 Task: Play online Dominion games in medium mode.
Action: Mouse moved to (420, 490)
Screenshot: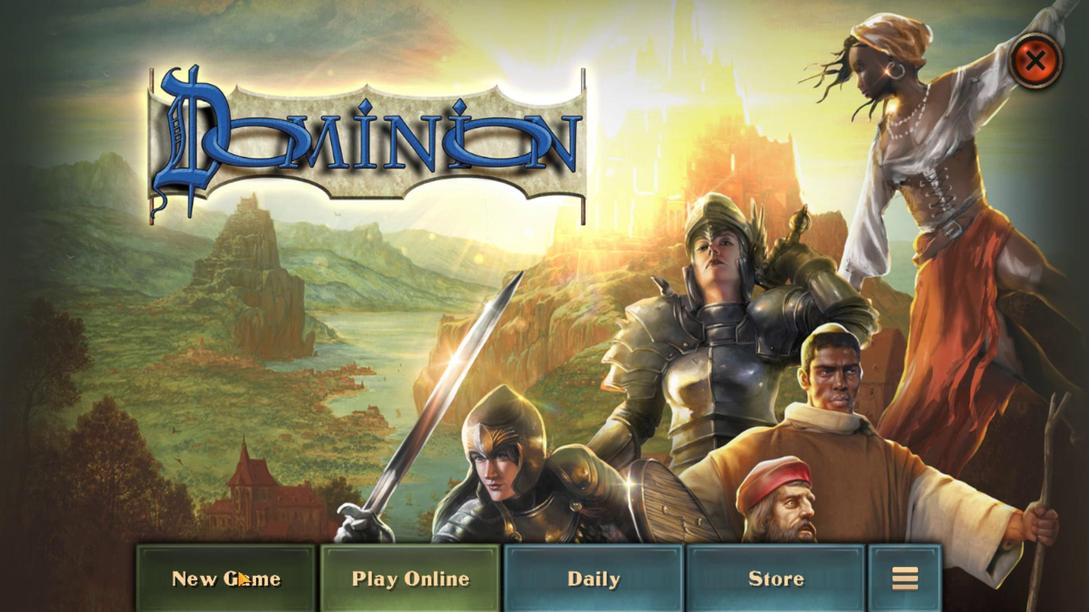 
Action: Mouse pressed left at (420, 490)
Screenshot: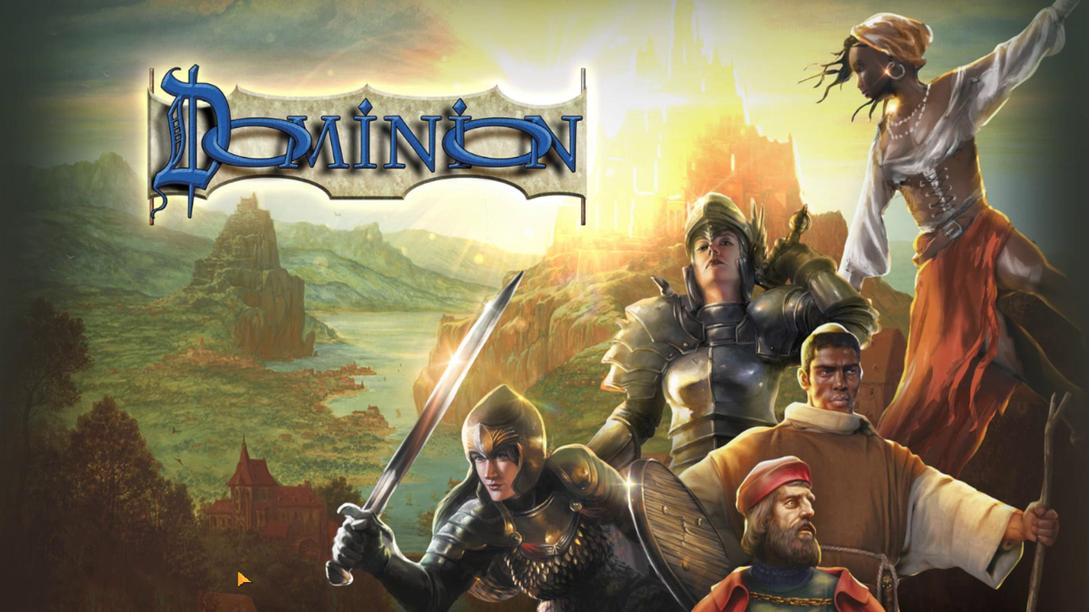 
Action: Mouse moved to (563, 521)
Screenshot: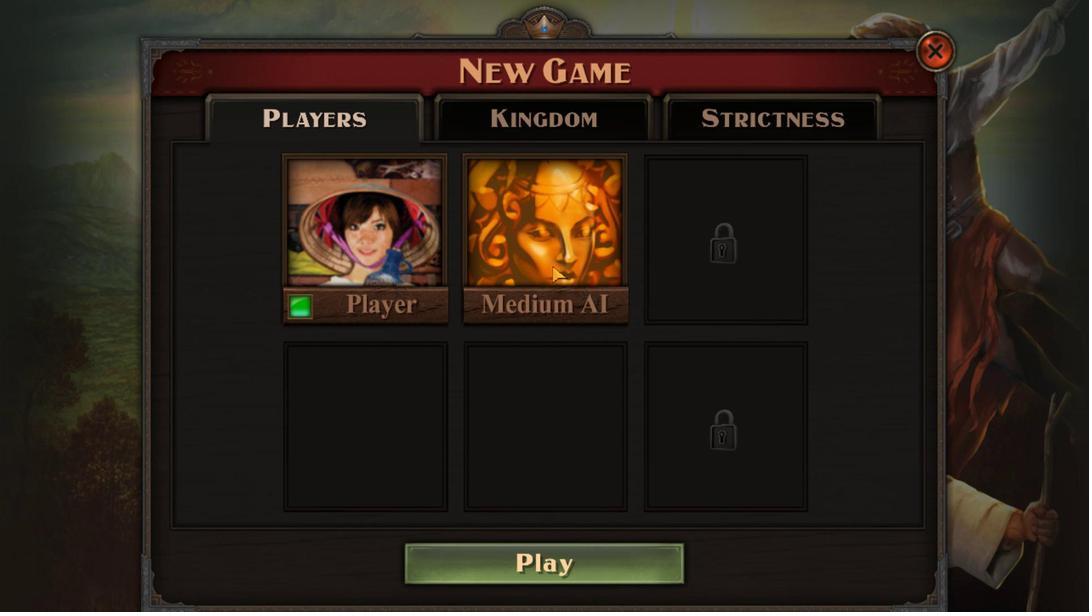 
Action: Mouse pressed left at (563, 521)
Screenshot: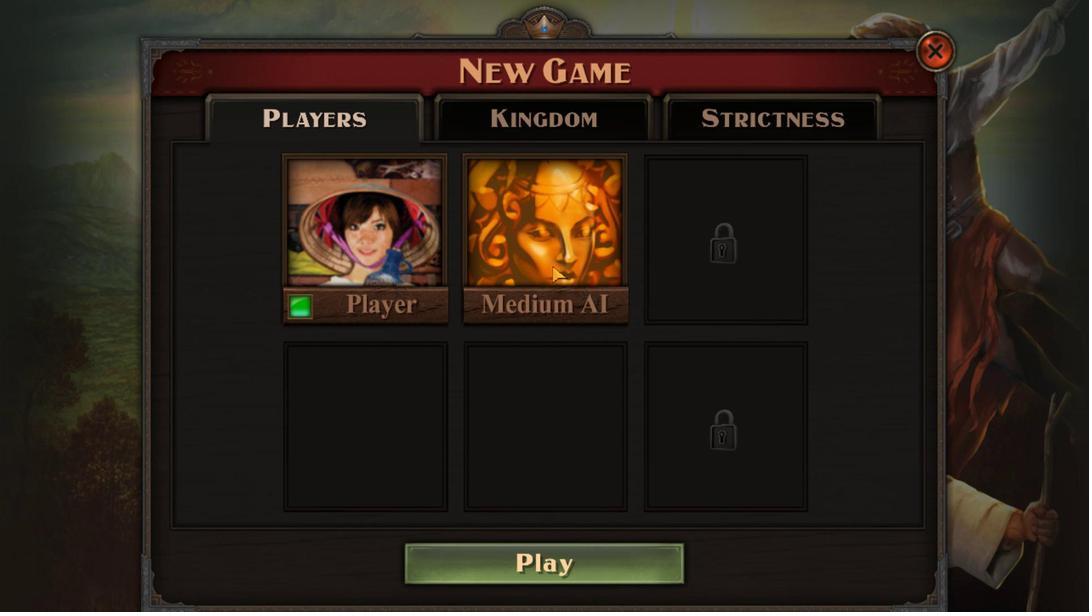 
Action: Mouse moved to (483, 504)
Screenshot: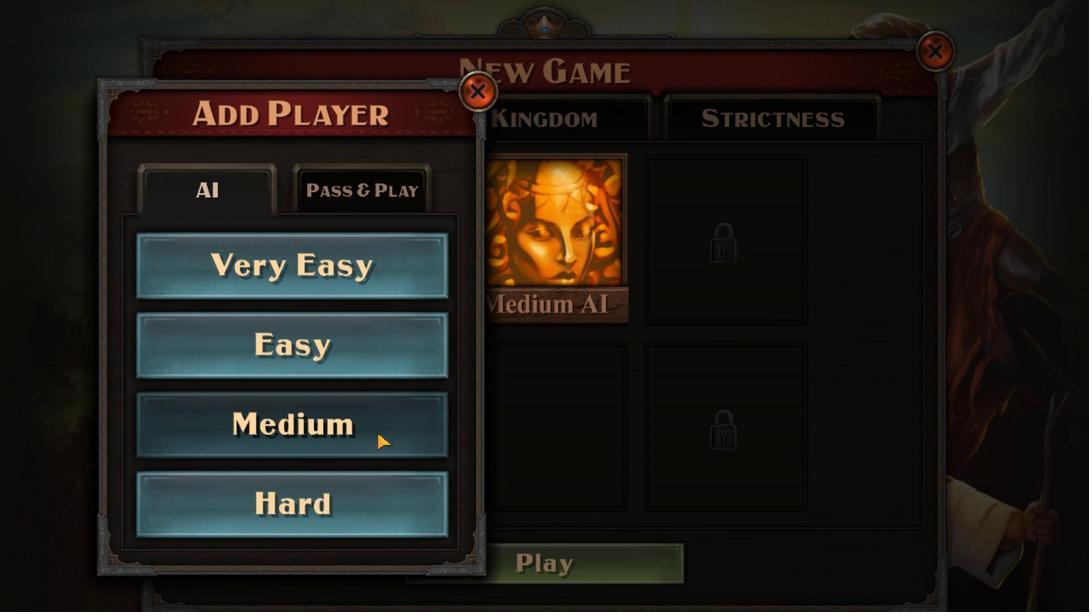 
Action: Mouse pressed left at (483, 504)
Screenshot: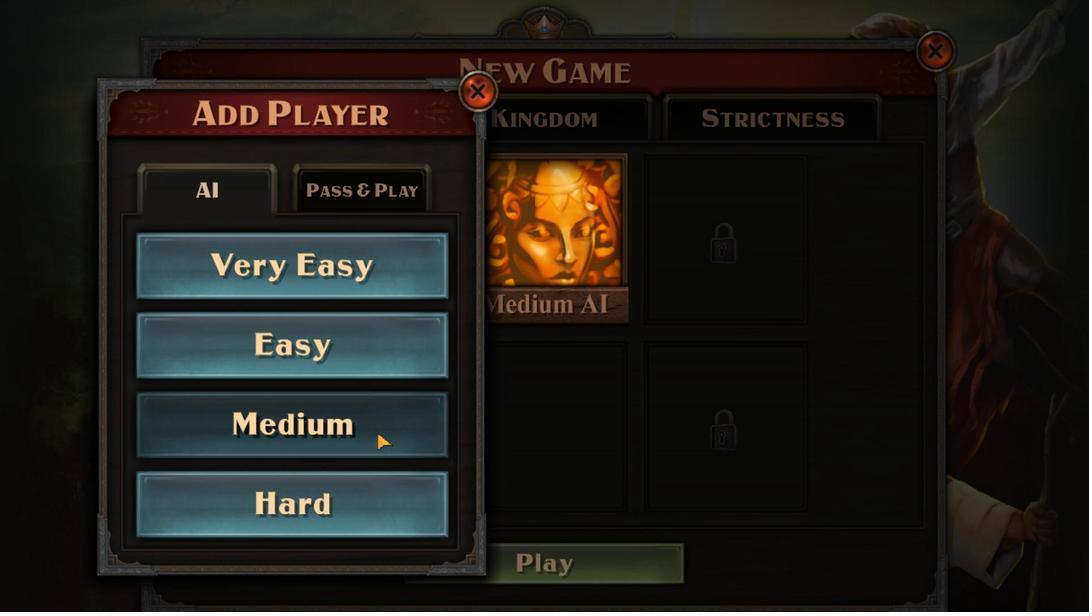 
Action: Mouse moved to (581, 491)
Screenshot: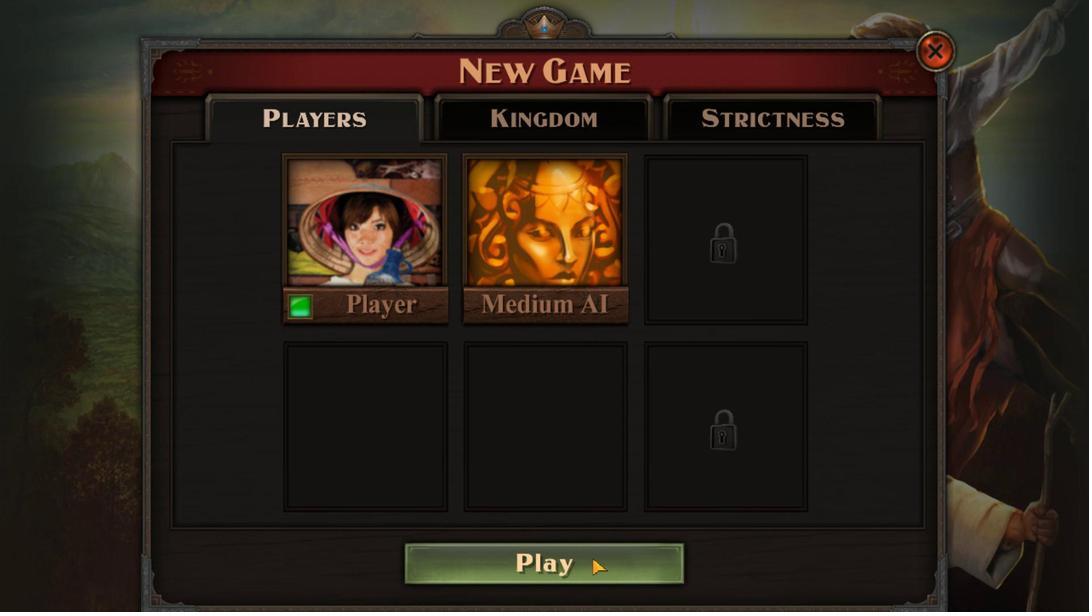 
Action: Mouse pressed left at (581, 491)
Screenshot: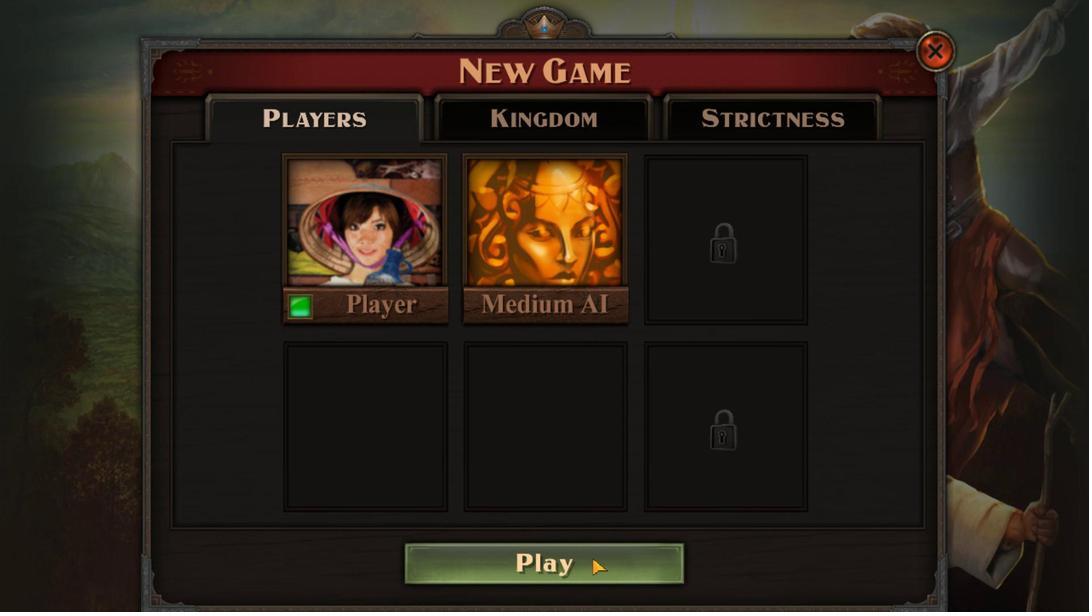 
Action: Mouse moved to (551, 499)
Screenshot: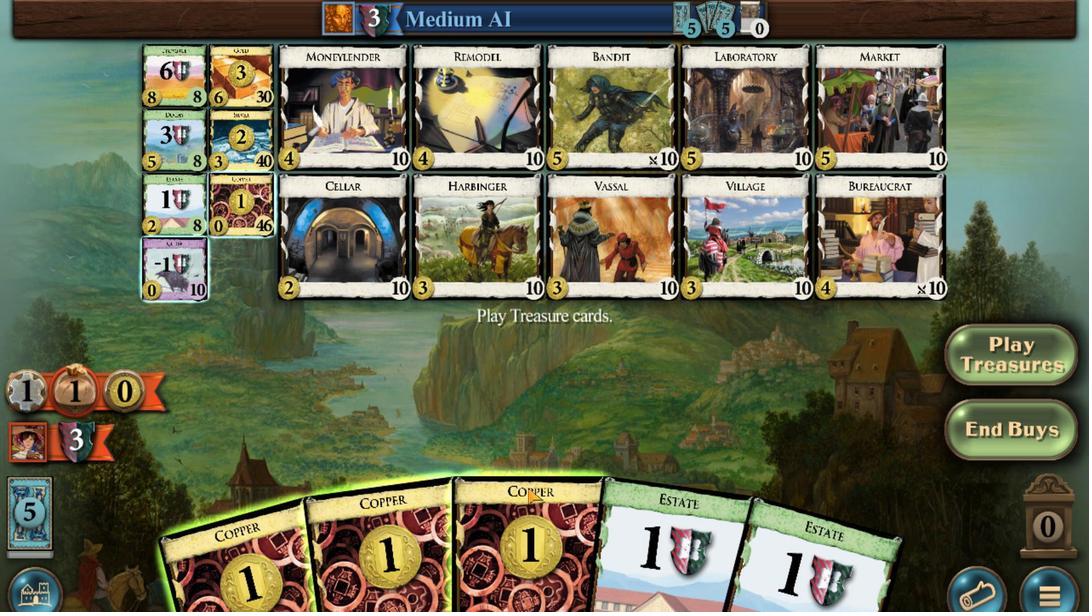 
Action: Mouse scrolled (551, 499) with delta (0, 0)
Screenshot: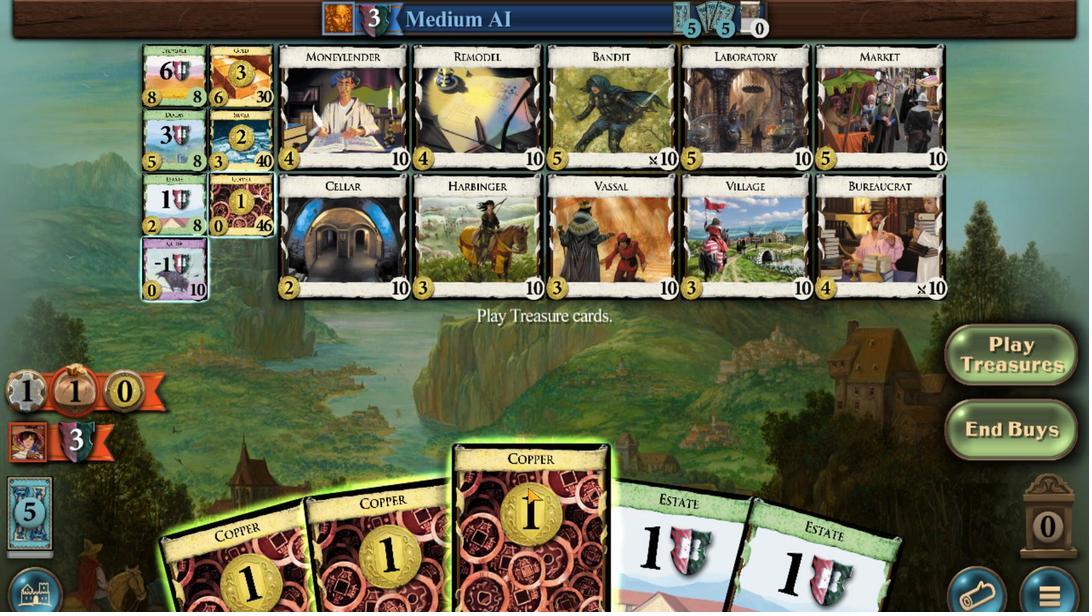 
Action: Mouse moved to (506, 497)
Screenshot: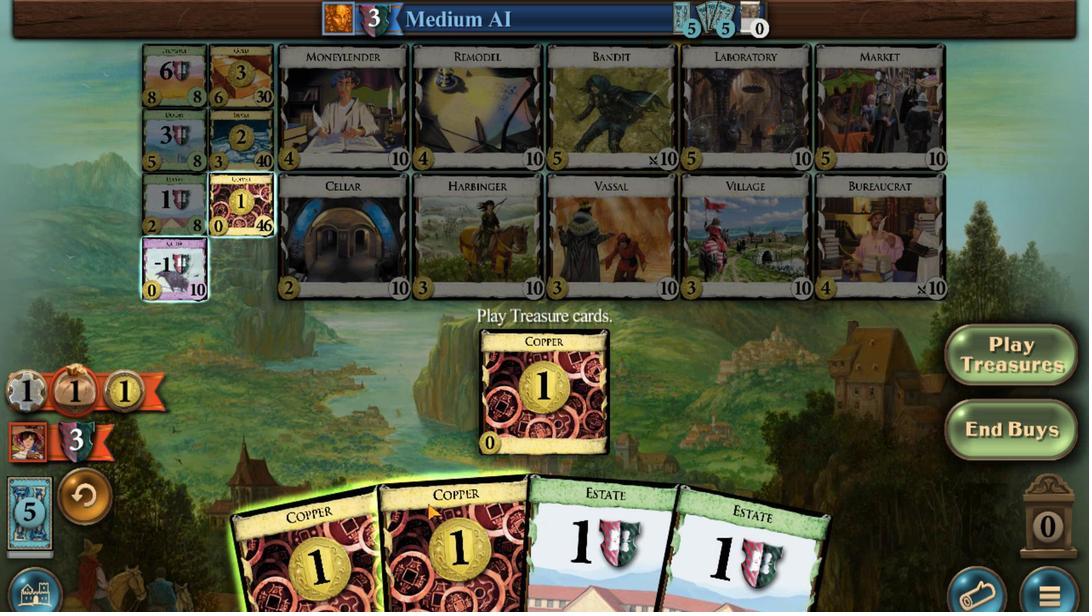 
Action: Mouse scrolled (506, 497) with delta (0, 0)
Screenshot: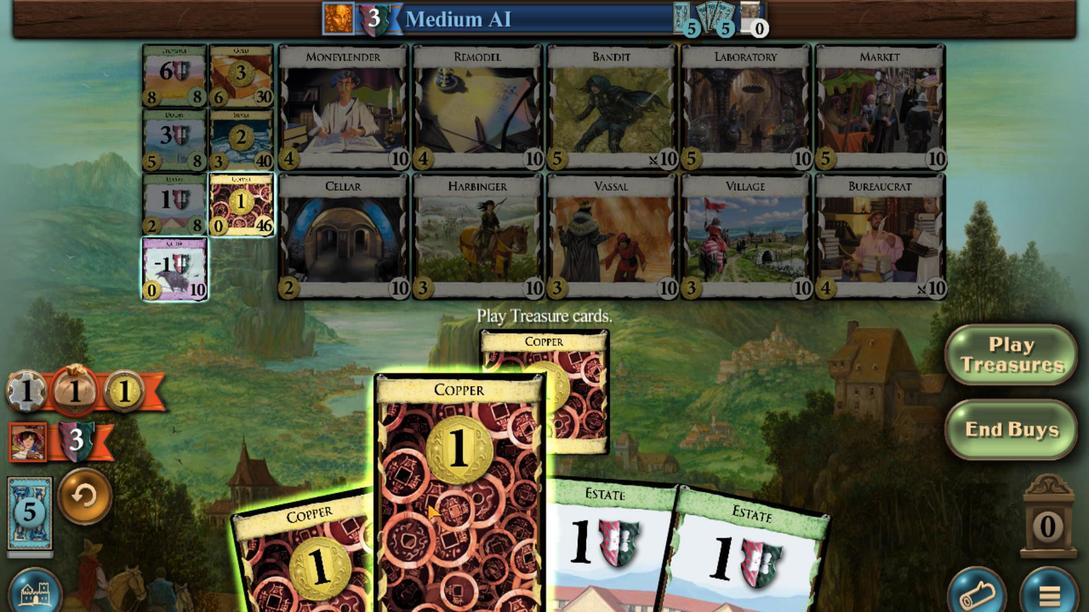 
Action: Mouse moved to (469, 495)
Screenshot: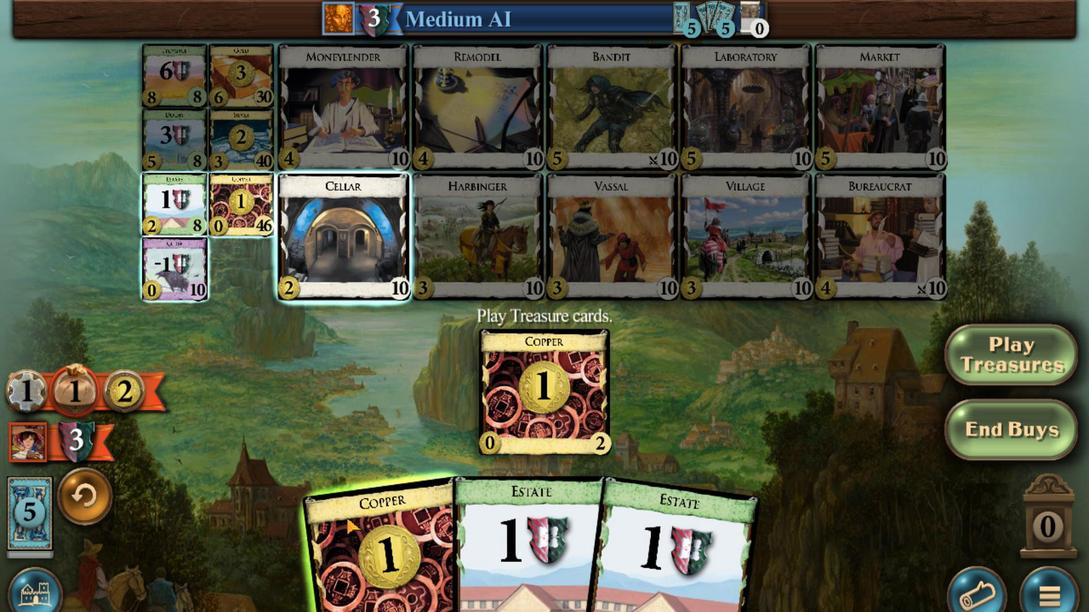 
Action: Mouse scrolled (469, 495) with delta (0, 0)
Screenshot: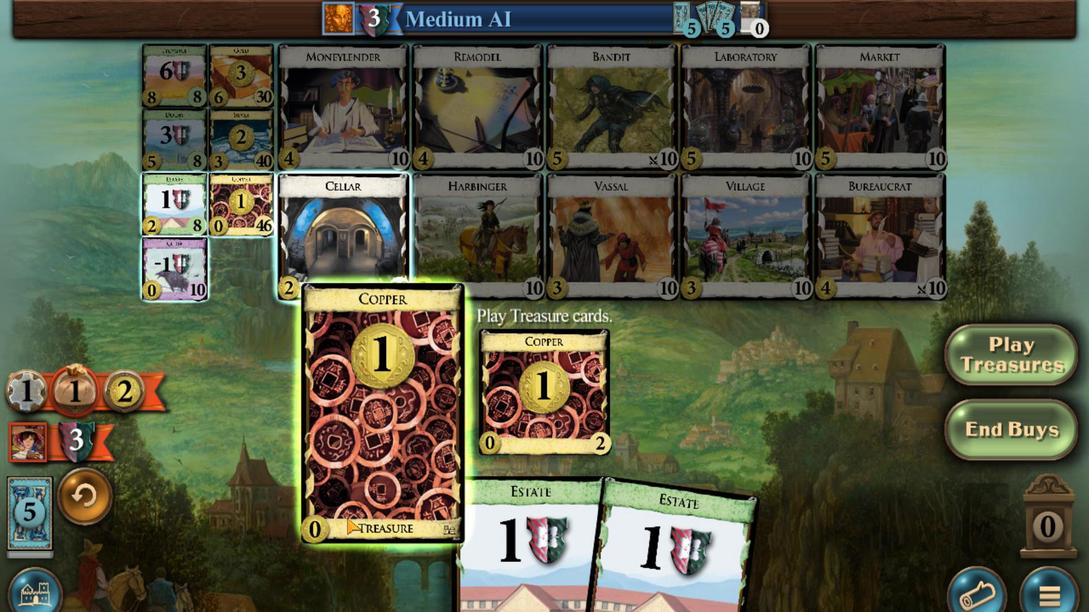 
Action: Mouse moved to (421, 534)
Screenshot: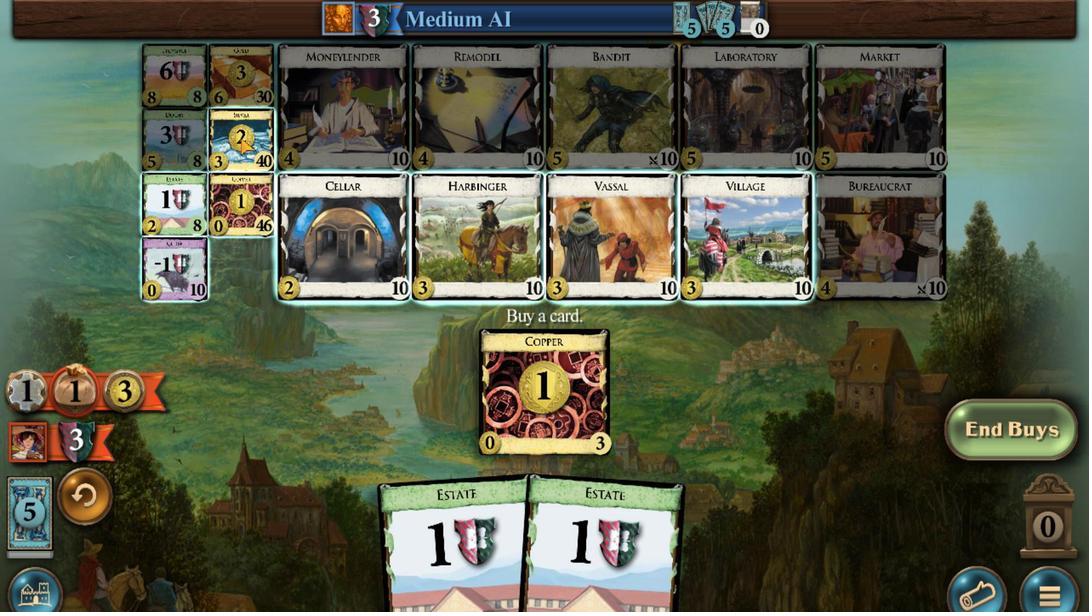 
Action: Mouse scrolled (421, 534) with delta (0, 0)
Screenshot: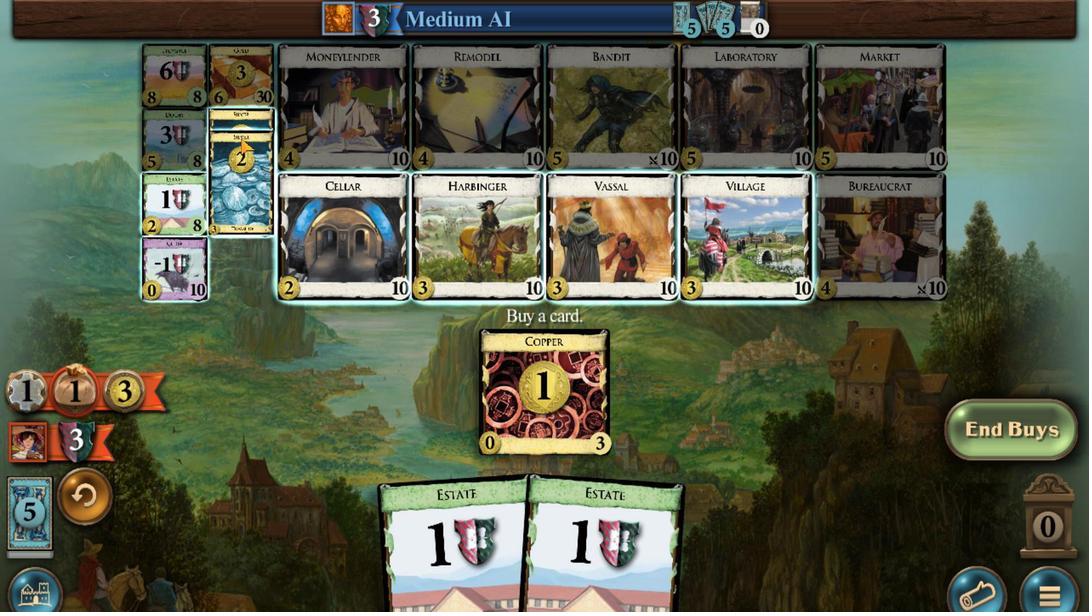 
Action: Mouse scrolled (421, 534) with delta (0, 0)
Screenshot: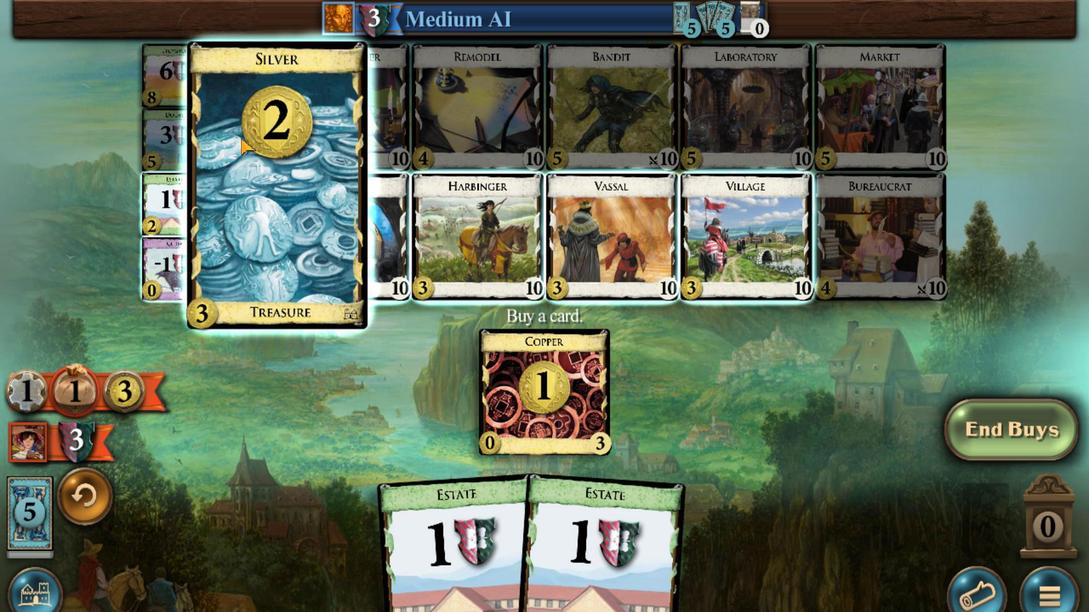 
Action: Mouse scrolled (421, 534) with delta (0, 0)
Screenshot: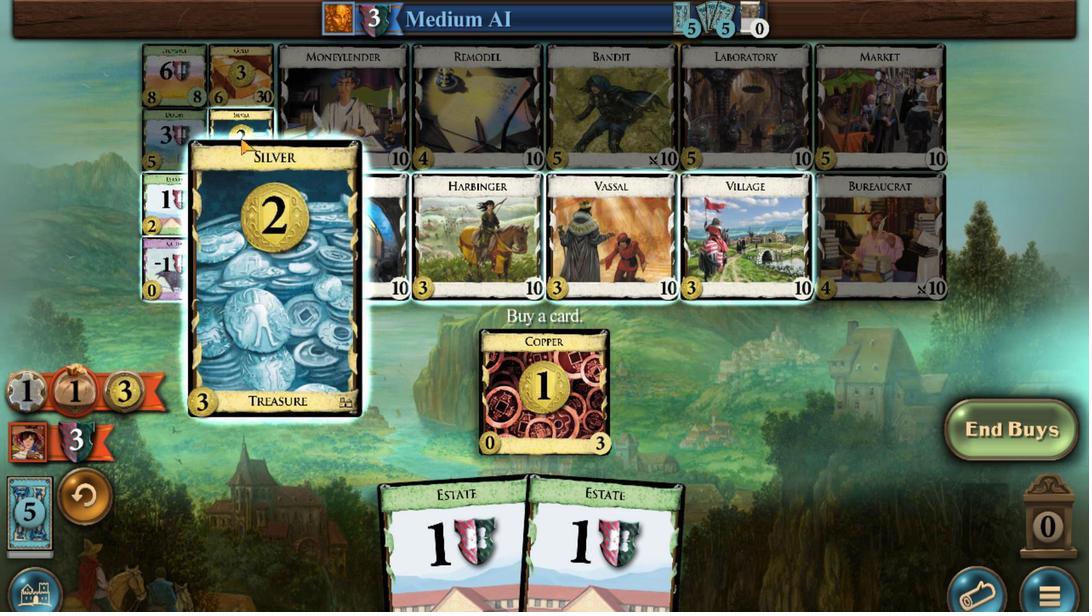 
Action: Mouse scrolled (421, 534) with delta (0, 0)
Screenshot: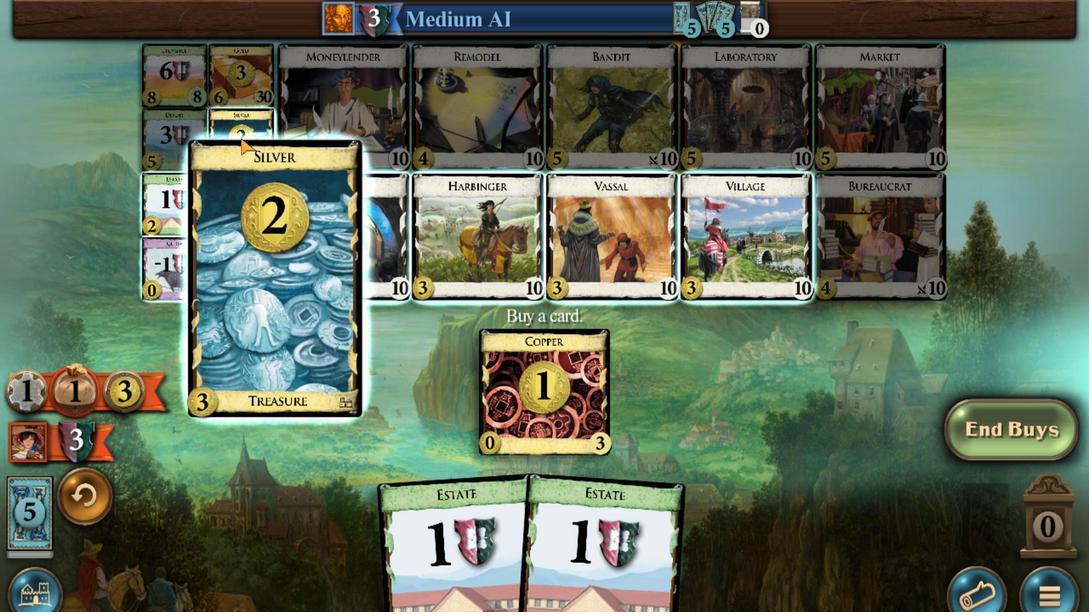 
Action: Mouse moved to (598, 497)
Screenshot: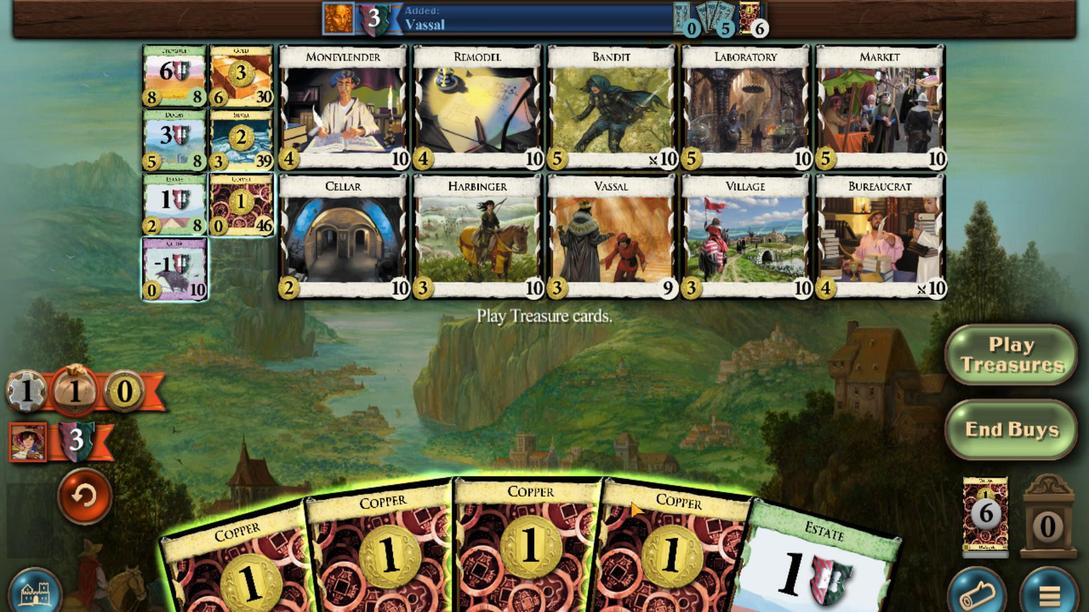 
Action: Mouse scrolled (598, 497) with delta (0, 0)
Screenshot: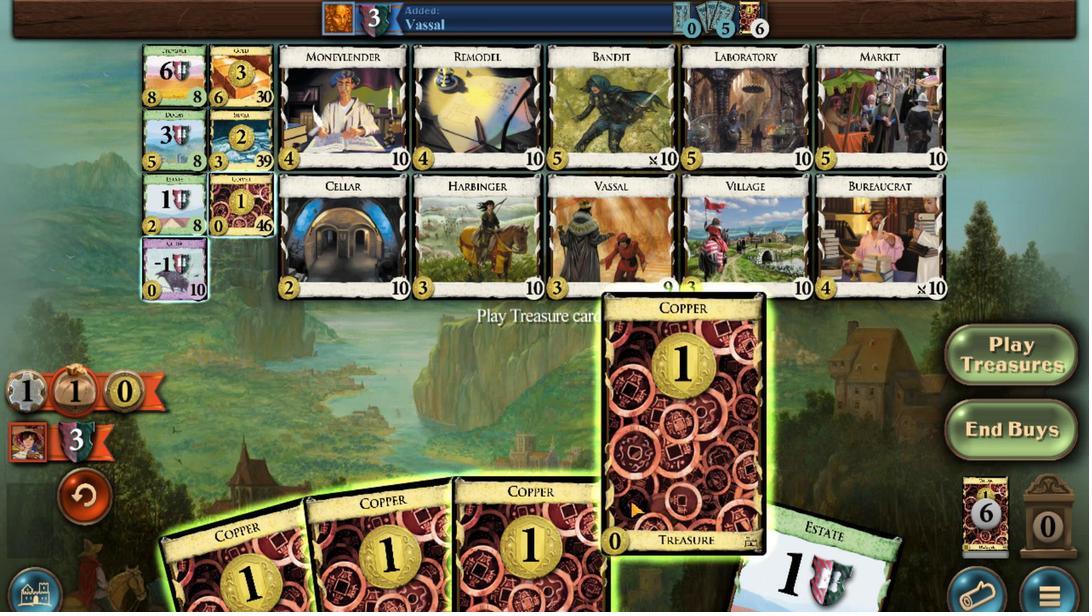 
Action: Mouse moved to (575, 496)
Screenshot: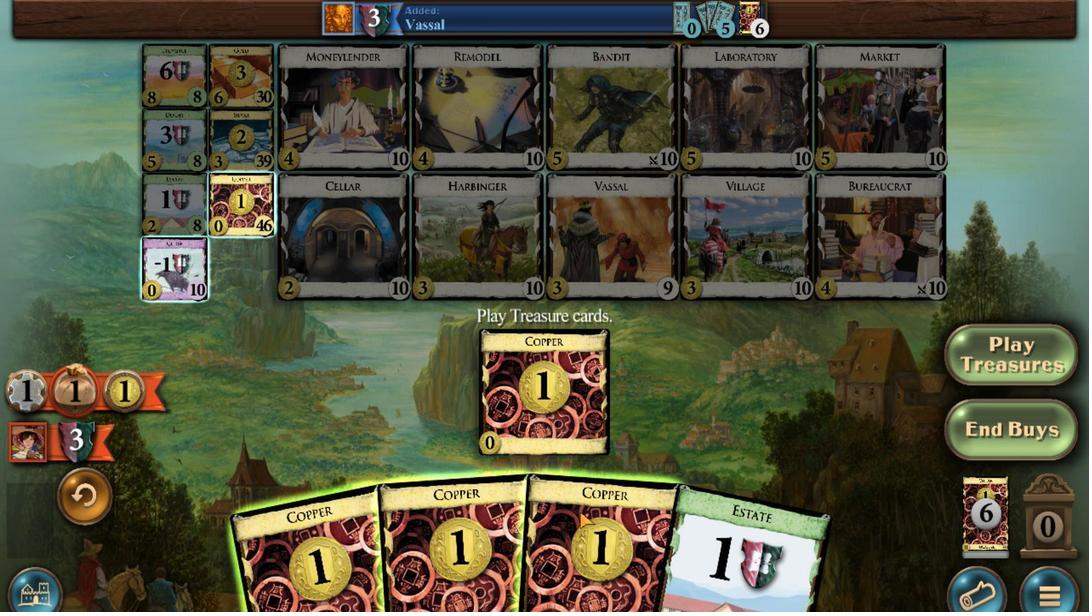 
Action: Mouse scrolled (575, 496) with delta (0, 0)
Screenshot: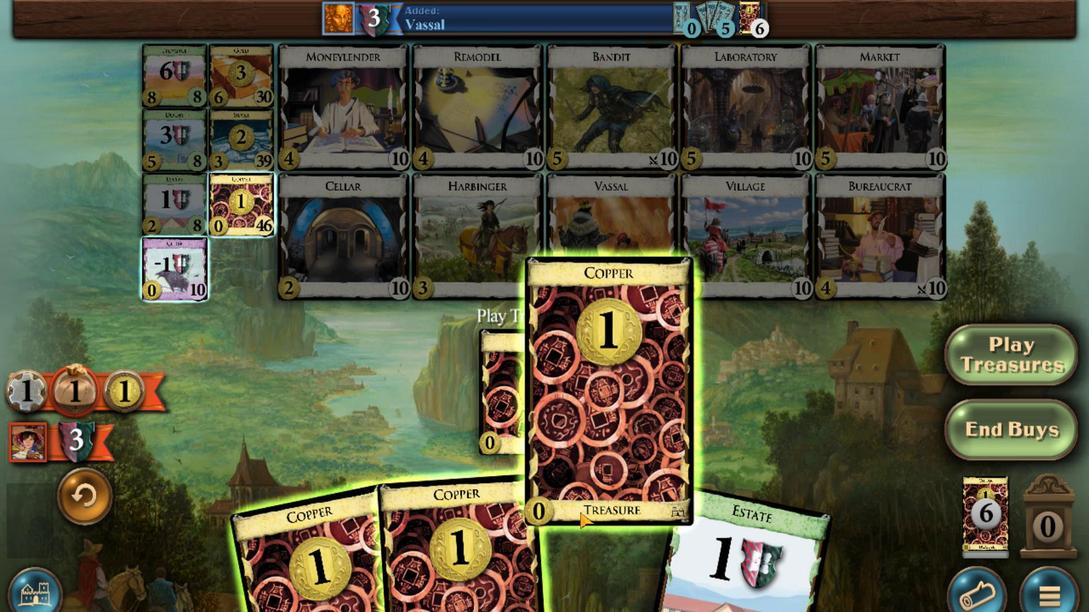 
Action: Mouse moved to (562, 496)
Screenshot: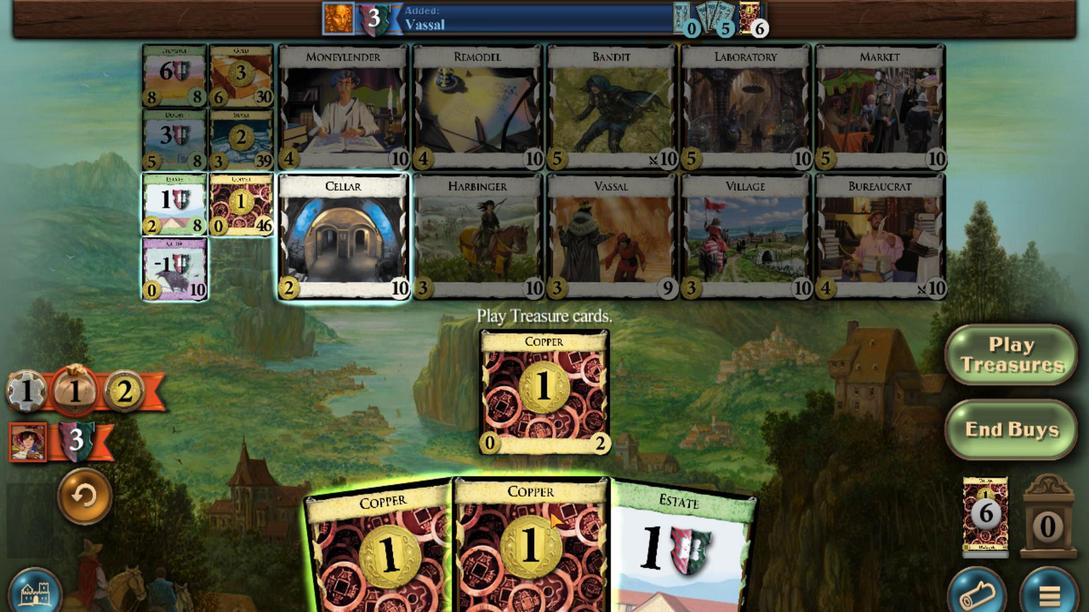
Action: Mouse scrolled (562, 496) with delta (0, 0)
Screenshot: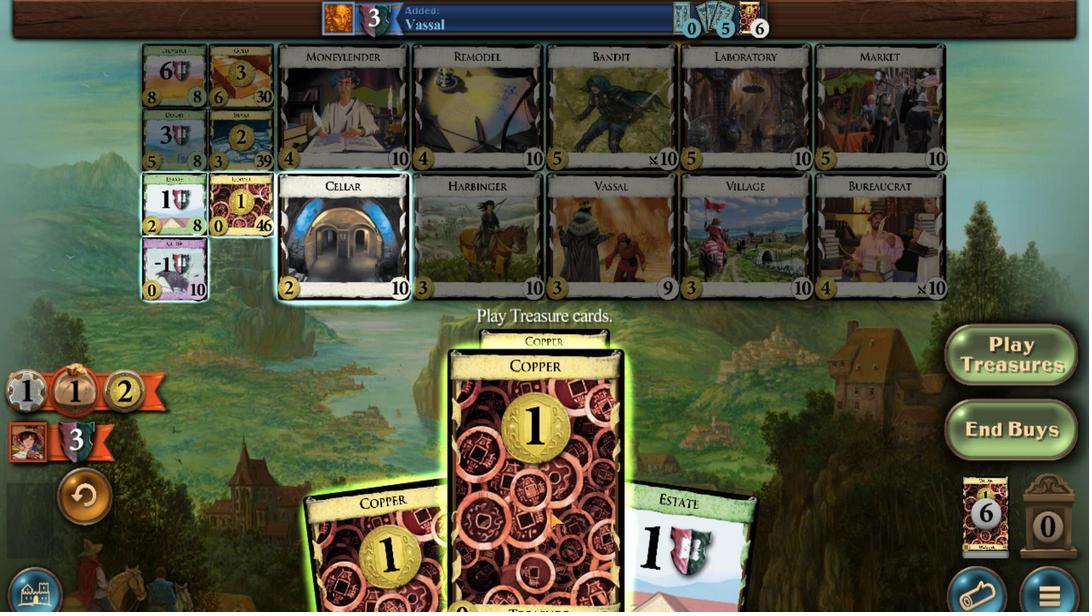 
Action: Mouse moved to (530, 495)
Screenshot: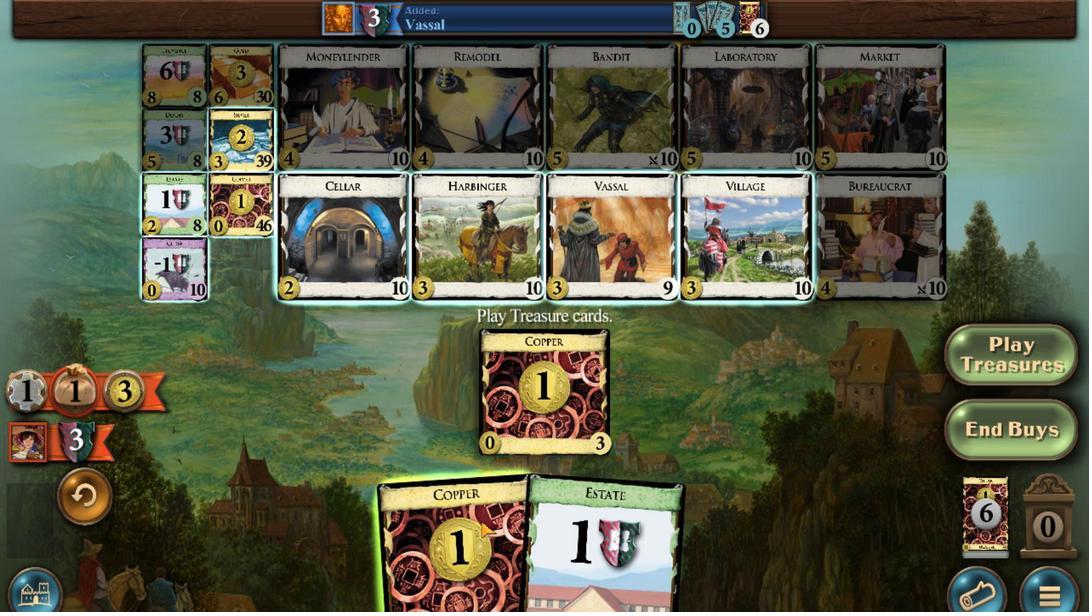 
Action: Mouse scrolled (530, 495) with delta (0, 0)
Screenshot: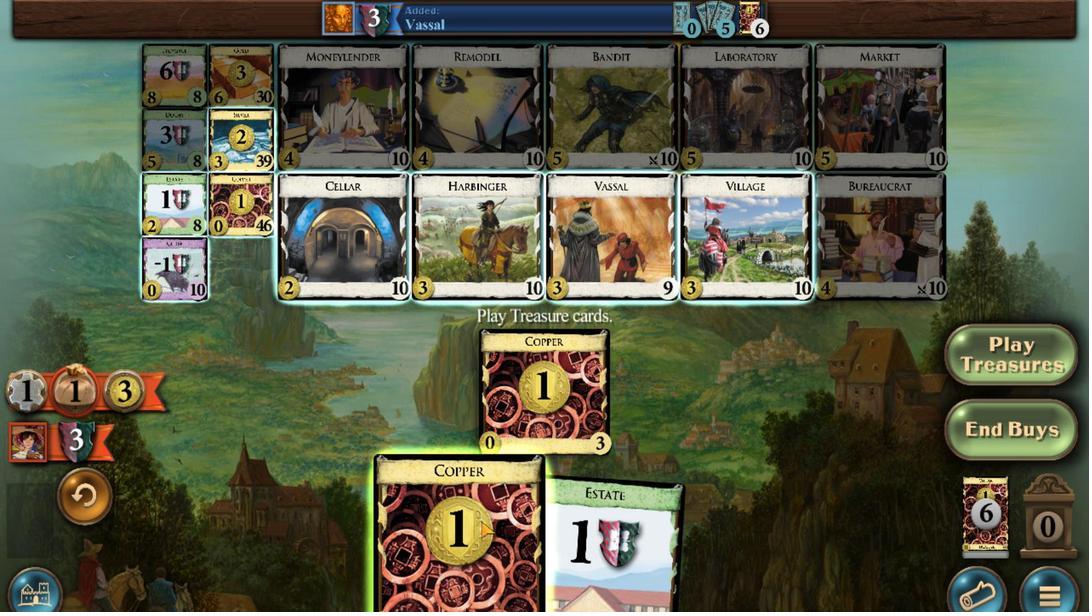 
Action: Mouse moved to (423, 534)
Screenshot: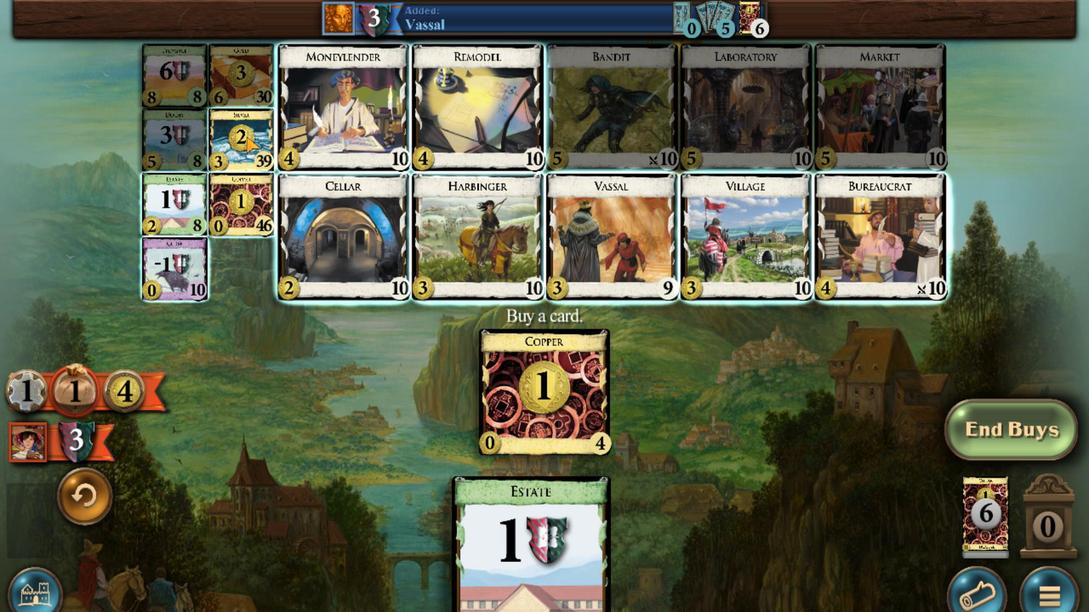 
Action: Mouse scrolled (423, 534) with delta (0, 0)
Screenshot: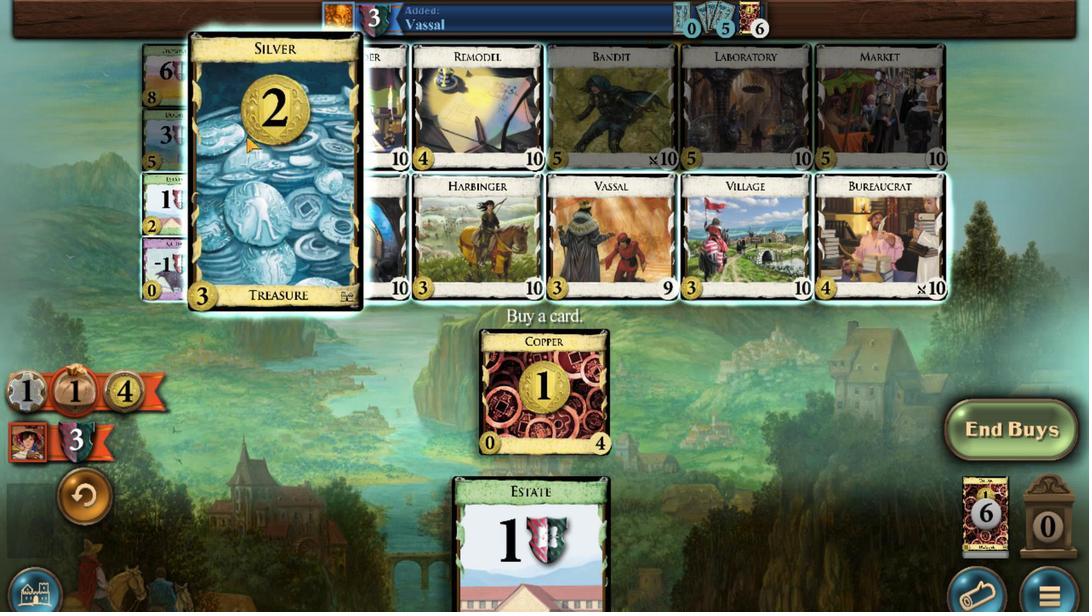 
Action: Mouse scrolled (423, 534) with delta (0, 0)
Screenshot: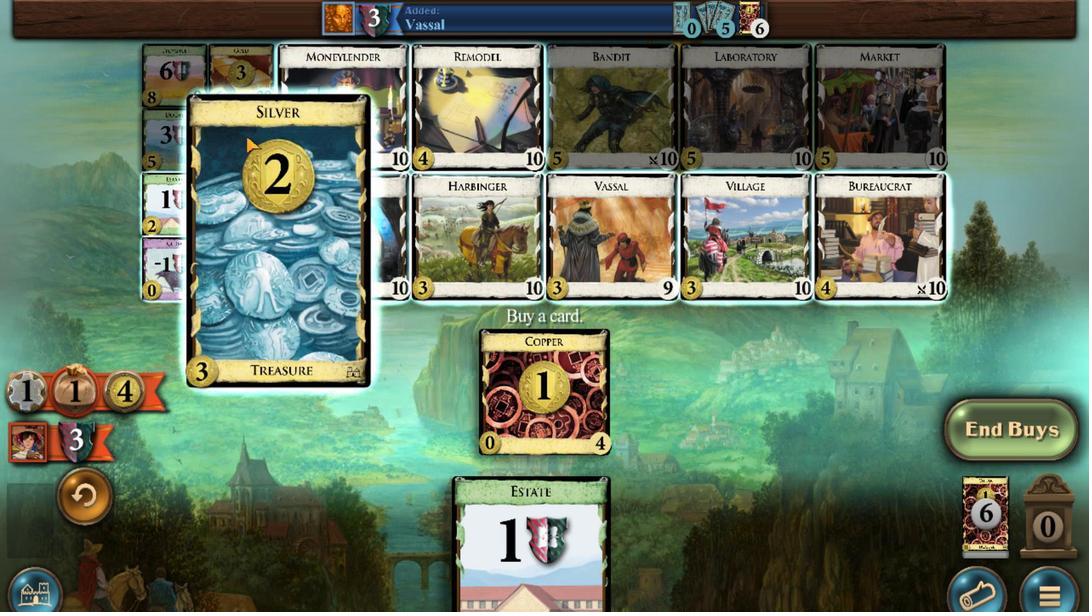 
Action: Mouse scrolled (423, 534) with delta (0, 0)
Screenshot: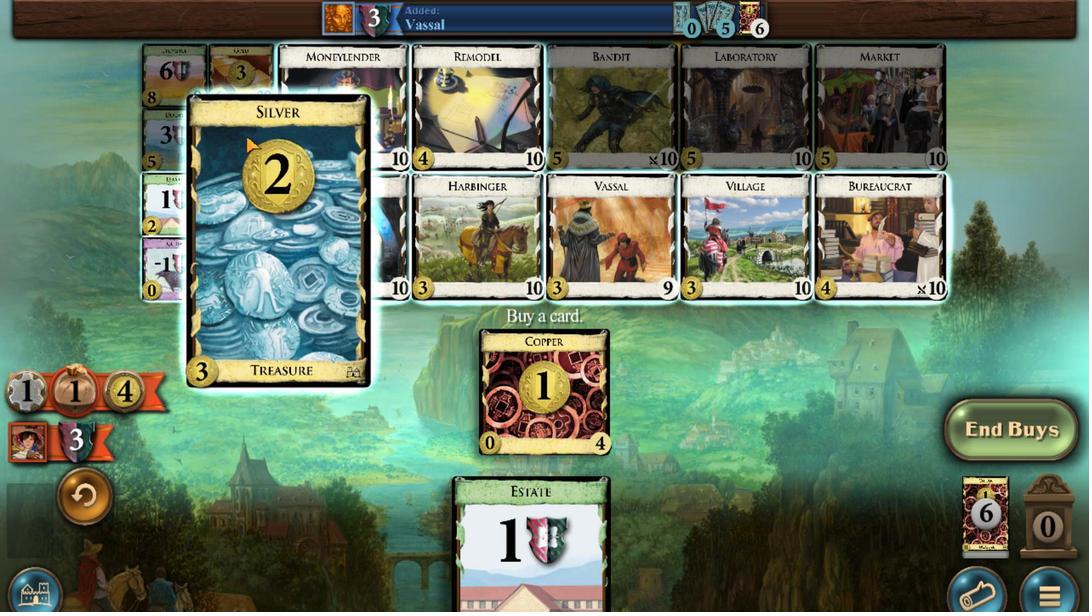 
Action: Mouse scrolled (423, 534) with delta (0, 0)
Screenshot: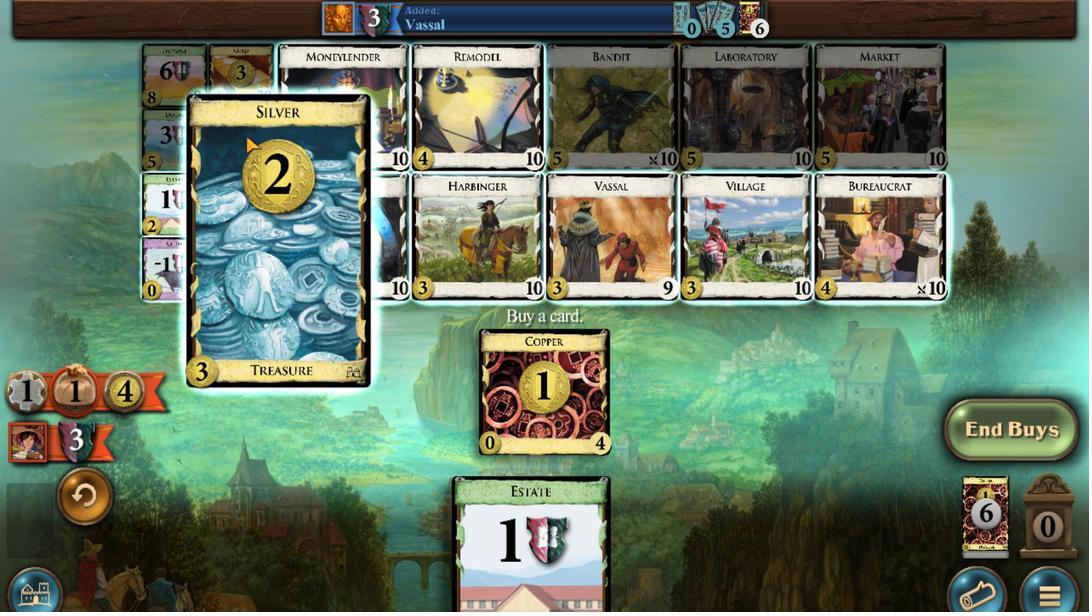 
Action: Mouse scrolled (423, 534) with delta (0, 0)
Screenshot: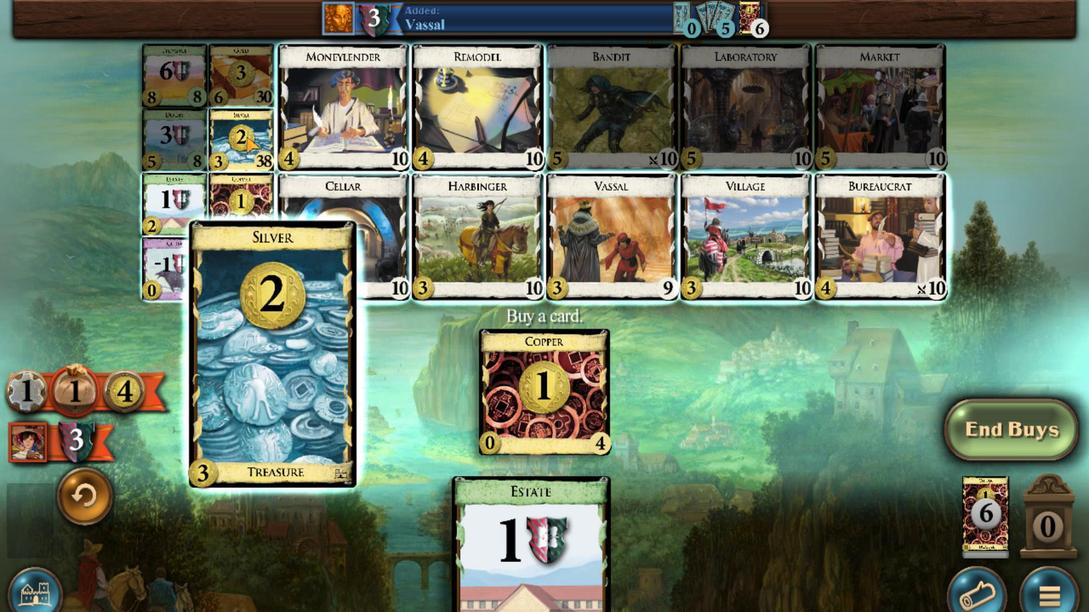 
Action: Mouse moved to (559, 488)
Screenshot: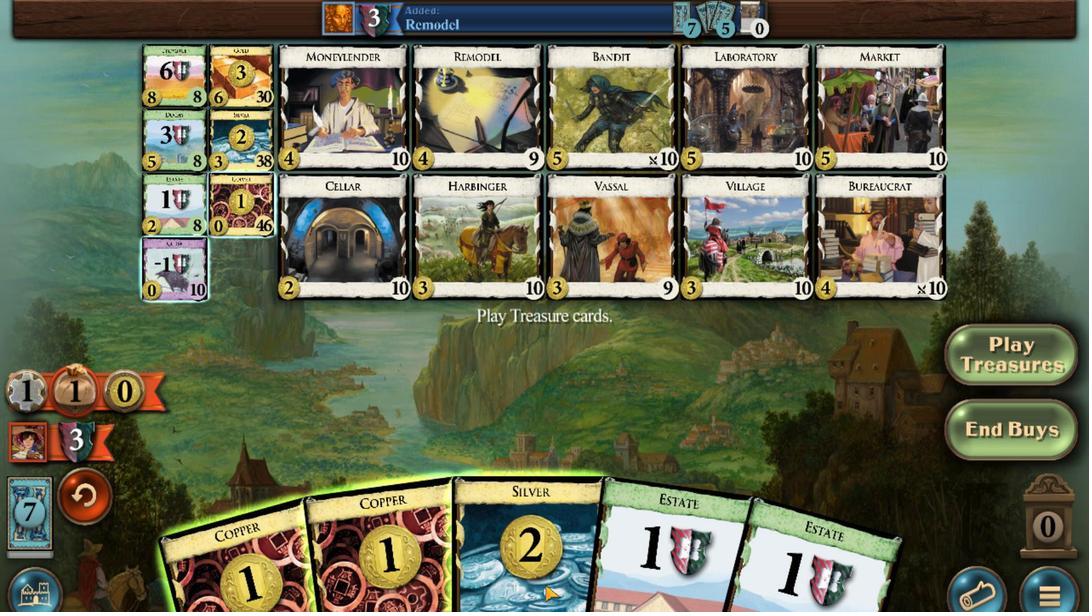 
Action: Mouse scrolled (559, 488) with delta (0, 0)
Screenshot: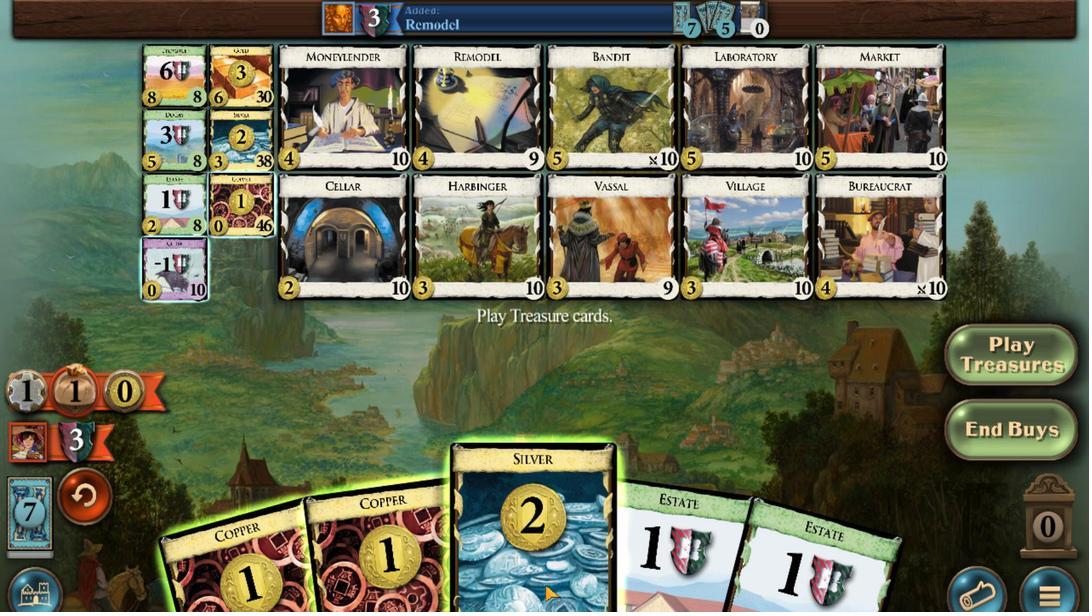 
Action: Mouse moved to (525, 491)
Screenshot: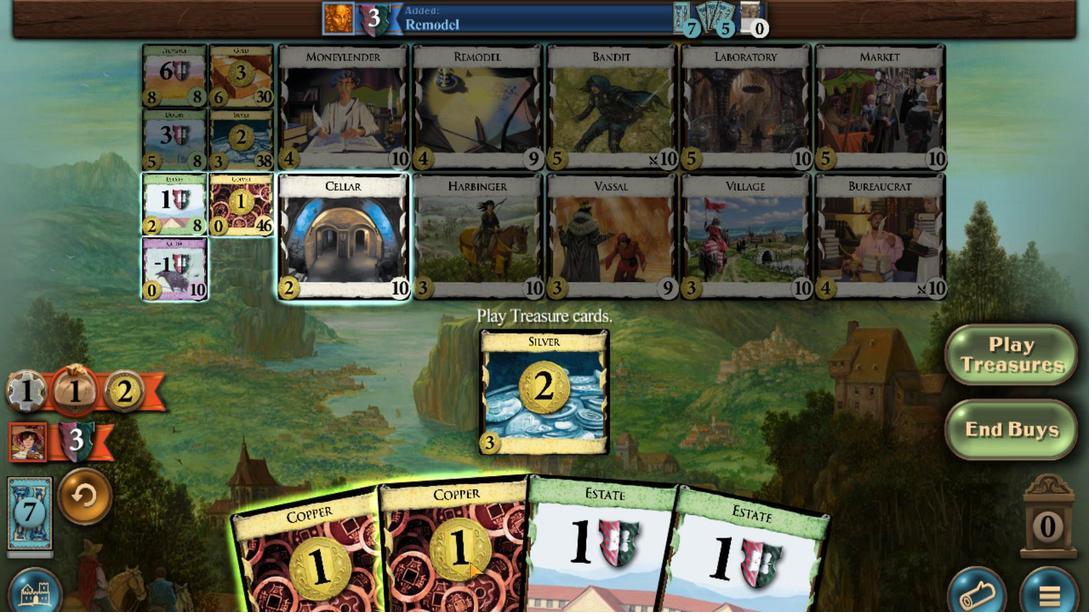 
Action: Mouse scrolled (525, 491) with delta (0, 0)
Screenshot: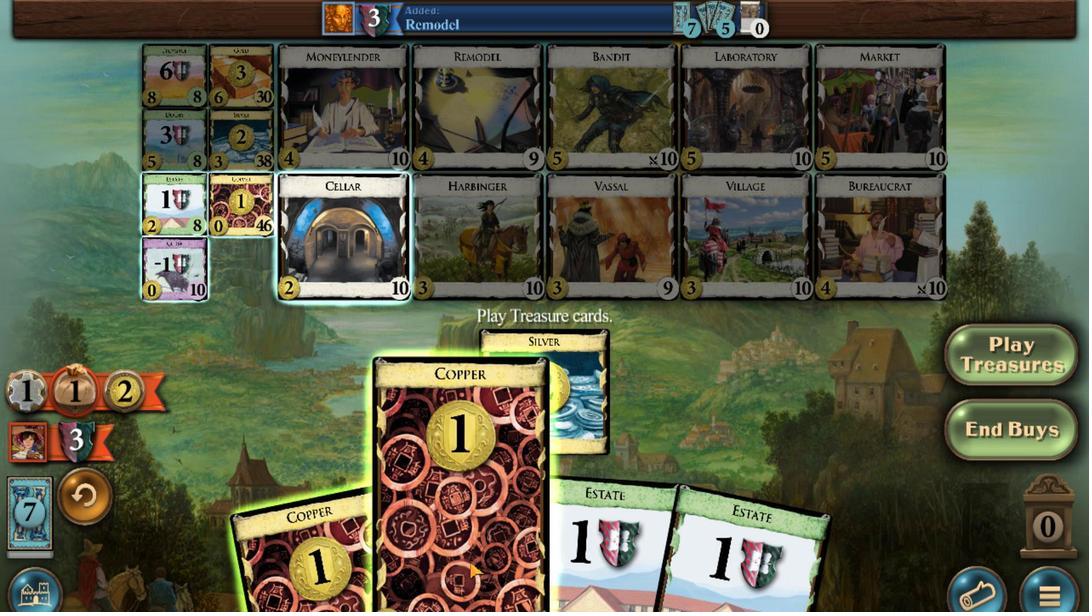 
Action: Mouse moved to (508, 492)
Screenshot: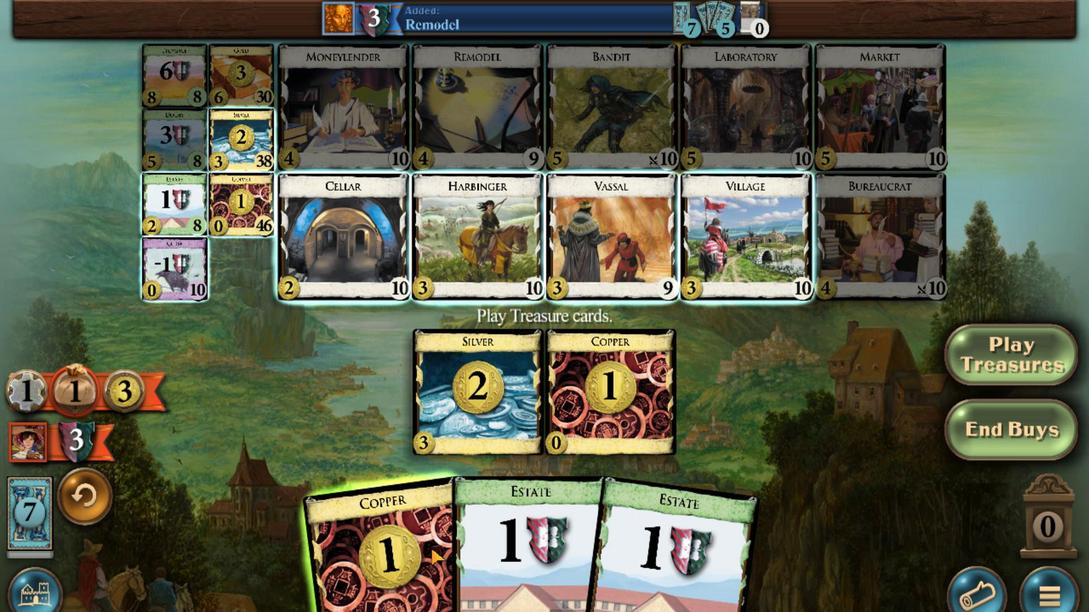 
Action: Mouse scrolled (508, 492) with delta (0, 0)
Screenshot: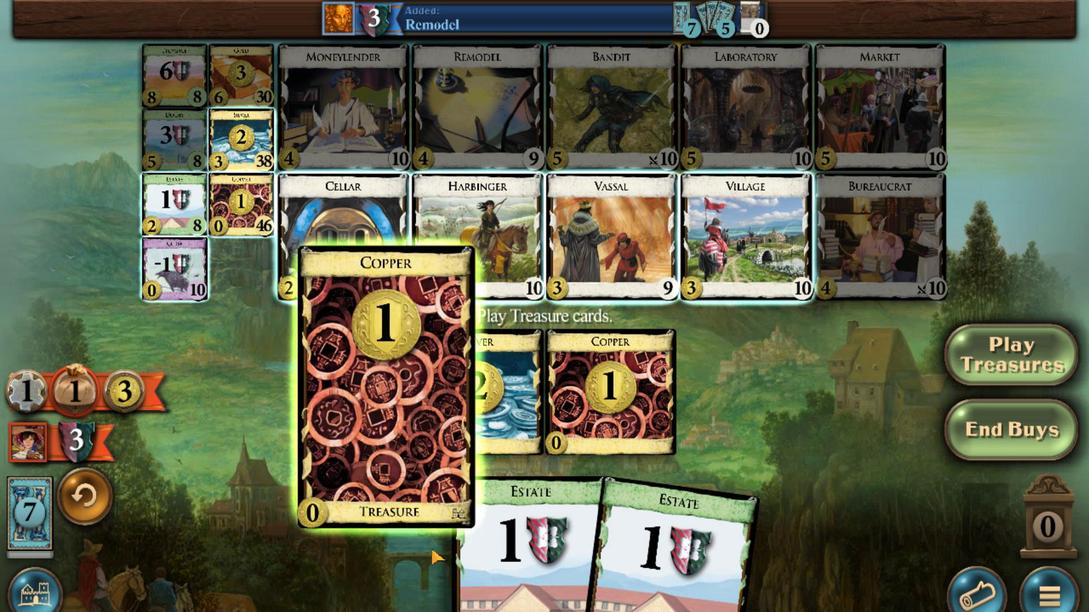 
Action: Mouse moved to (481, 534)
Screenshot: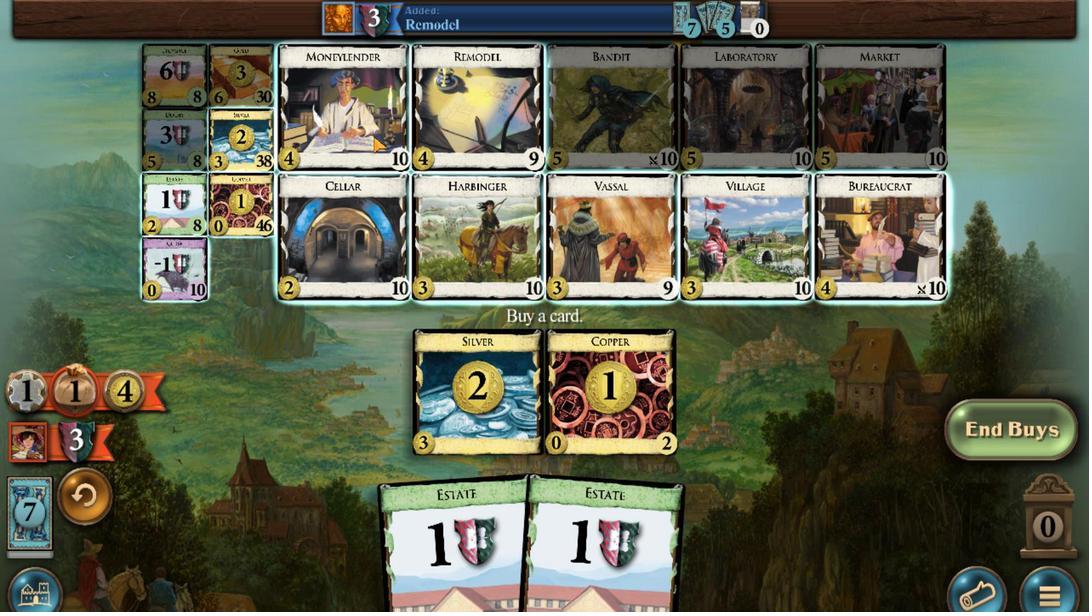 
Action: Mouse scrolled (481, 534) with delta (0, 0)
Screenshot: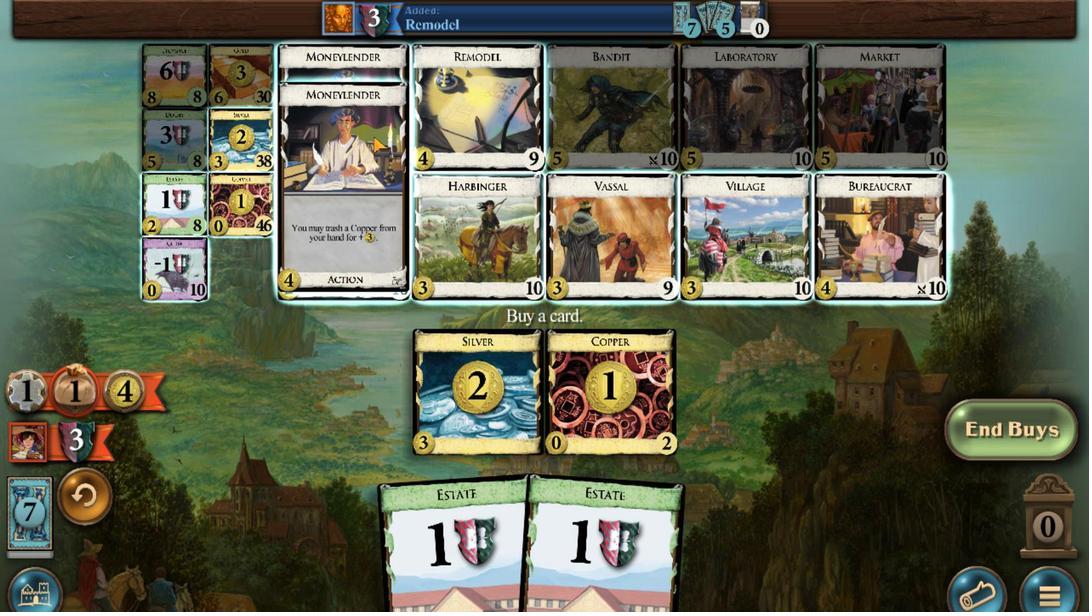 
Action: Mouse scrolled (481, 534) with delta (0, 0)
Screenshot: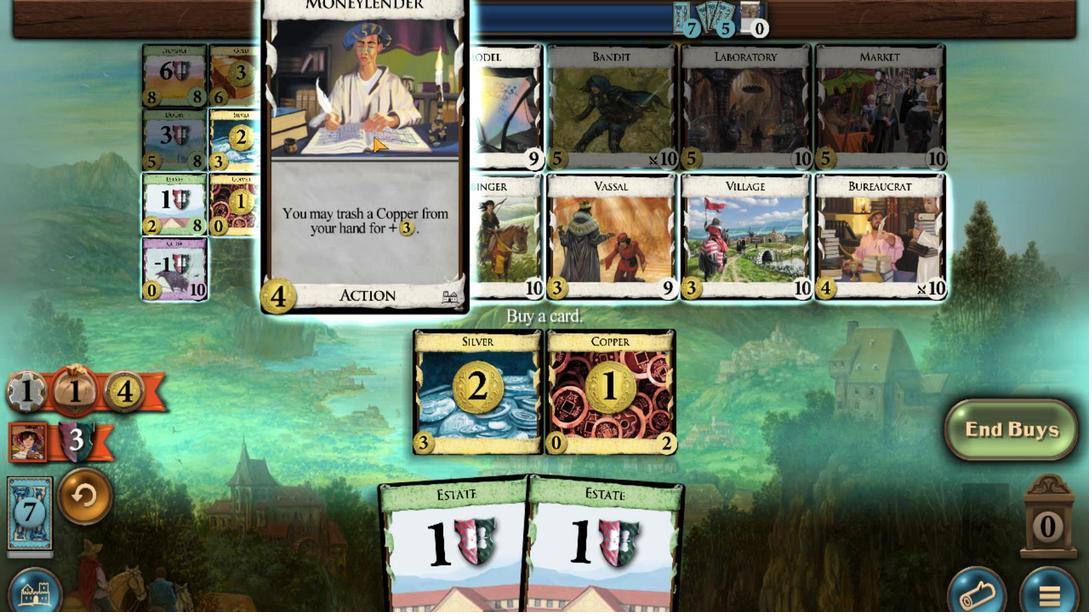 
Action: Mouse scrolled (481, 534) with delta (0, 0)
Screenshot: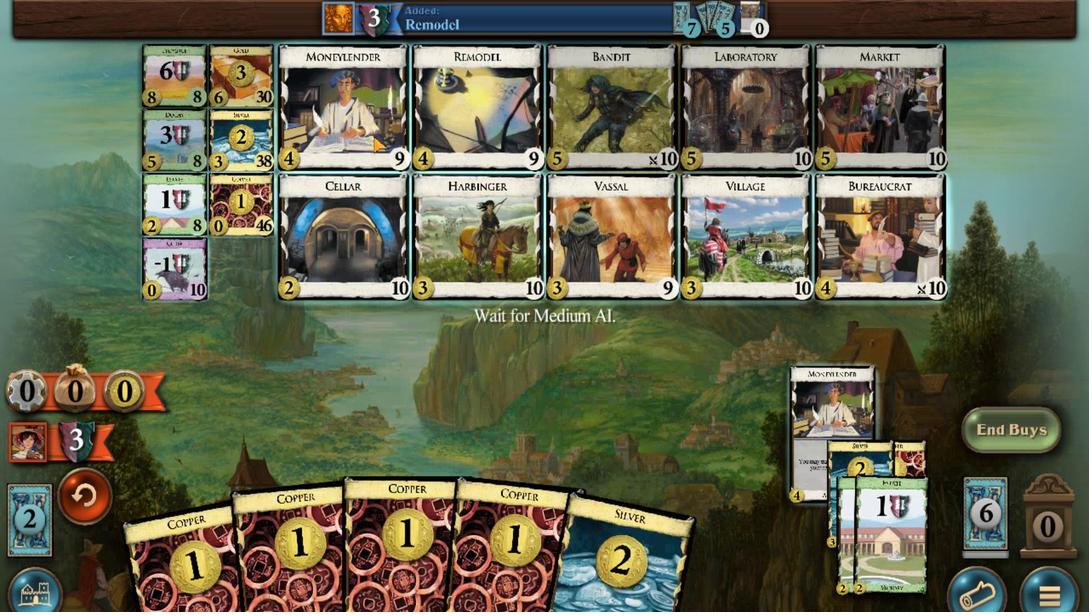 
Action: Mouse moved to (667, 493)
Screenshot: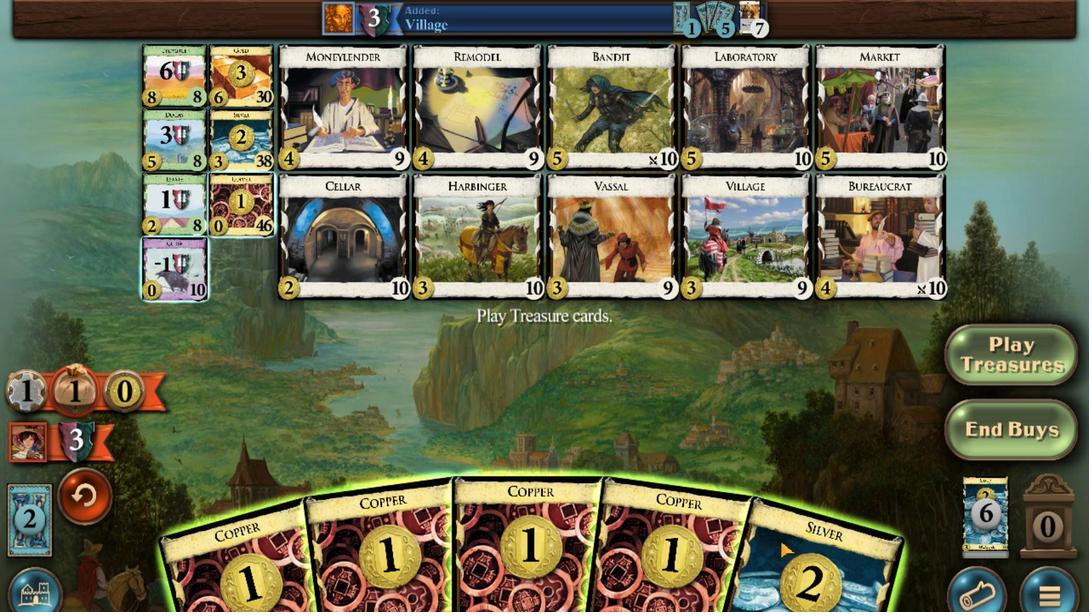 
Action: Mouse scrolled (667, 493) with delta (0, 0)
Screenshot: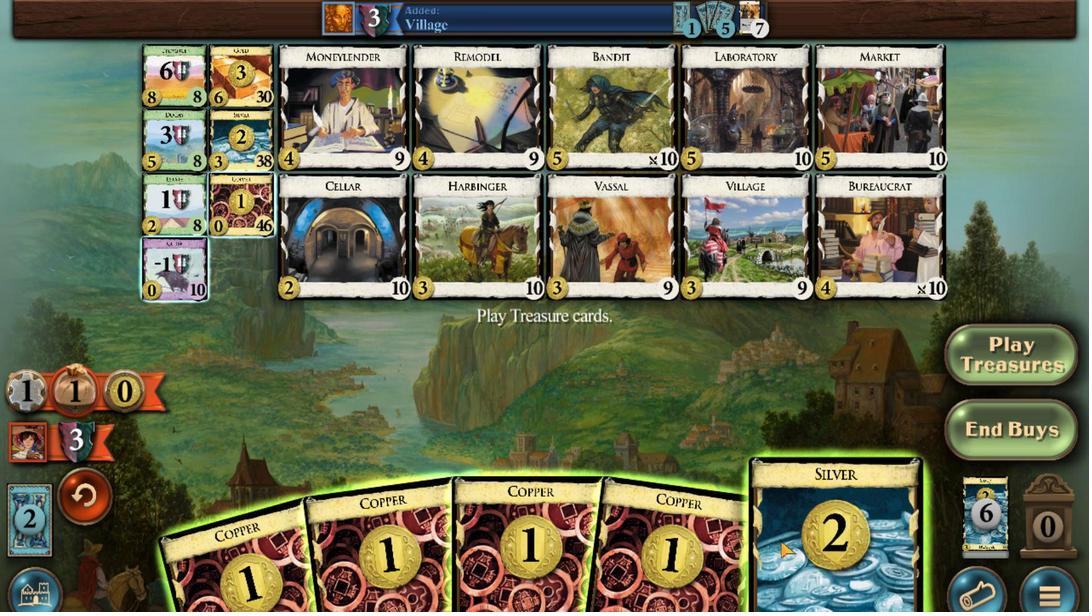 
Action: Mouse moved to (645, 494)
Screenshot: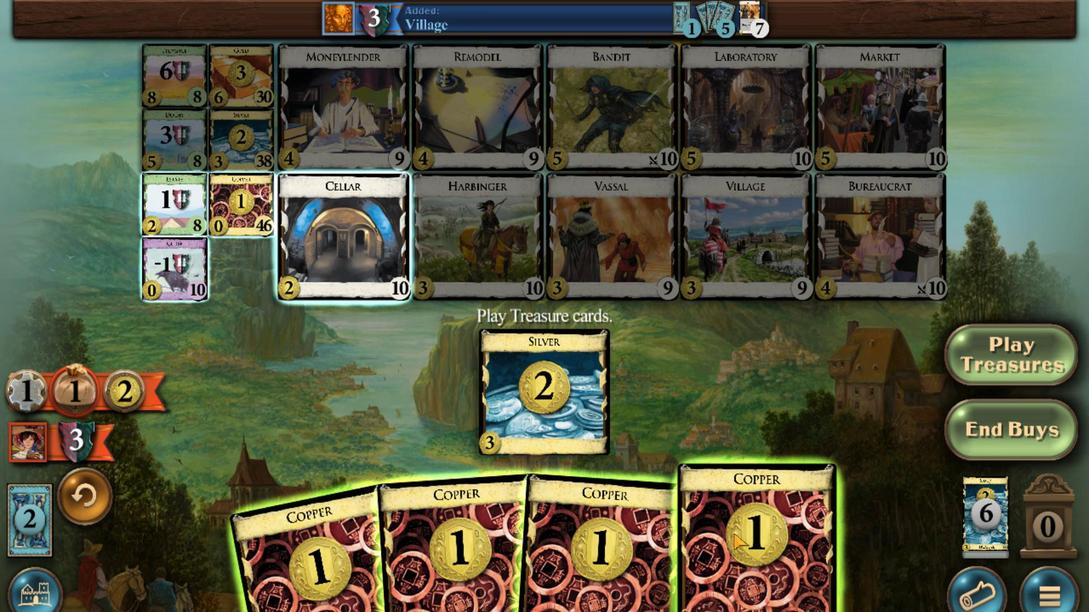 
Action: Mouse scrolled (645, 494) with delta (0, 0)
Screenshot: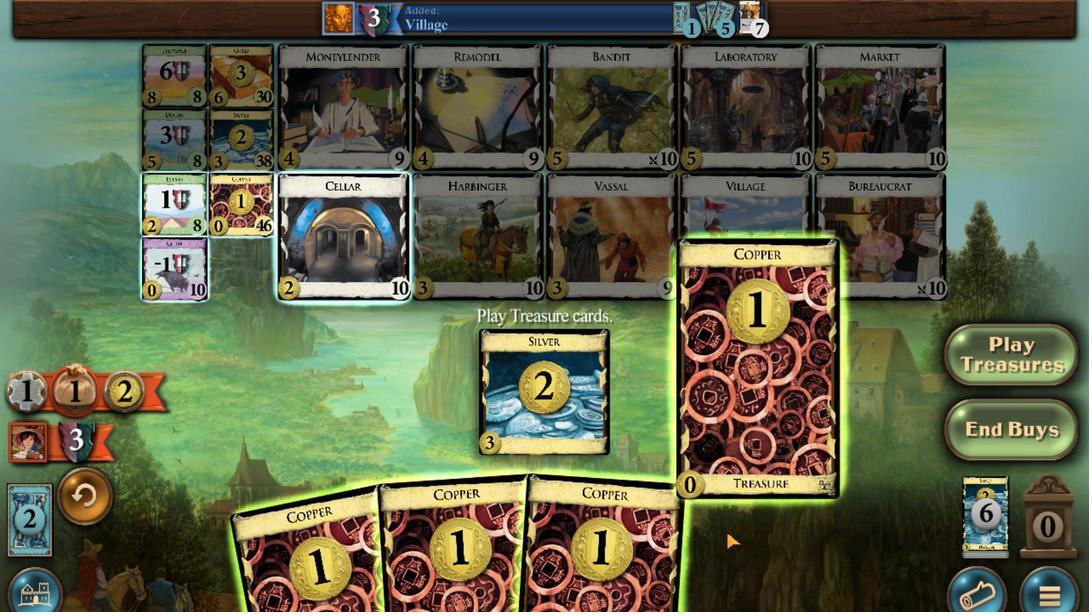 
Action: Mouse moved to (625, 494)
Screenshot: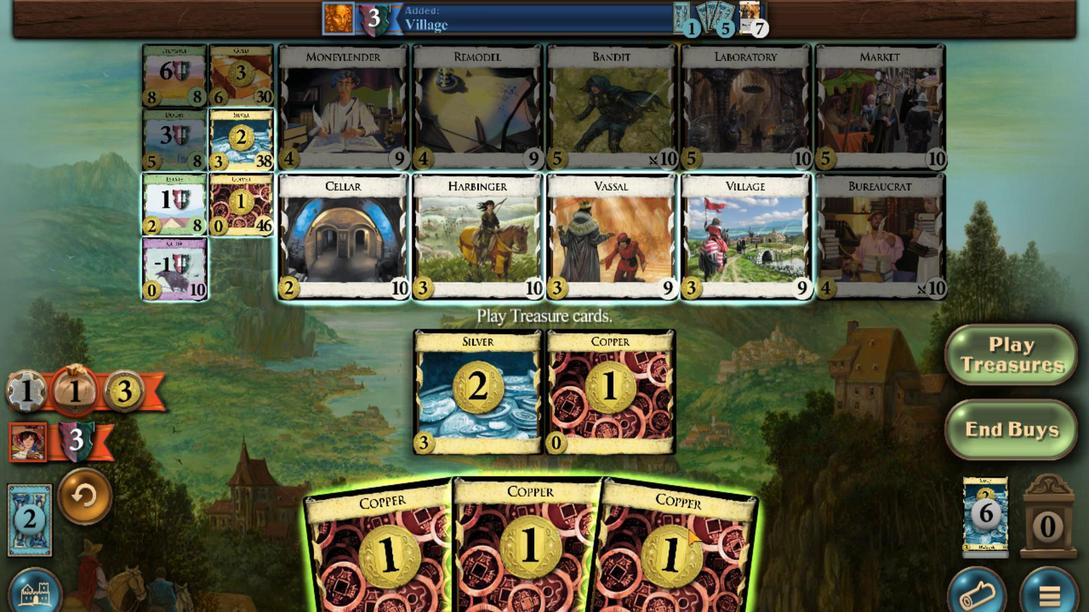 
Action: Mouse scrolled (625, 494) with delta (0, 0)
Screenshot: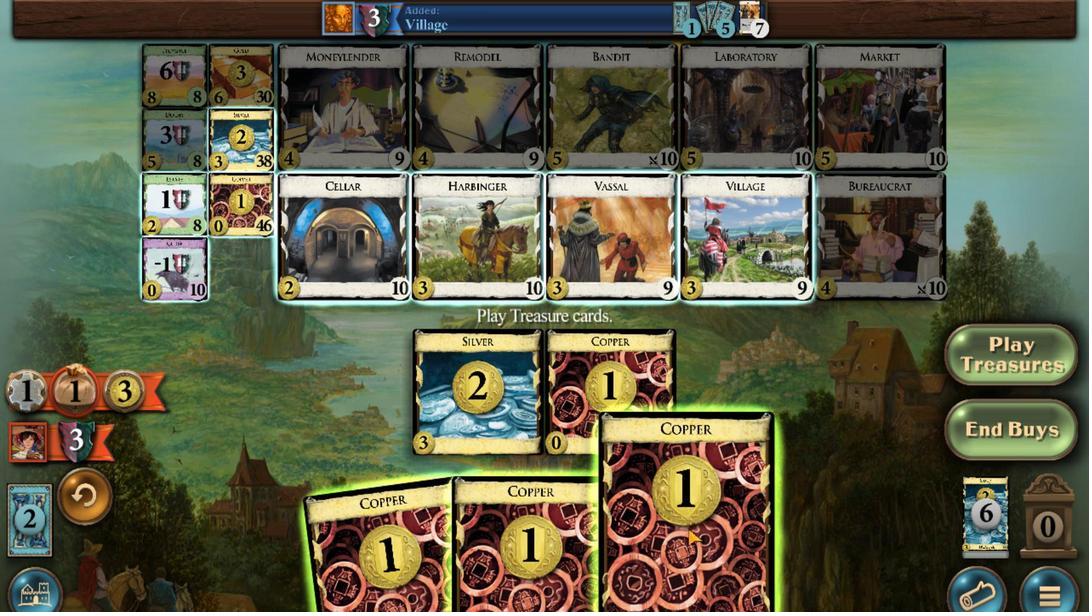 
Action: Mouse moved to (591, 496)
Screenshot: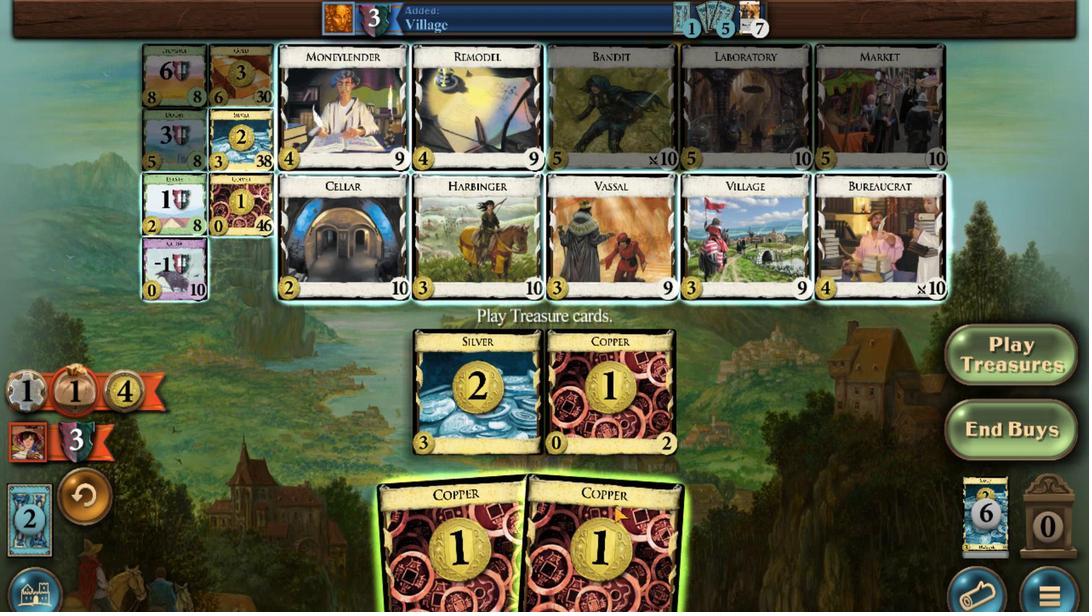 
Action: Mouse scrolled (591, 496) with delta (0, 0)
Screenshot: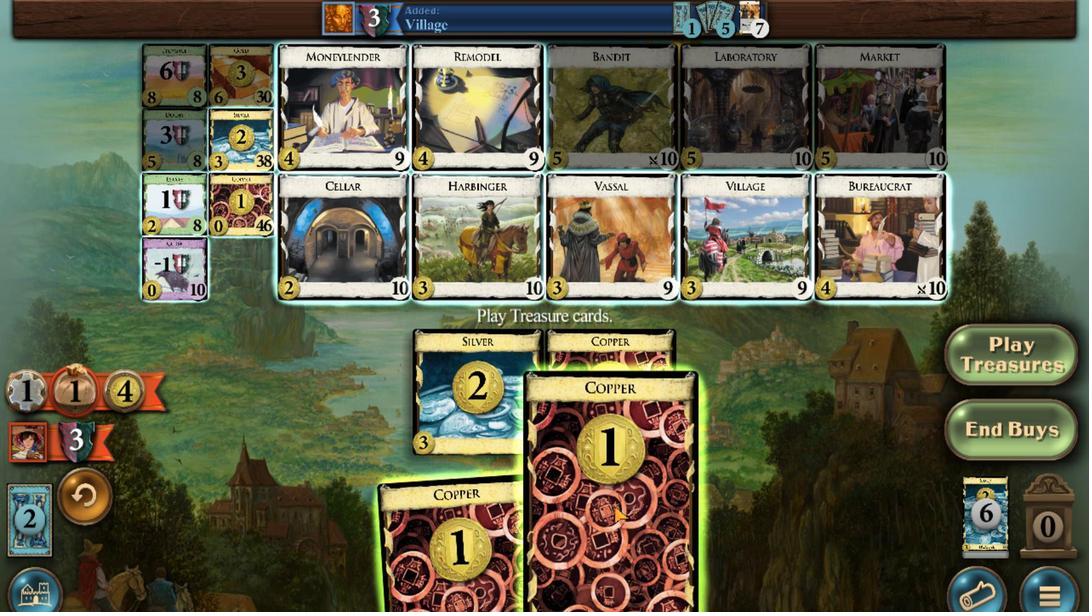 
Action: Mouse moved to (566, 497)
Screenshot: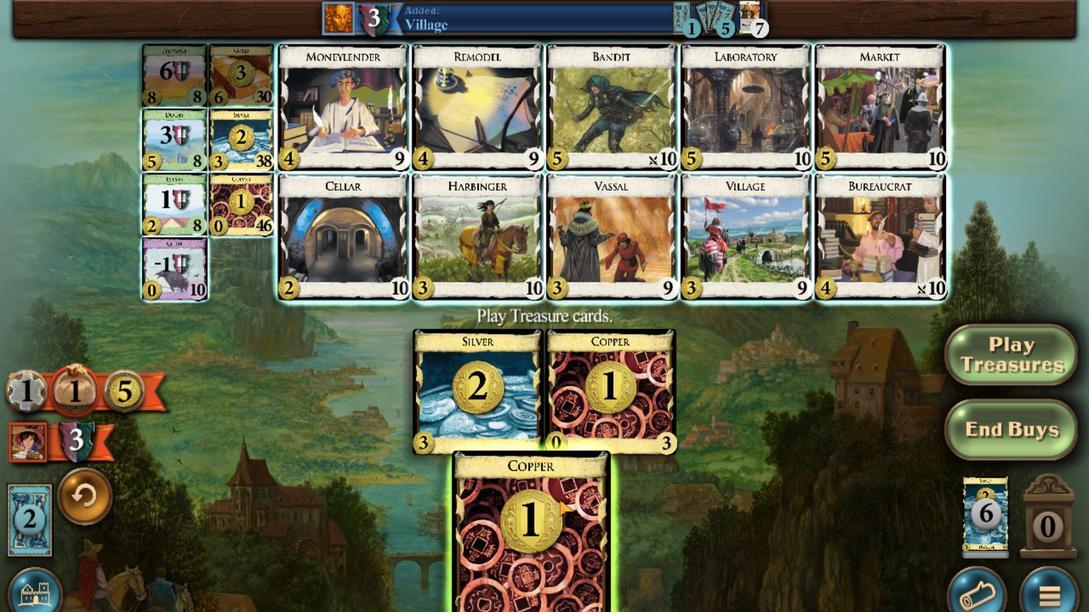 
Action: Mouse scrolled (566, 497) with delta (0, 0)
Screenshot: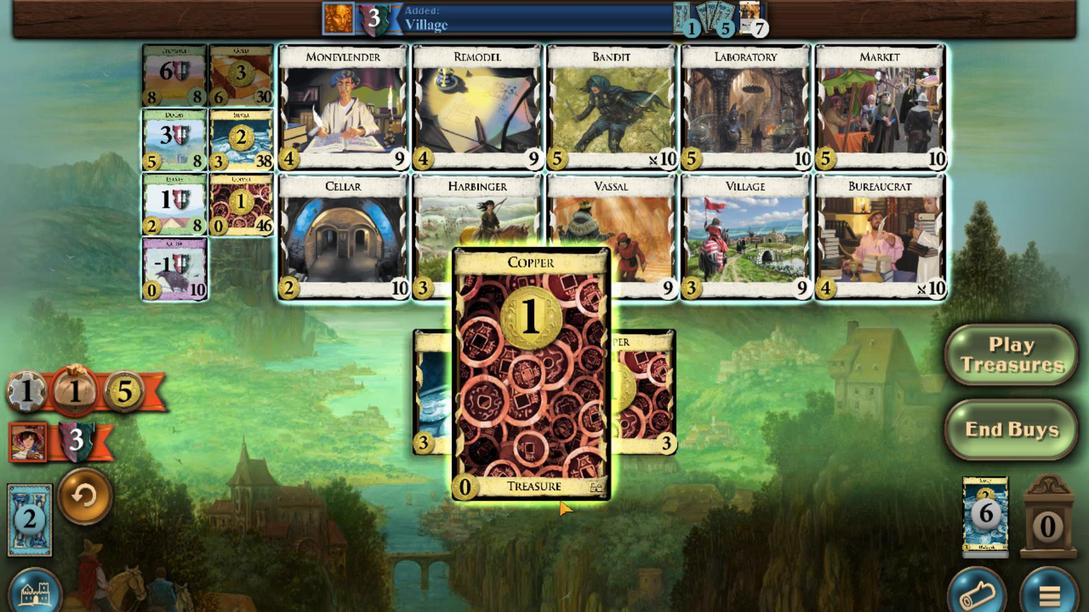 
Action: Mouse moved to (430, 541)
Screenshot: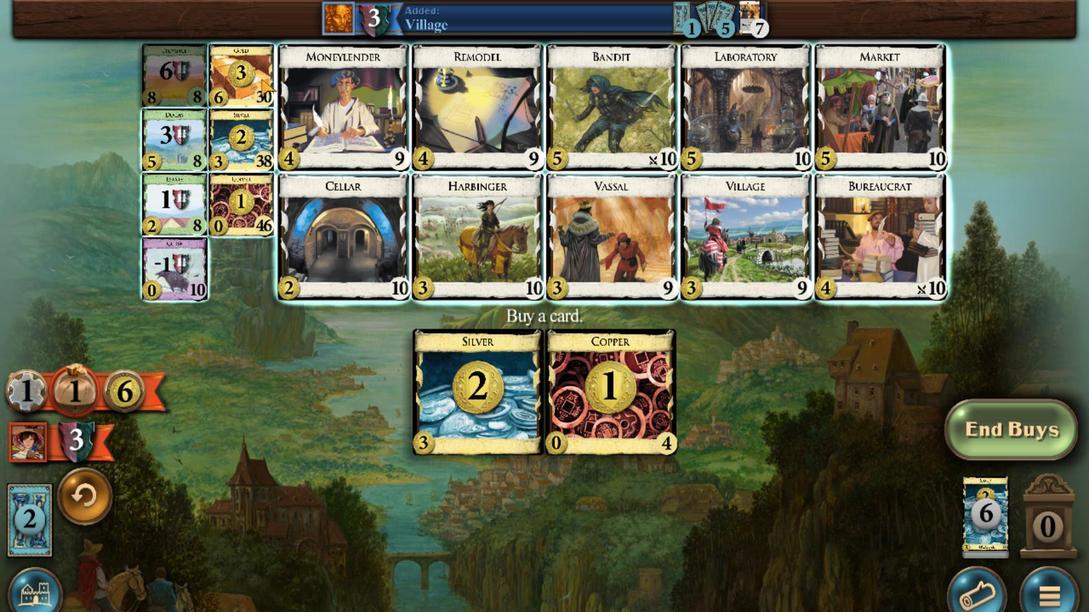 
Action: Mouse scrolled (430, 541) with delta (0, 0)
Screenshot: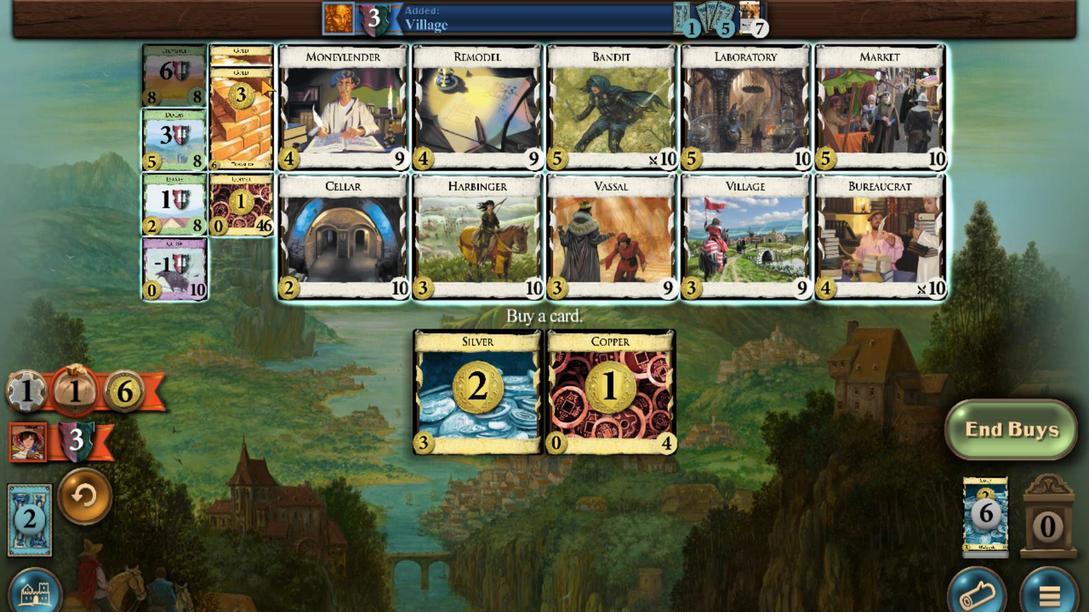
Action: Mouse scrolled (430, 541) with delta (0, 0)
Screenshot: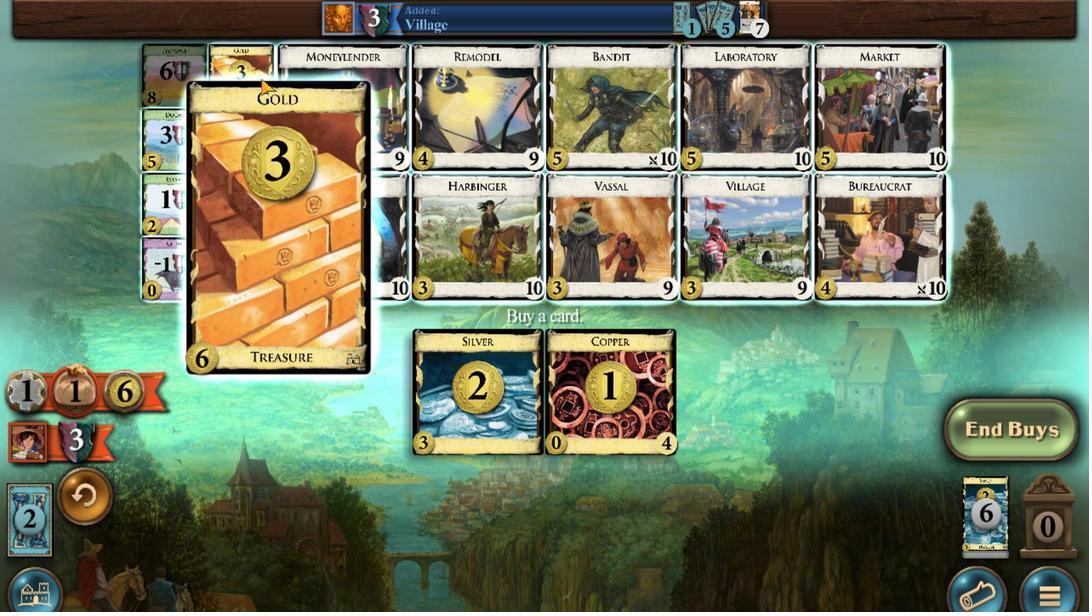 
Action: Mouse scrolled (430, 541) with delta (0, 0)
Screenshot: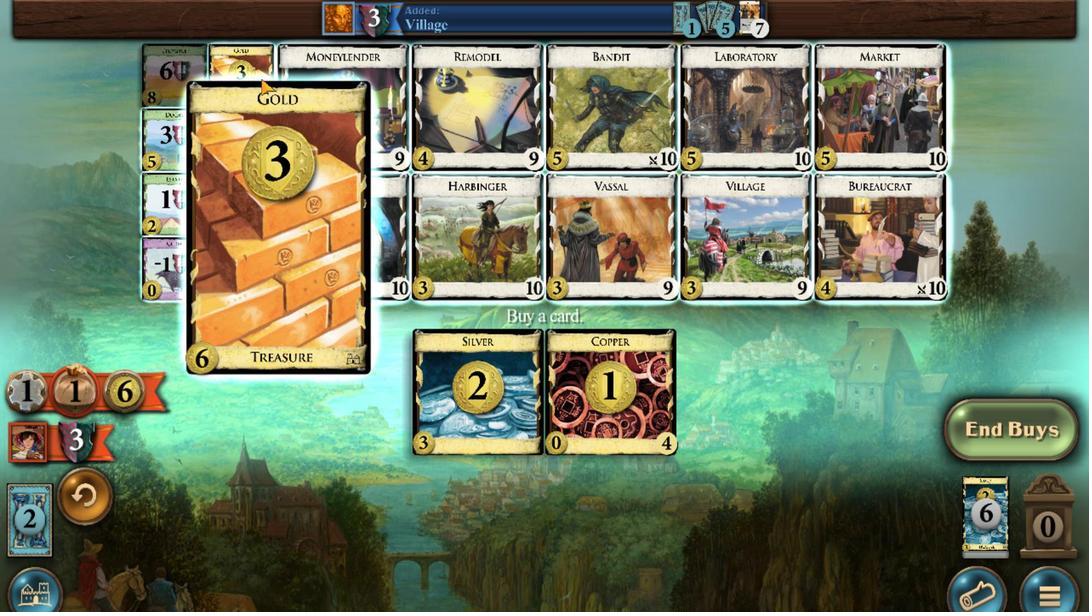 
Action: Mouse scrolled (430, 541) with delta (0, 0)
Screenshot: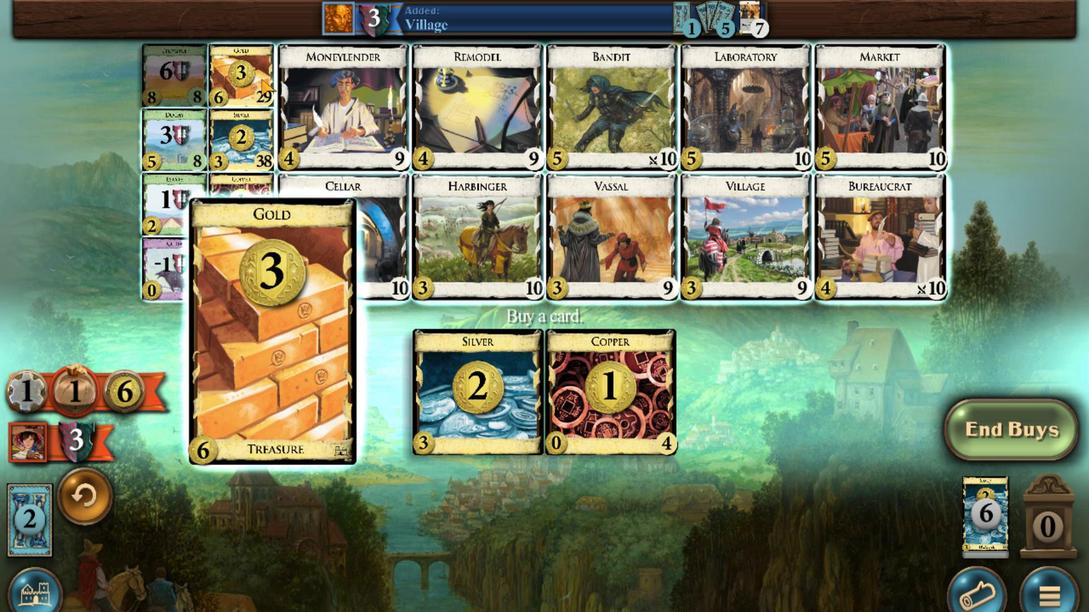 
Action: Mouse moved to (607, 495)
Screenshot: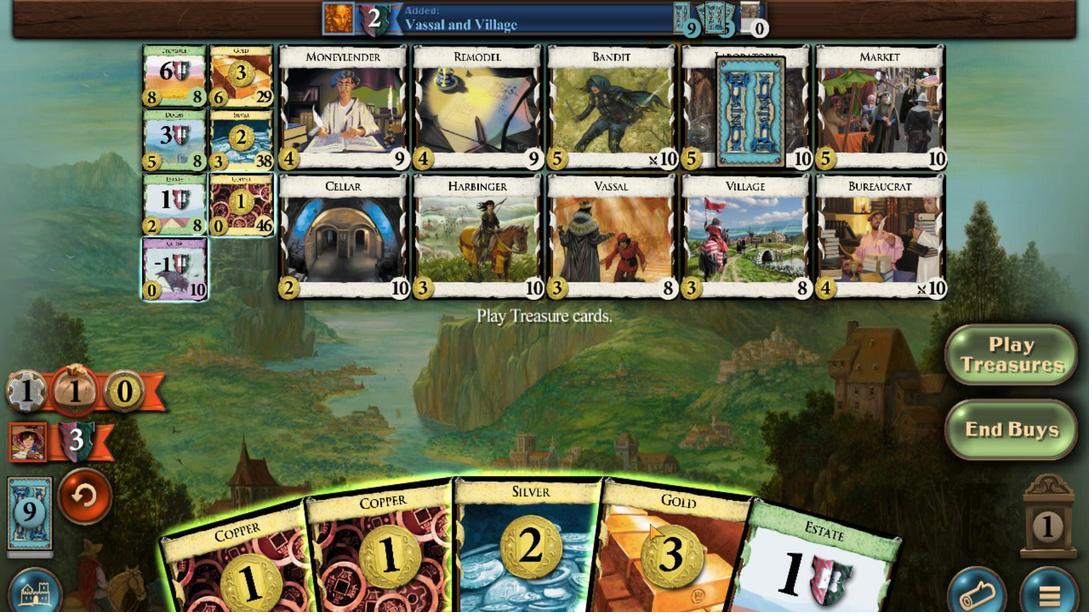 
Action: Mouse scrolled (607, 495) with delta (0, 0)
Screenshot: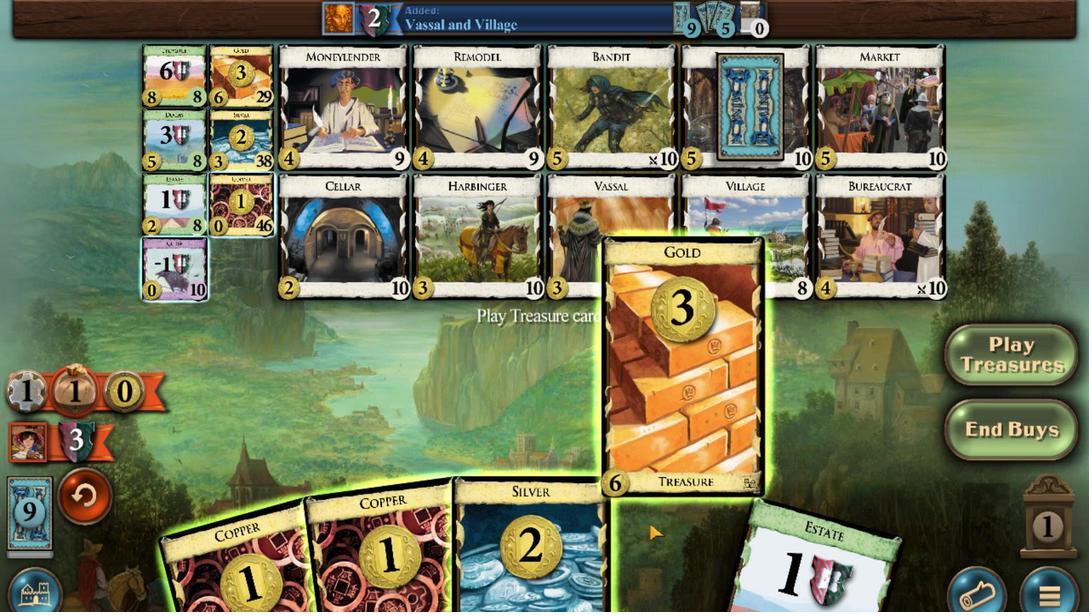 
Action: Mouse moved to (589, 495)
Screenshot: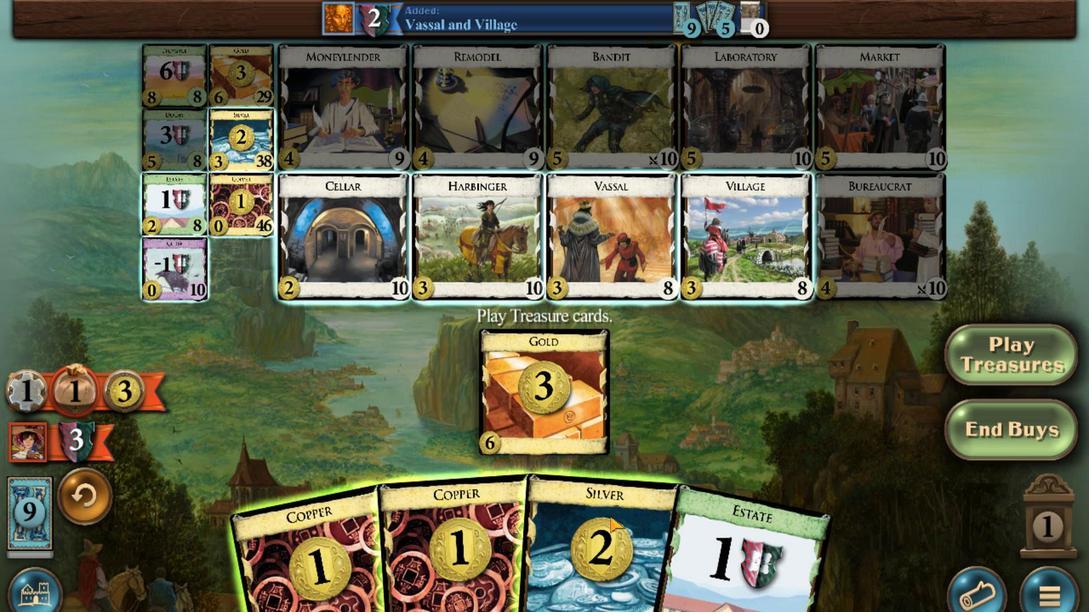 
Action: Mouse scrolled (589, 495) with delta (0, 0)
Screenshot: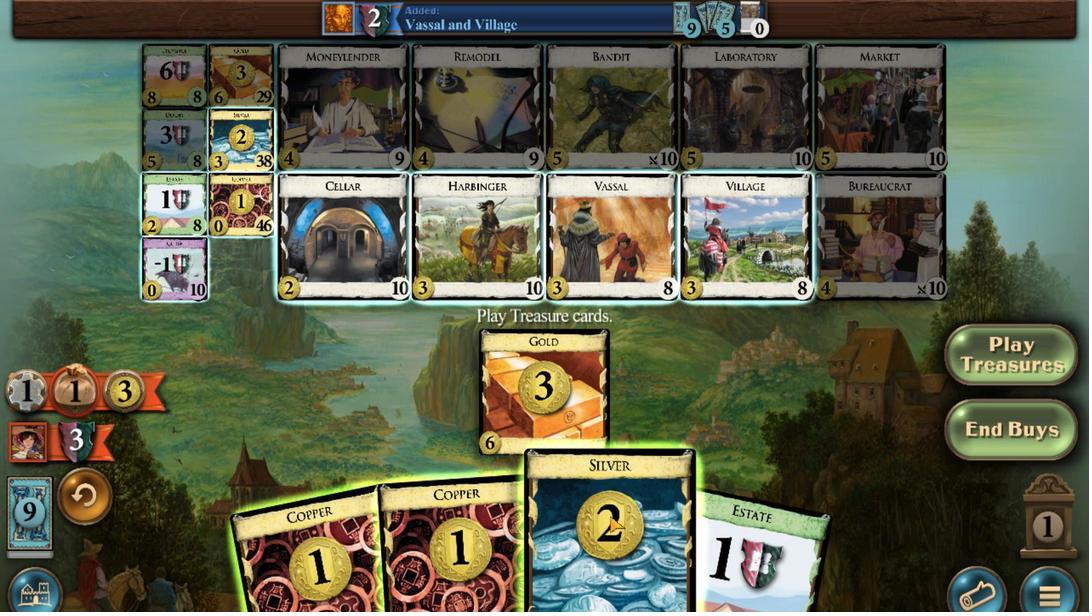 
Action: Mouse moved to (559, 495)
Screenshot: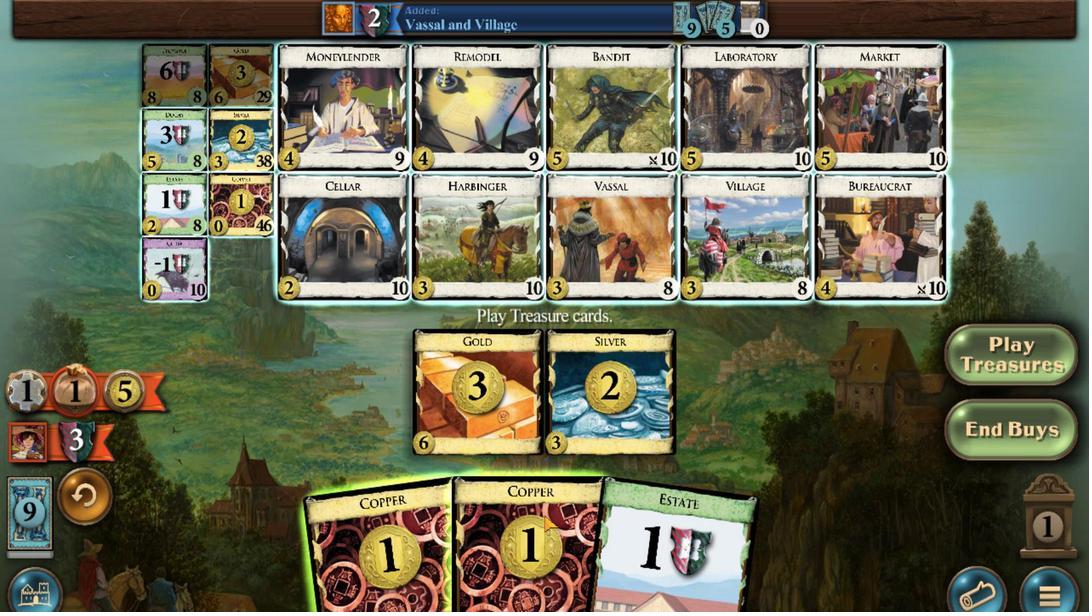 
Action: Mouse scrolled (559, 496) with delta (0, 0)
Screenshot: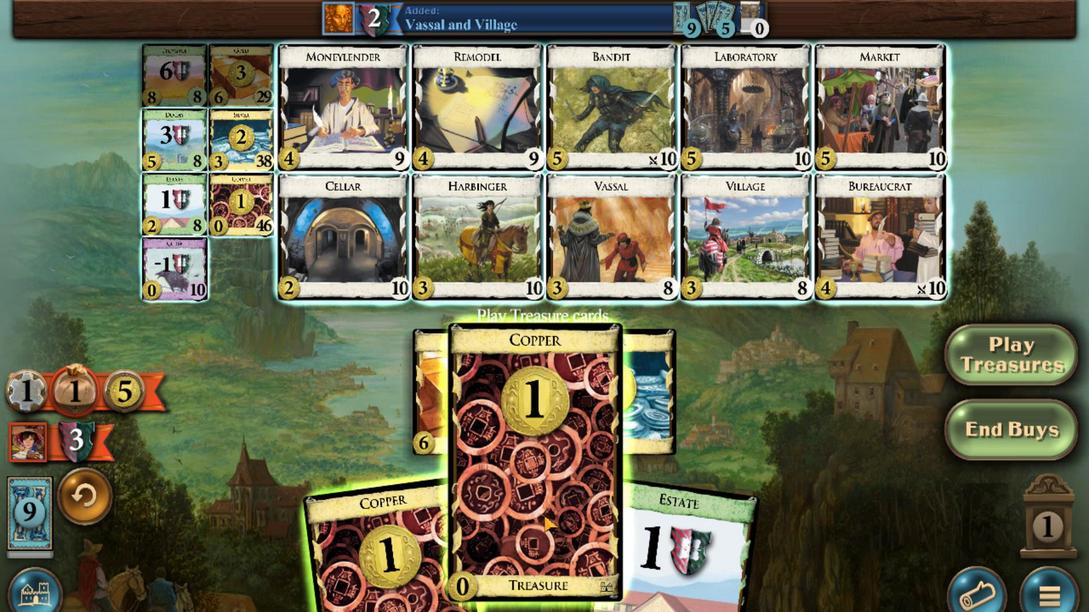 
Action: Mouse moved to (419, 542)
Screenshot: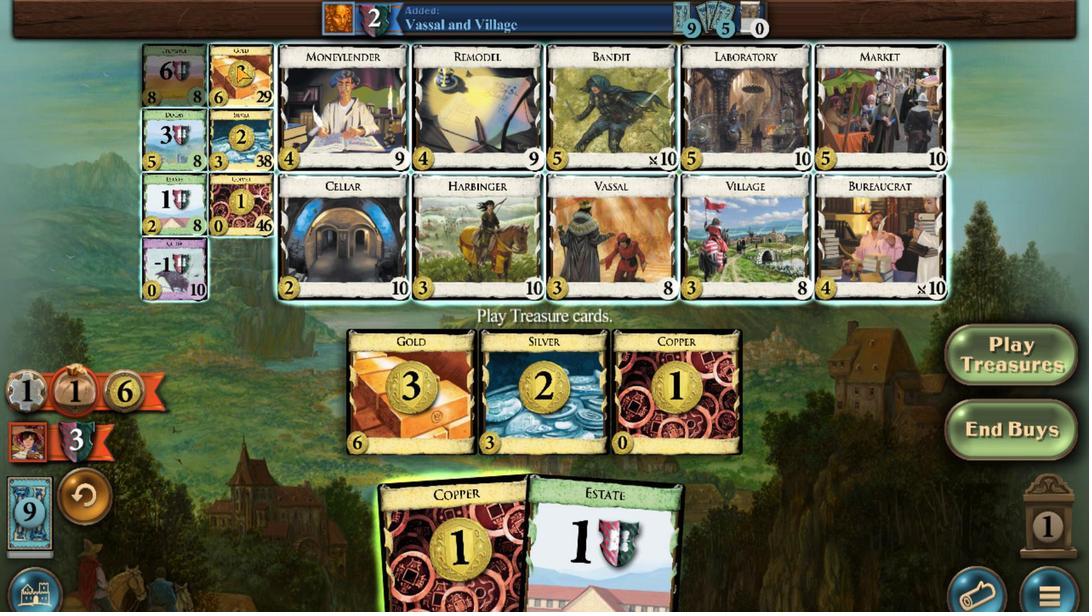 
Action: Mouse scrolled (419, 542) with delta (0, 0)
Screenshot: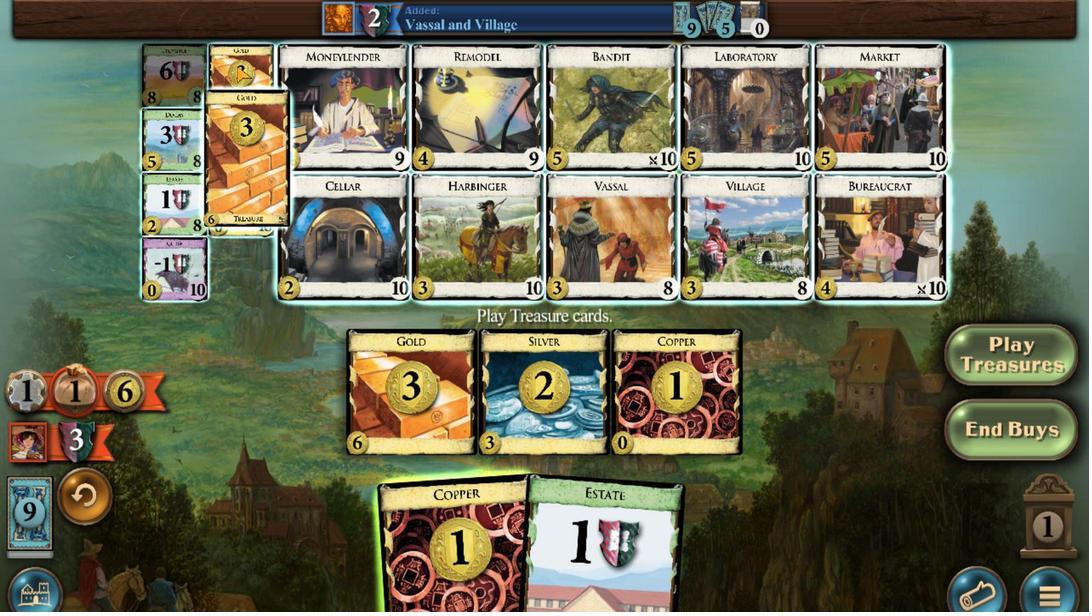 
Action: Mouse scrolled (419, 542) with delta (0, 0)
Screenshot: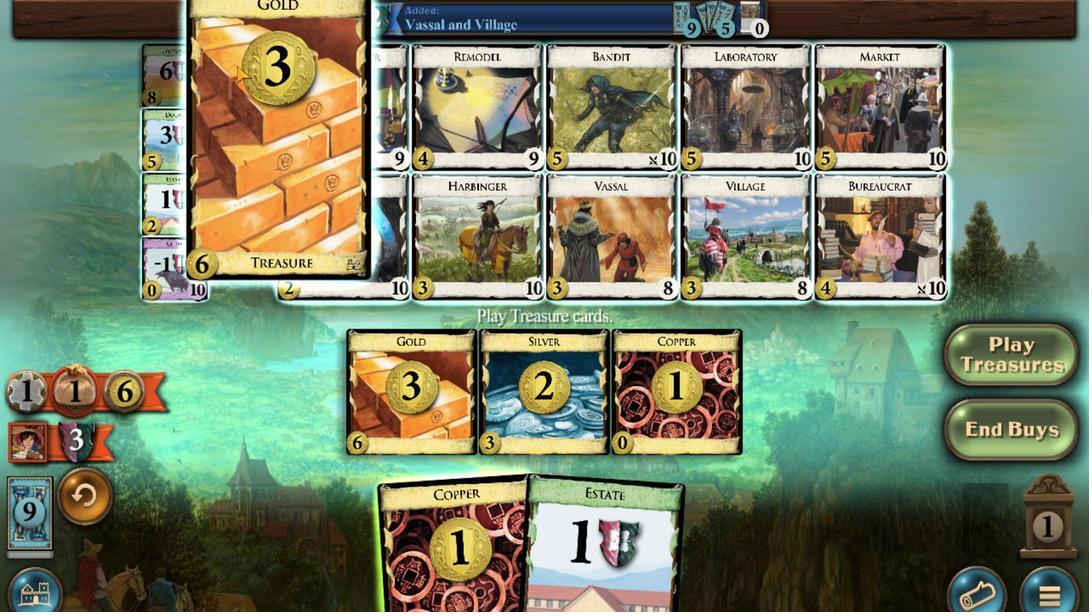 
Action: Mouse scrolled (419, 542) with delta (0, 0)
Screenshot: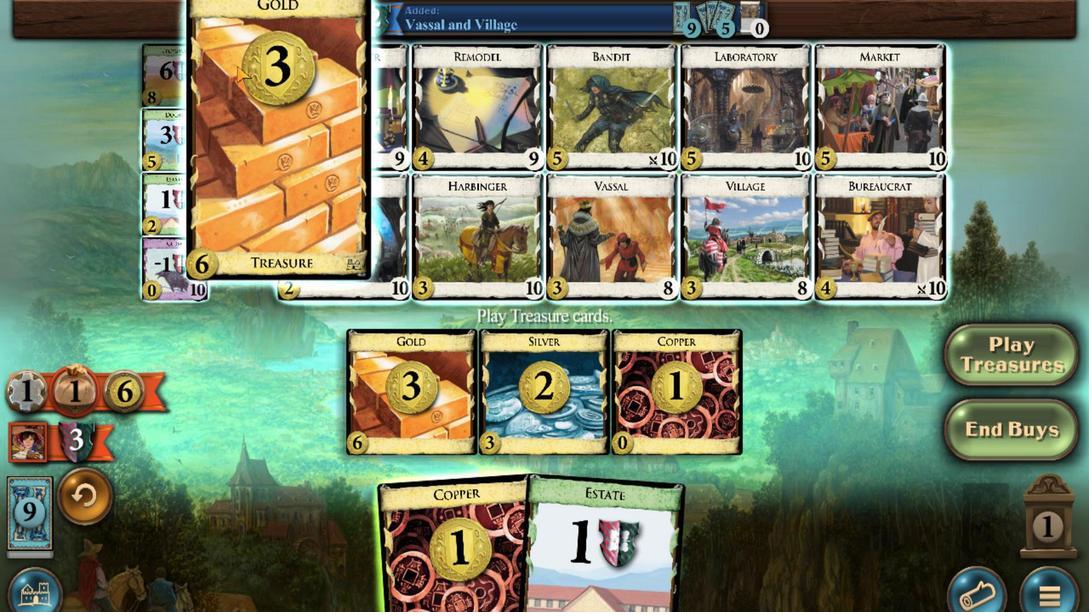 
Action: Mouse scrolled (419, 542) with delta (0, 0)
Screenshot: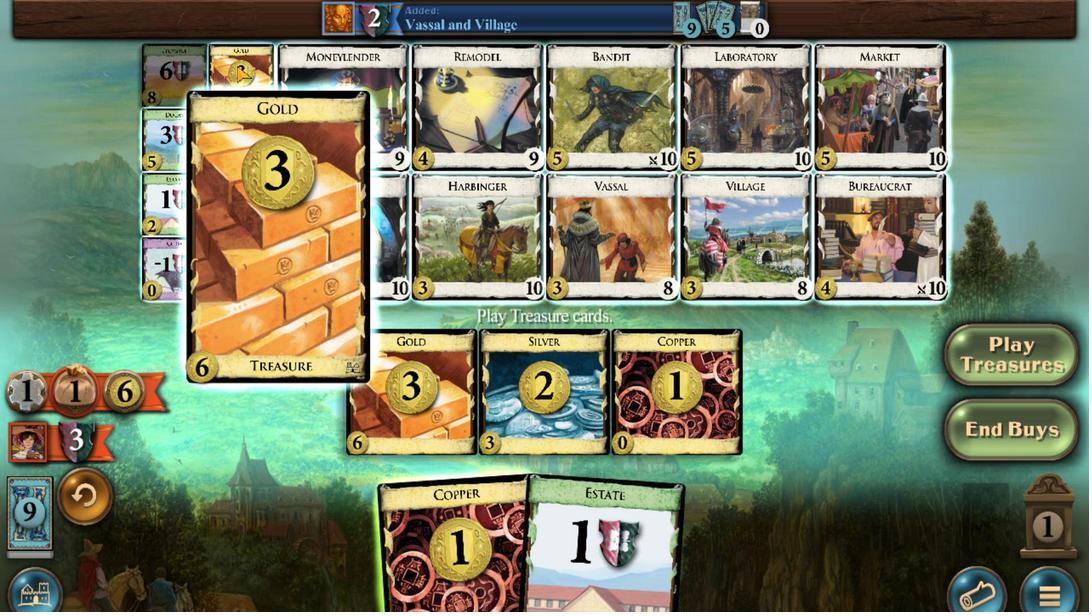 
Action: Mouse scrolled (419, 542) with delta (0, 0)
Screenshot: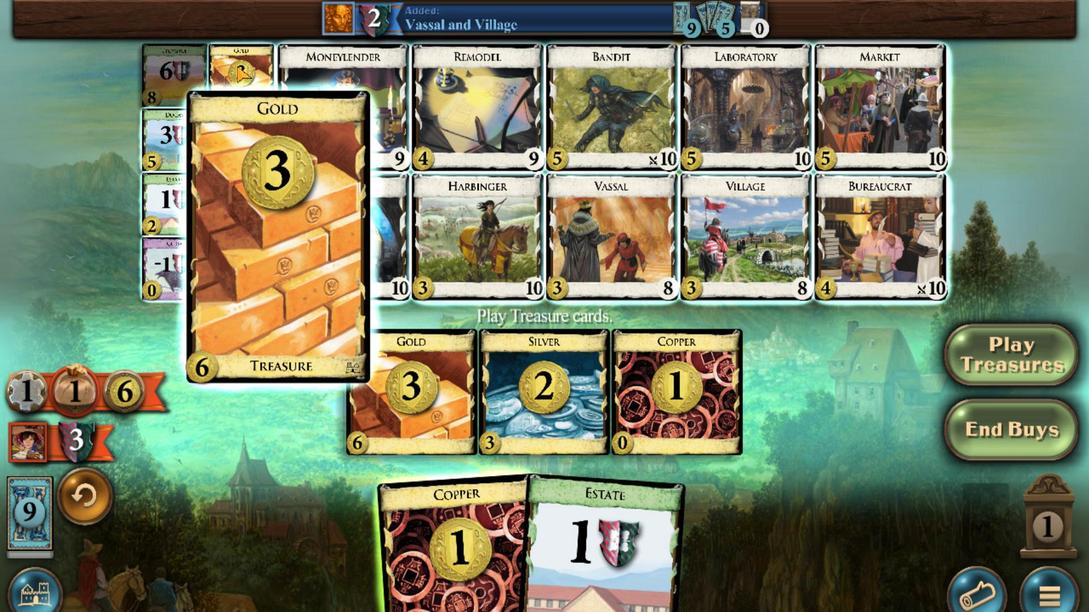 
Action: Mouse moved to (604, 496)
Screenshot: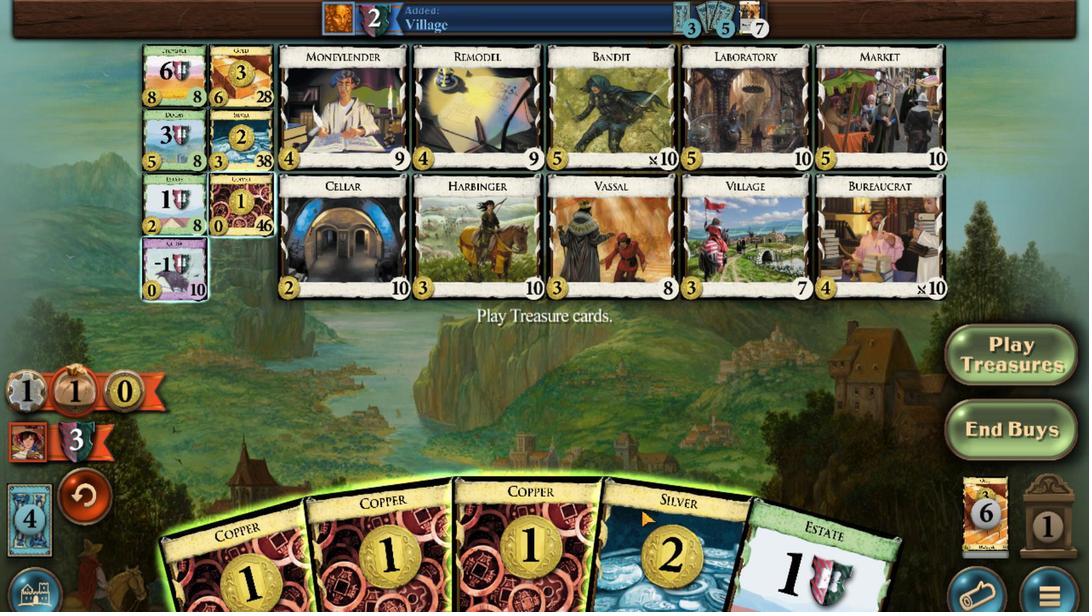
Action: Mouse scrolled (604, 496) with delta (0, 0)
Screenshot: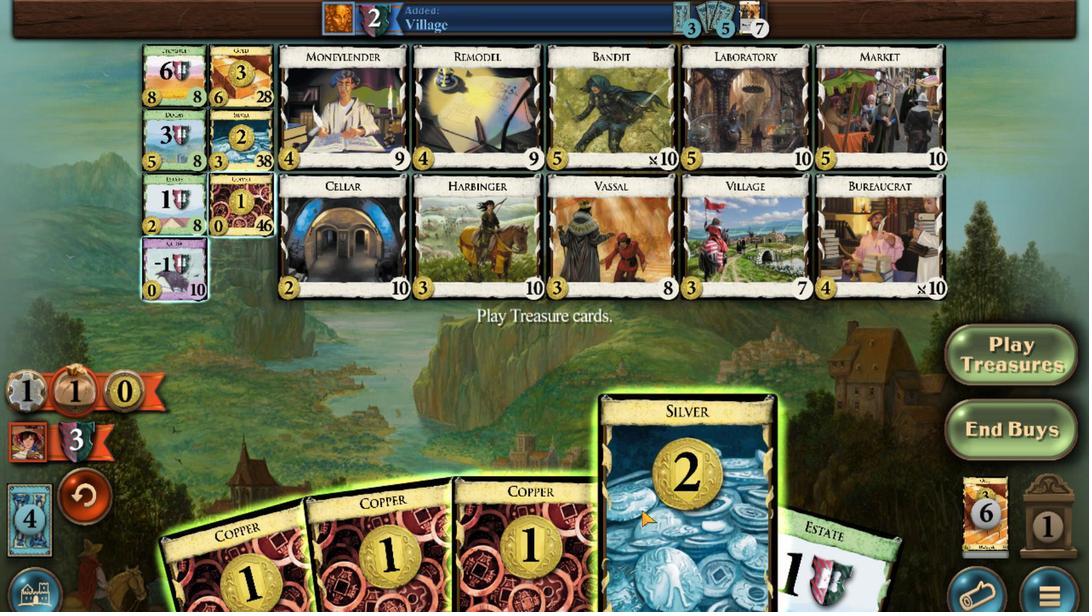 
Action: Mouse moved to (588, 496)
Screenshot: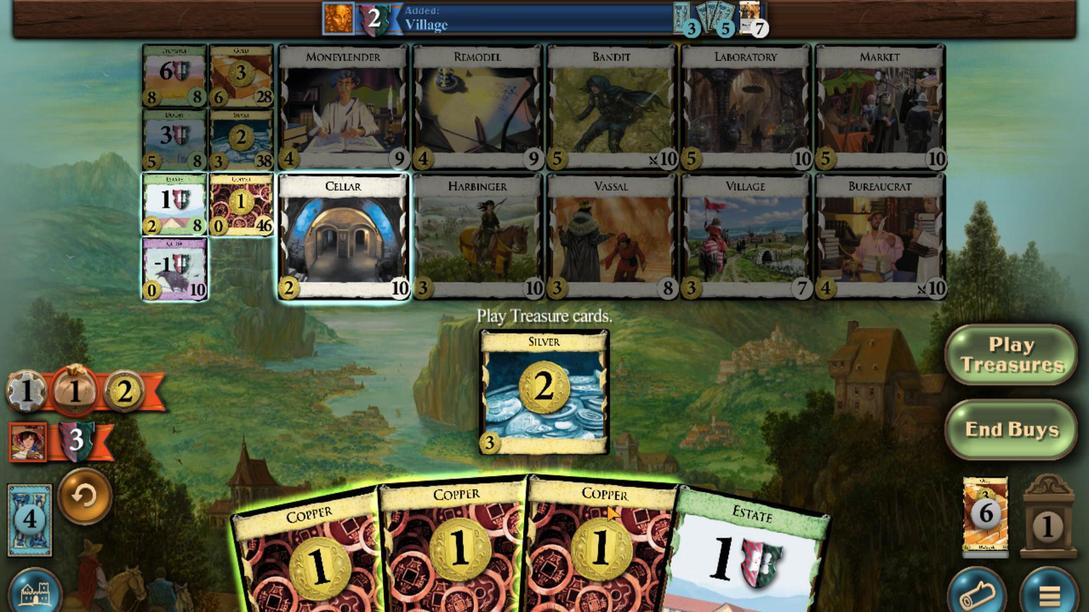 
Action: Mouse scrolled (588, 497) with delta (0, 0)
Screenshot: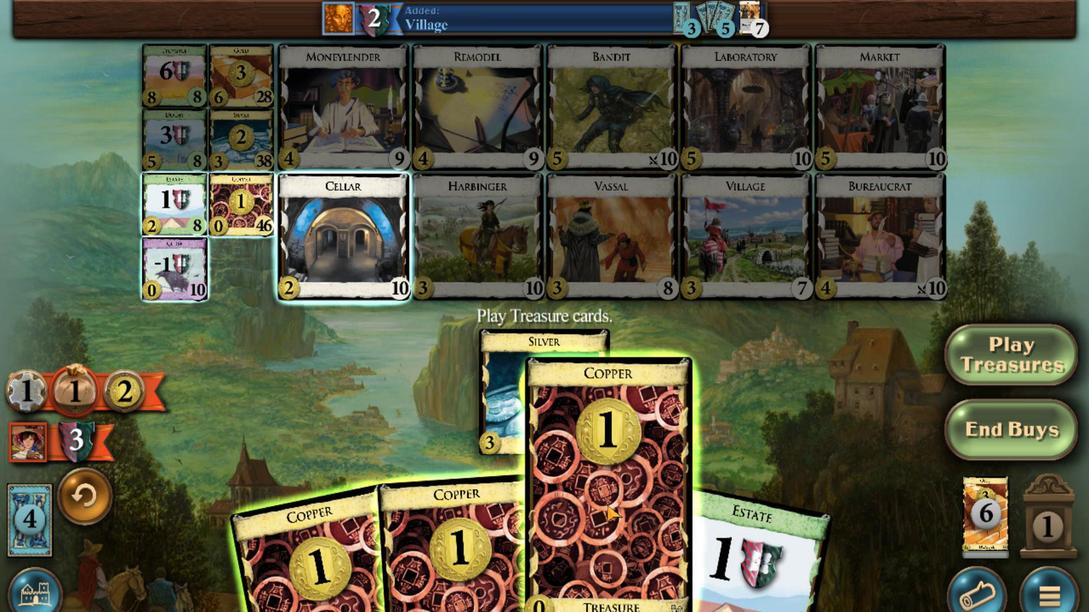 
Action: Mouse moved to (565, 496)
Screenshot: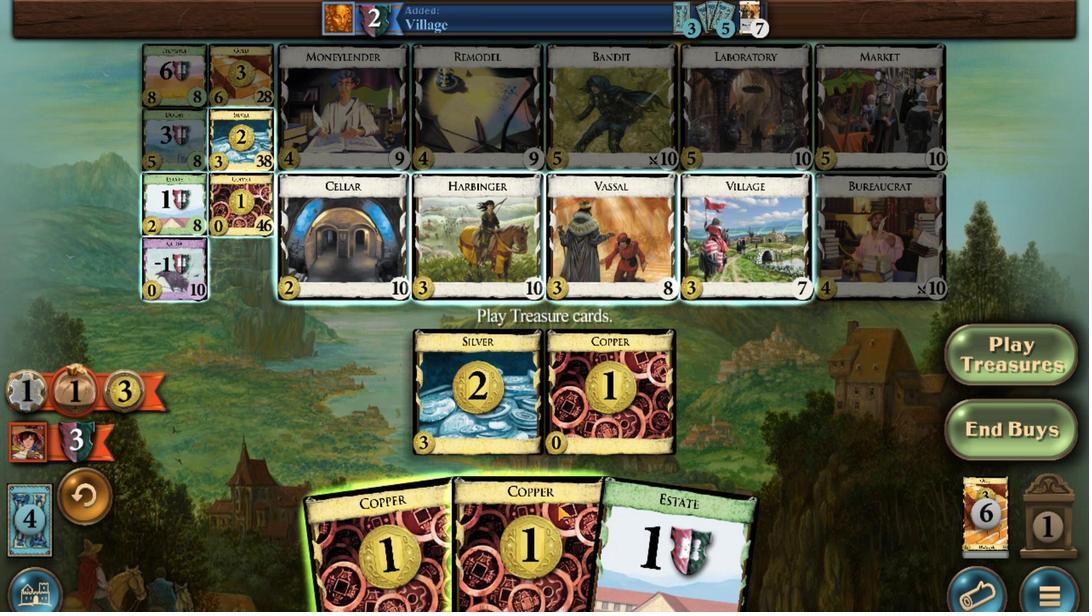 
Action: Mouse scrolled (565, 497) with delta (0, 0)
Screenshot: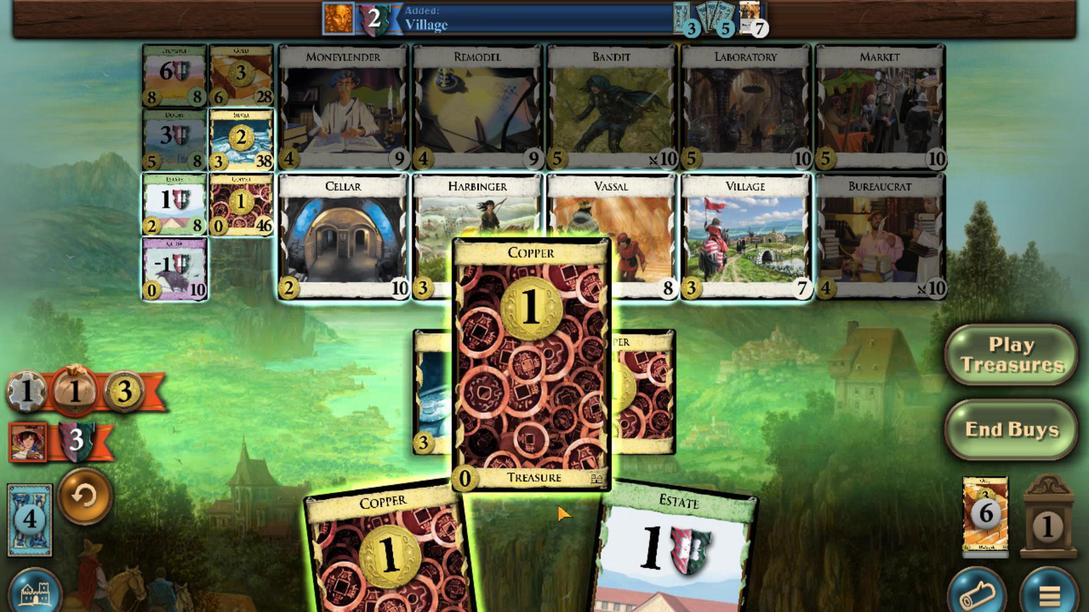 
Action: Mouse moved to (532, 497)
Screenshot: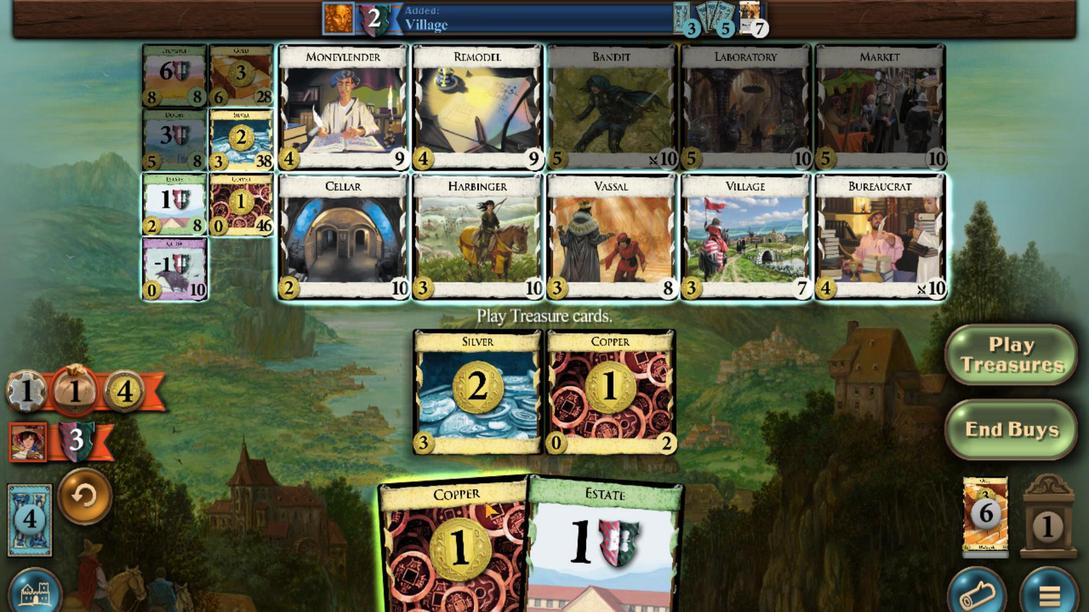 
Action: Mouse scrolled (532, 497) with delta (0, 0)
Screenshot: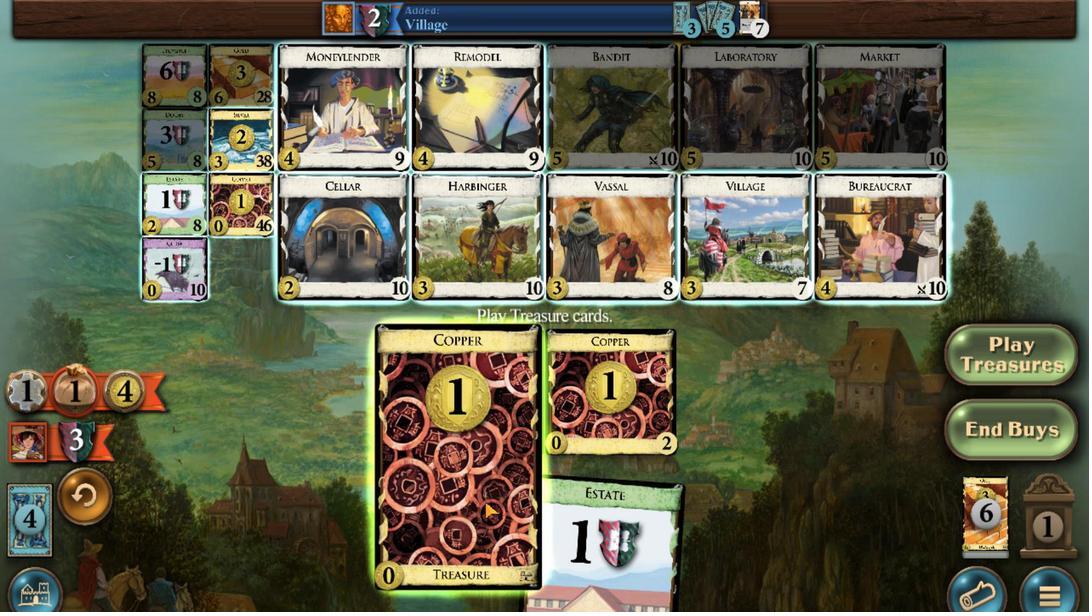 
Action: Mouse moved to (389, 534)
Screenshot: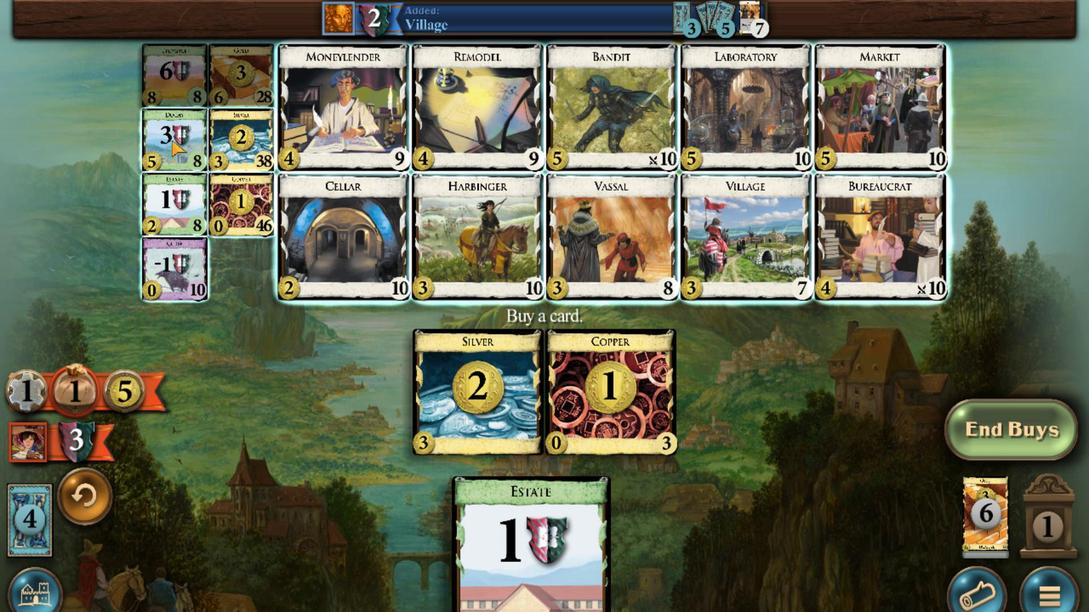 
Action: Mouse scrolled (389, 534) with delta (0, 0)
Screenshot: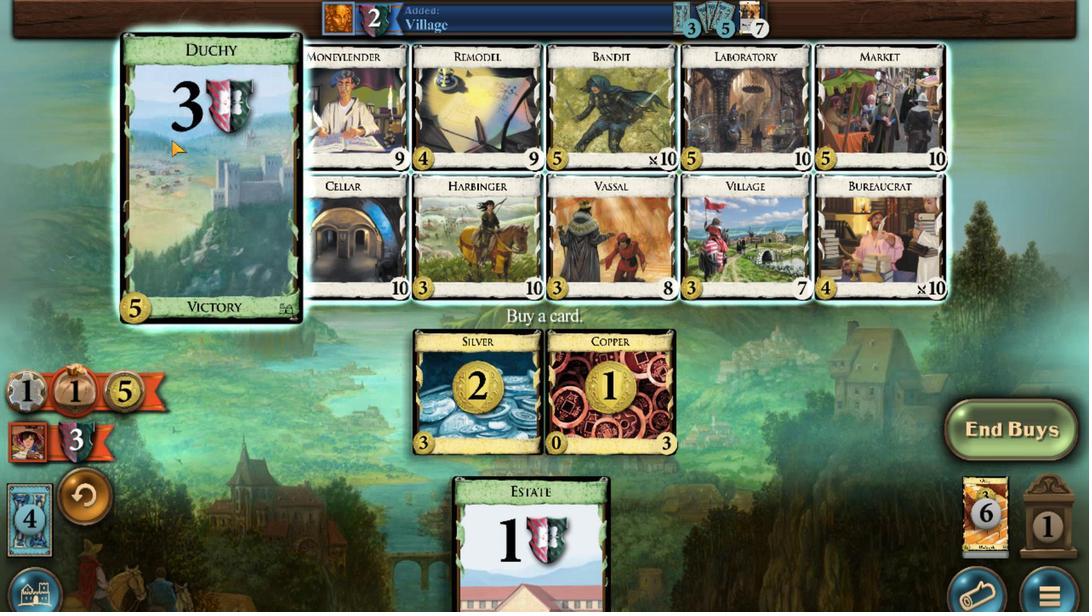 
Action: Mouse scrolled (389, 534) with delta (0, 0)
Screenshot: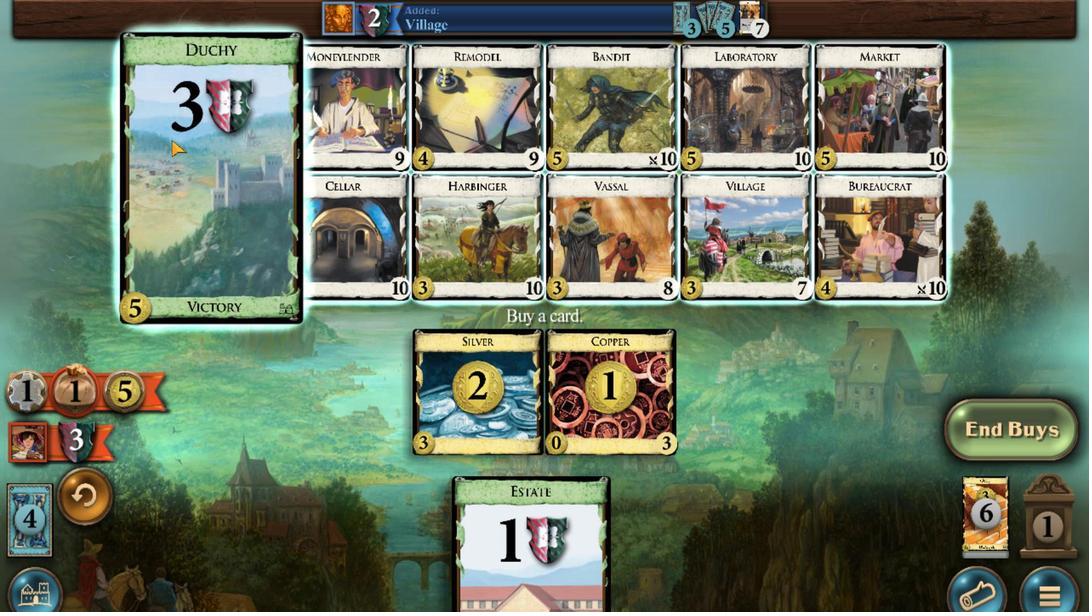 
Action: Mouse scrolled (389, 534) with delta (0, 0)
Screenshot: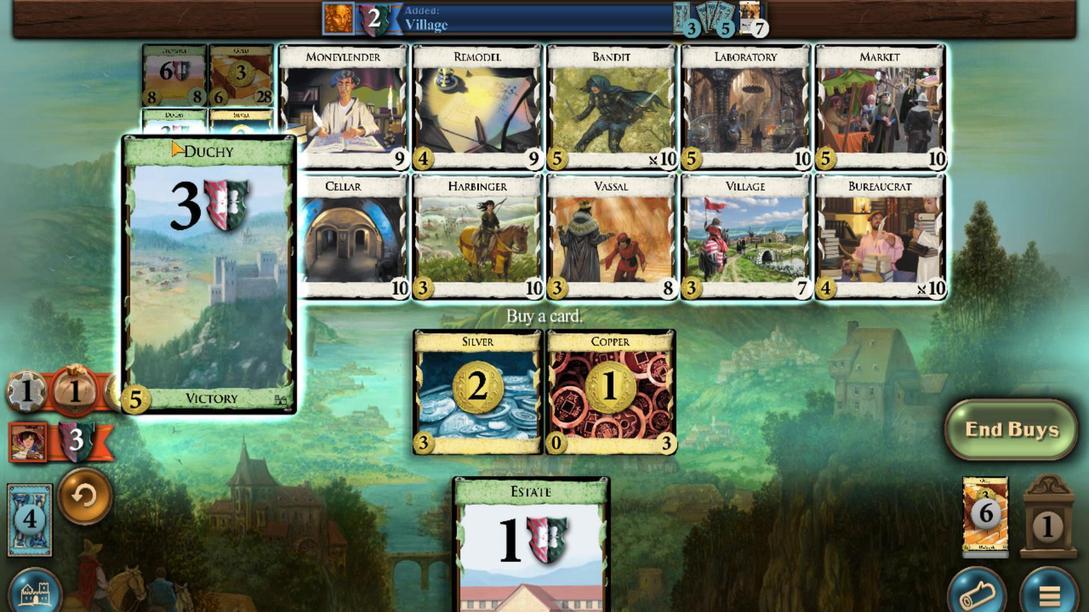 
Action: Mouse scrolled (389, 534) with delta (0, 0)
Screenshot: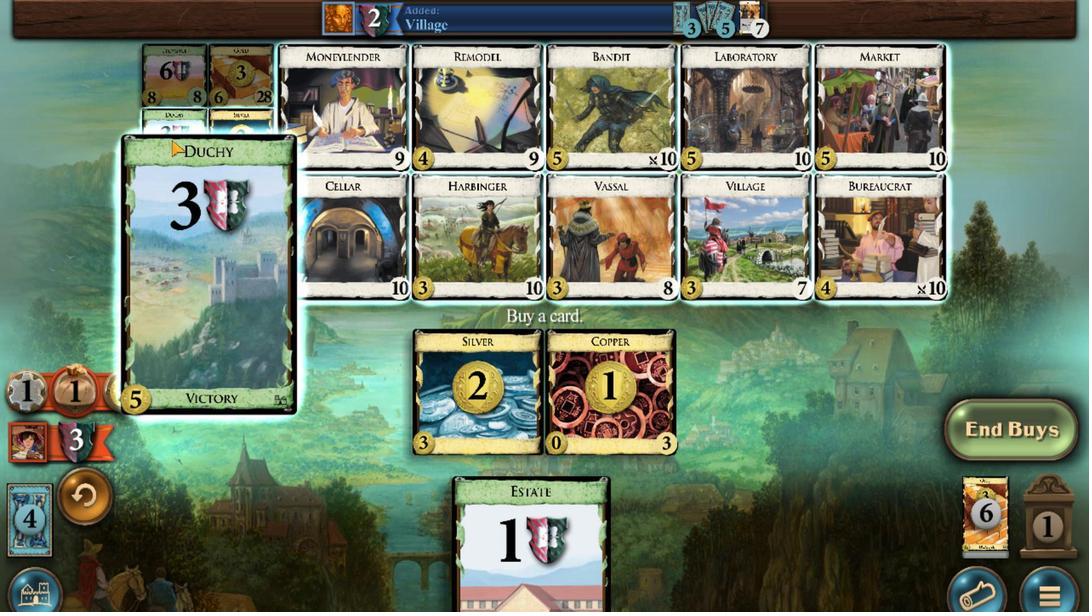 
Action: Mouse moved to (429, 494)
Screenshot: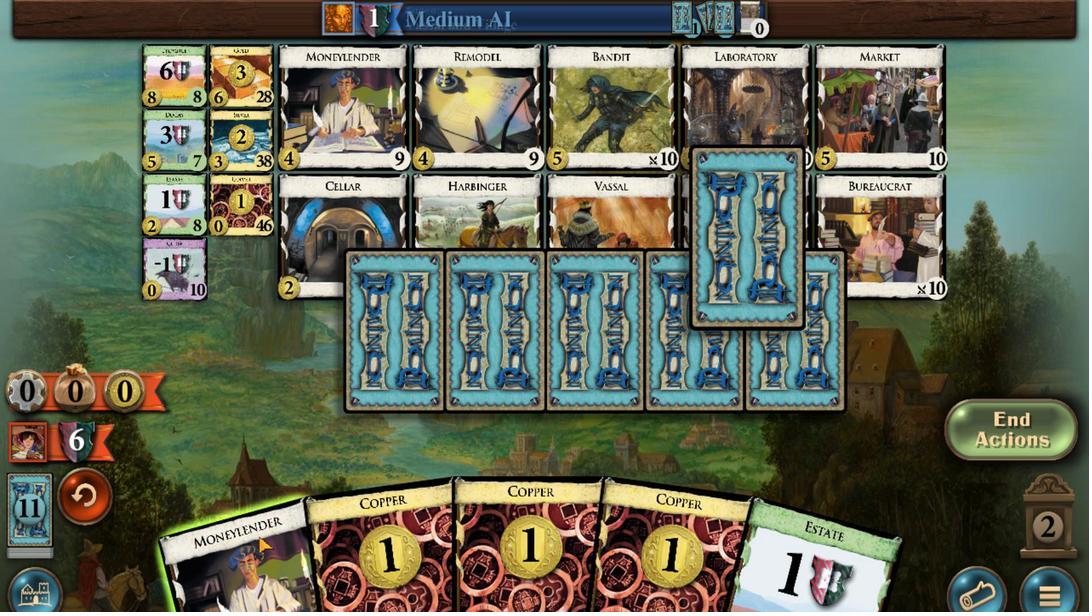 
Action: Mouse scrolled (429, 494) with delta (0, 0)
Screenshot: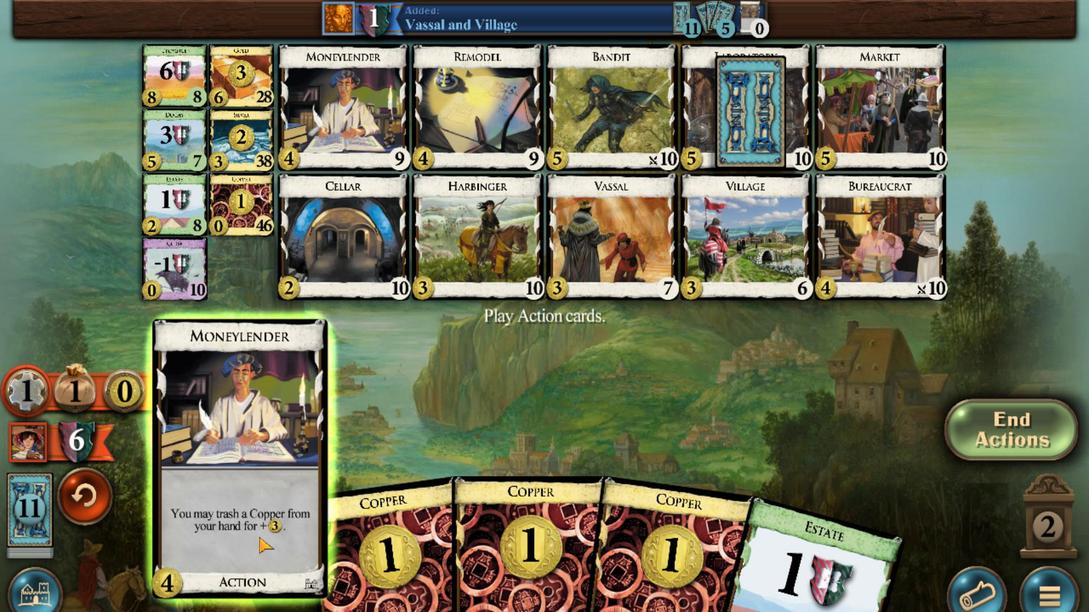 
Action: Mouse moved to (535, 494)
Screenshot: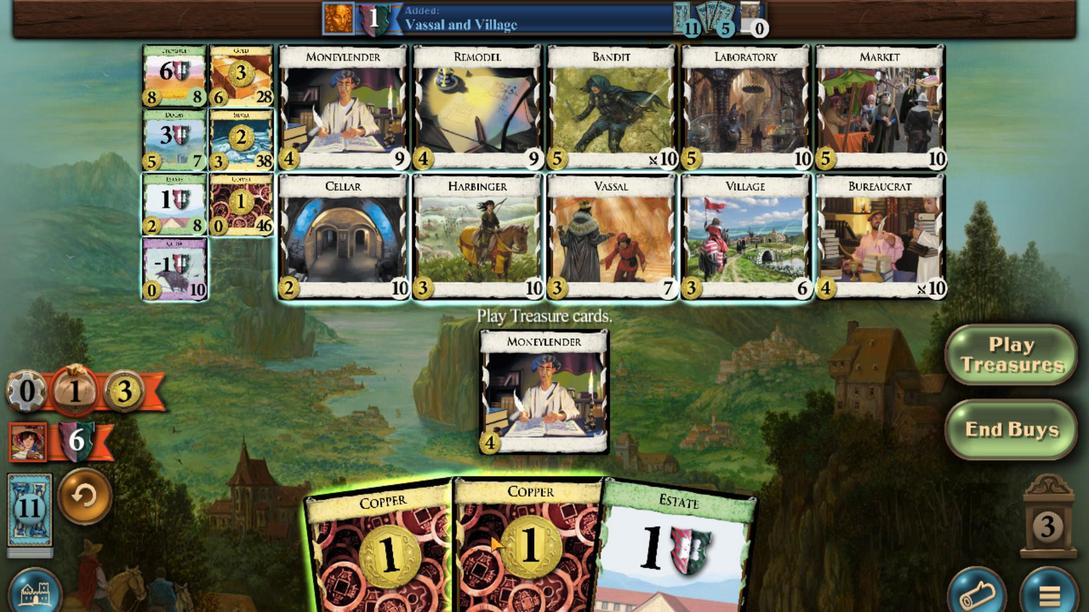
Action: Mouse scrolled (535, 494) with delta (0, 0)
Screenshot: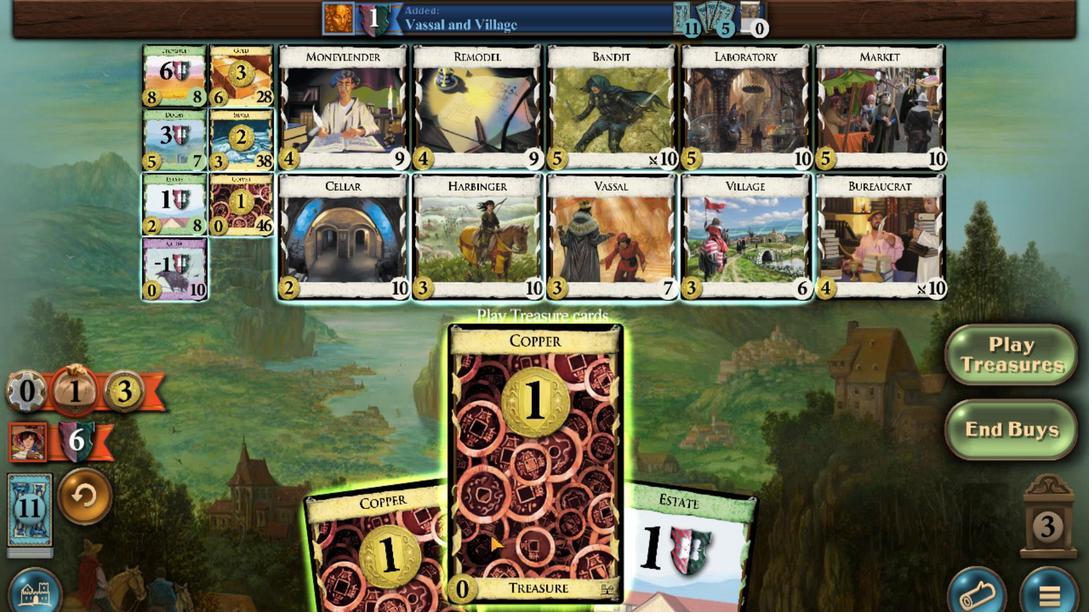 
Action: Mouse moved to (532, 493)
Screenshot: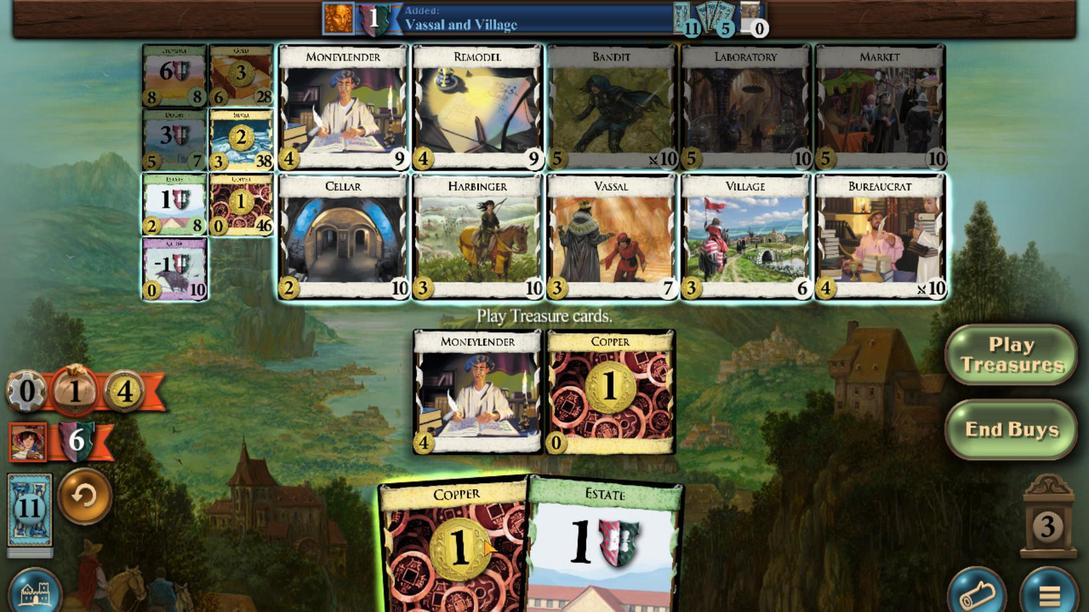 
Action: Mouse scrolled (532, 493) with delta (0, 0)
Screenshot: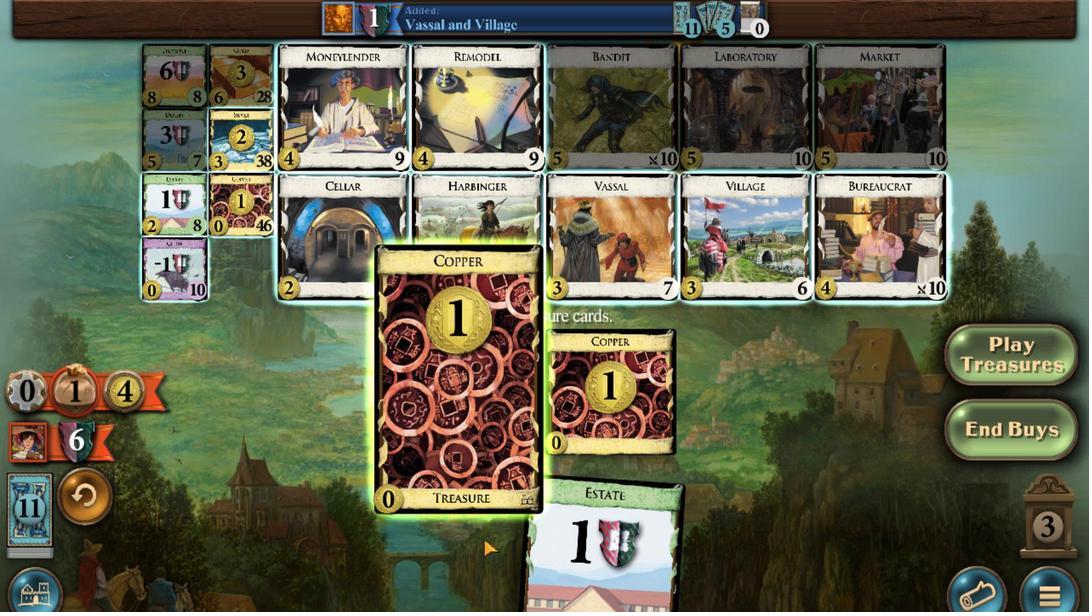 
Action: Mouse moved to (463, 537)
Screenshot: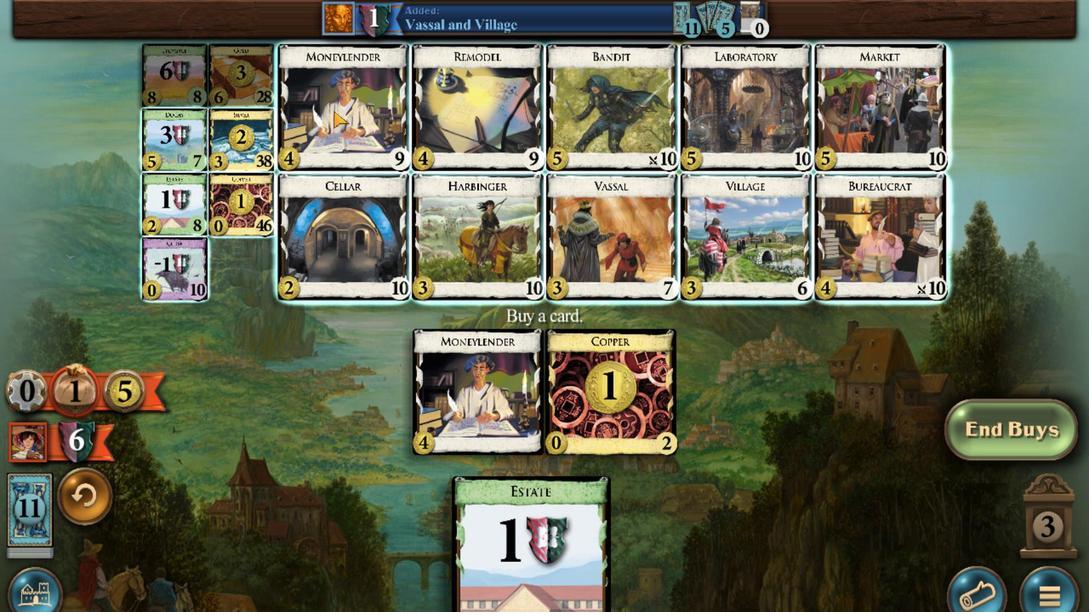 
Action: Mouse scrolled (463, 537) with delta (0, 0)
Screenshot: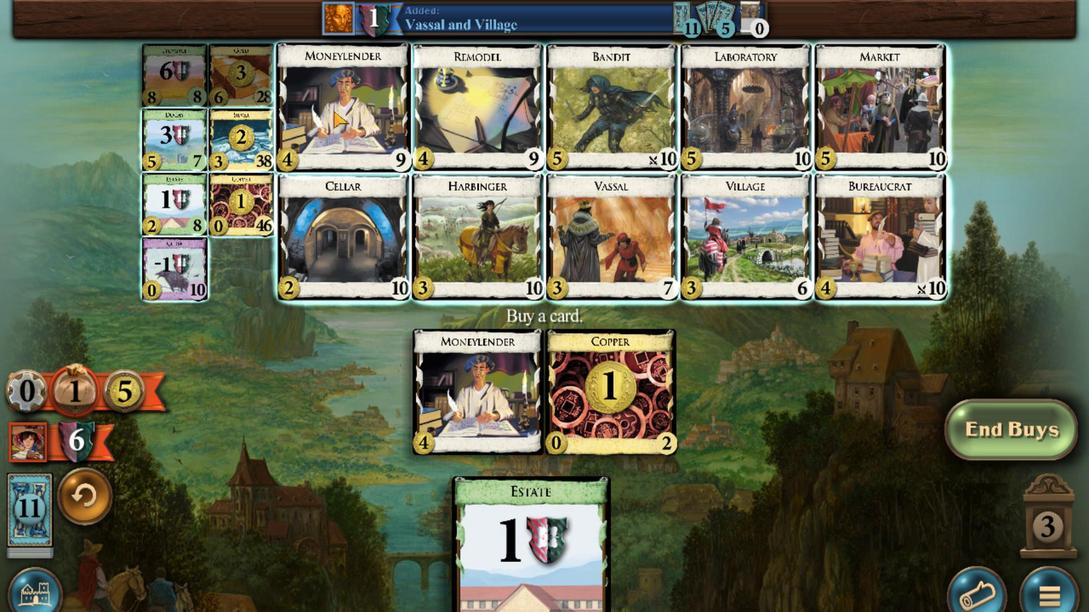 
Action: Mouse scrolled (463, 537) with delta (0, 0)
Screenshot: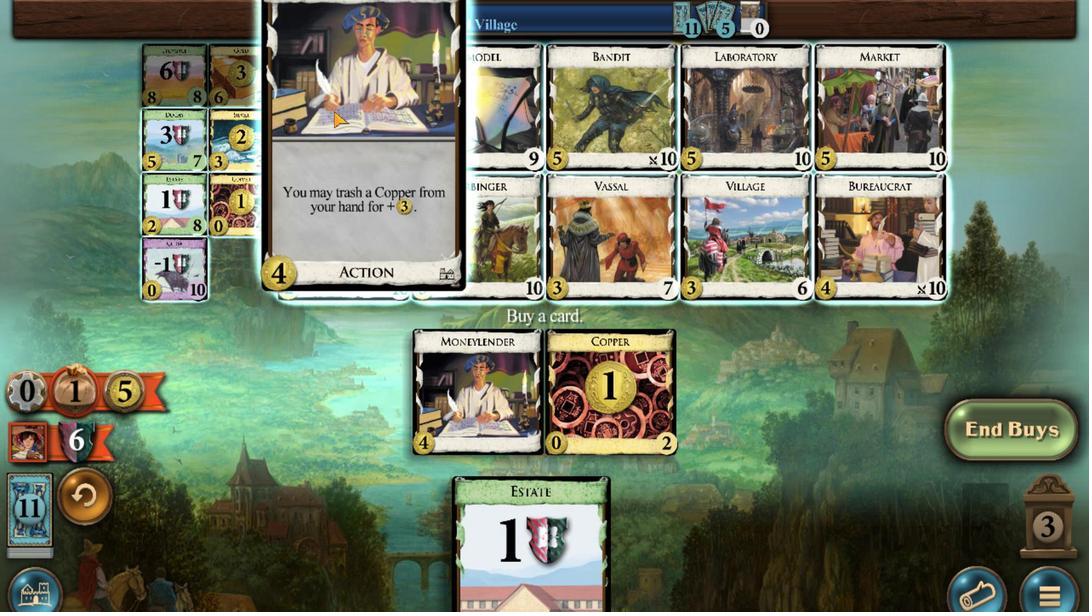 
Action: Mouse scrolled (463, 537) with delta (0, 0)
Screenshot: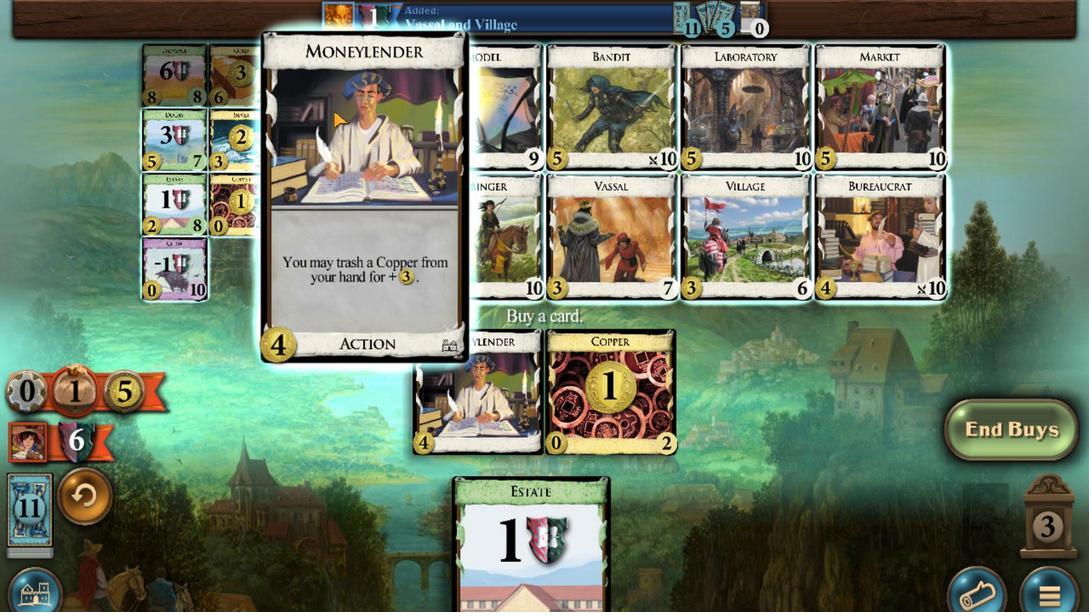 
Action: Mouse scrolled (463, 537) with delta (0, 0)
Screenshot: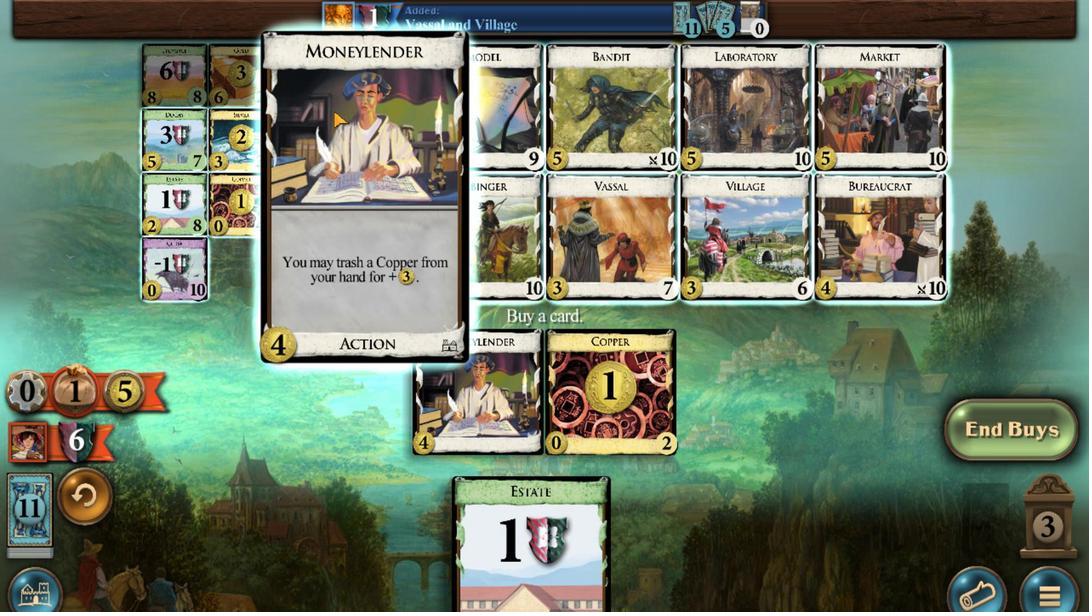 
Action: Mouse scrolled (463, 537) with delta (0, 0)
Screenshot: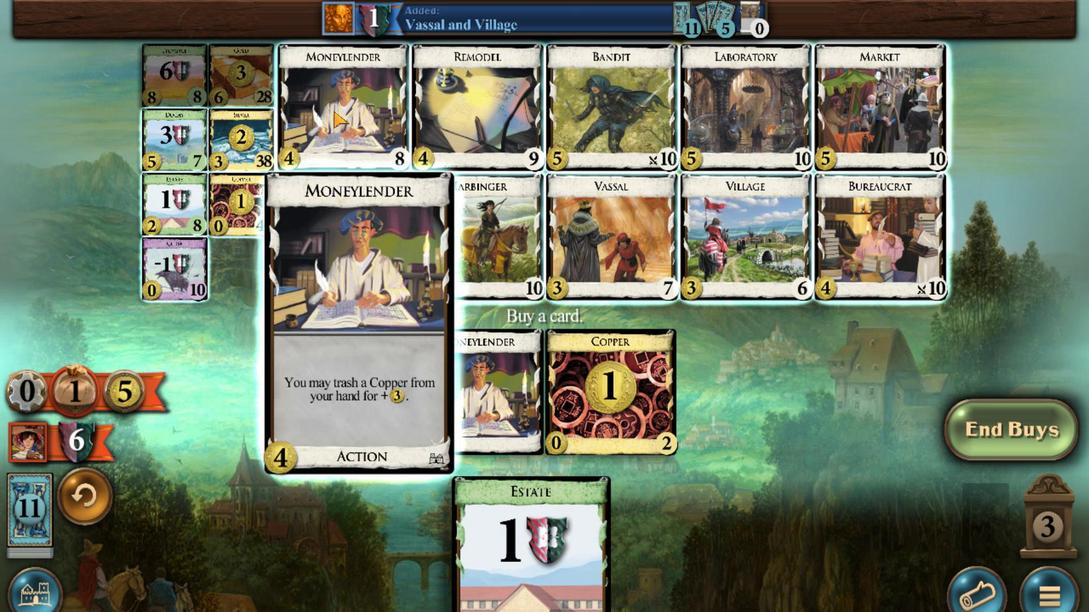 
Action: Mouse scrolled (463, 537) with delta (0, 0)
Screenshot: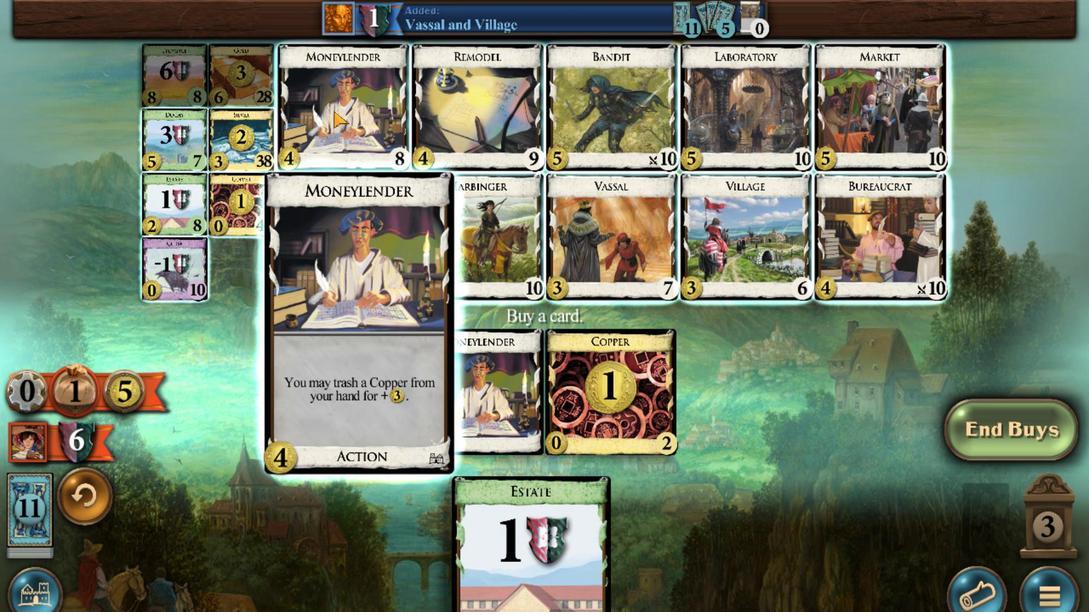 
Action: Mouse moved to (603, 496)
Screenshot: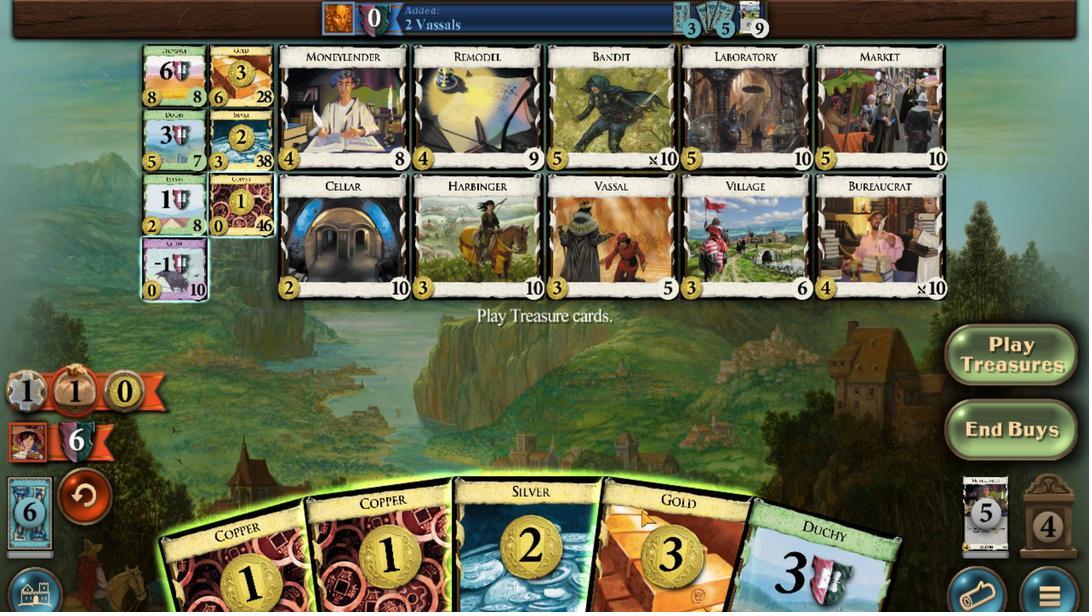 
Action: Mouse scrolled (603, 496) with delta (0, 0)
Screenshot: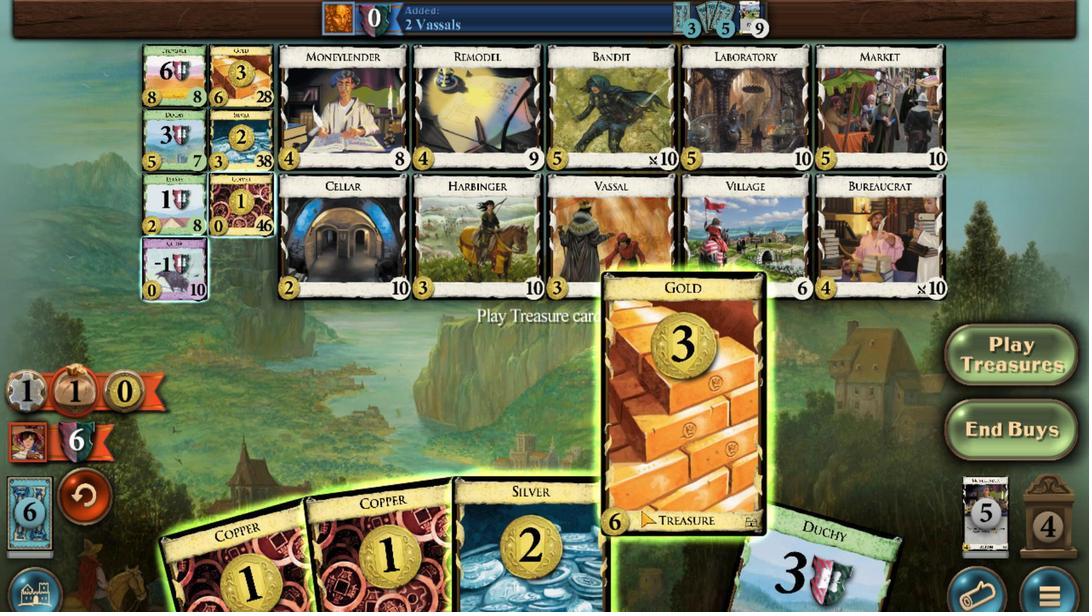 
Action: Mouse moved to (583, 494)
Screenshot: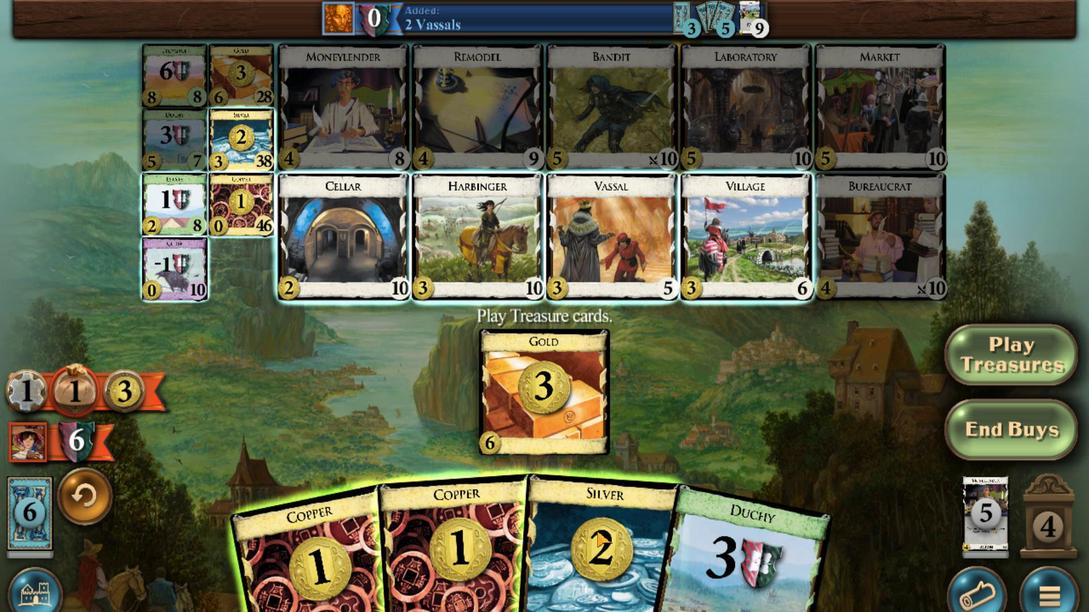 
Action: Mouse scrolled (583, 494) with delta (0, 0)
Screenshot: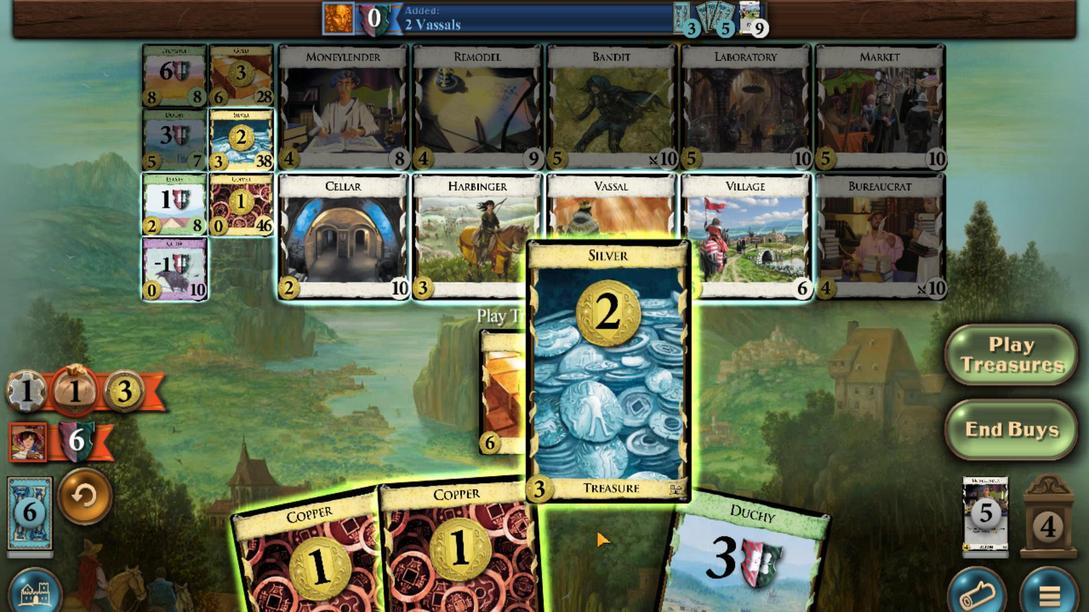
Action: Mouse moved to (566, 494)
Screenshot: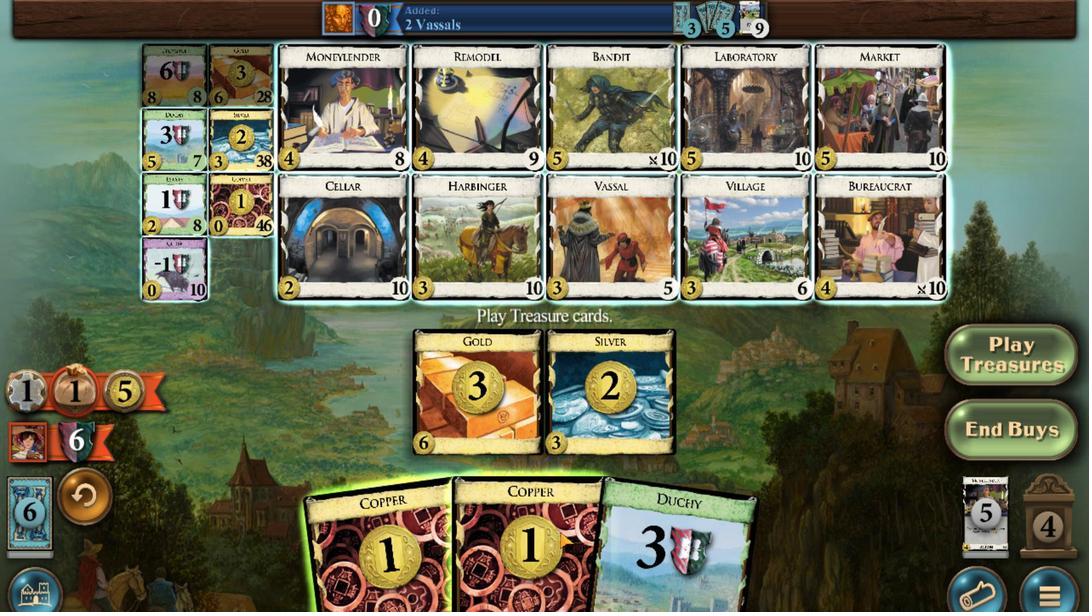 
Action: Mouse scrolled (566, 494) with delta (0, 0)
Screenshot: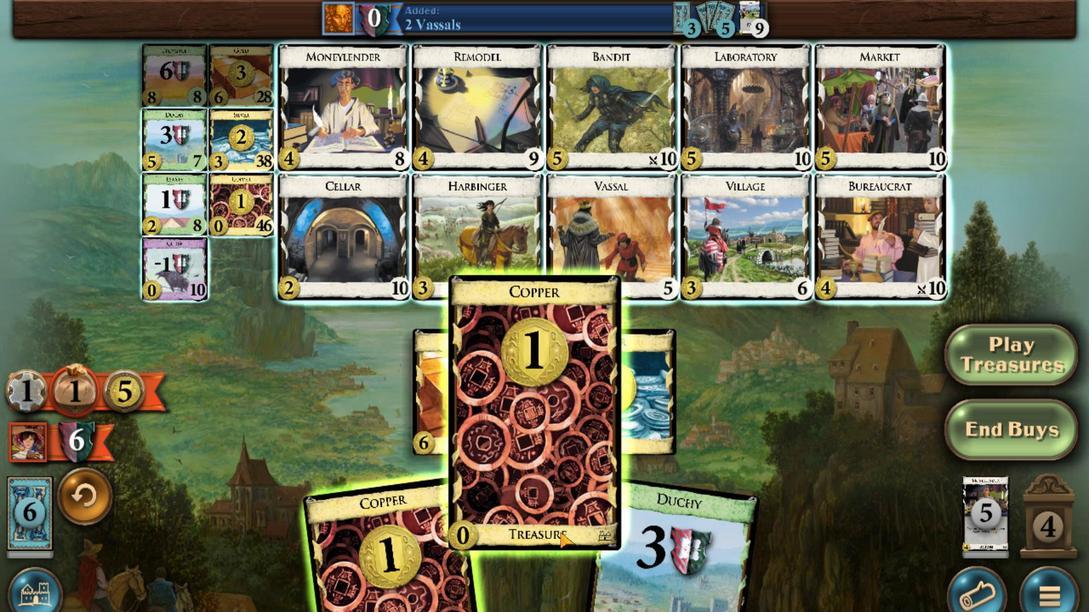 
Action: Mouse moved to (422, 542)
Screenshot: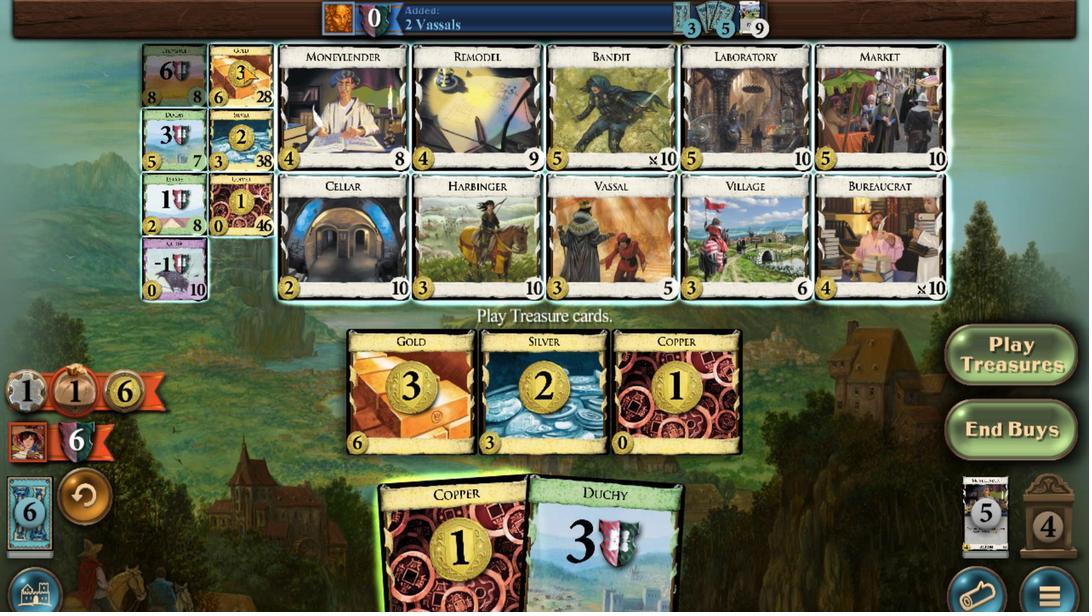 
Action: Mouse scrolled (422, 542) with delta (0, 0)
Screenshot: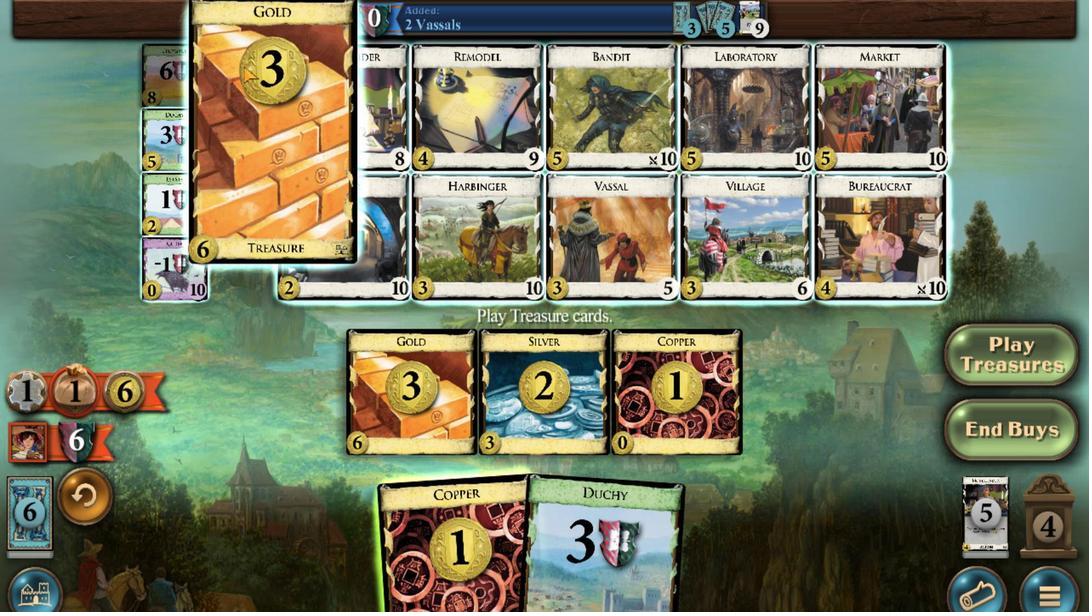 
Action: Mouse scrolled (422, 542) with delta (0, 0)
Screenshot: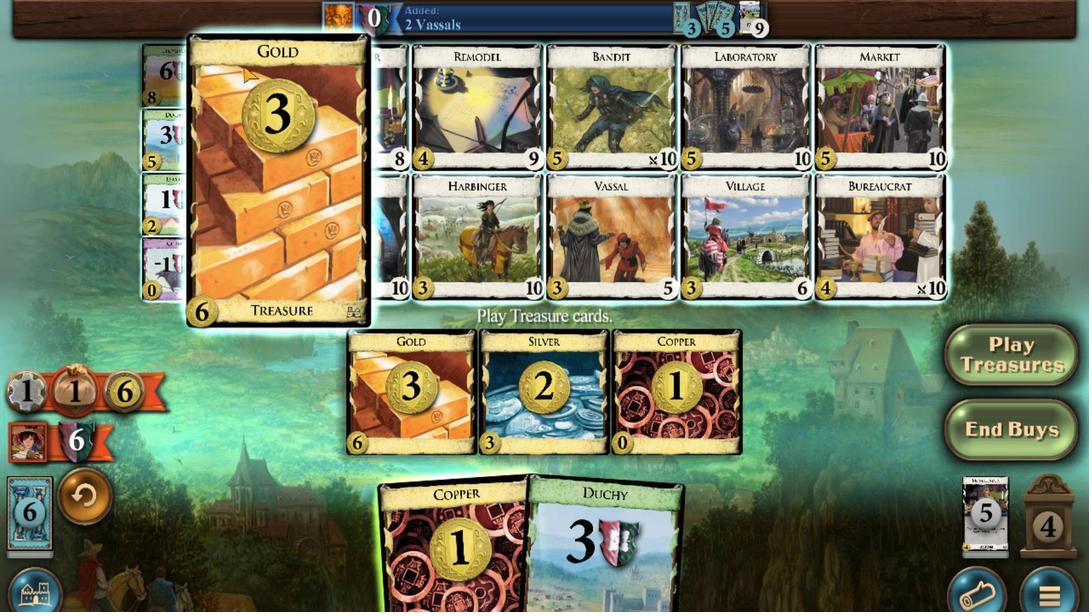 
Action: Mouse scrolled (422, 542) with delta (0, 0)
Screenshot: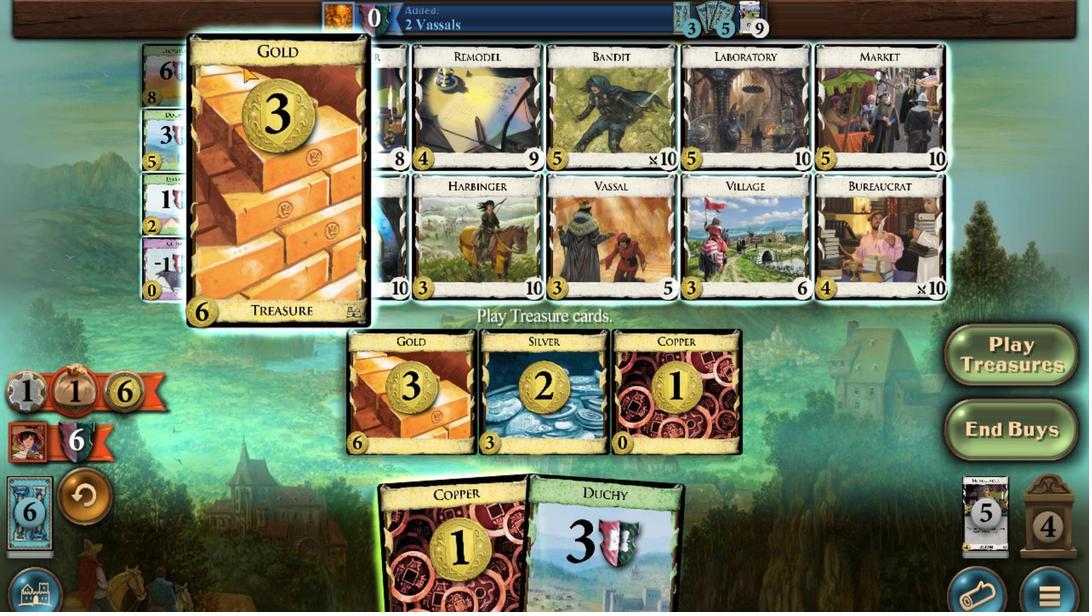 
Action: Mouse scrolled (422, 542) with delta (0, 0)
Screenshot: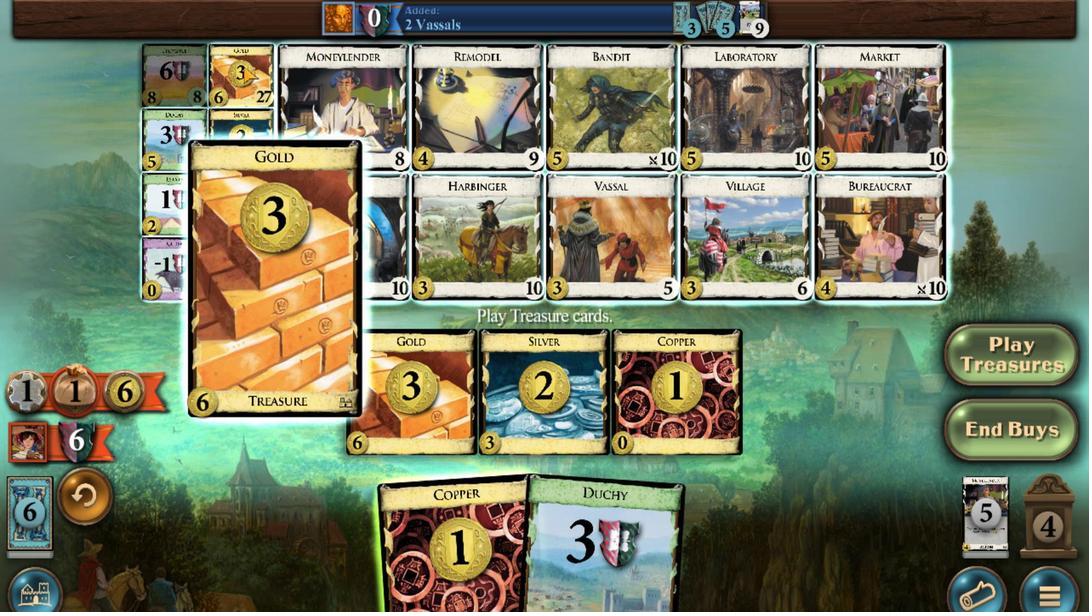 
Action: Mouse scrolled (422, 542) with delta (0, 0)
Screenshot: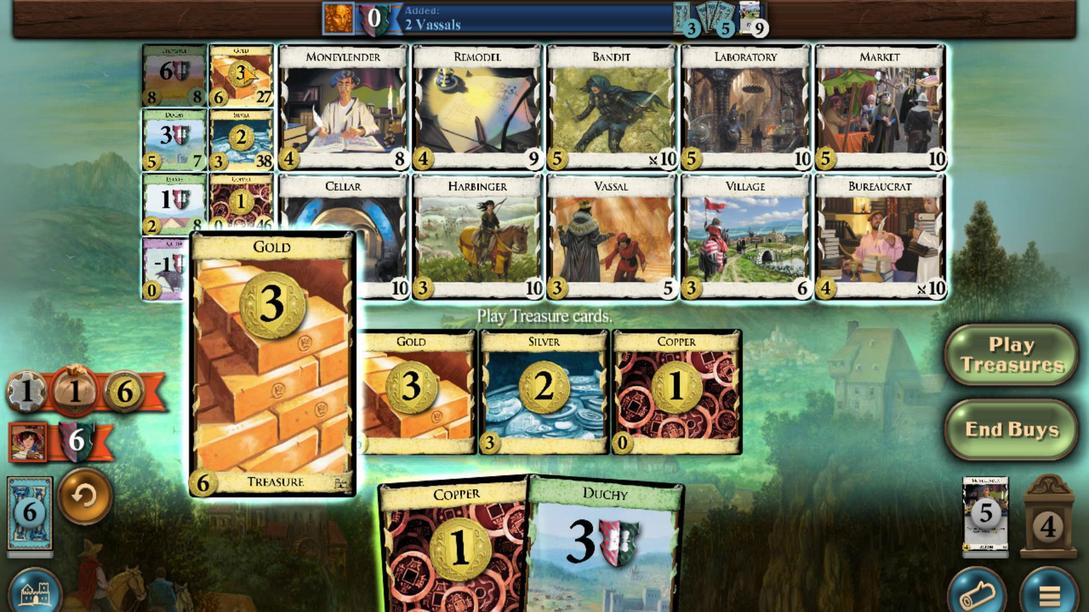 
Action: Mouse moved to (619, 496)
Screenshot: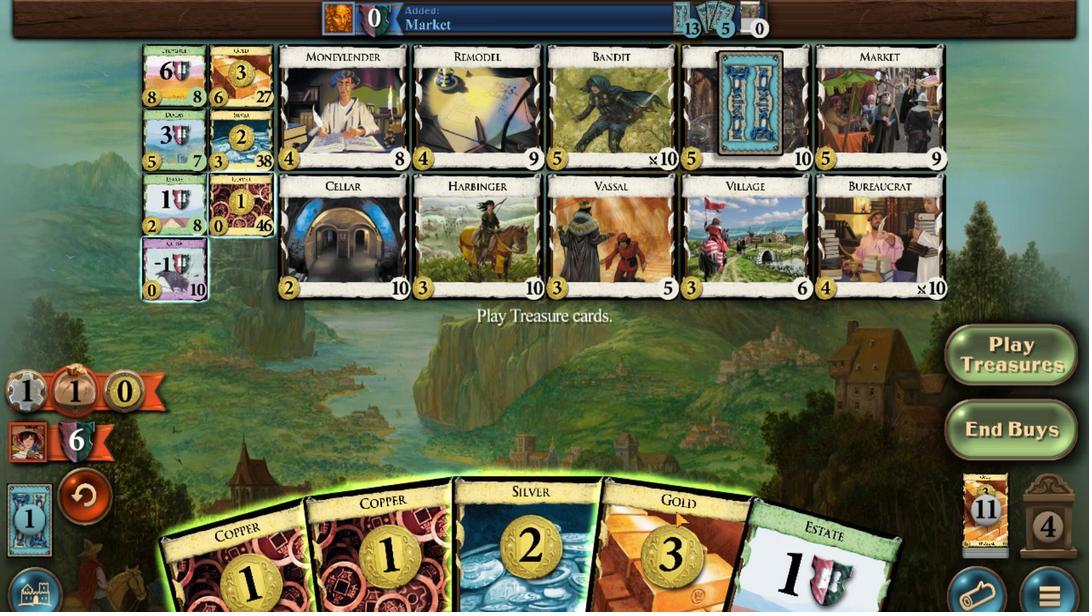 
Action: Mouse scrolled (619, 496) with delta (0, 0)
Screenshot: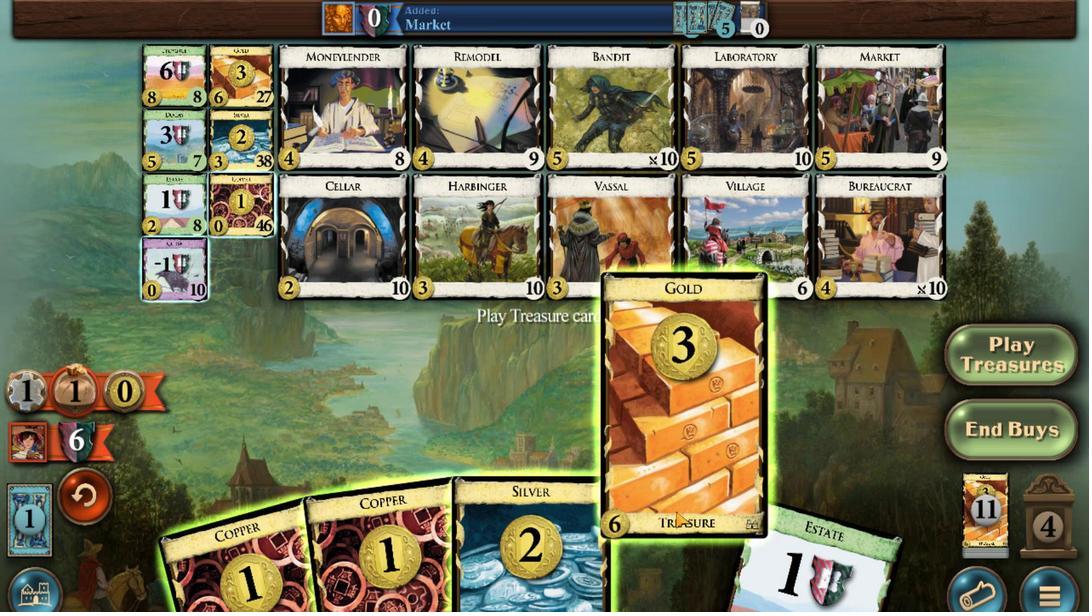 
Action: Mouse moved to (589, 494)
Screenshot: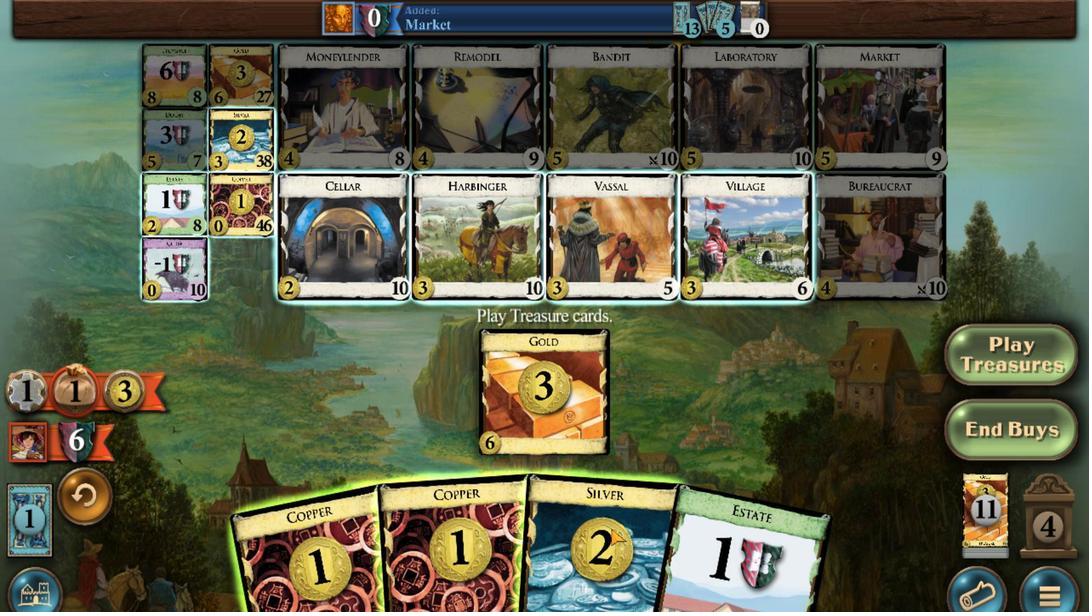 
Action: Mouse scrolled (589, 494) with delta (0, 0)
Screenshot: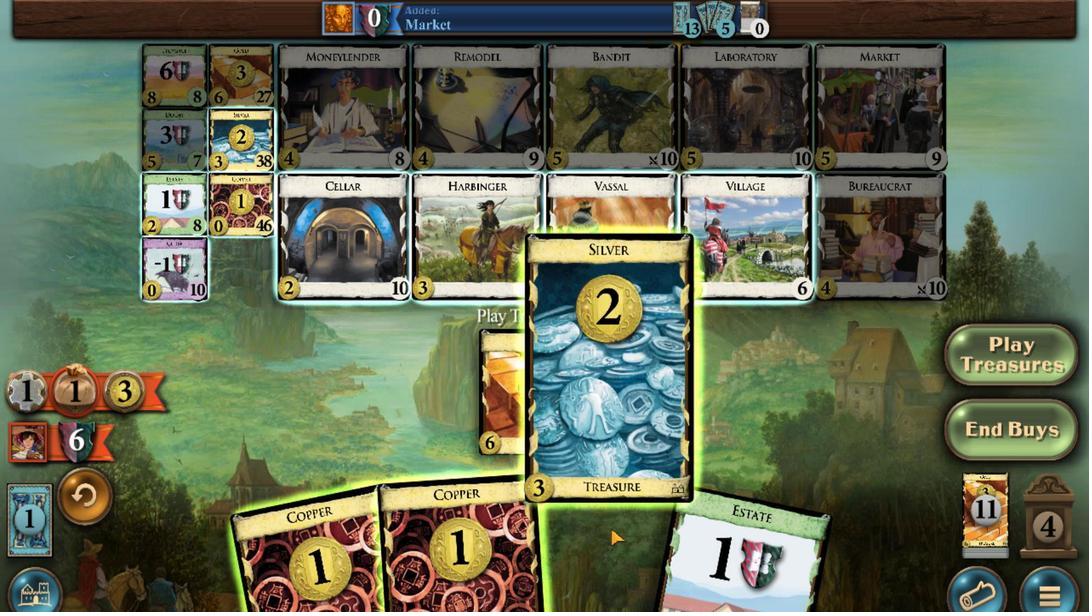 
Action: Mouse moved to (530, 540)
Screenshot: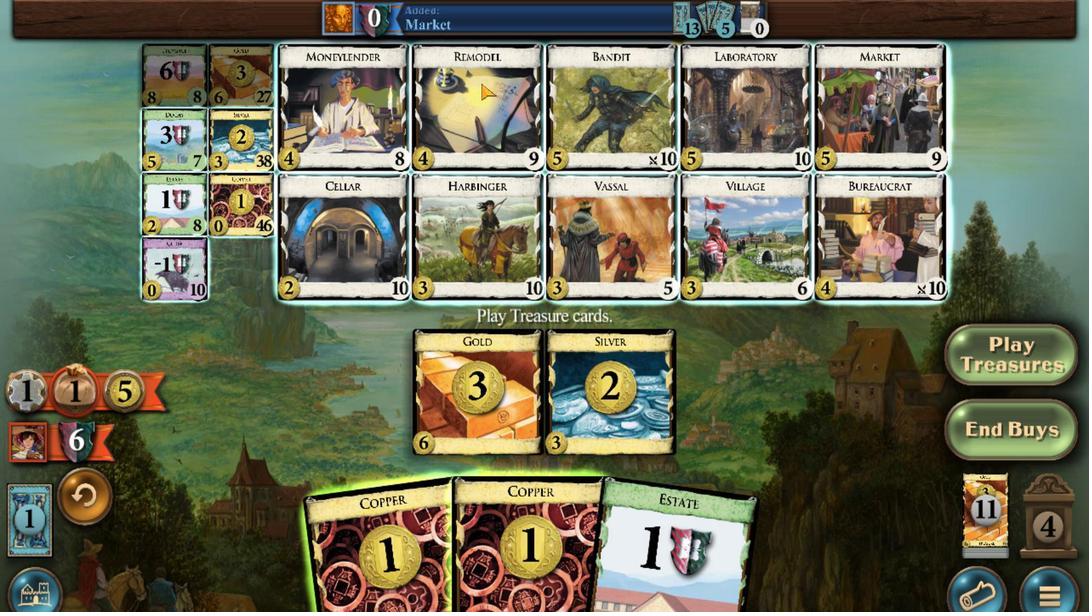 
Action: Mouse pressed left at (530, 540)
Screenshot: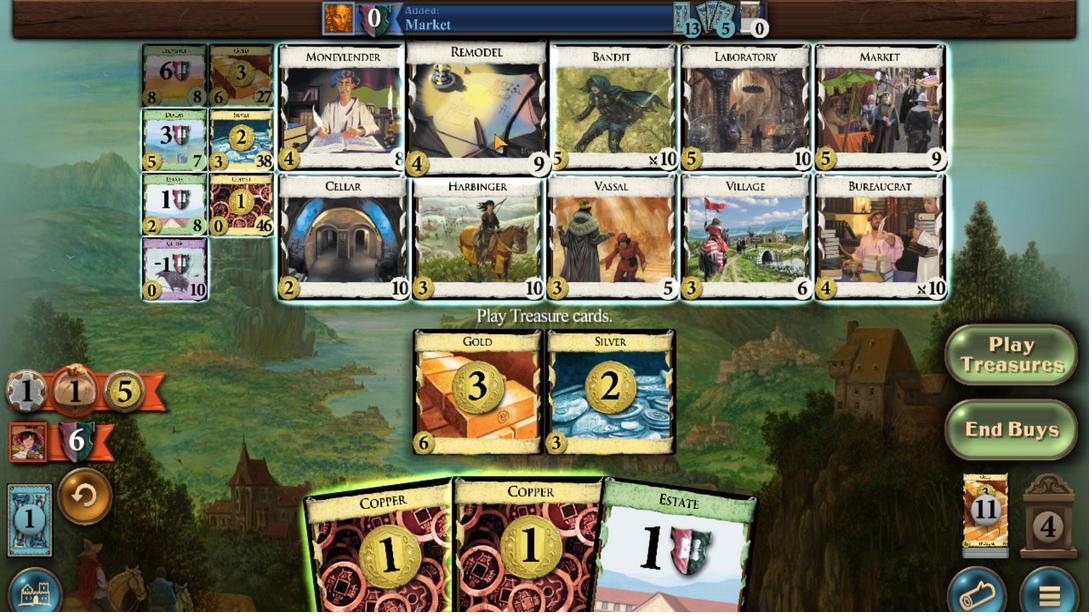 
Action: Mouse moved to (553, 496)
Screenshot: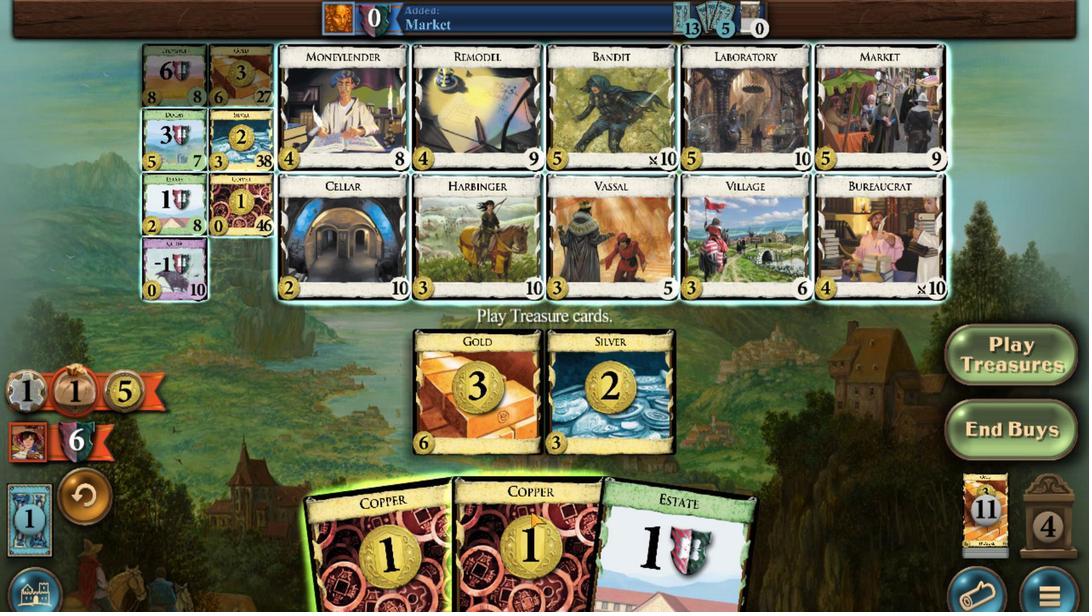 
Action: Mouse scrolled (553, 496) with delta (0, 0)
Screenshot: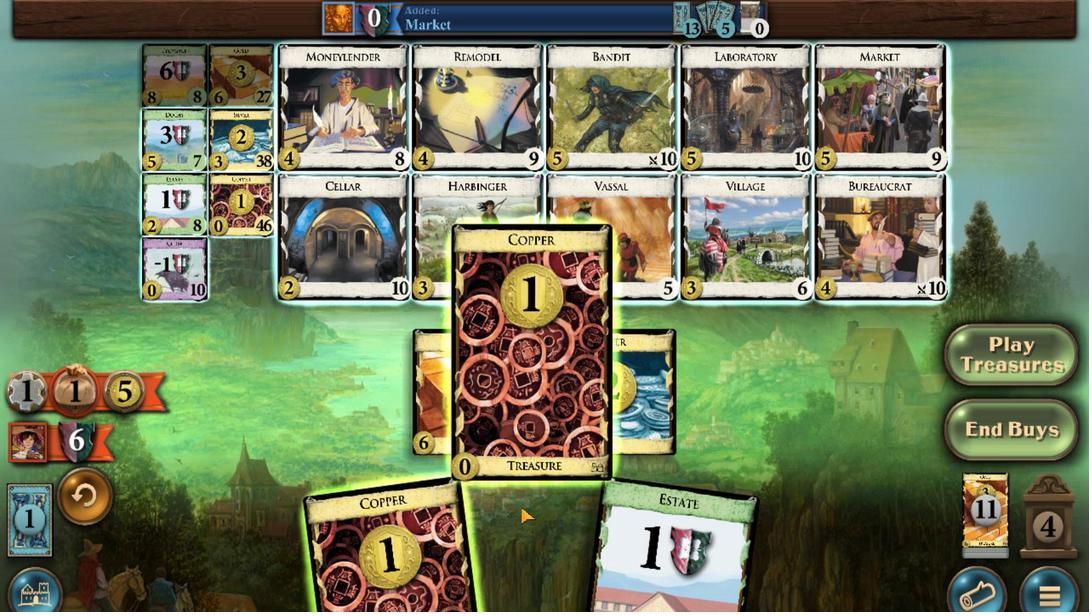 
Action: Mouse moved to (526, 497)
Screenshot: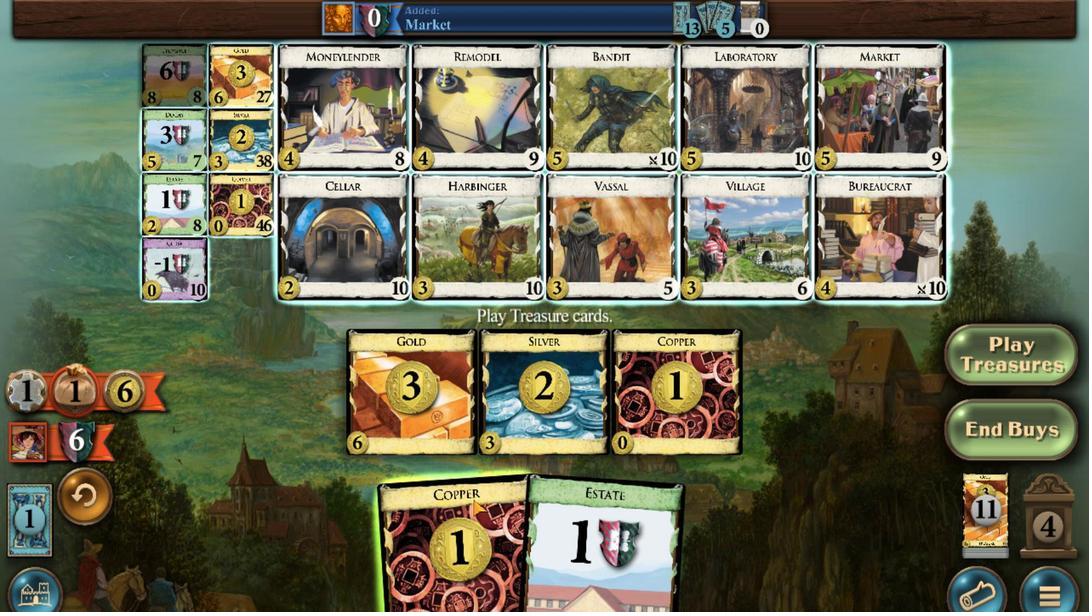 
Action: Mouse scrolled (526, 497) with delta (0, 0)
Screenshot: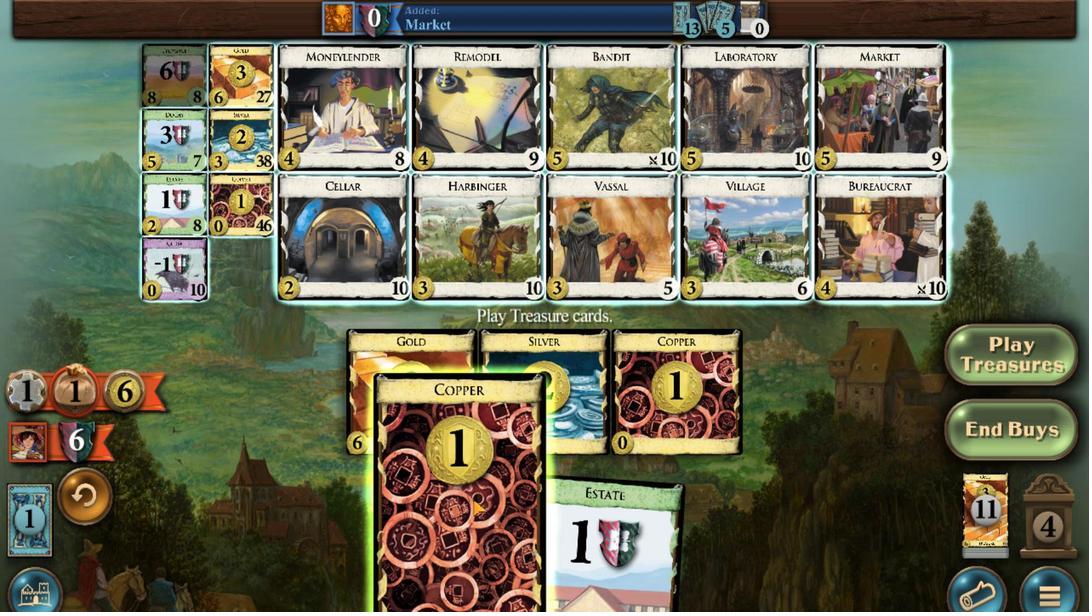 
Action: Mouse moved to (417, 540)
Screenshot: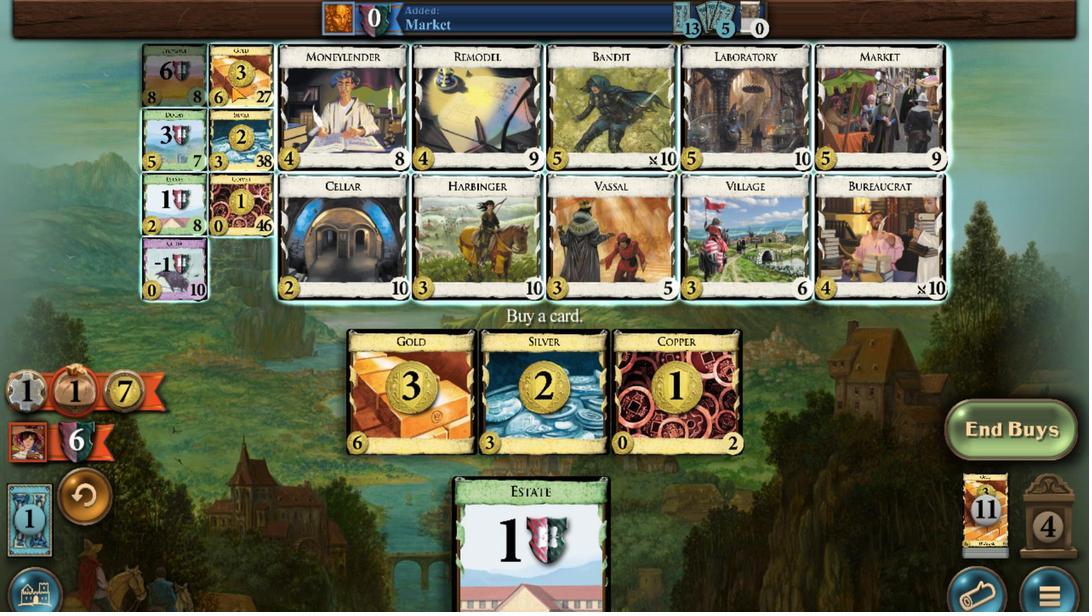 
Action: Mouse scrolled (417, 540) with delta (0, 0)
Screenshot: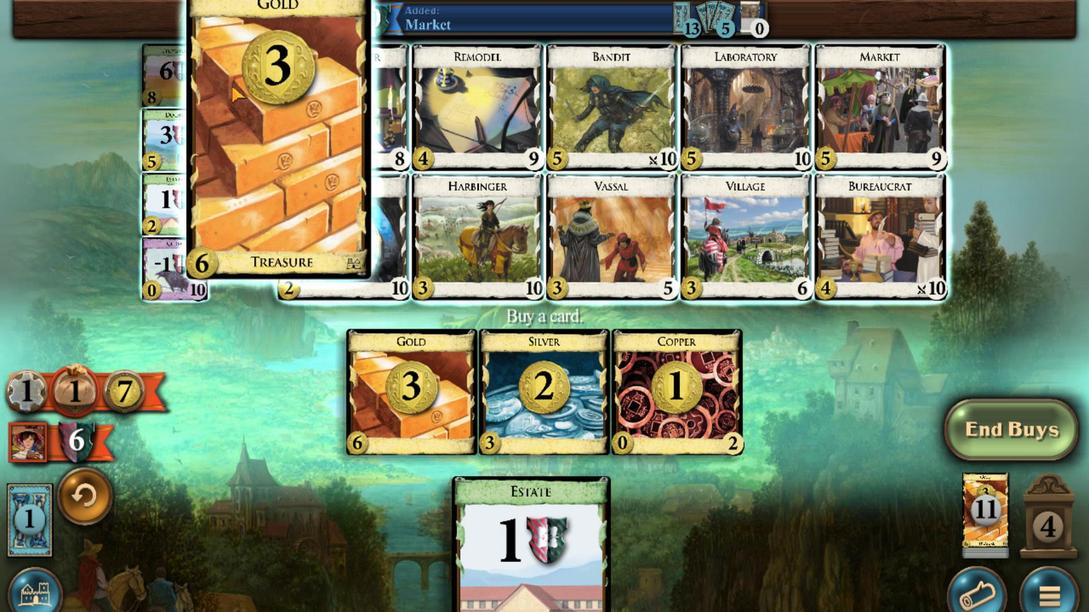 
Action: Mouse scrolled (417, 540) with delta (0, 0)
Screenshot: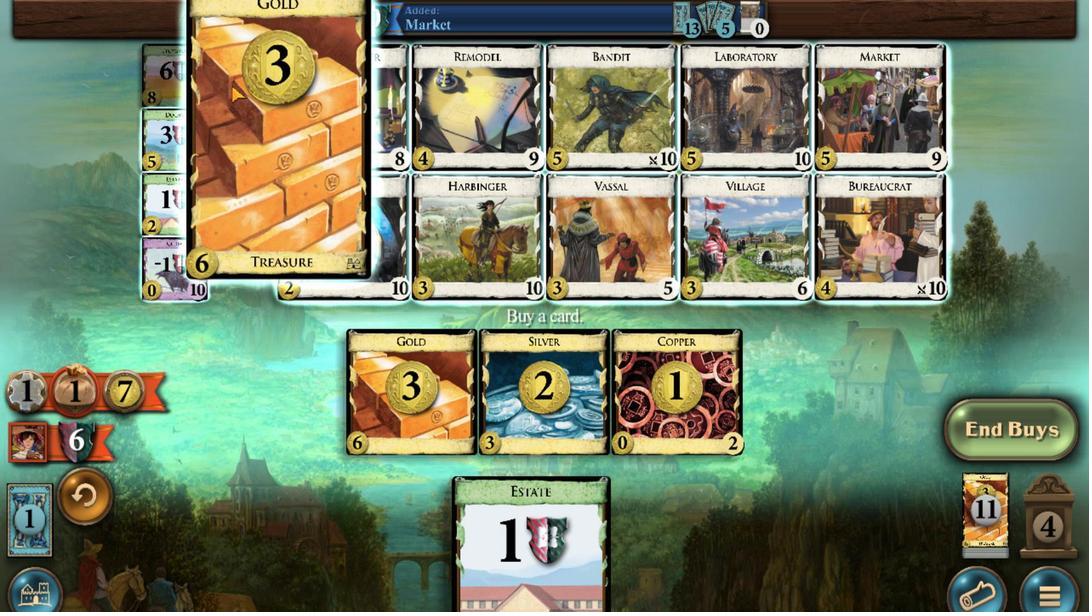 
Action: Mouse scrolled (417, 540) with delta (0, 0)
Screenshot: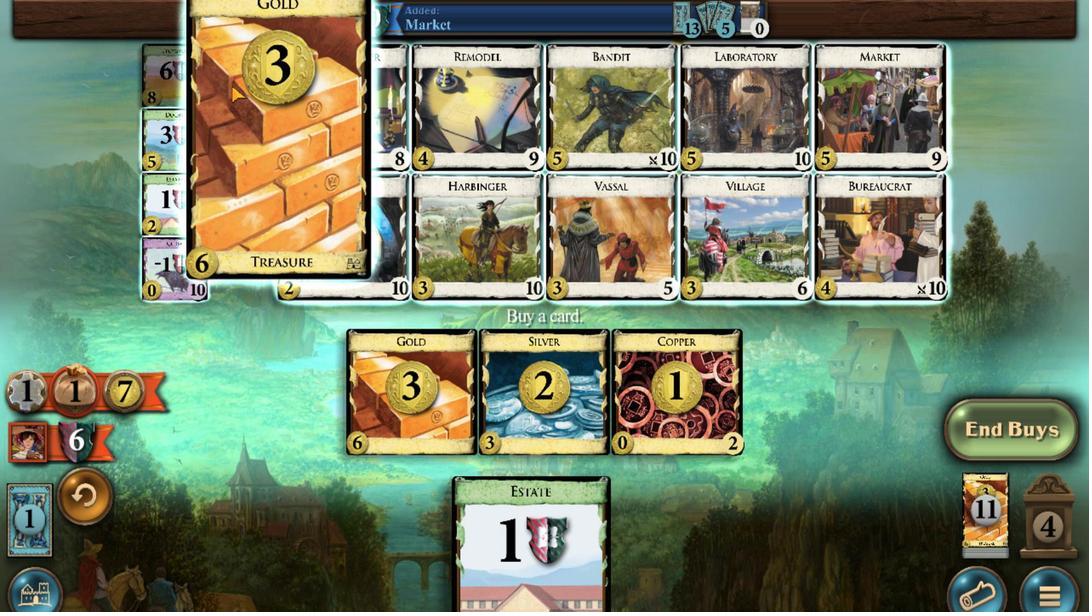 
Action: Mouse scrolled (417, 540) with delta (0, 0)
Screenshot: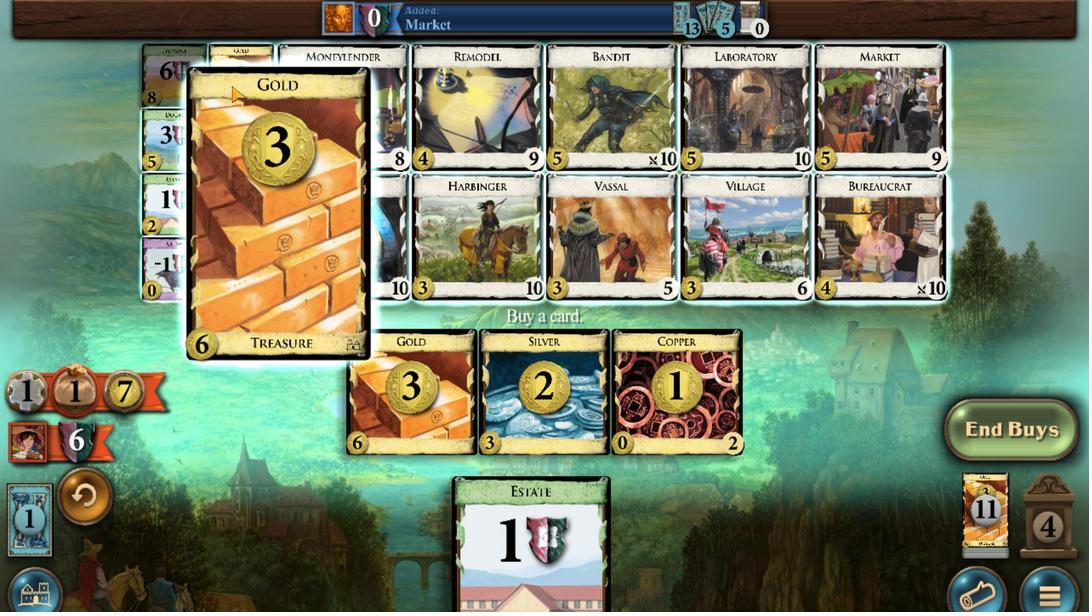 
Action: Mouse scrolled (417, 540) with delta (0, 0)
Screenshot: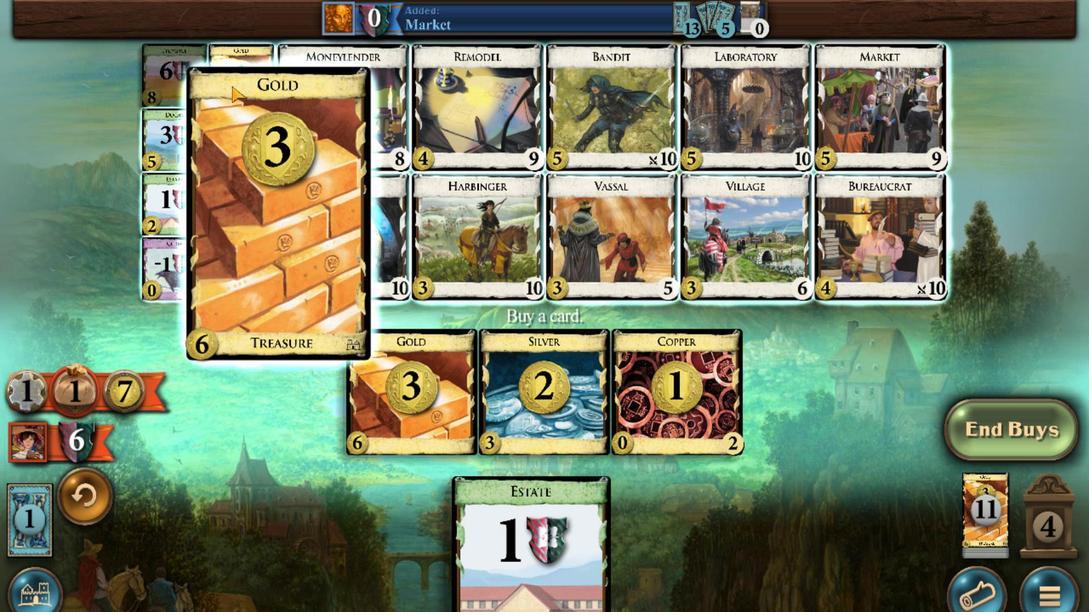 
Action: Mouse scrolled (417, 540) with delta (0, 0)
Screenshot: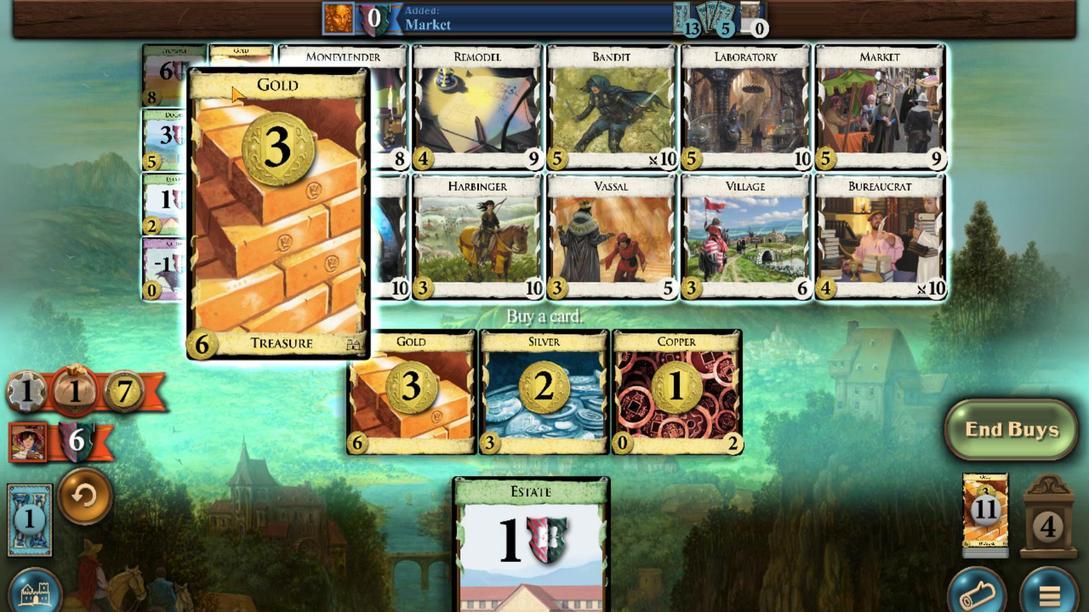 
Action: Mouse scrolled (417, 540) with delta (0, 0)
Screenshot: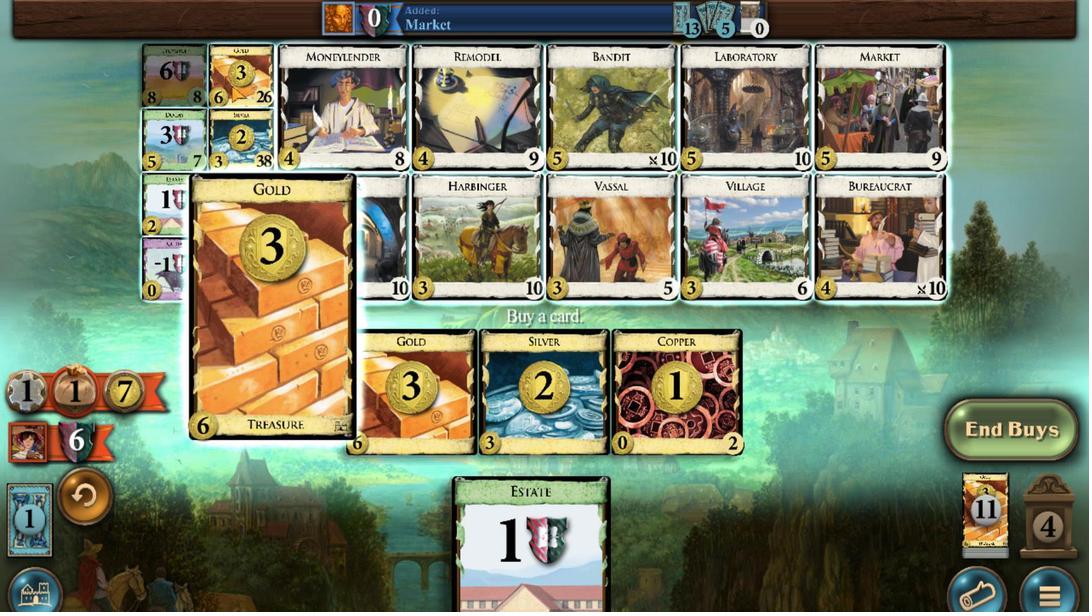 
Action: Mouse scrolled (417, 540) with delta (0, 0)
Screenshot: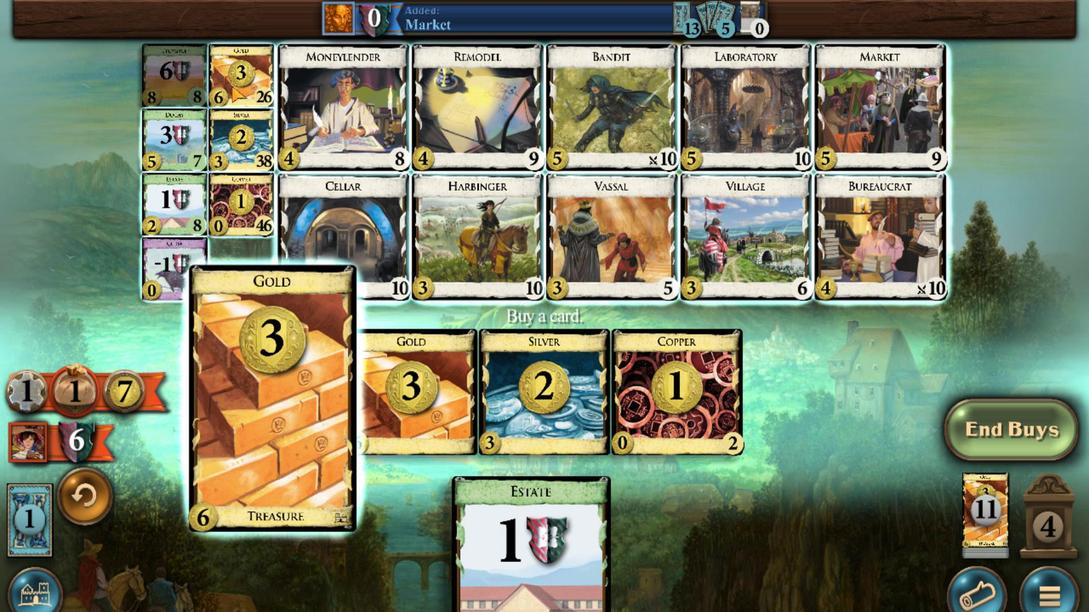 
Action: Mouse moved to (434, 491)
Screenshot: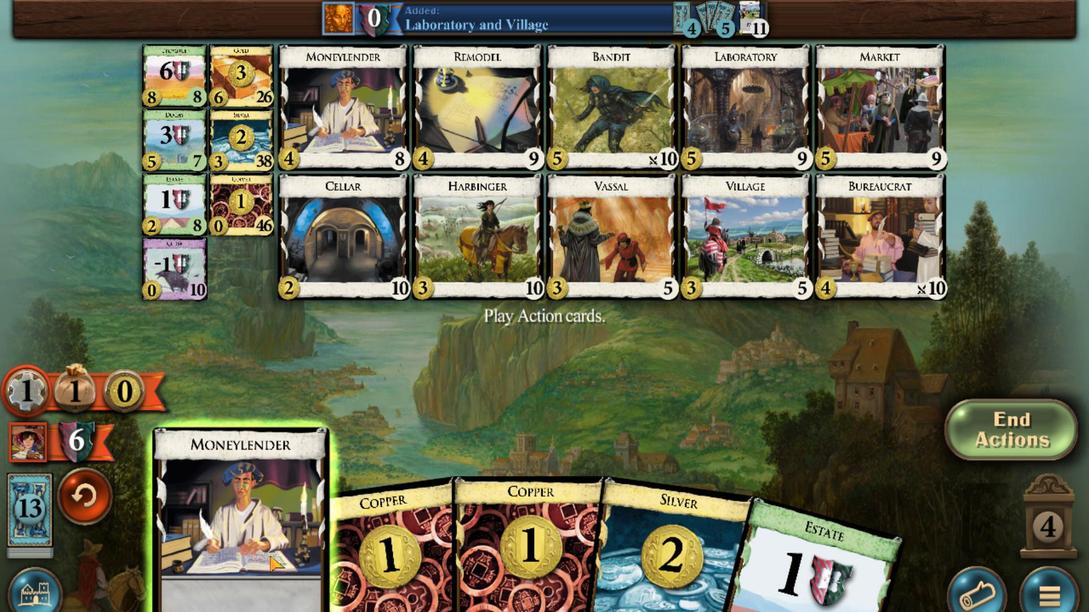 
Action: Mouse scrolled (434, 491) with delta (0, 0)
Screenshot: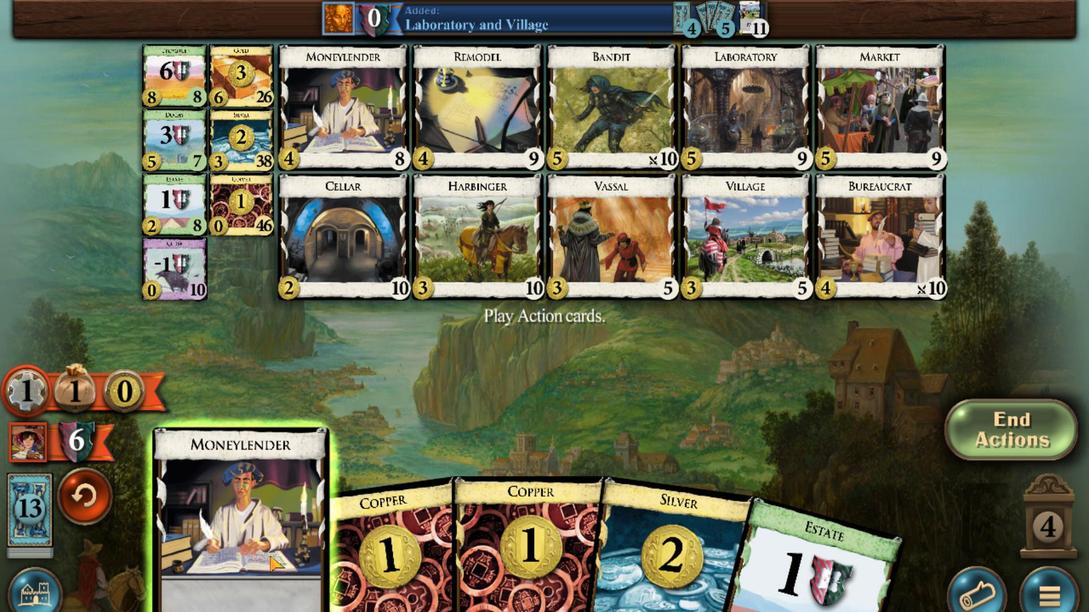 
Action: Mouse moved to (561, 497)
Screenshot: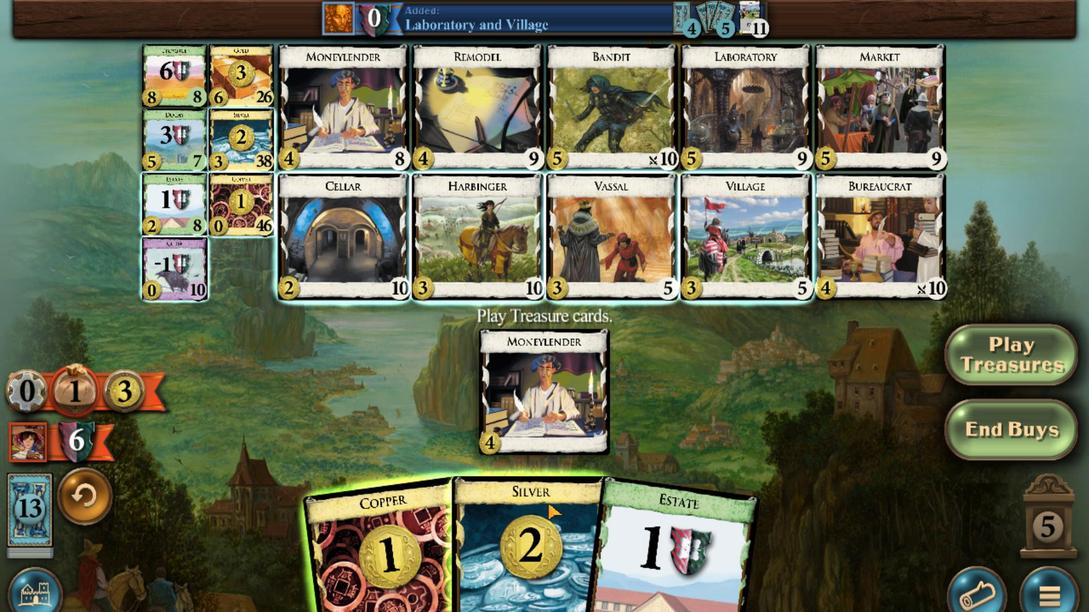 
Action: Mouse scrolled (561, 497) with delta (0, 0)
Screenshot: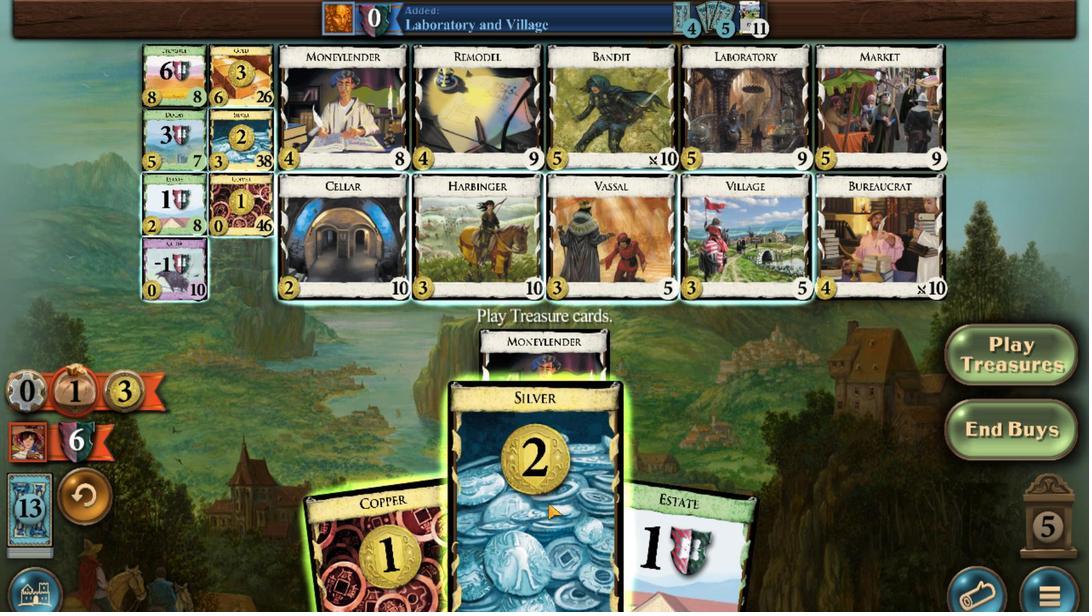 
Action: Mouse moved to (537, 495)
Screenshot: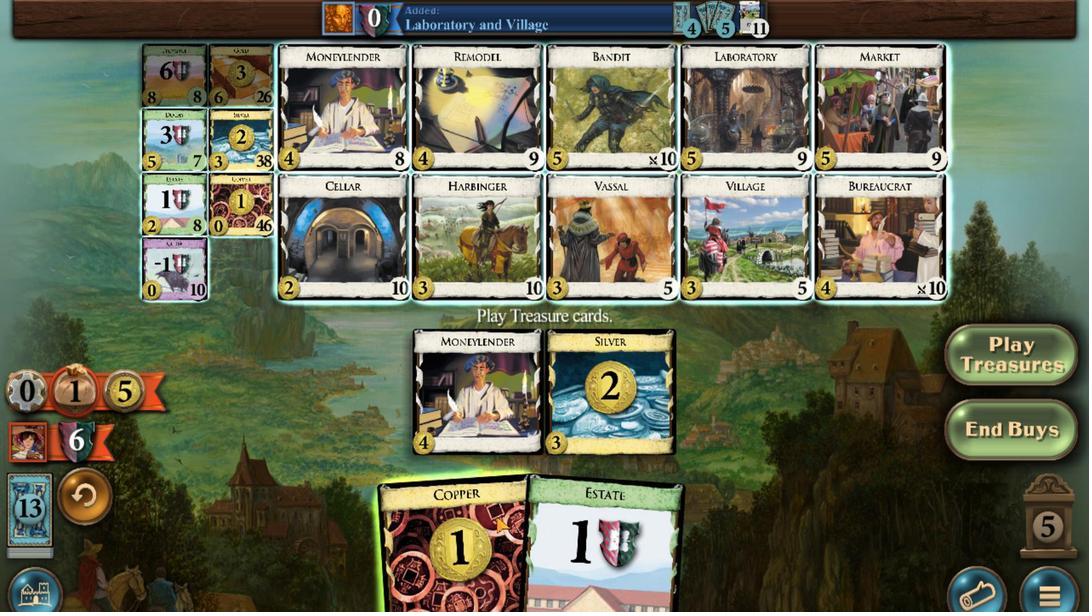 
Action: Mouse scrolled (537, 495) with delta (0, 0)
Screenshot: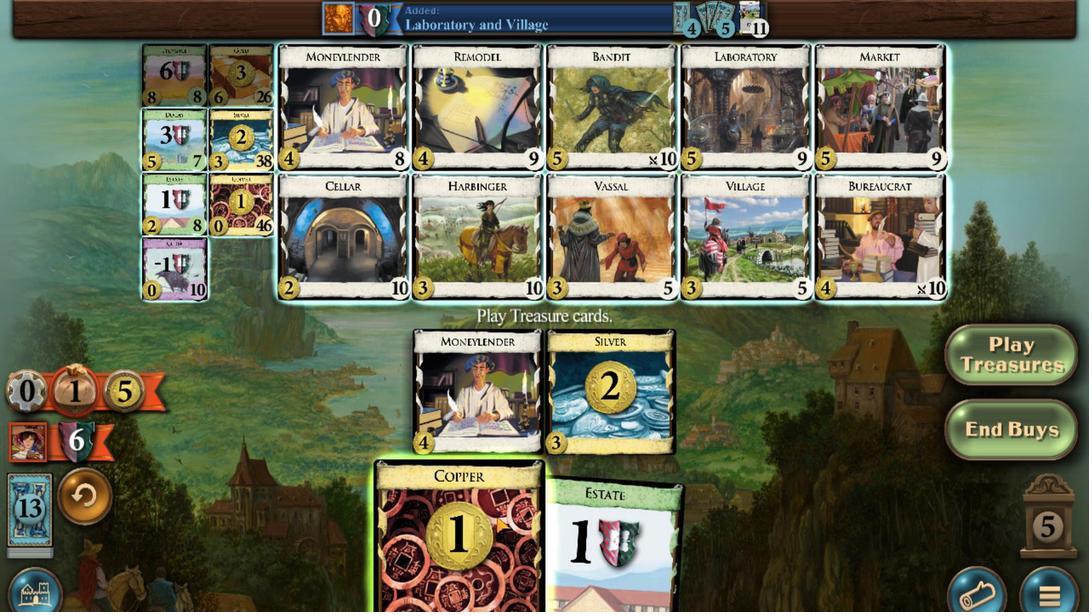 
Action: Mouse moved to (420, 540)
Screenshot: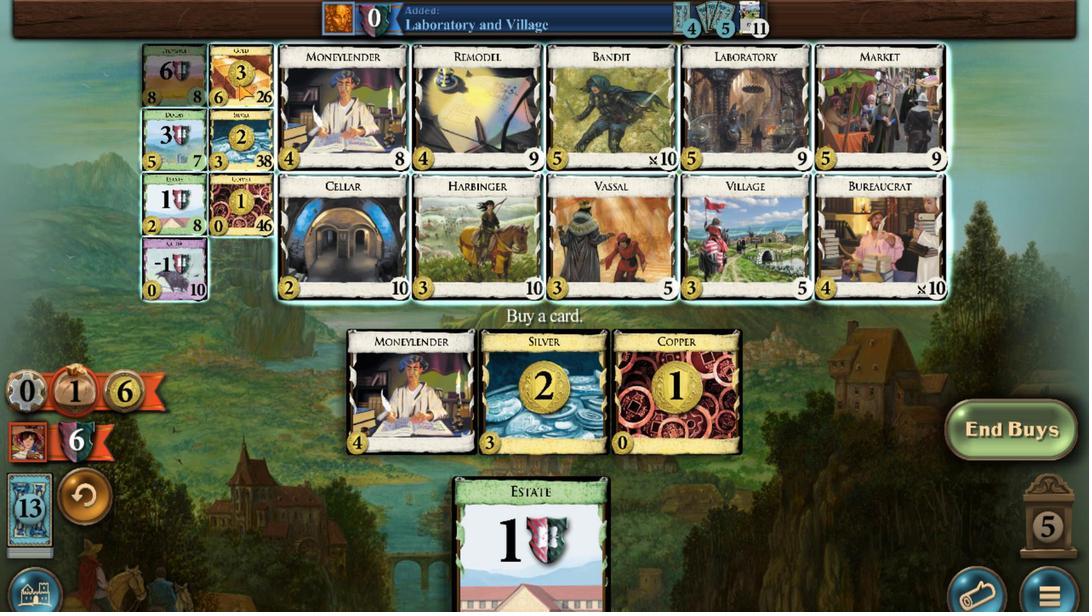 
Action: Mouse scrolled (420, 540) with delta (0, 0)
Screenshot: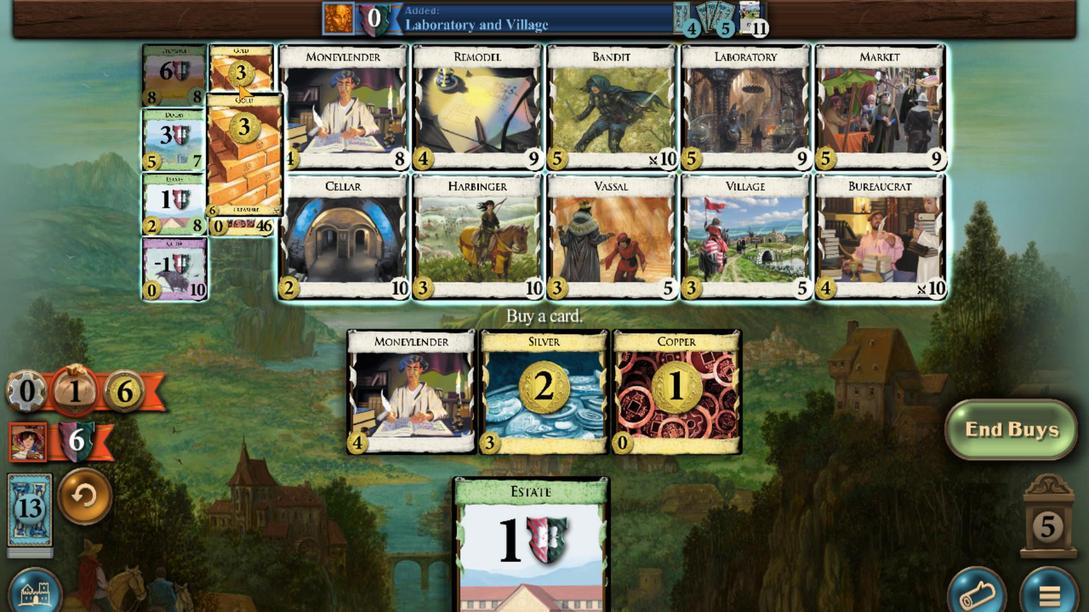 
Action: Mouse scrolled (420, 540) with delta (0, 0)
Screenshot: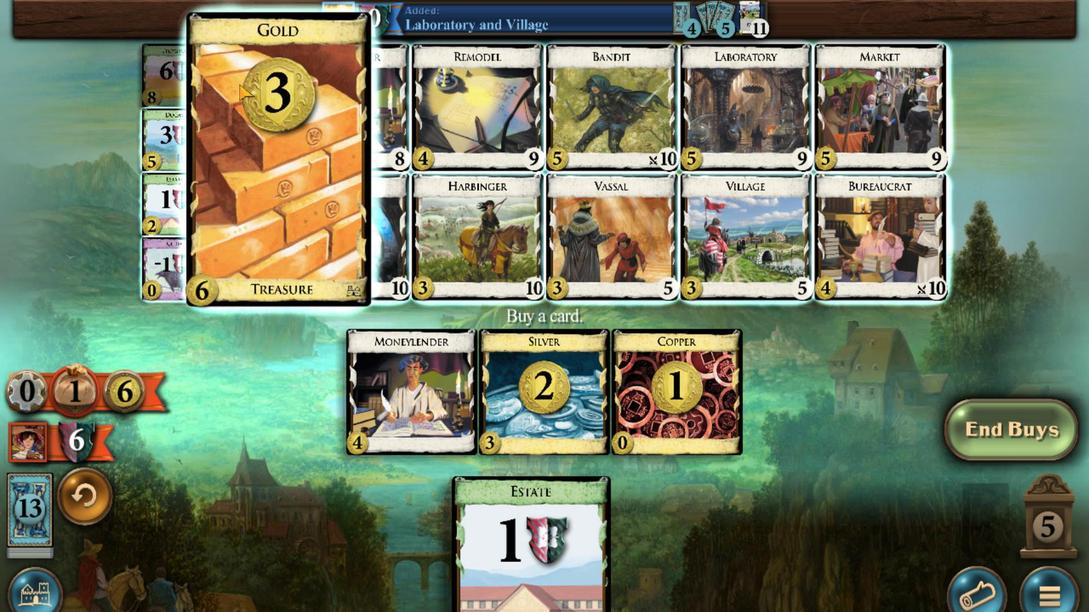 
Action: Mouse scrolled (420, 540) with delta (0, 0)
Screenshot: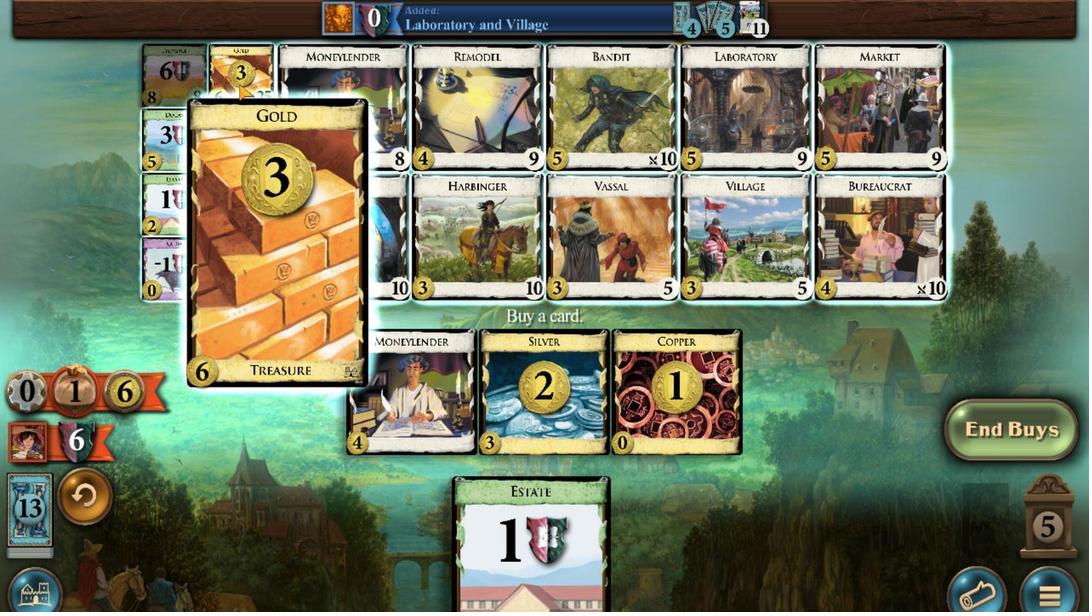 
Action: Mouse scrolled (420, 540) with delta (0, 0)
Screenshot: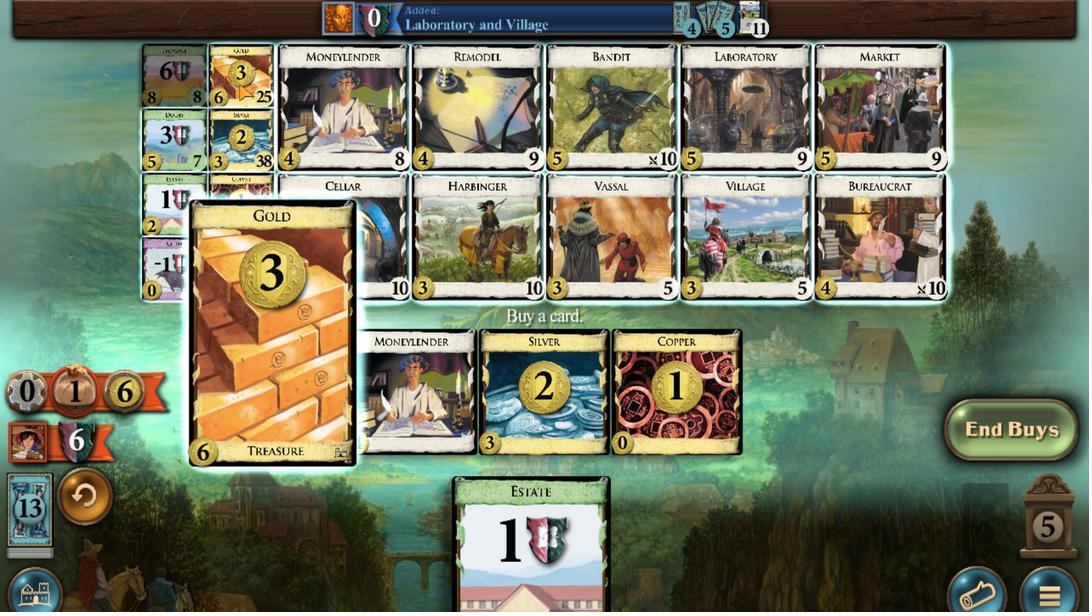 
Action: Mouse moved to (594, 491)
Screenshot: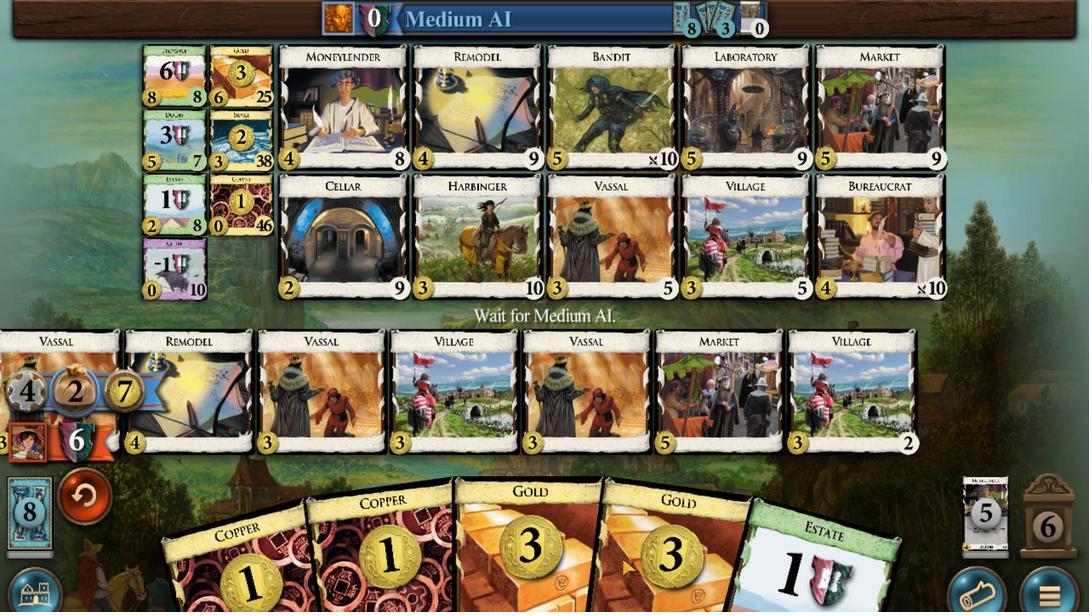 
Action: Mouse scrolled (594, 491) with delta (0, 0)
Screenshot: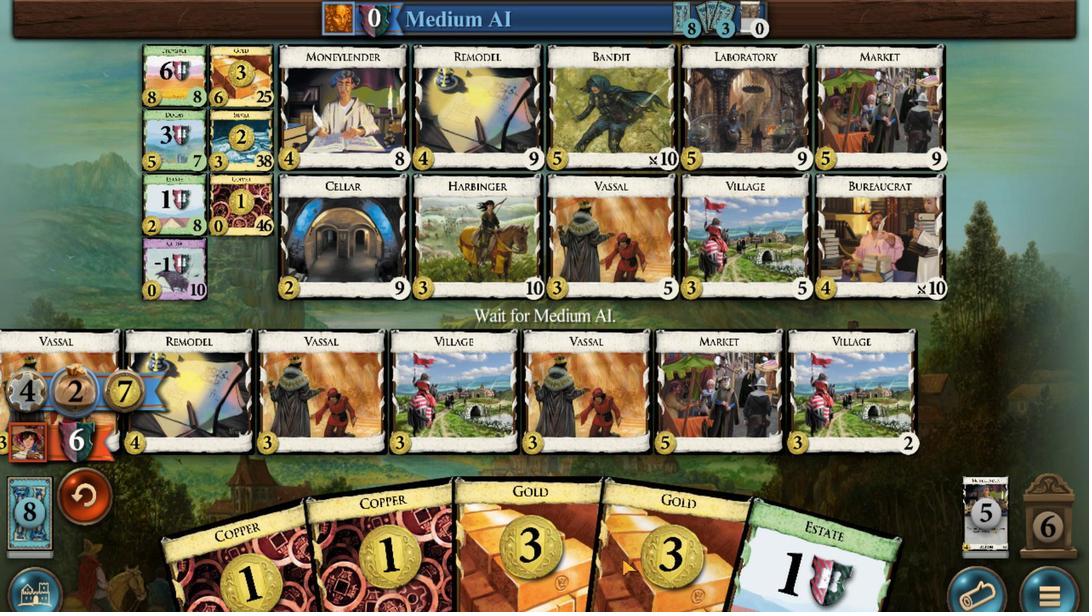
Action: Mouse scrolled (594, 491) with delta (0, 0)
Screenshot: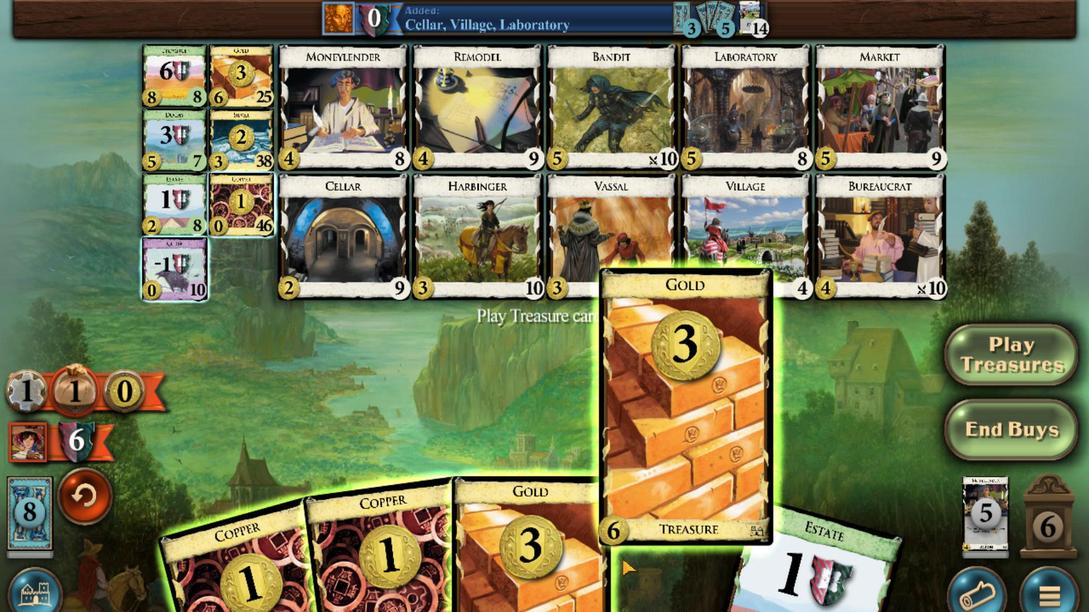 
Action: Mouse moved to (584, 491)
Screenshot: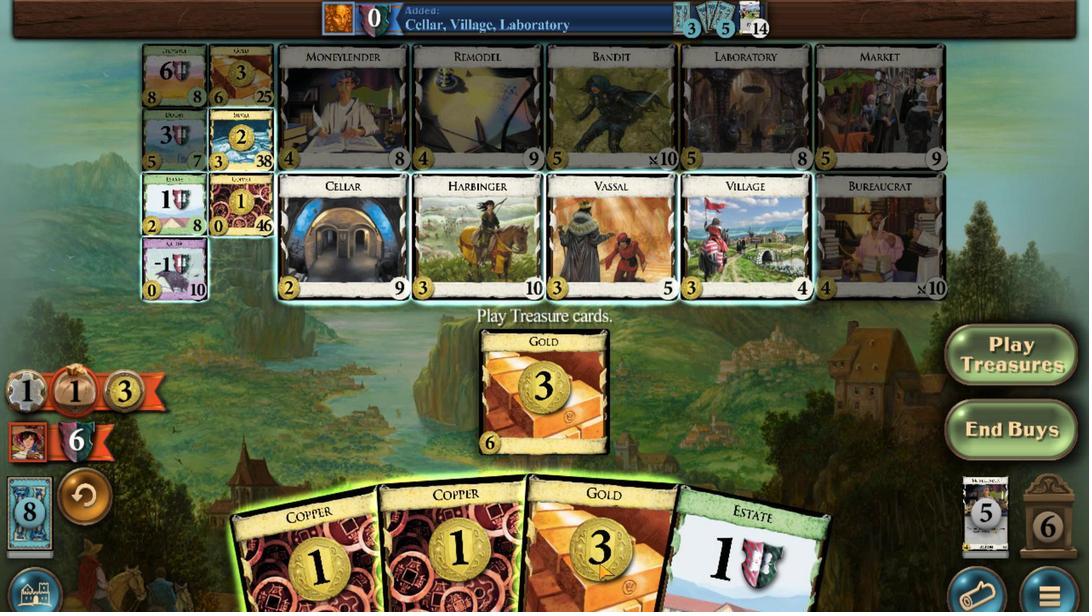
Action: Mouse scrolled (584, 491) with delta (0, 0)
Screenshot: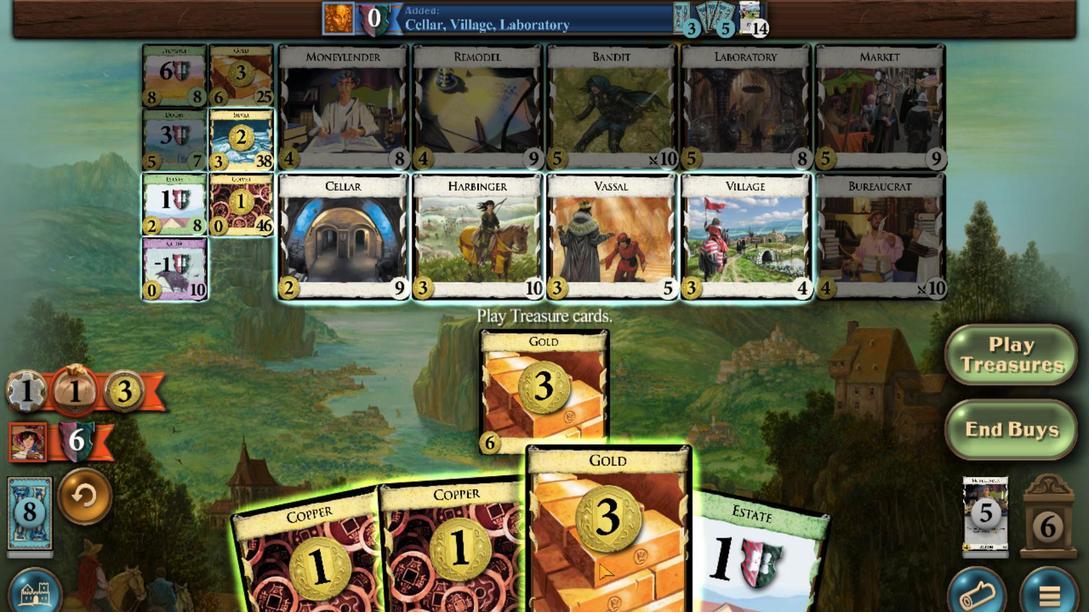 
Action: Mouse moved to (553, 492)
Screenshot: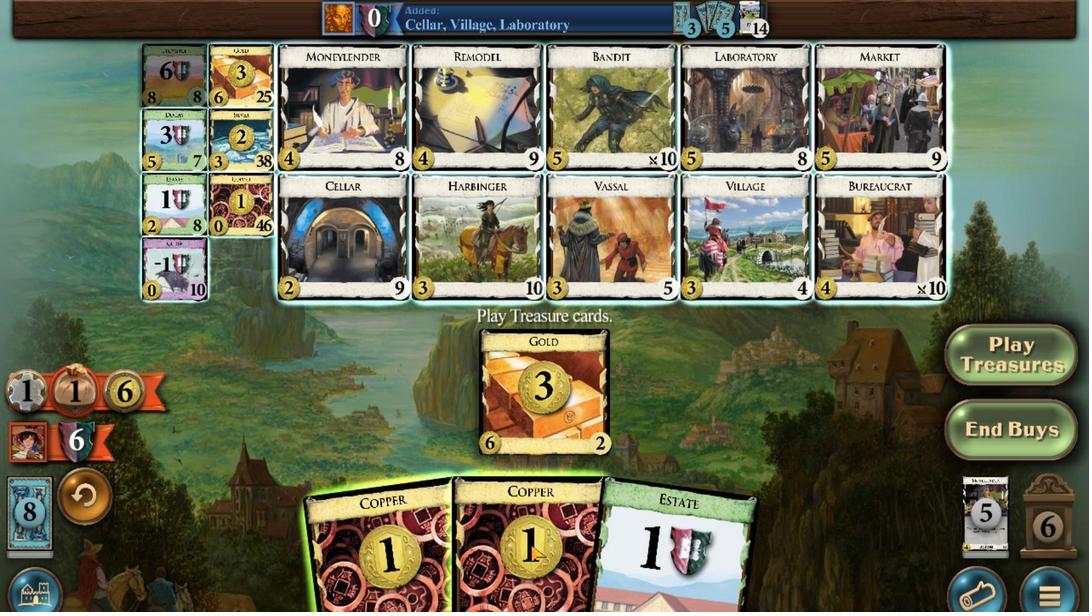 
Action: Mouse scrolled (553, 492) with delta (0, 0)
Screenshot: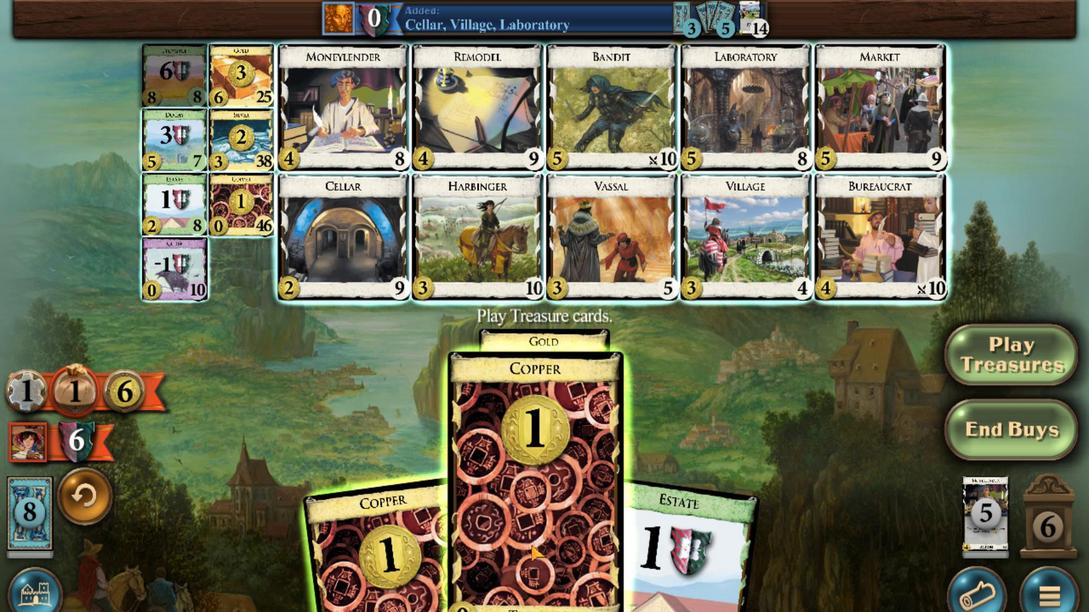 
Action: Mouse moved to (545, 492)
Screenshot: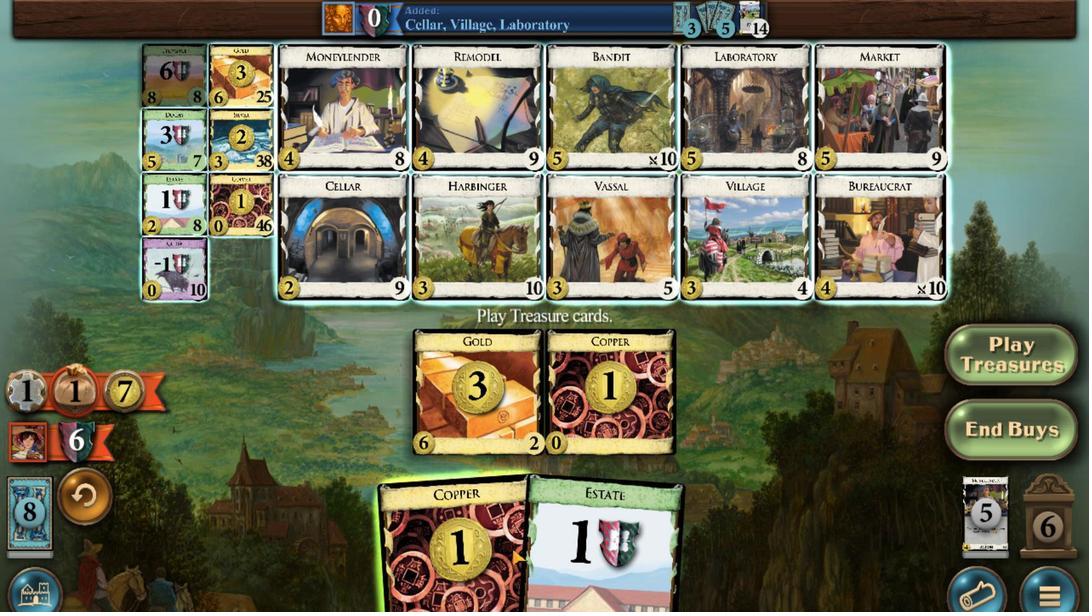 
Action: Mouse scrolled (545, 492) with delta (0, 0)
Screenshot: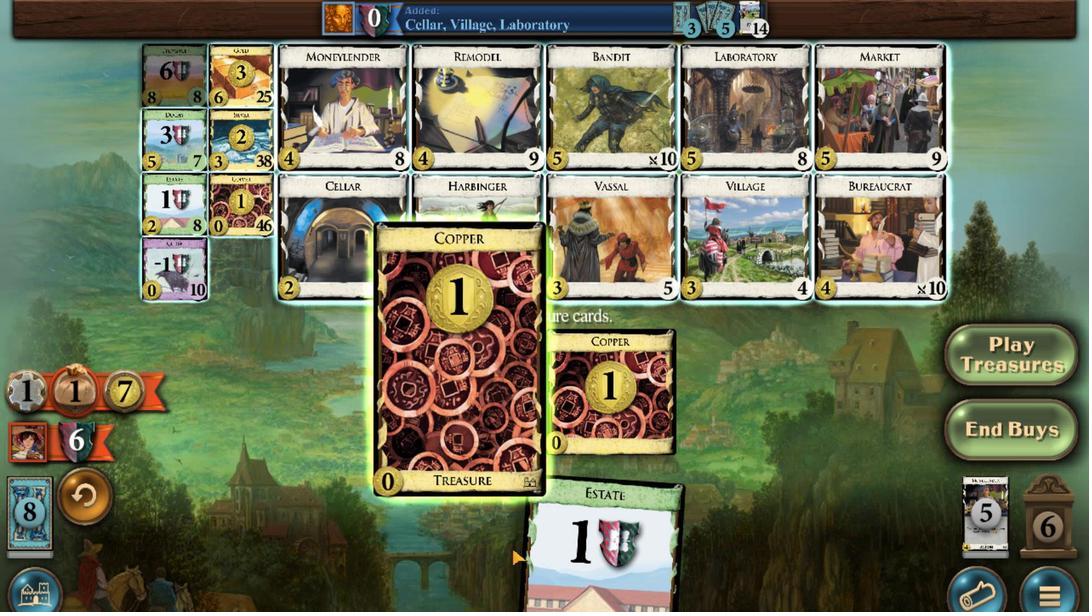 
Action: Mouse moved to (389, 541)
Screenshot: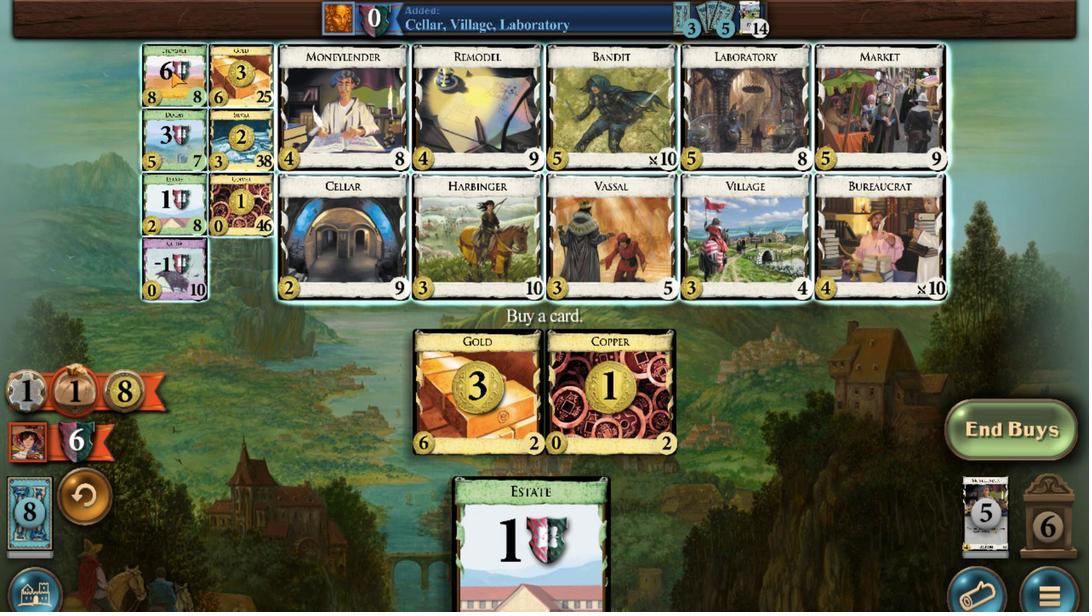 
Action: Mouse scrolled (389, 541) with delta (0, 0)
Screenshot: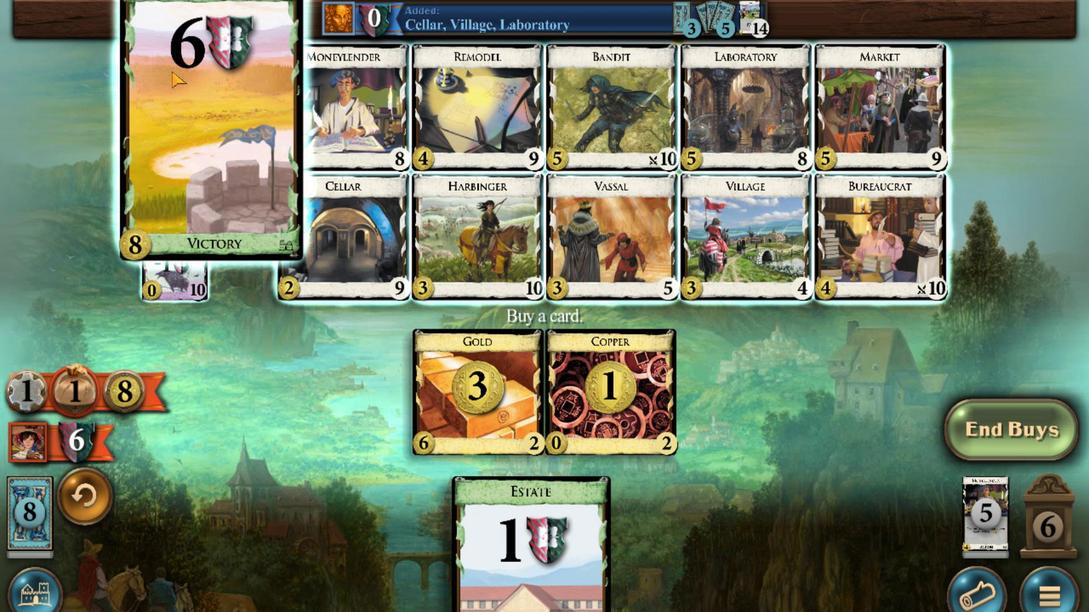 
Action: Mouse scrolled (389, 541) with delta (0, 0)
Screenshot: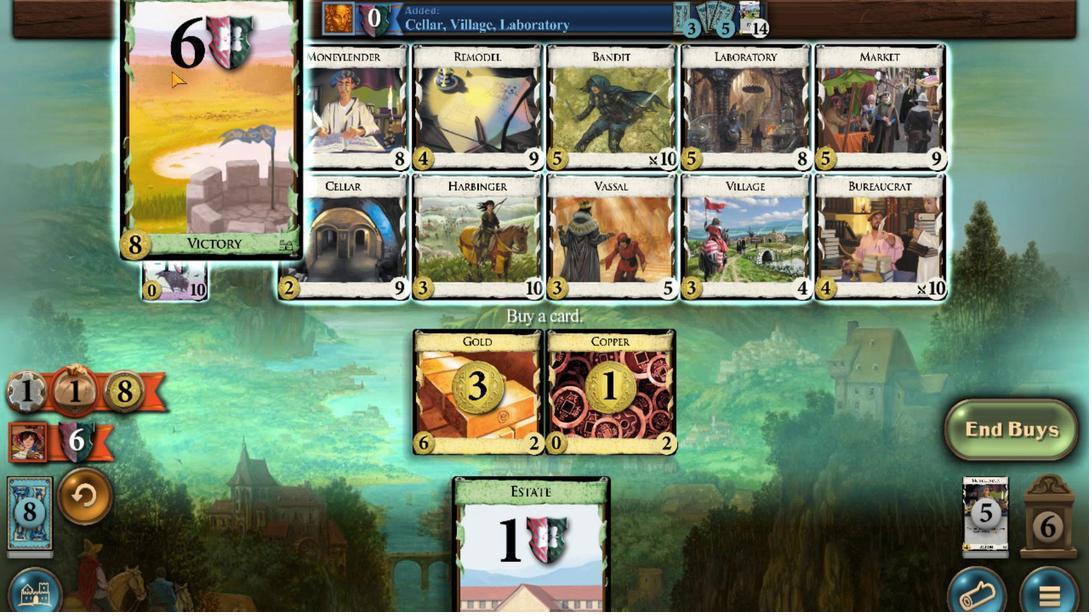 
Action: Mouse scrolled (389, 541) with delta (0, 0)
Screenshot: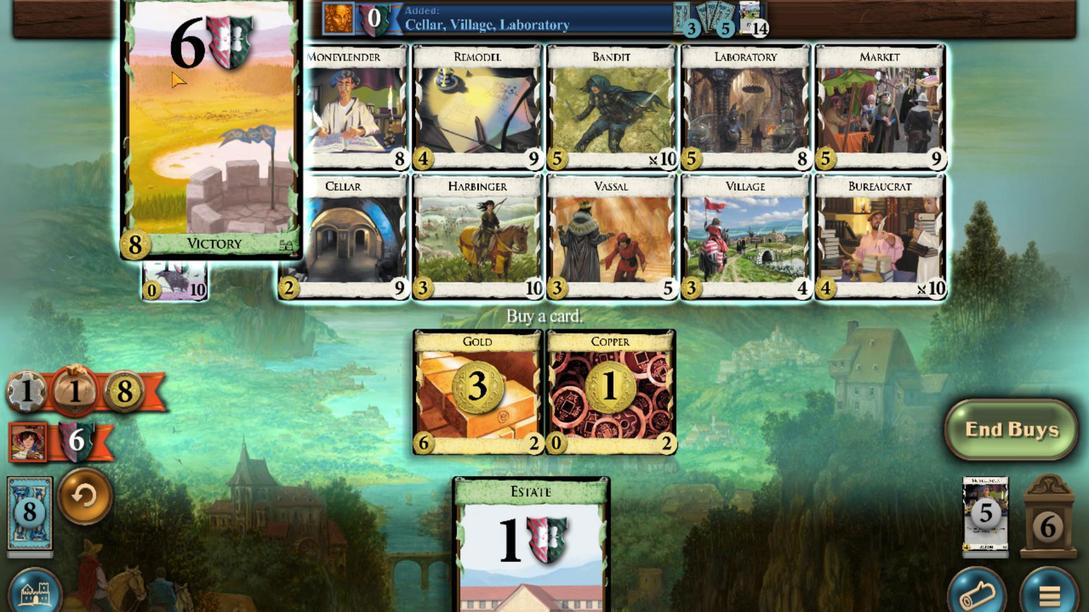 
Action: Mouse scrolled (389, 541) with delta (0, 0)
Screenshot: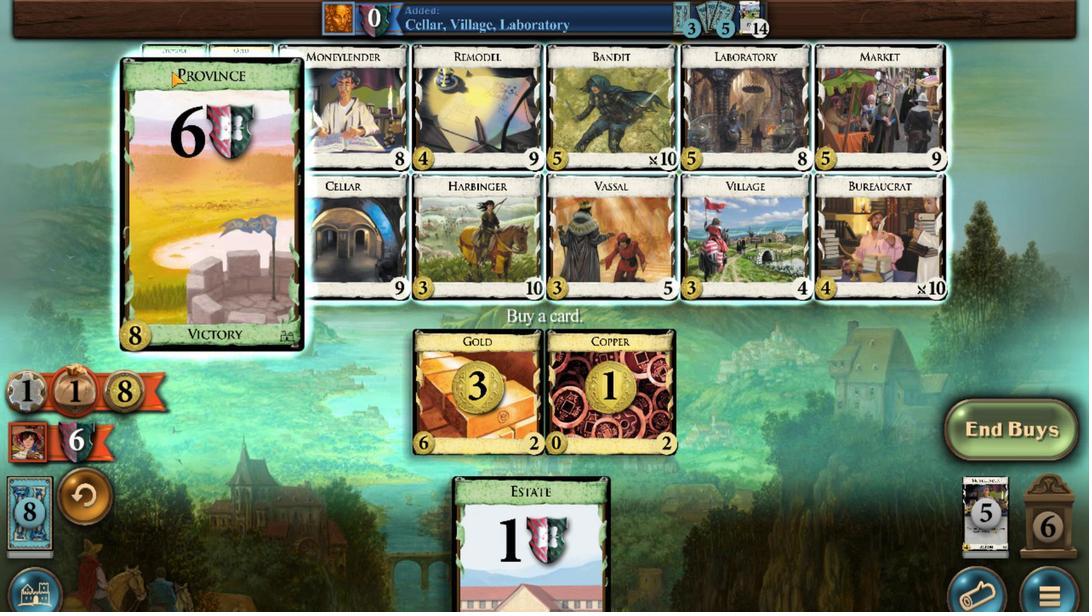 
Action: Mouse scrolled (389, 541) with delta (0, 0)
Screenshot: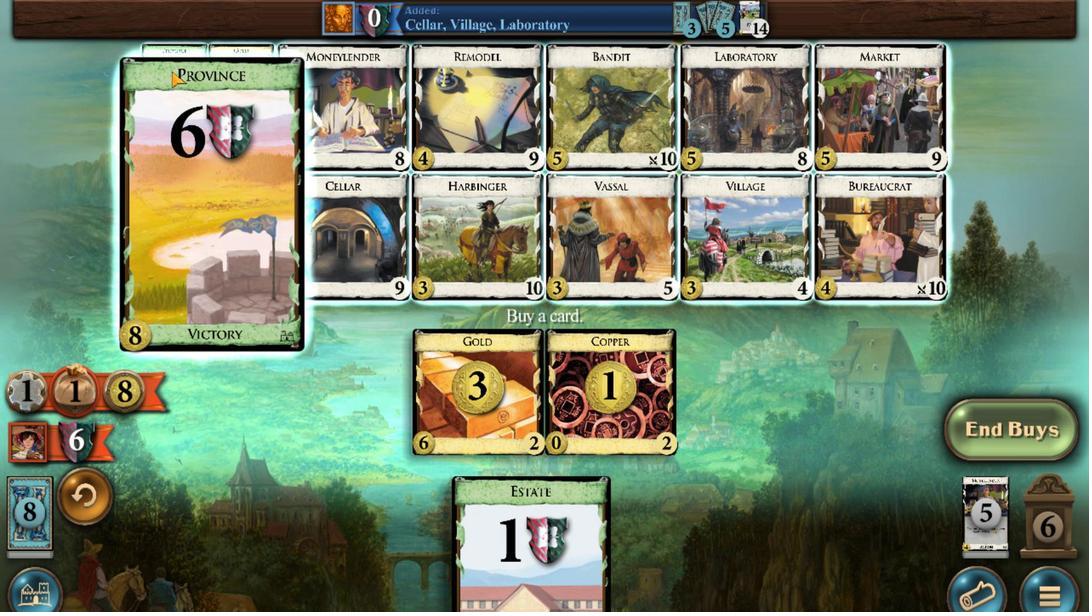 
Action: Mouse scrolled (389, 541) with delta (0, 0)
Screenshot: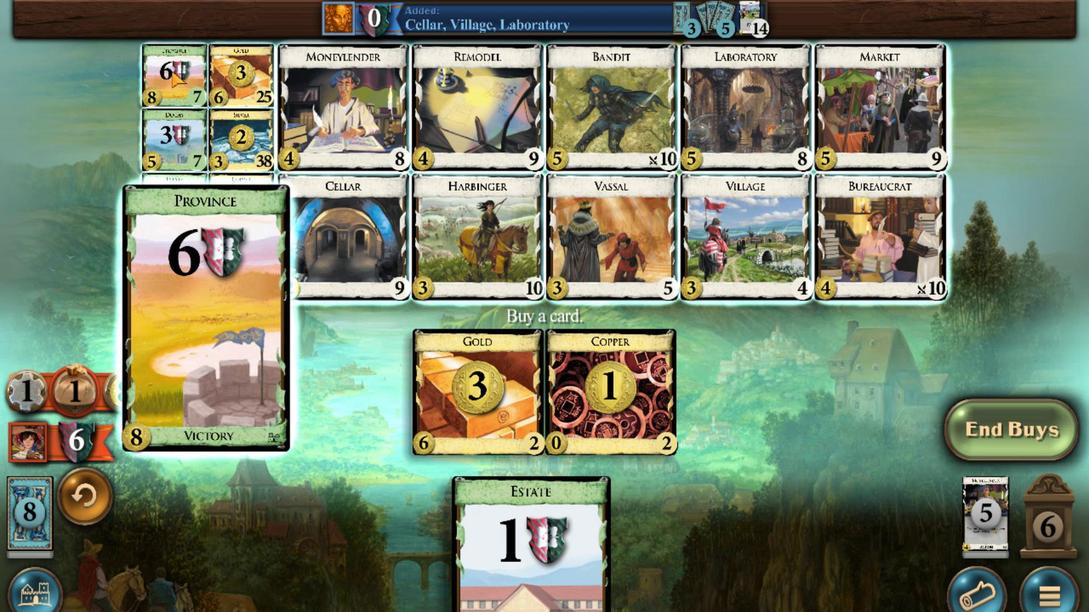 
Action: Mouse moved to (422, 493)
Screenshot: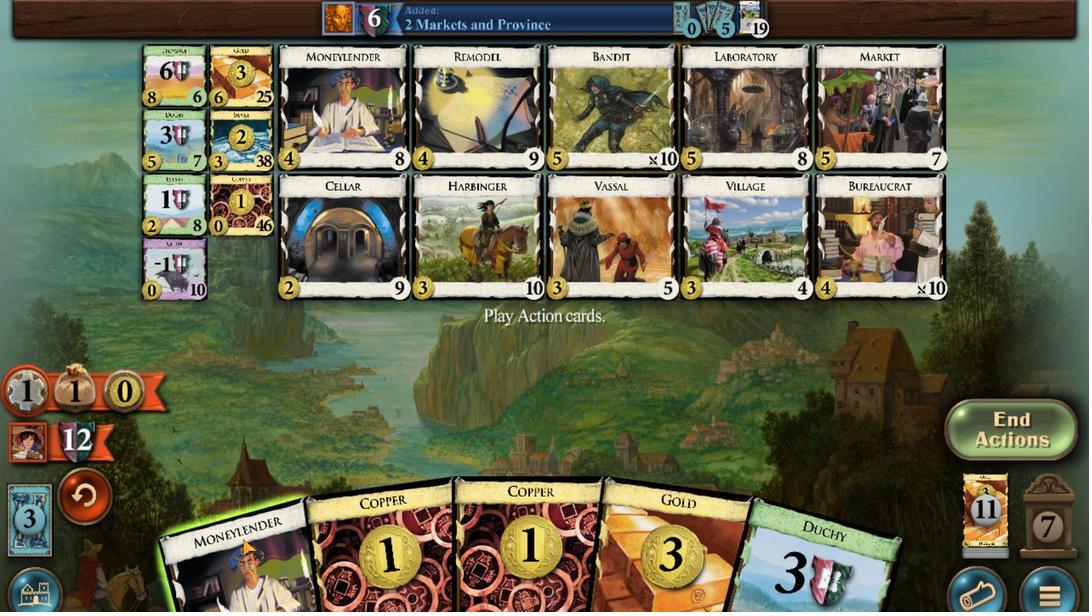 
Action: Mouse scrolled (422, 493) with delta (0, 0)
Screenshot: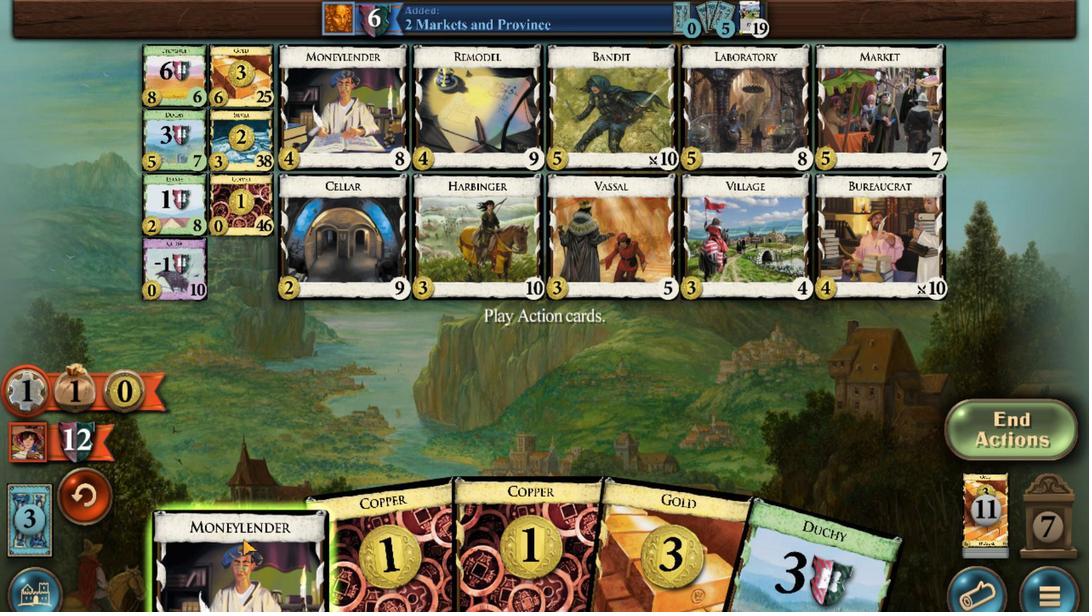 
Action: Mouse moved to (545, 499)
Screenshot: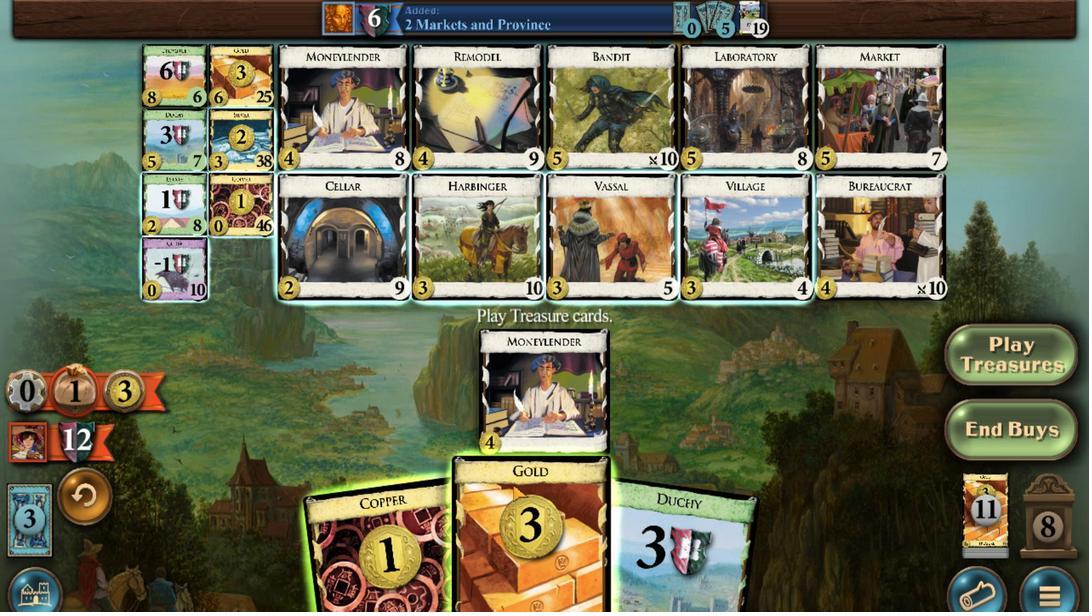 
Action: Mouse scrolled (545, 499) with delta (0, 0)
Screenshot: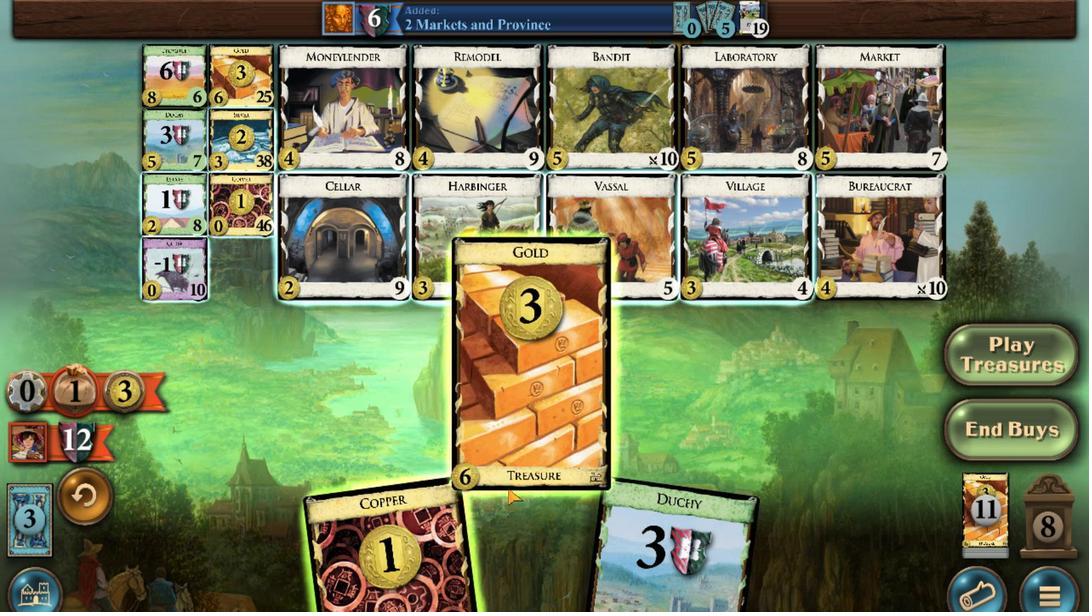 
Action: Mouse moved to (521, 496)
Screenshot: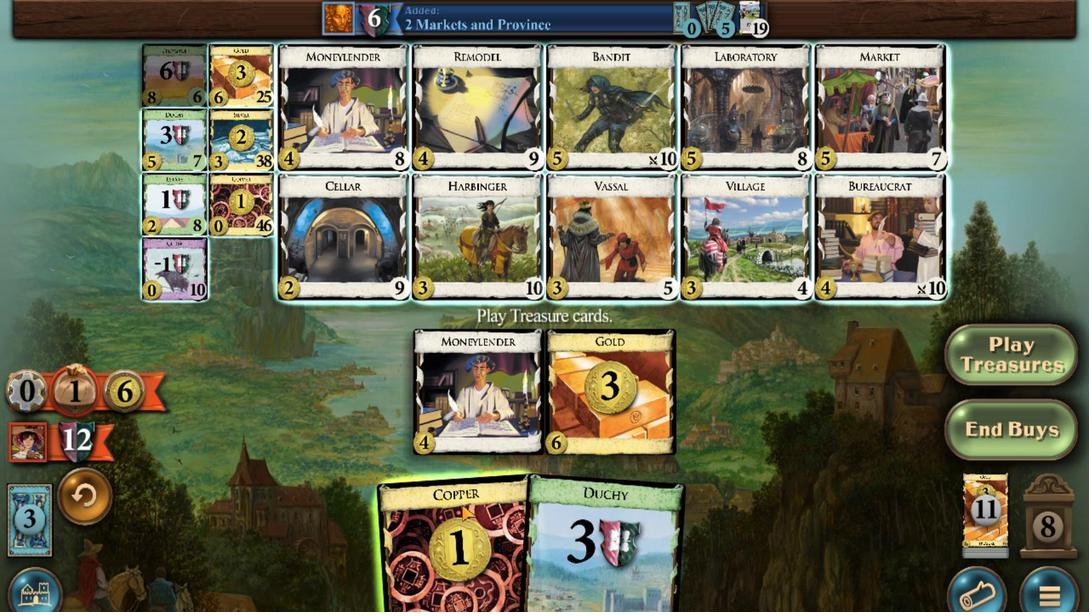 
Action: Mouse scrolled (521, 497) with delta (0, 0)
Screenshot: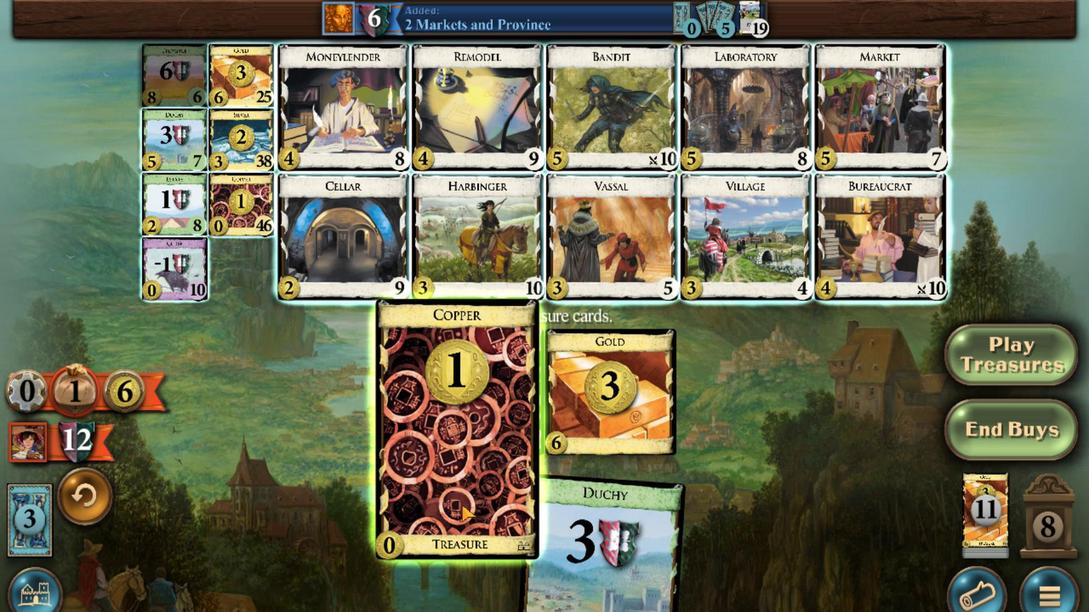 
Action: Mouse moved to (420, 541)
Screenshot: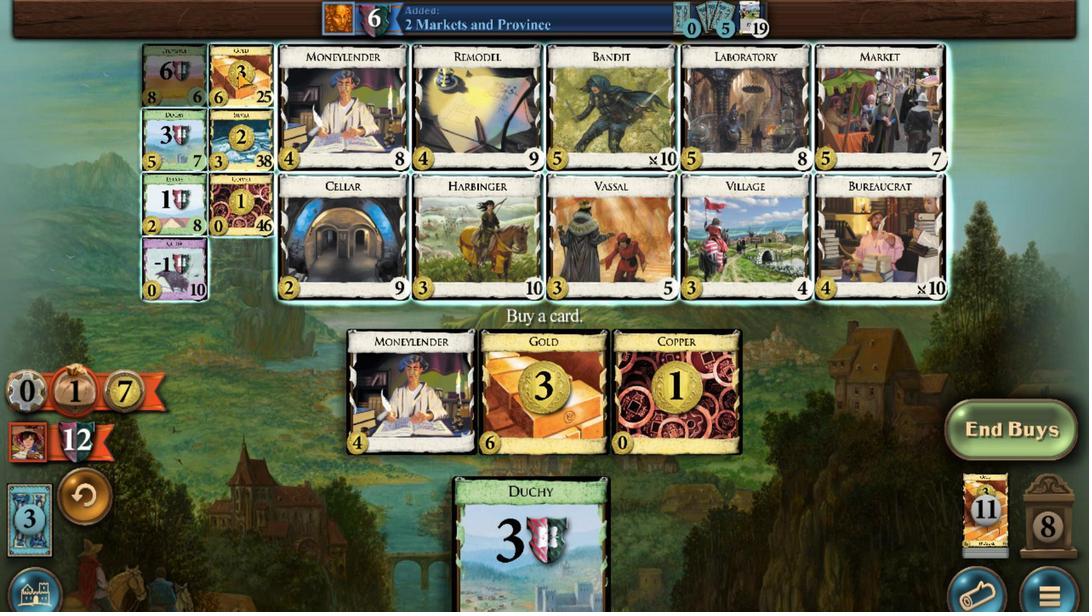 
Action: Mouse scrolled (420, 541) with delta (0, 0)
Screenshot: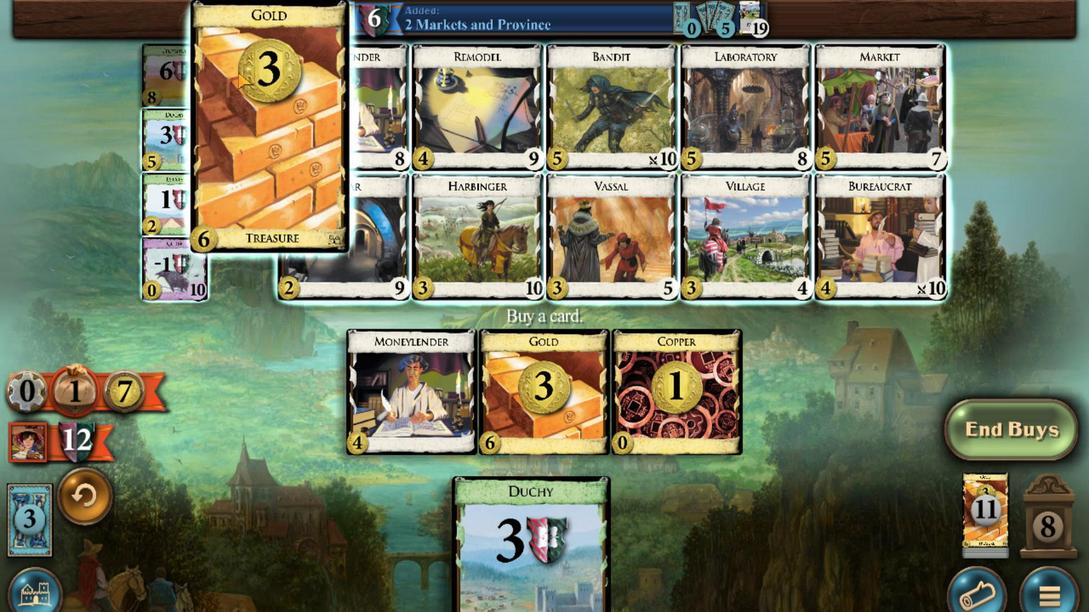 
Action: Mouse scrolled (420, 541) with delta (0, 0)
Screenshot: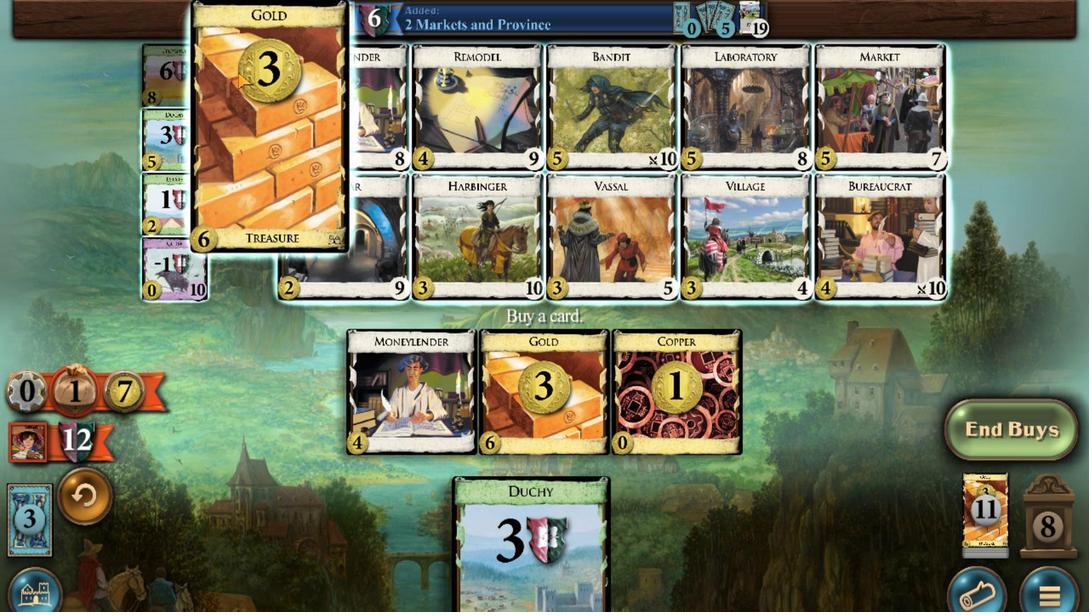 
Action: Mouse scrolled (420, 541) with delta (0, 0)
Screenshot: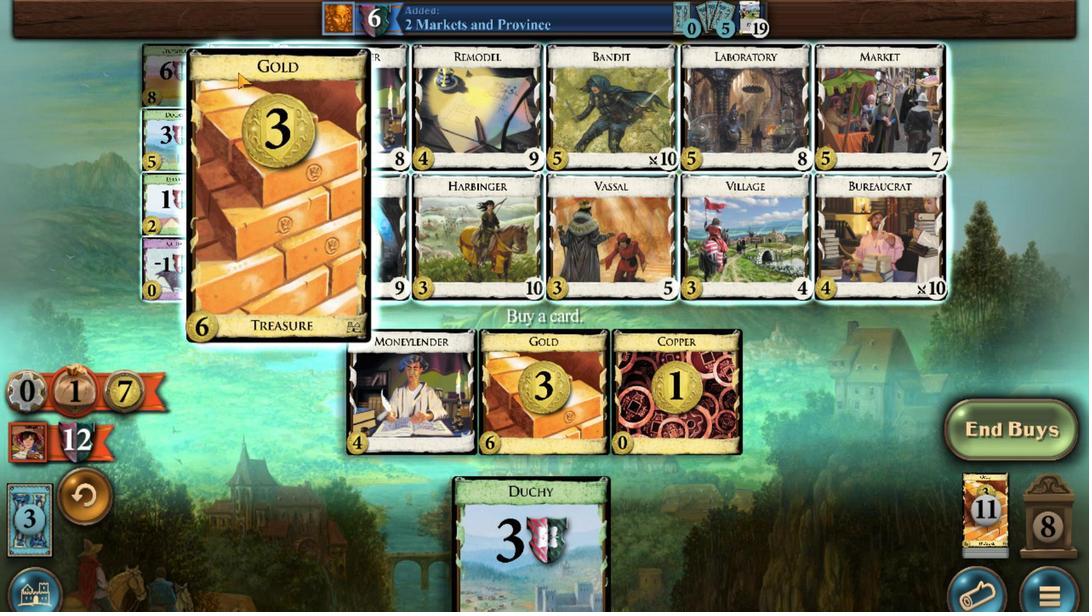 
Action: Mouse scrolled (420, 541) with delta (0, 0)
Screenshot: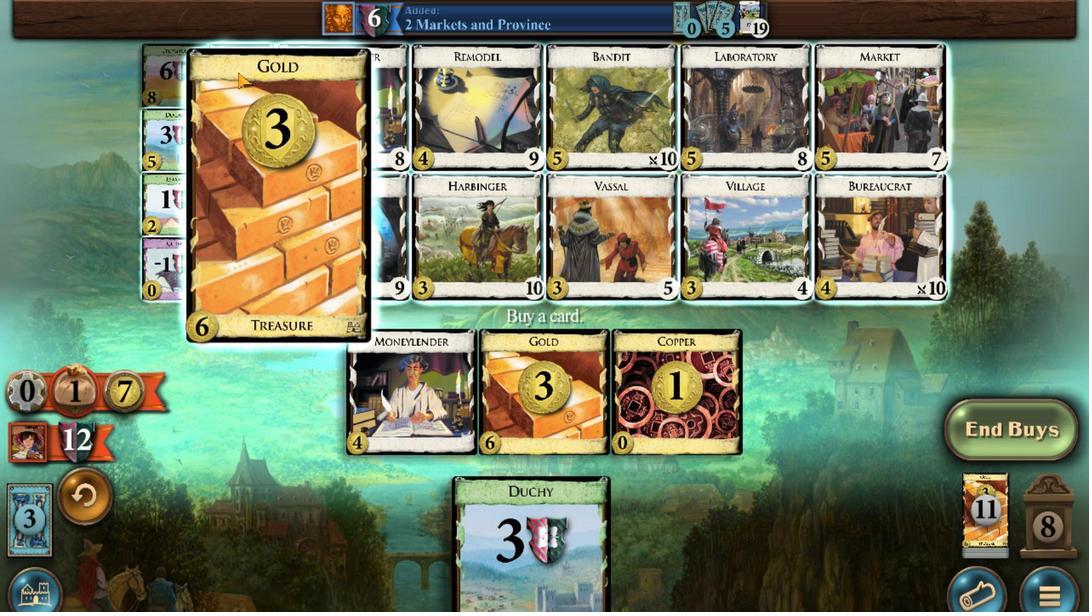 
Action: Mouse moved to (420, 492)
Screenshot: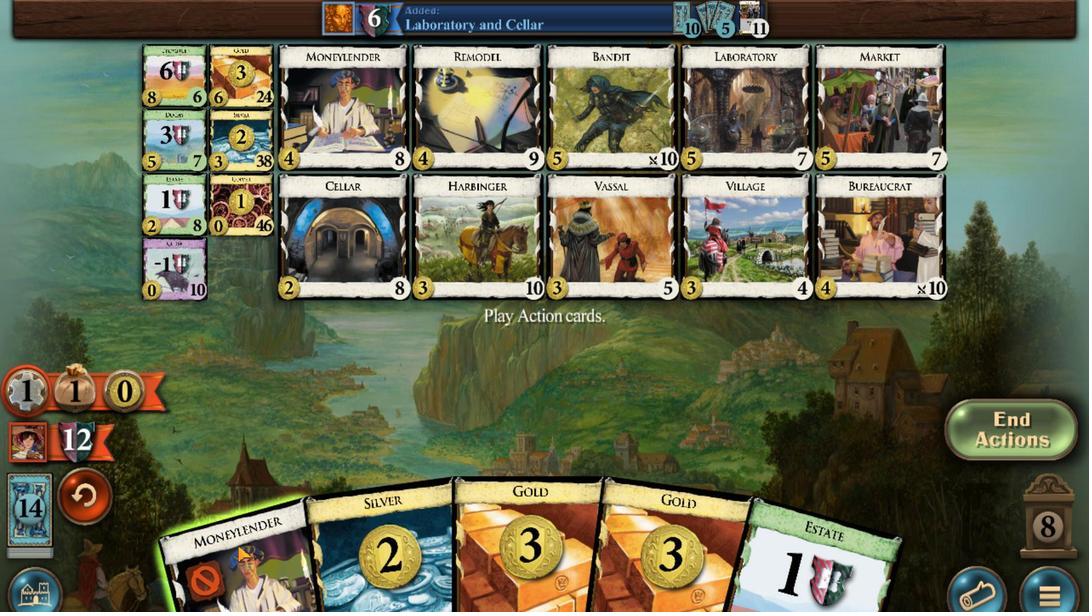 
Action: Mouse scrolled (420, 492) with delta (0, 0)
Screenshot: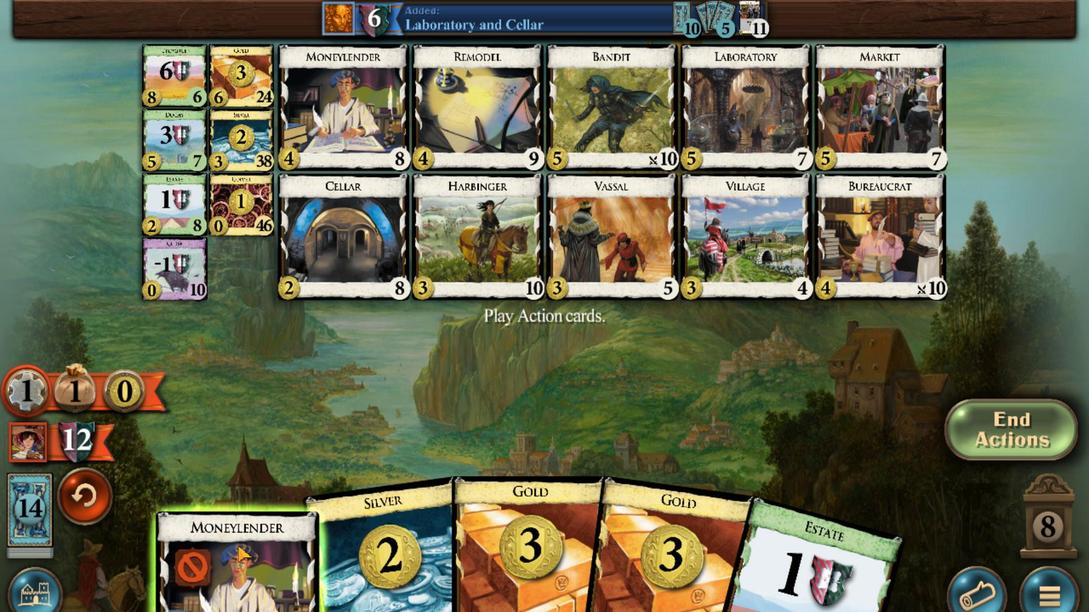 
Action: Mouse moved to (602, 497)
Screenshot: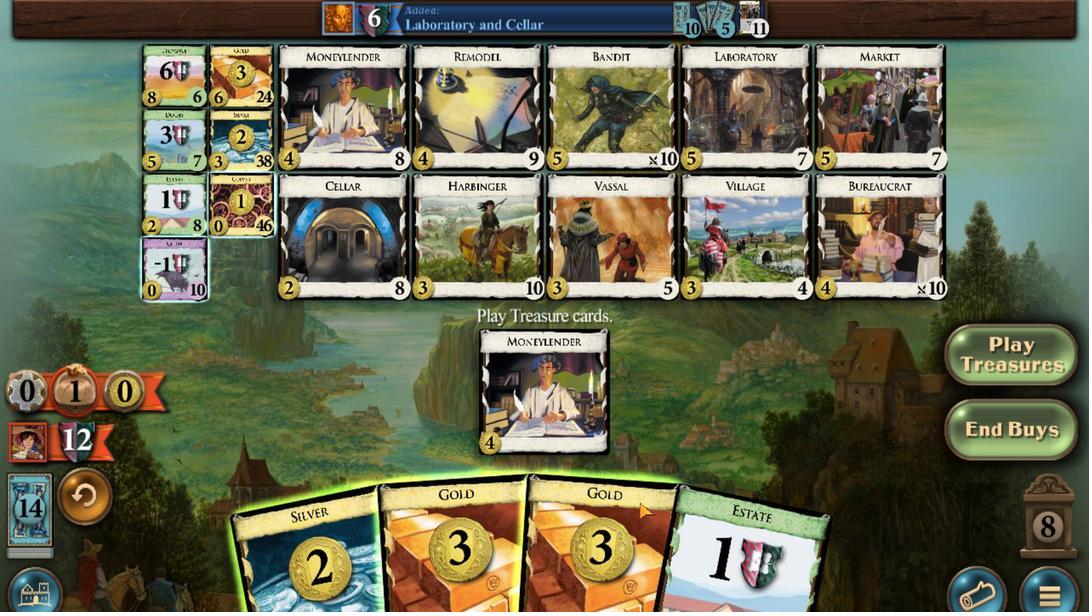 
Action: Mouse scrolled (602, 497) with delta (0, 0)
Screenshot: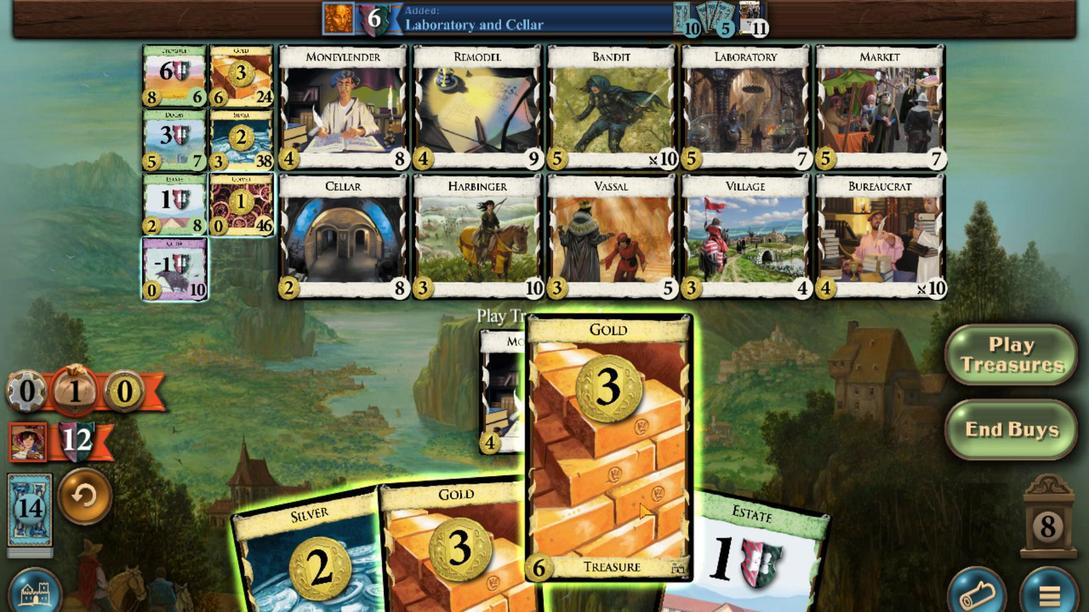 
Action: Mouse moved to (571, 496)
Screenshot: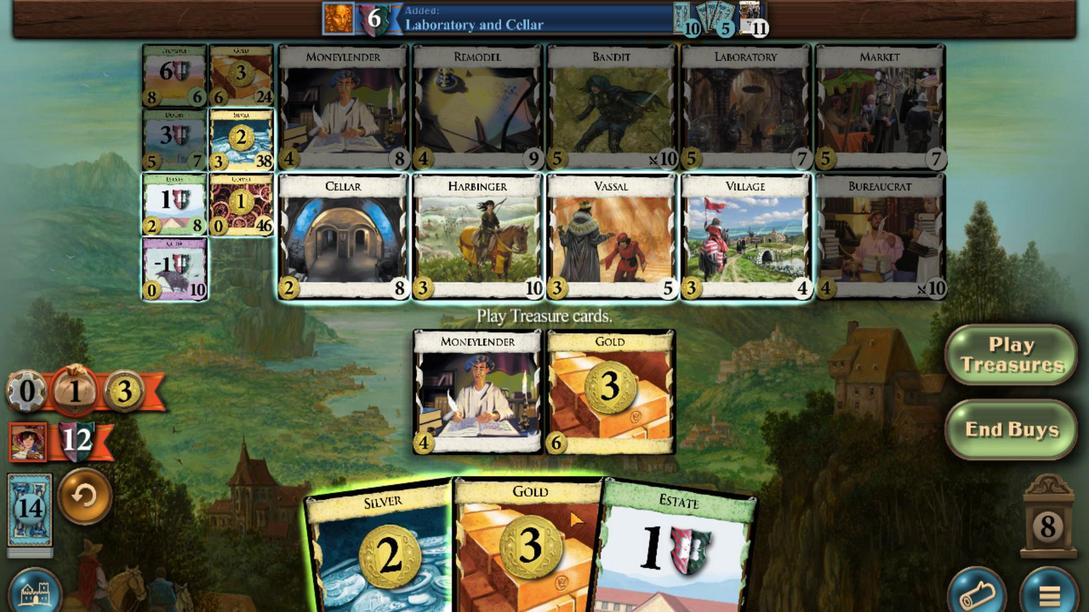 
Action: Mouse scrolled (571, 496) with delta (0, 0)
Screenshot: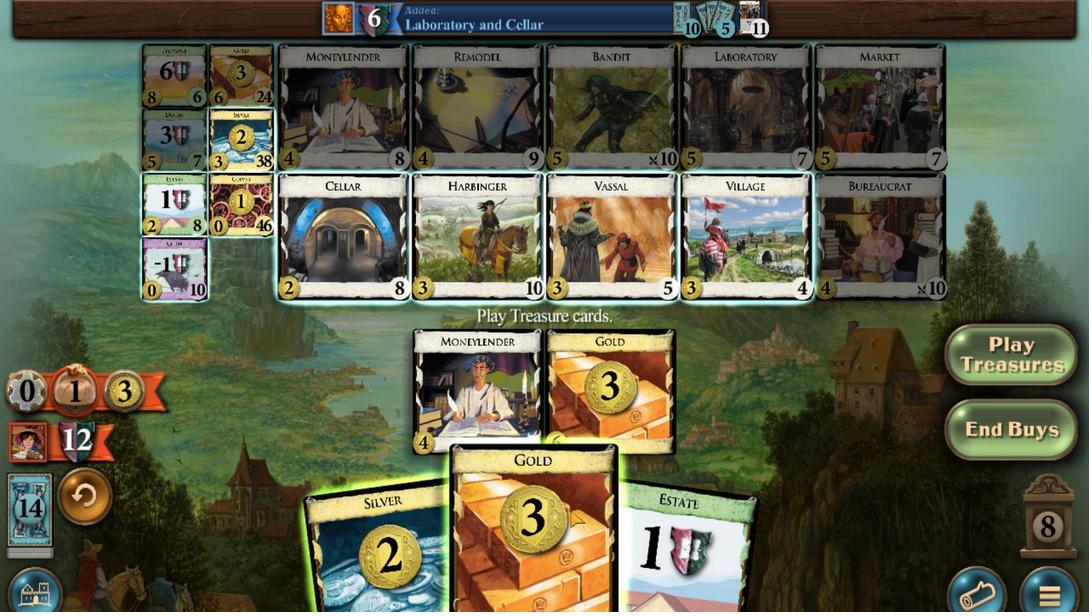 
Action: Mouse moved to (534, 497)
Screenshot: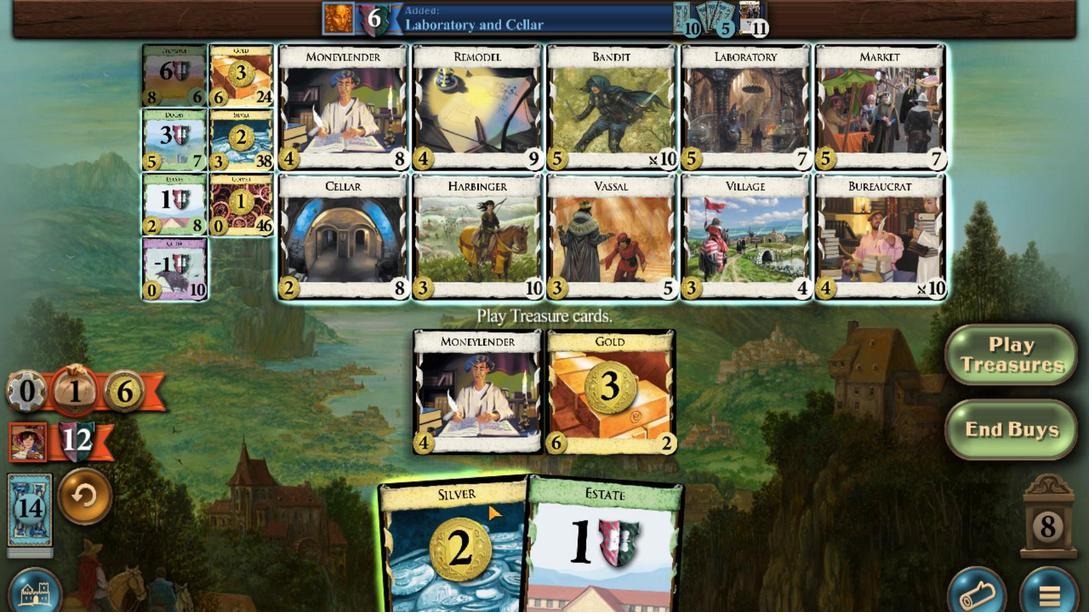 
Action: Mouse scrolled (534, 497) with delta (0, 0)
Screenshot: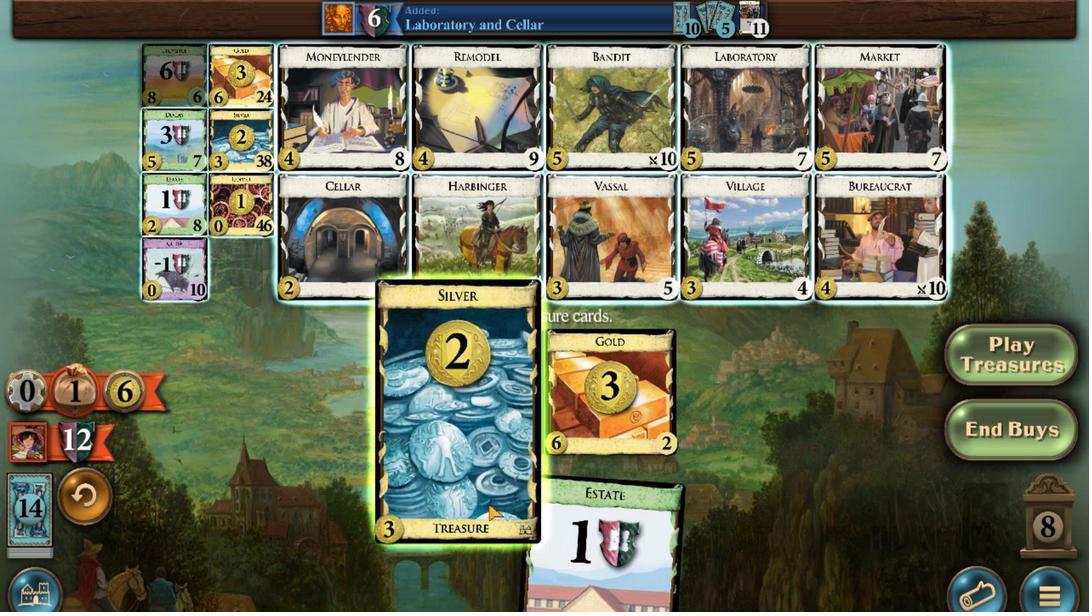 
Action: Mouse moved to (393, 541)
Screenshot: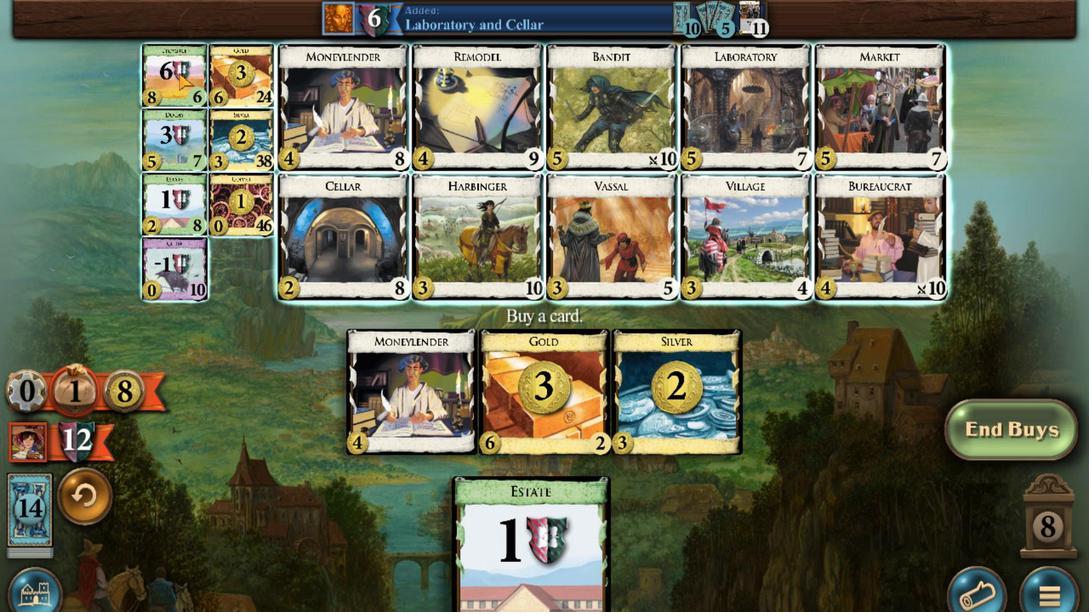 
Action: Mouse scrolled (393, 541) with delta (0, 0)
Screenshot: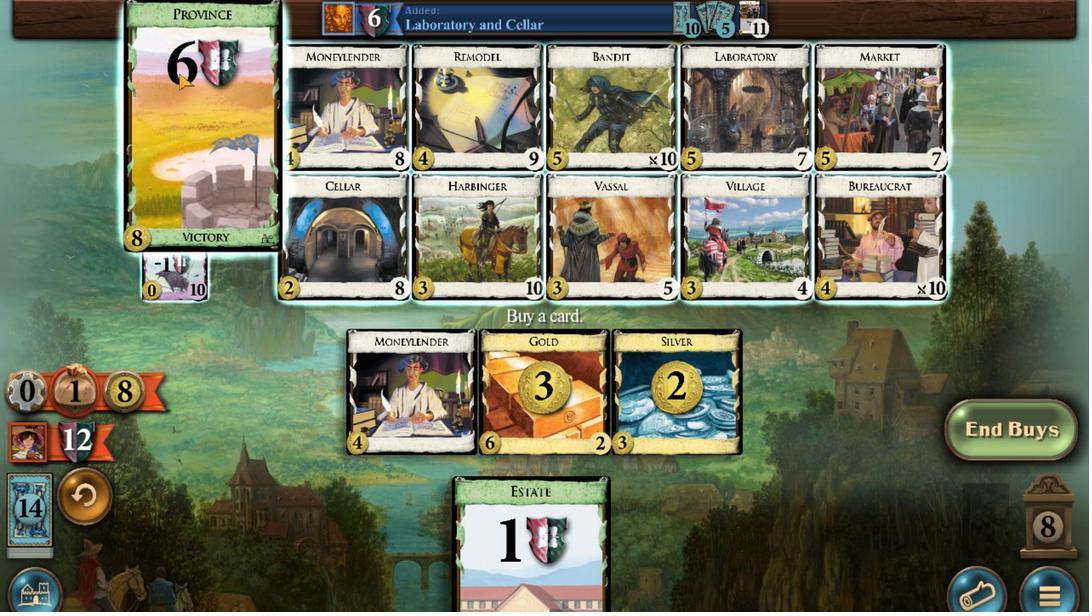 
Action: Mouse scrolled (393, 541) with delta (0, 0)
Screenshot: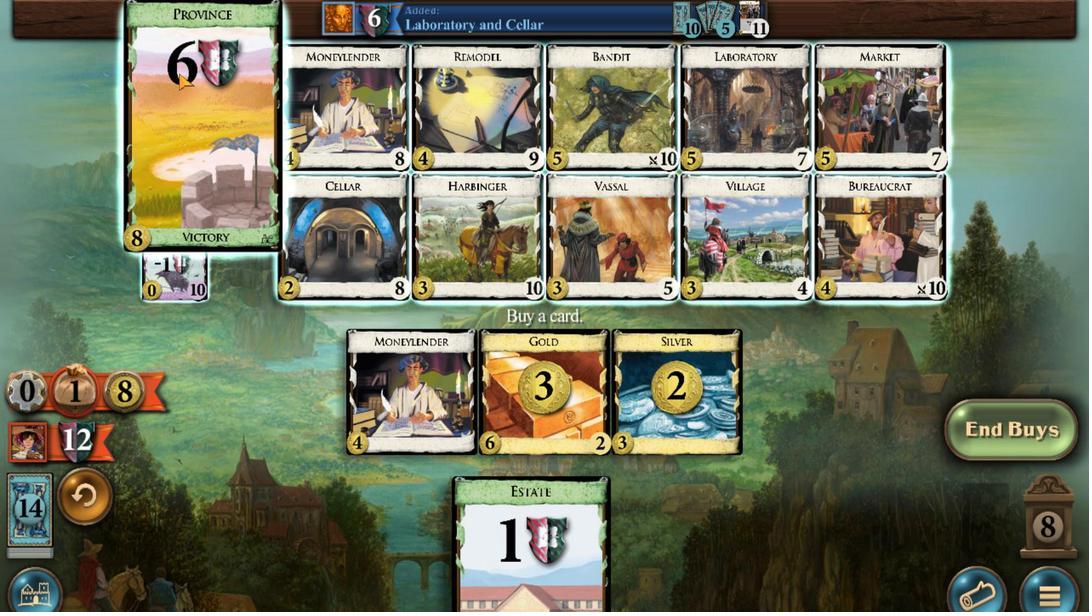 
Action: Mouse scrolled (393, 541) with delta (0, 0)
Screenshot: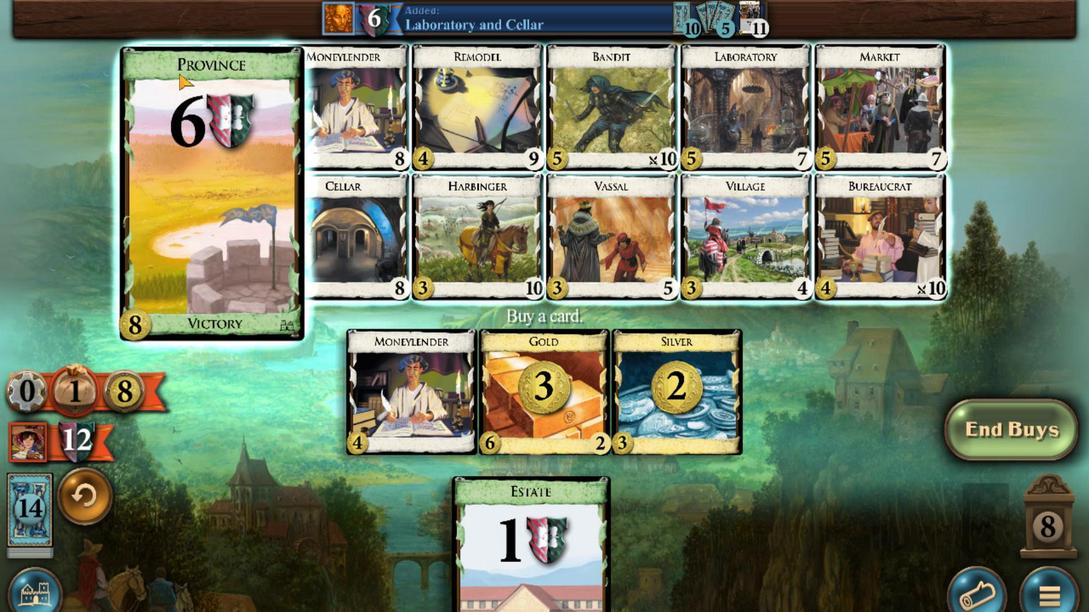 
Action: Mouse scrolled (393, 541) with delta (0, 0)
Screenshot: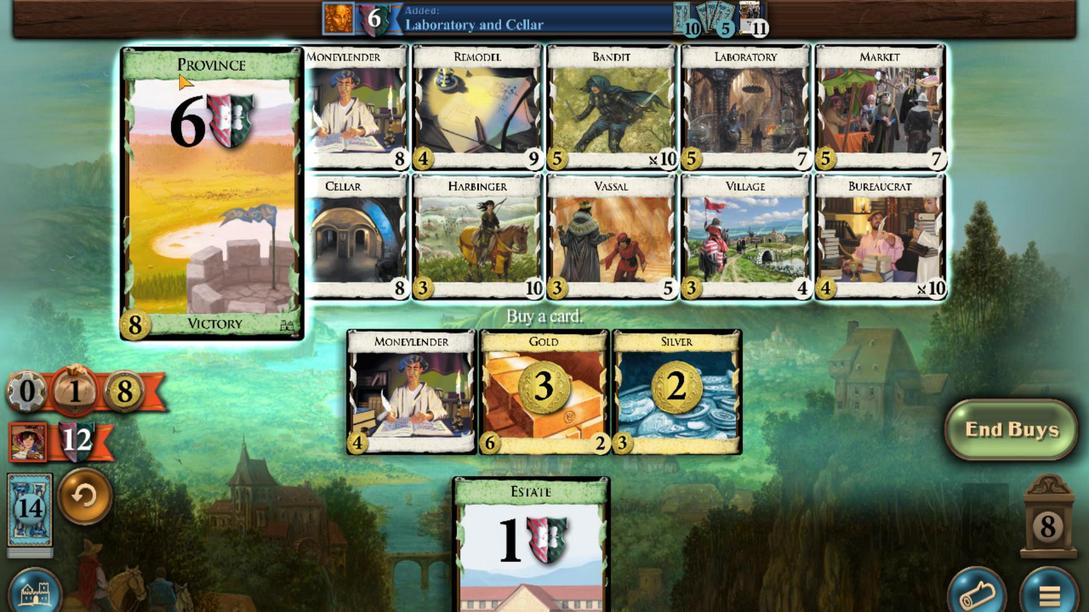 
Action: Mouse moved to (606, 498)
Screenshot: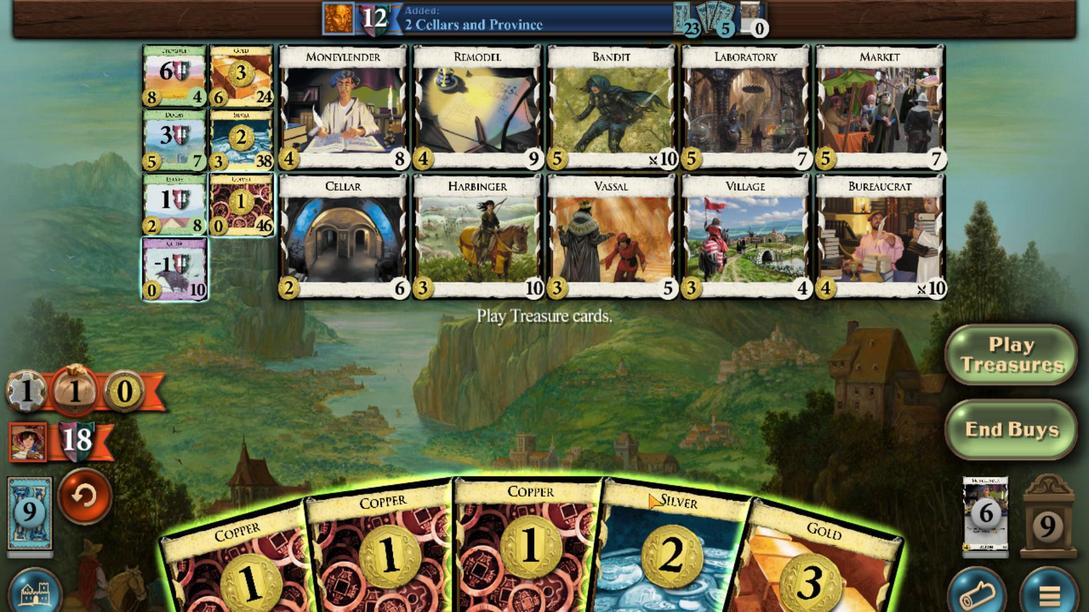 
Action: Mouse scrolled (606, 498) with delta (0, 0)
Screenshot: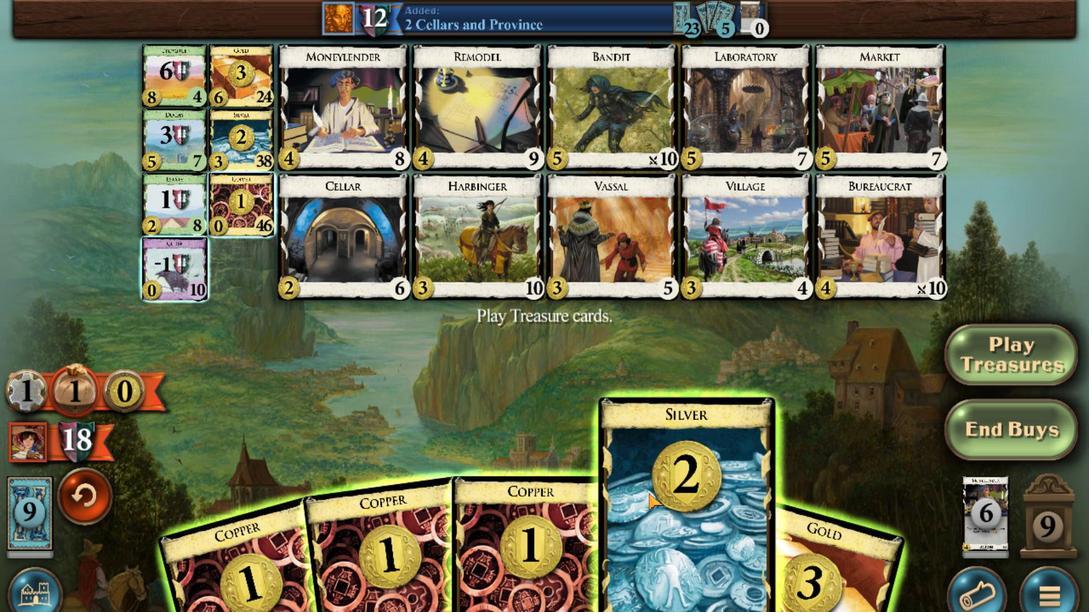
Action: Mouse moved to (651, 496)
Screenshot: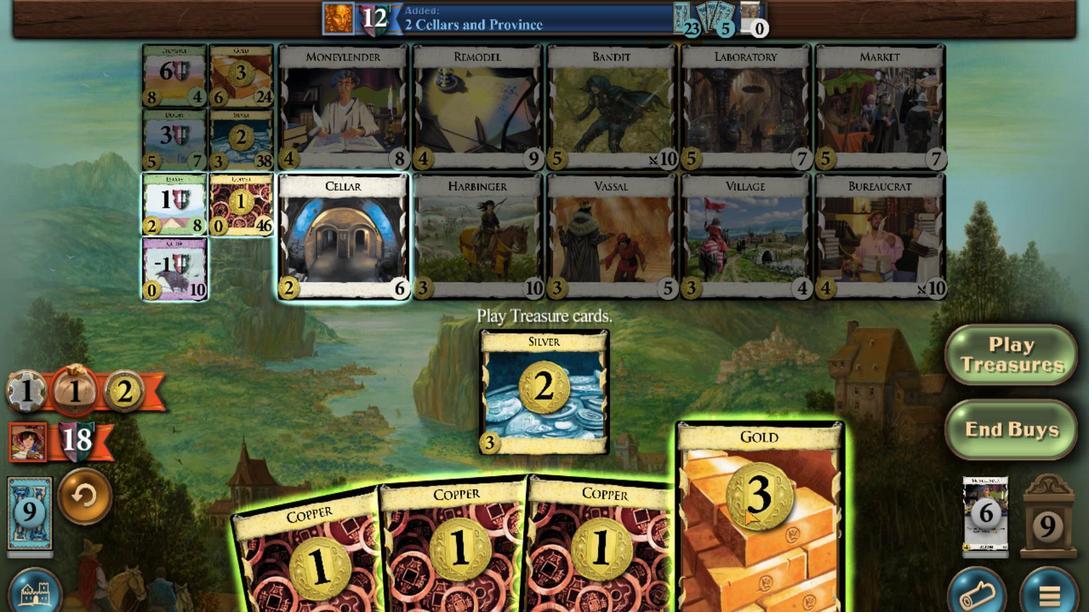 
Action: Mouse scrolled (651, 496) with delta (0, 0)
Screenshot: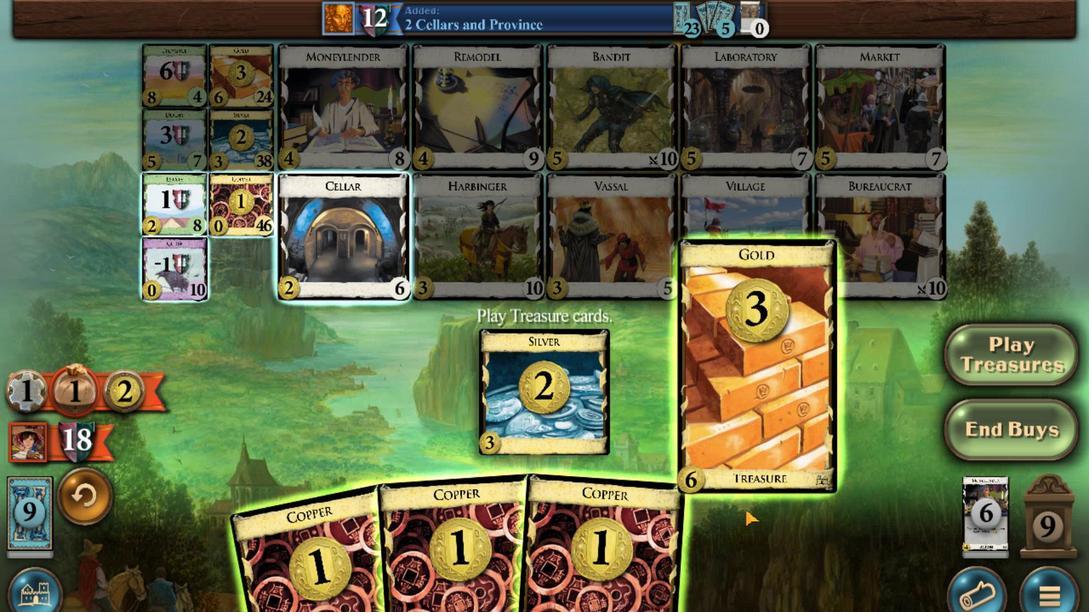 
Action: Mouse moved to (612, 494)
Screenshot: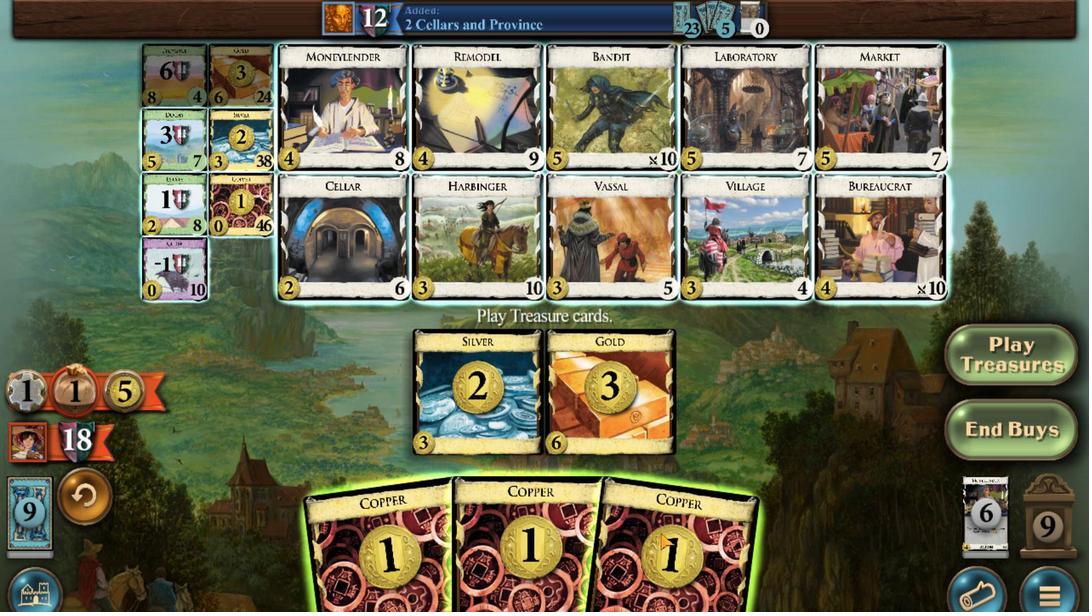 
Action: Mouse scrolled (612, 494) with delta (0, 0)
Screenshot: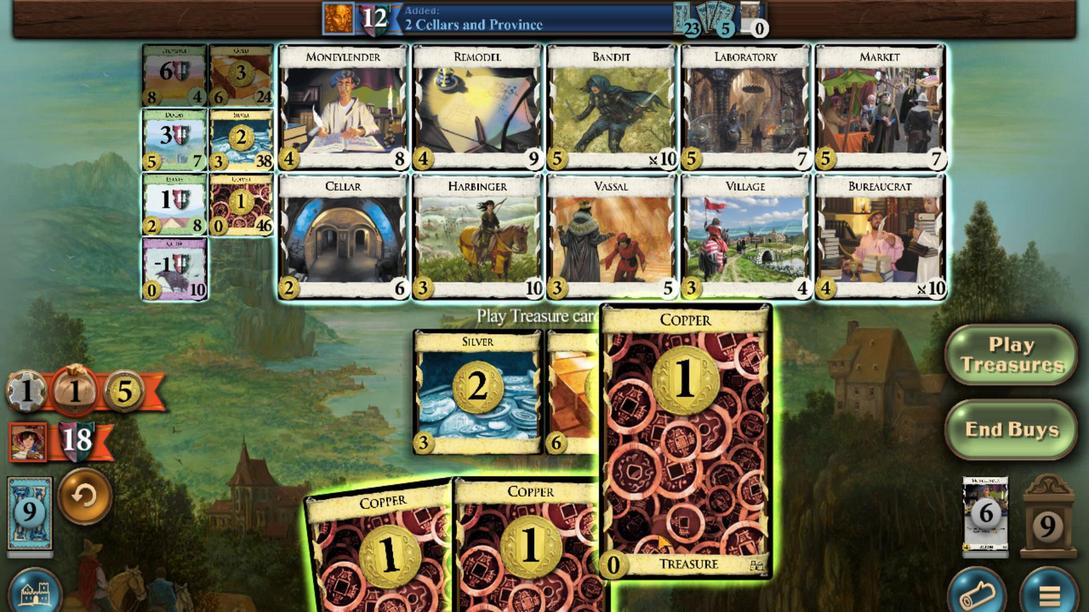 
Action: Mouse moved to (574, 493)
Screenshot: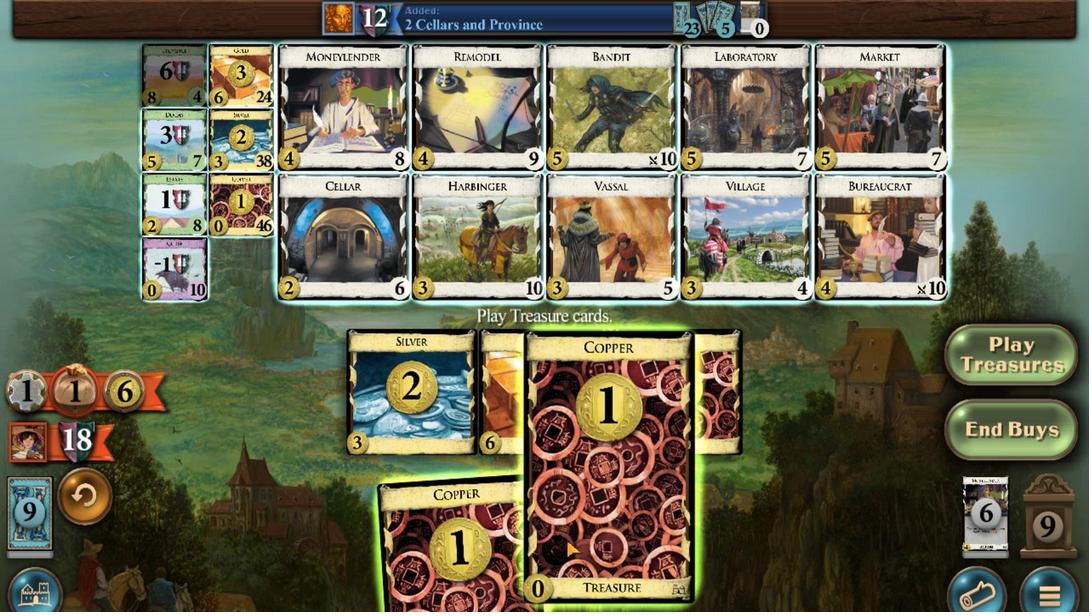 
Action: Mouse scrolled (574, 493) with delta (0, 0)
Screenshot: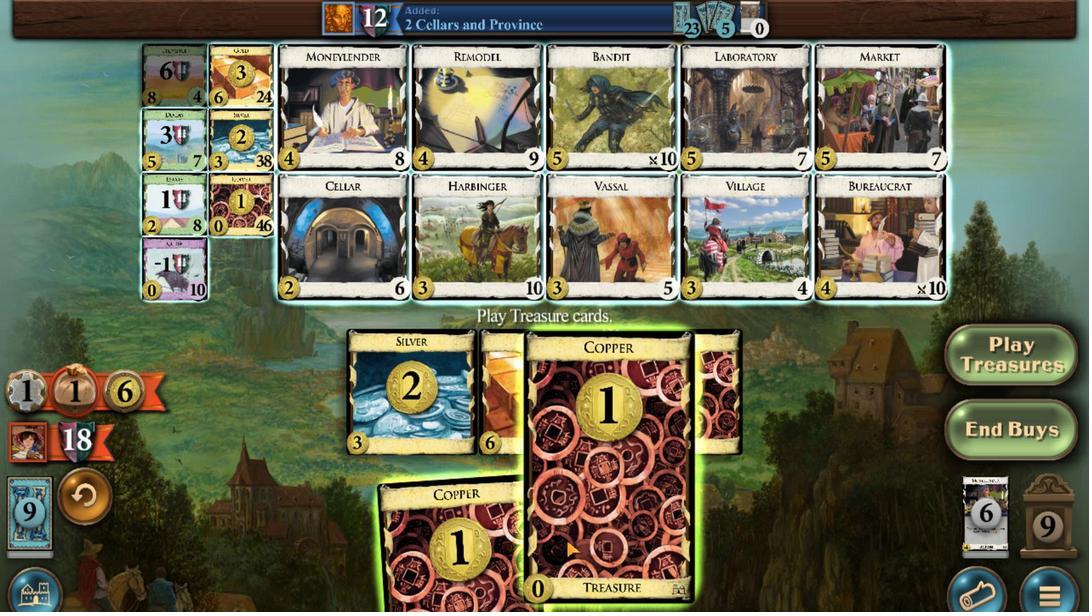 
Action: Mouse moved to (546, 493)
Screenshot: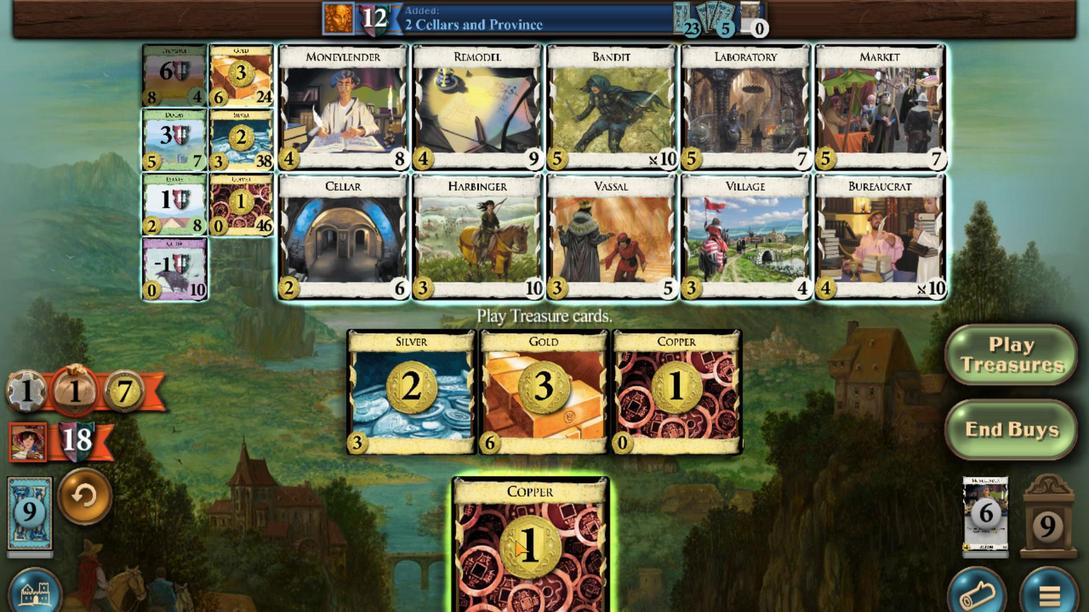 
Action: Mouse scrolled (546, 493) with delta (0, 0)
Screenshot: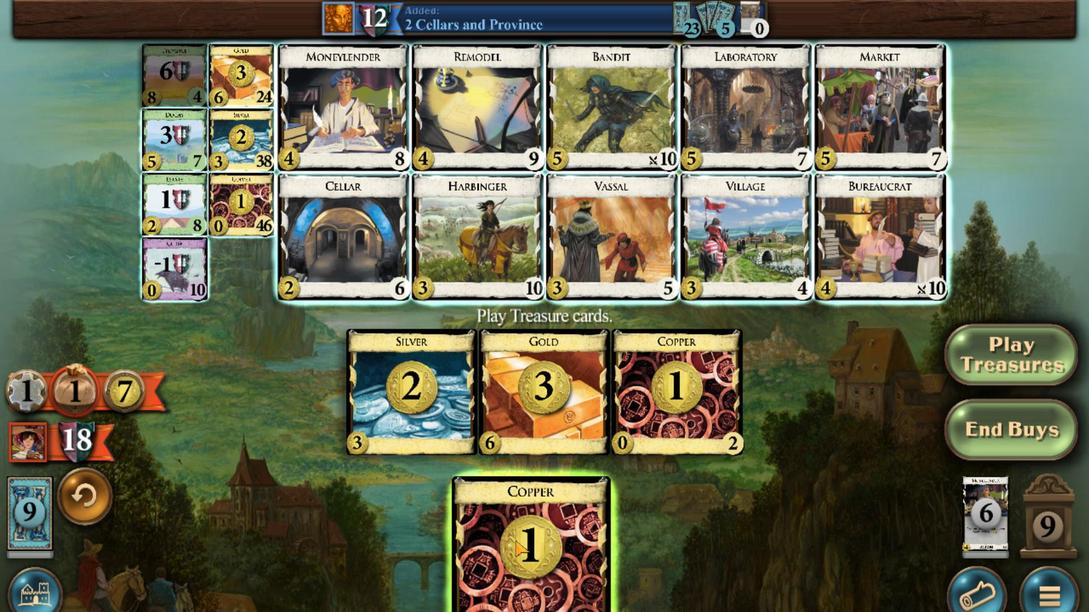 
Action: Mouse moved to (389, 541)
Screenshot: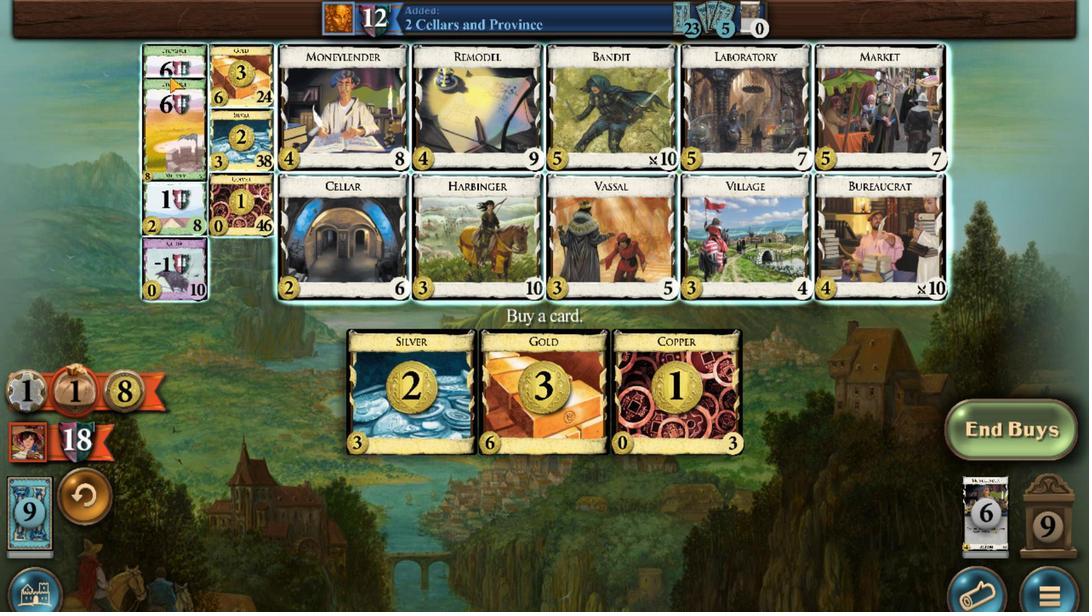 
Action: Mouse scrolled (389, 541) with delta (0, 0)
Screenshot: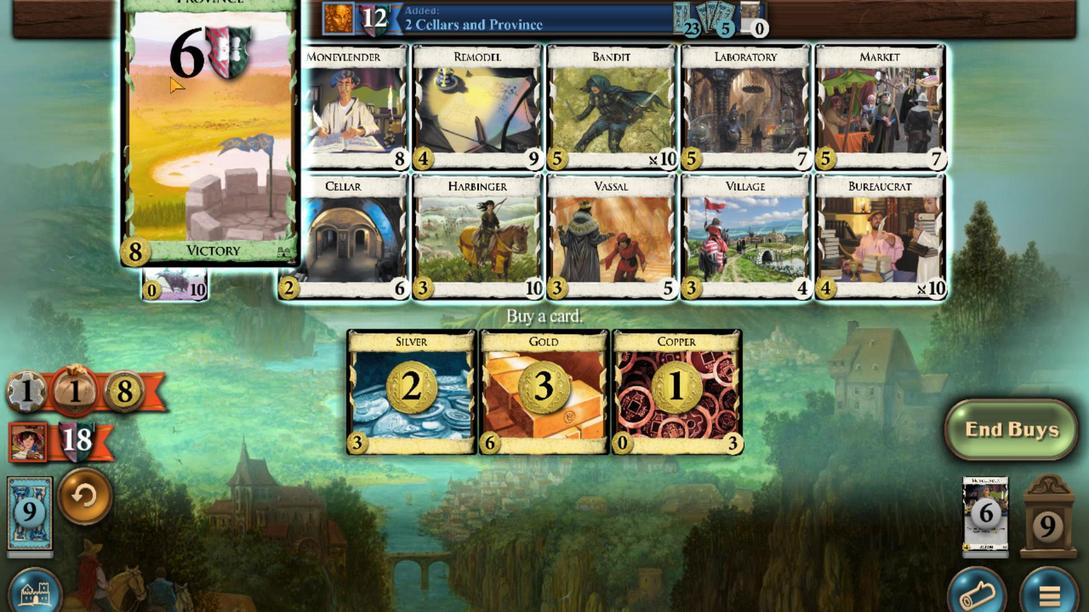 
Action: Mouse scrolled (389, 541) with delta (0, 0)
Screenshot: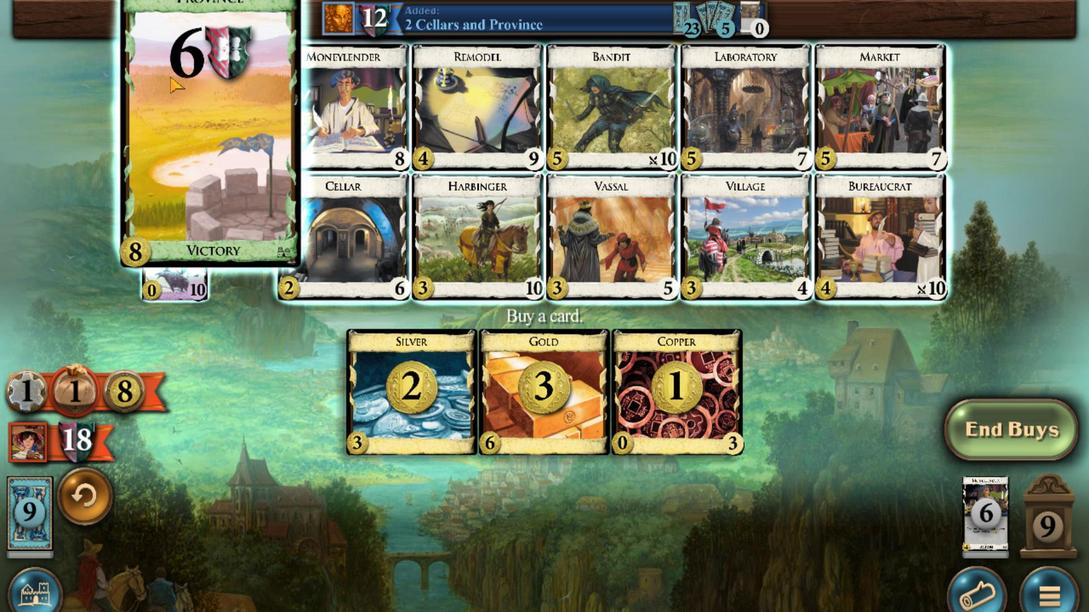
Action: Mouse scrolled (389, 541) with delta (0, 0)
Screenshot: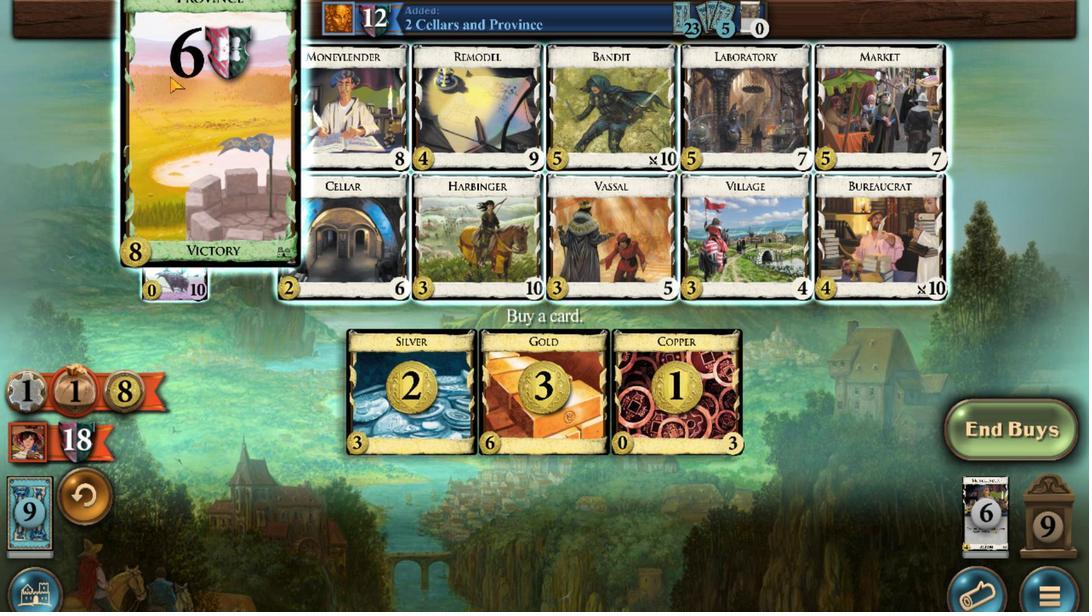 
Action: Mouse scrolled (389, 541) with delta (0, 0)
Screenshot: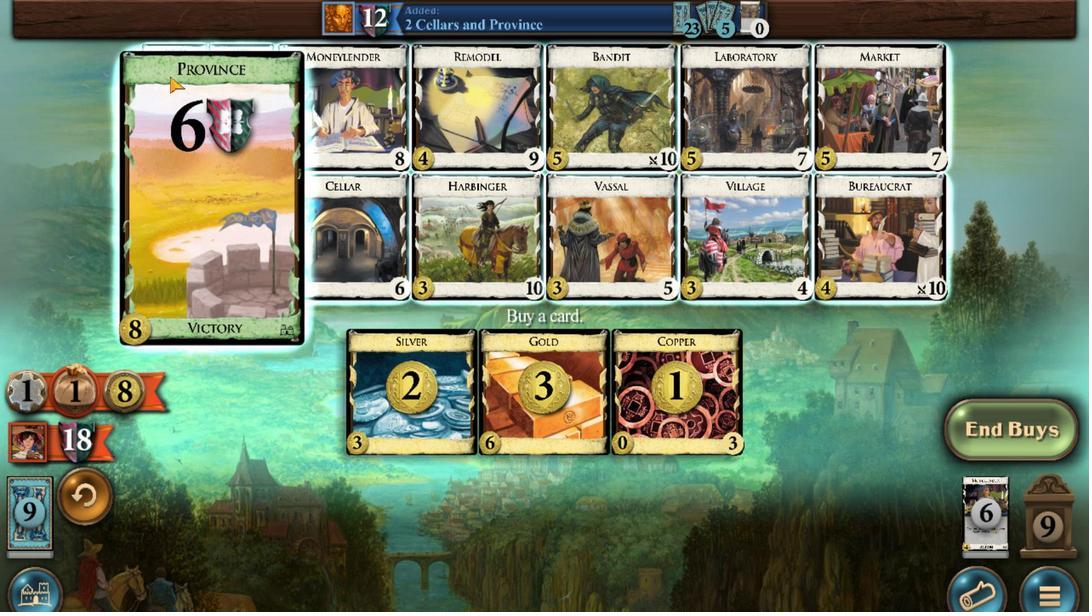 
Action: Mouse scrolled (389, 541) with delta (0, 0)
Screenshot: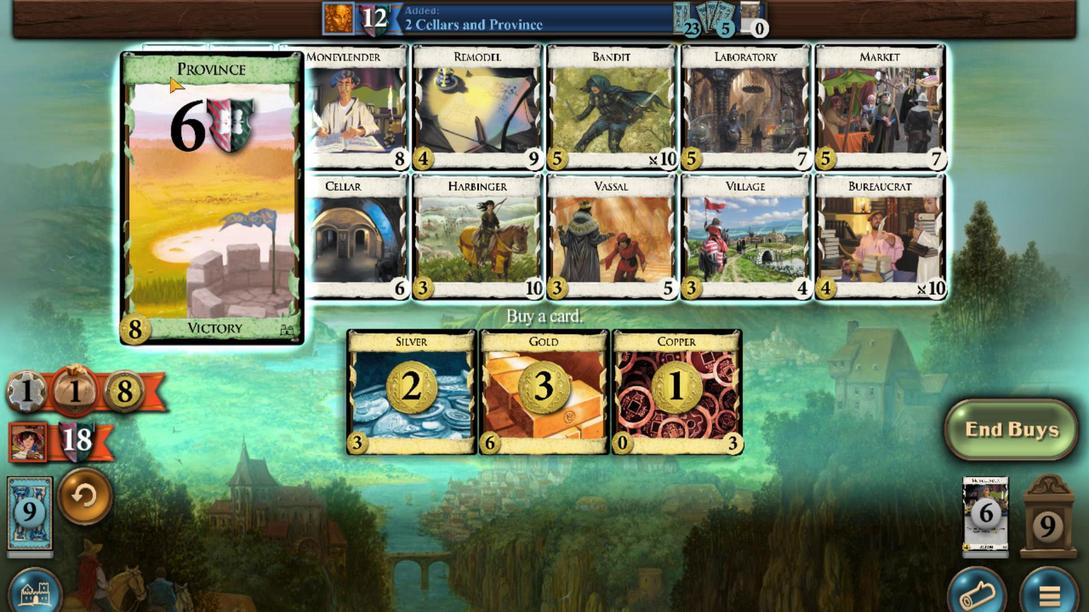 
Action: Mouse scrolled (389, 541) with delta (0, 0)
Screenshot: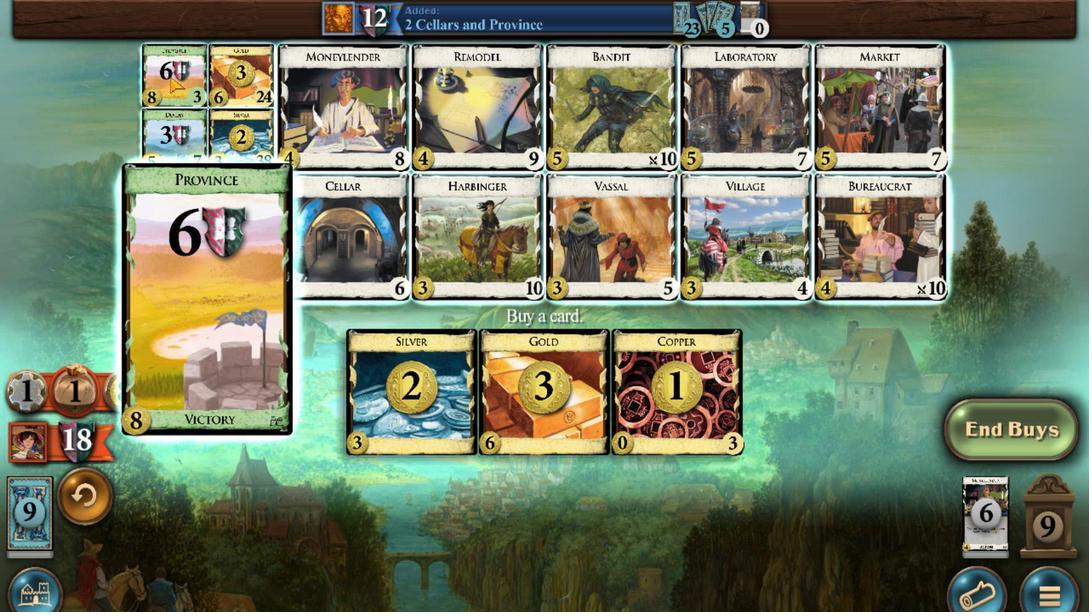 
Action: Mouse moved to (547, 493)
Screenshot: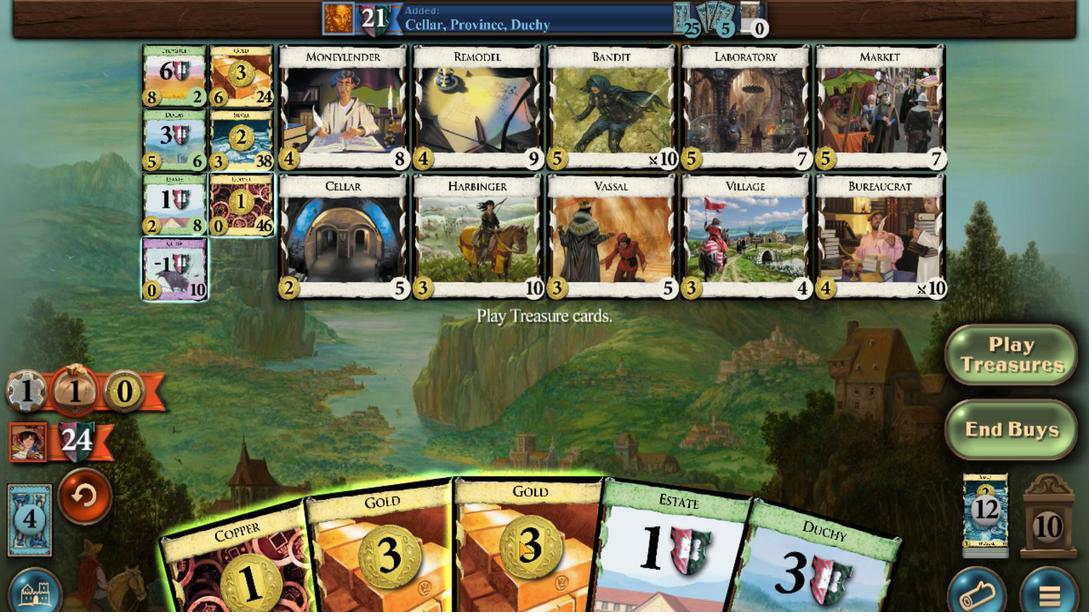
Action: Mouse scrolled (547, 493) with delta (0, 0)
Screenshot: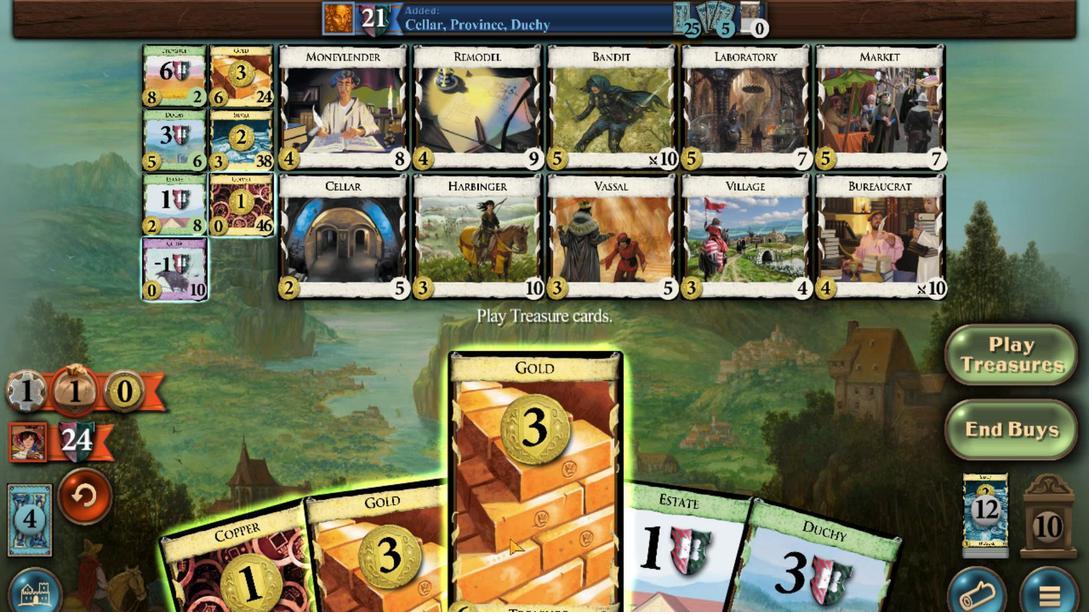 
Action: Mouse moved to (526, 494)
Screenshot: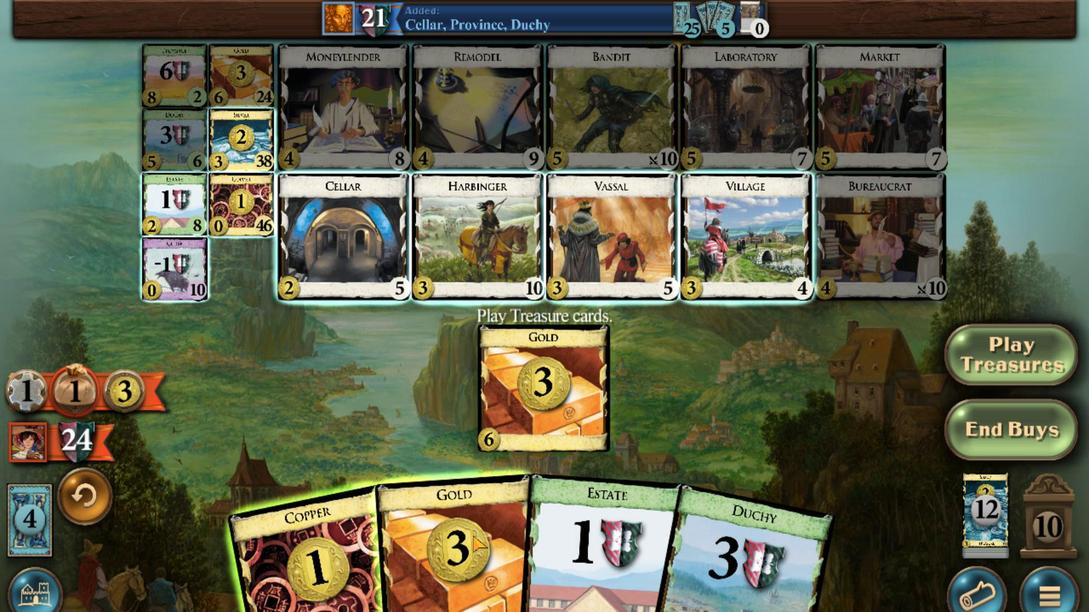 
Action: Mouse scrolled (526, 494) with delta (0, 0)
Screenshot: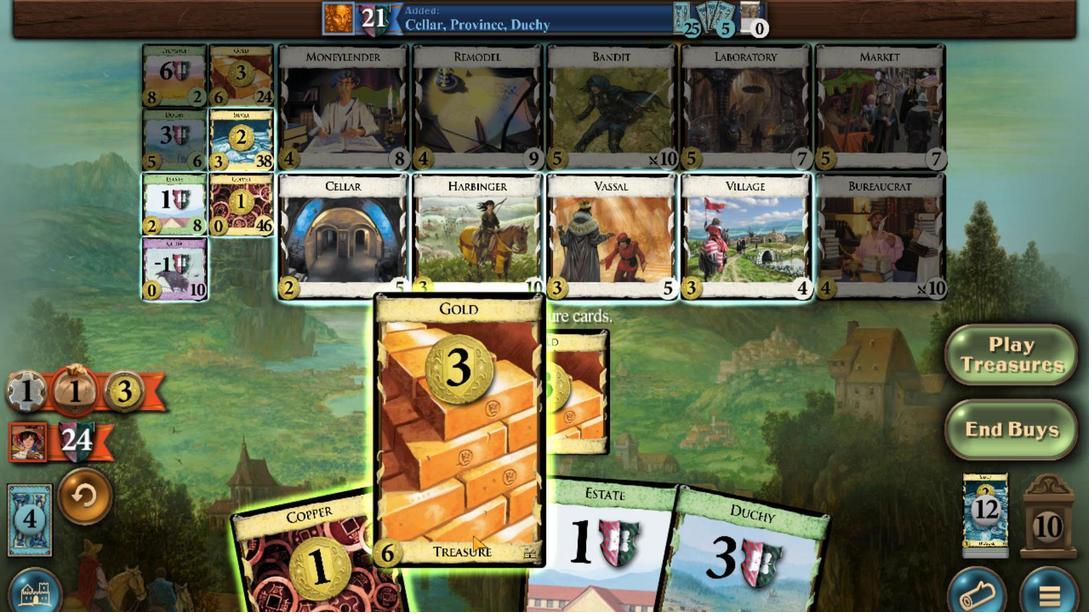 
Action: Mouse moved to (425, 539)
Screenshot: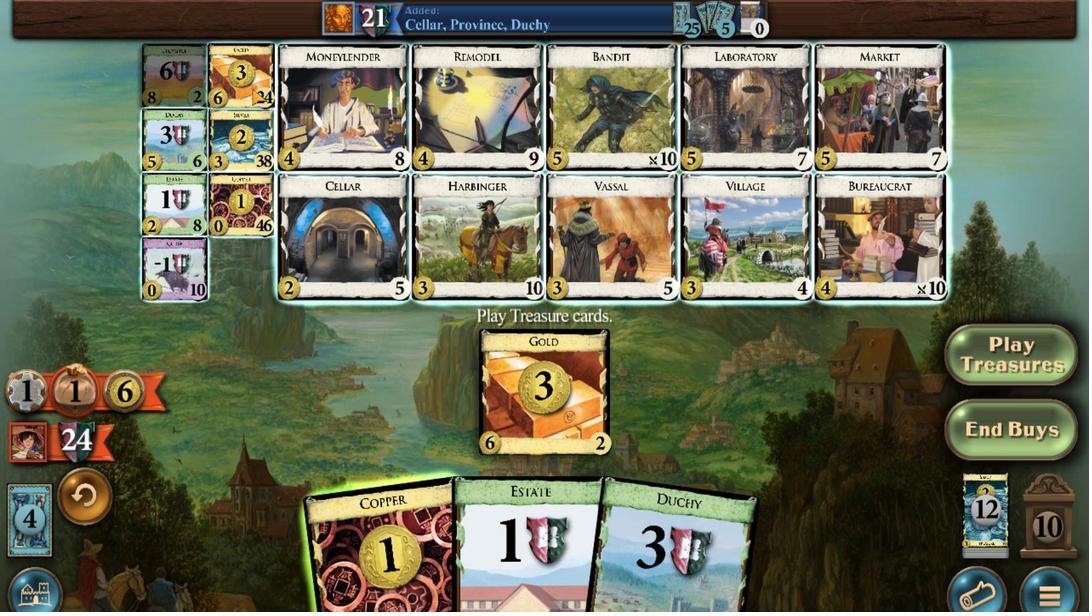 
Action: Mouse scrolled (425, 539) with delta (0, 0)
Screenshot: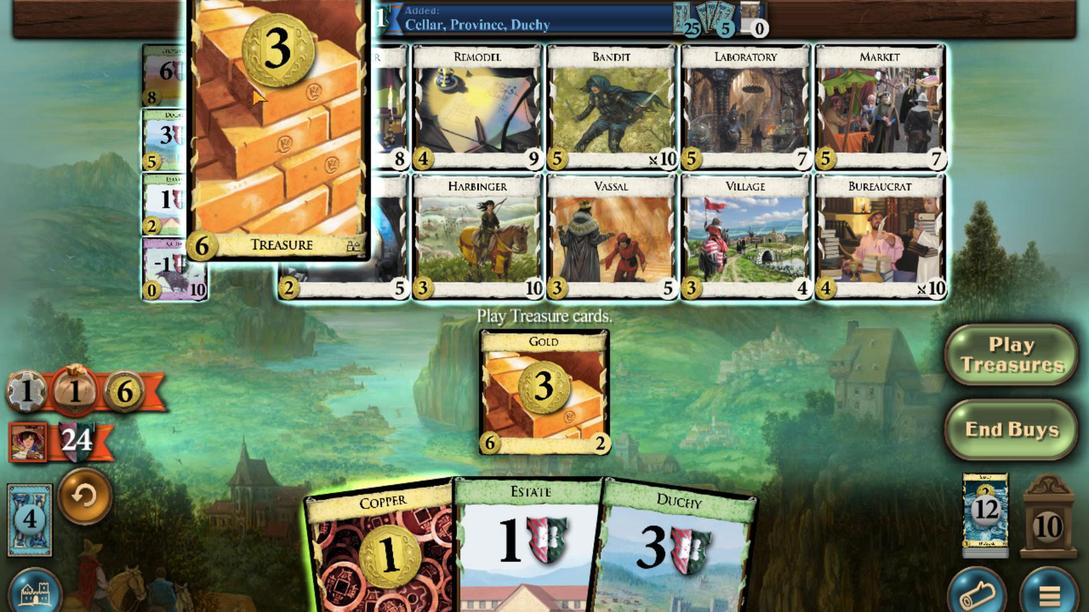 
Action: Mouse moved to (425, 539)
Screenshot: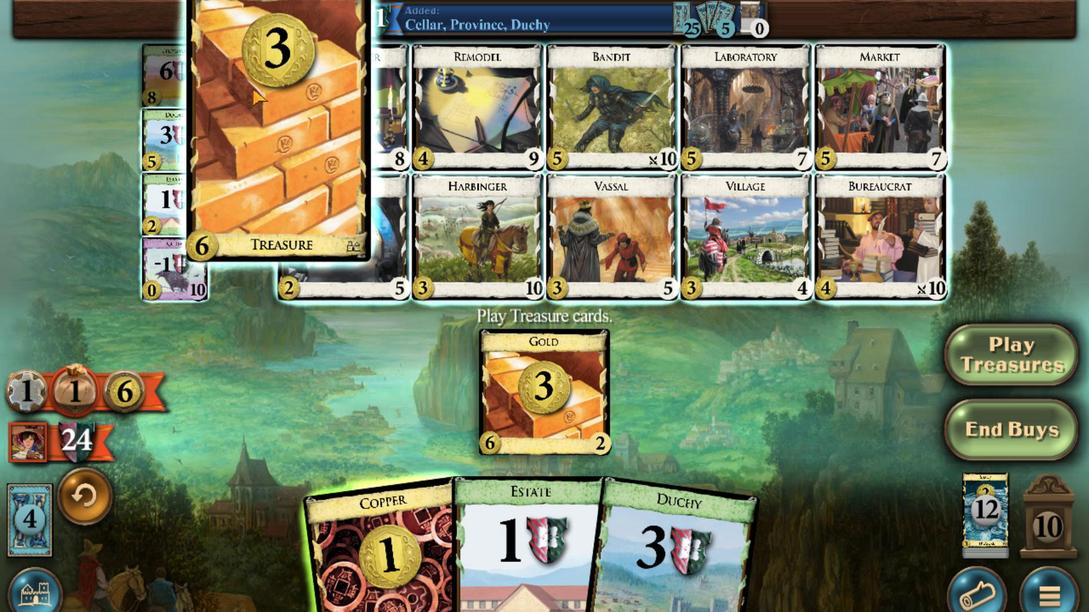 
Action: Mouse scrolled (425, 539) with delta (0, 0)
Screenshot: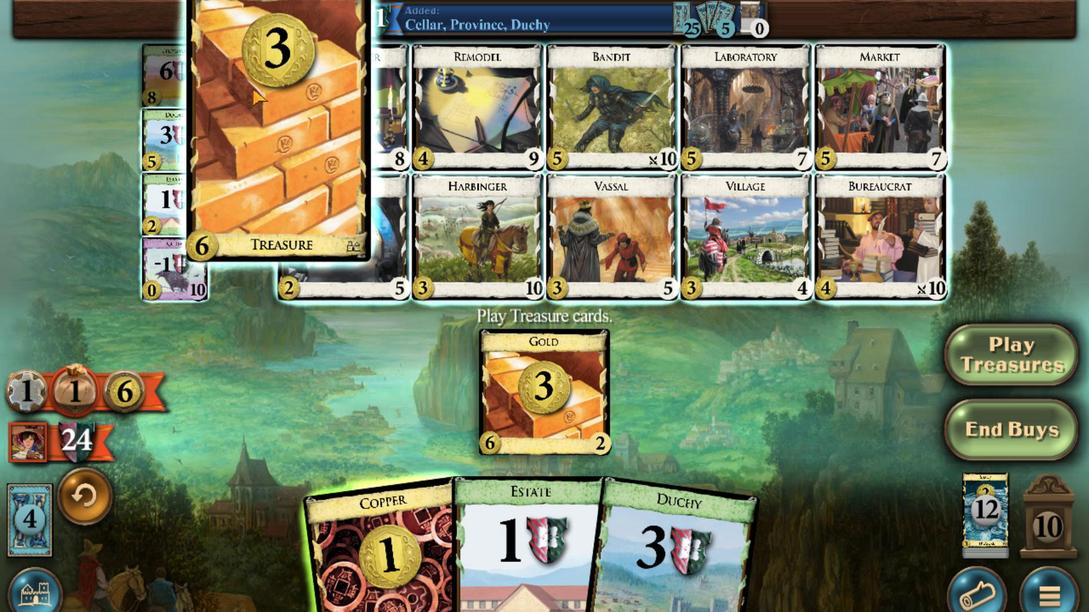 
Action: Mouse moved to (426, 539)
Screenshot: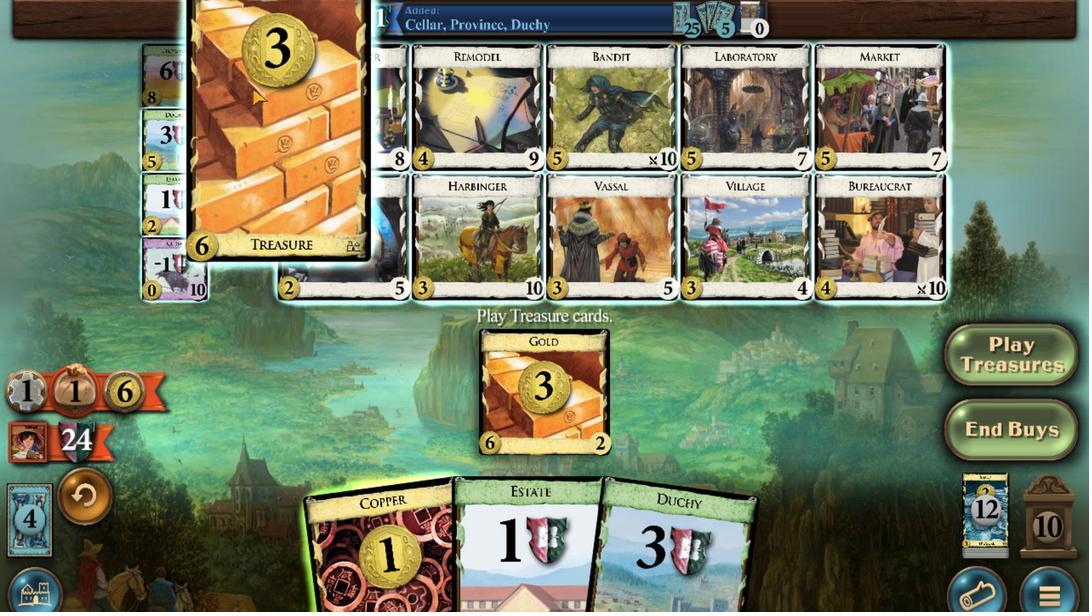 
Action: Mouse scrolled (426, 539) with delta (0, 0)
Screenshot: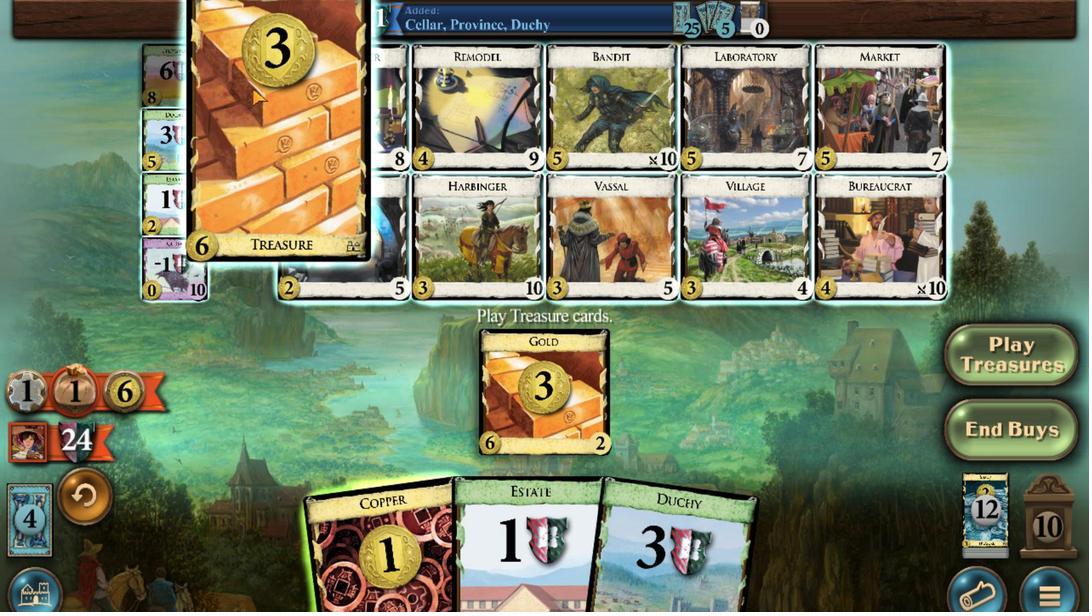 
Action: Mouse scrolled (426, 539) with delta (0, 0)
Screenshot: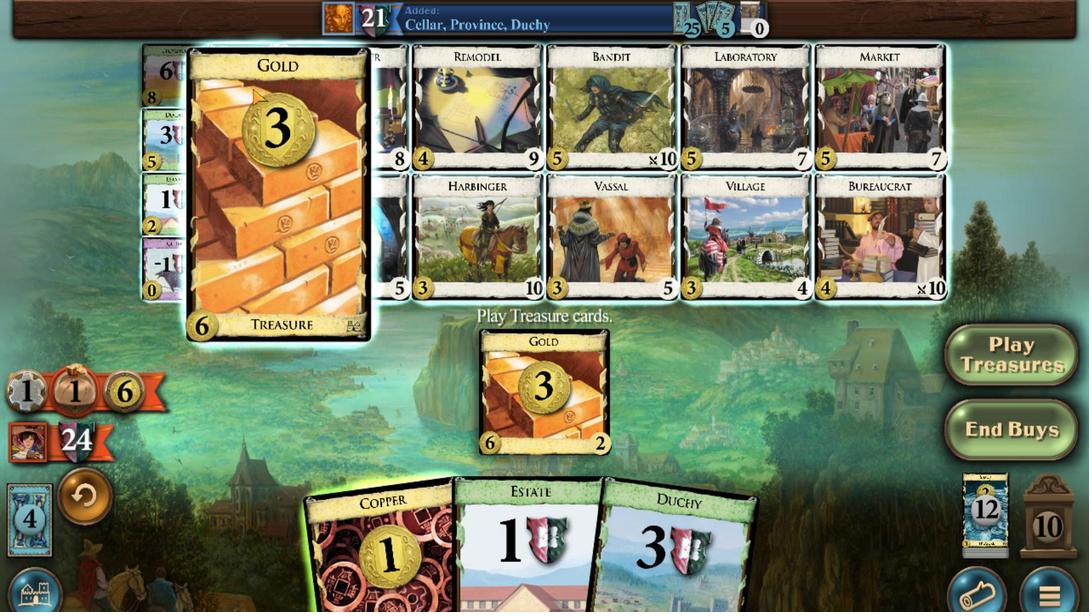 
Action: Mouse scrolled (426, 539) with delta (0, 0)
Screenshot: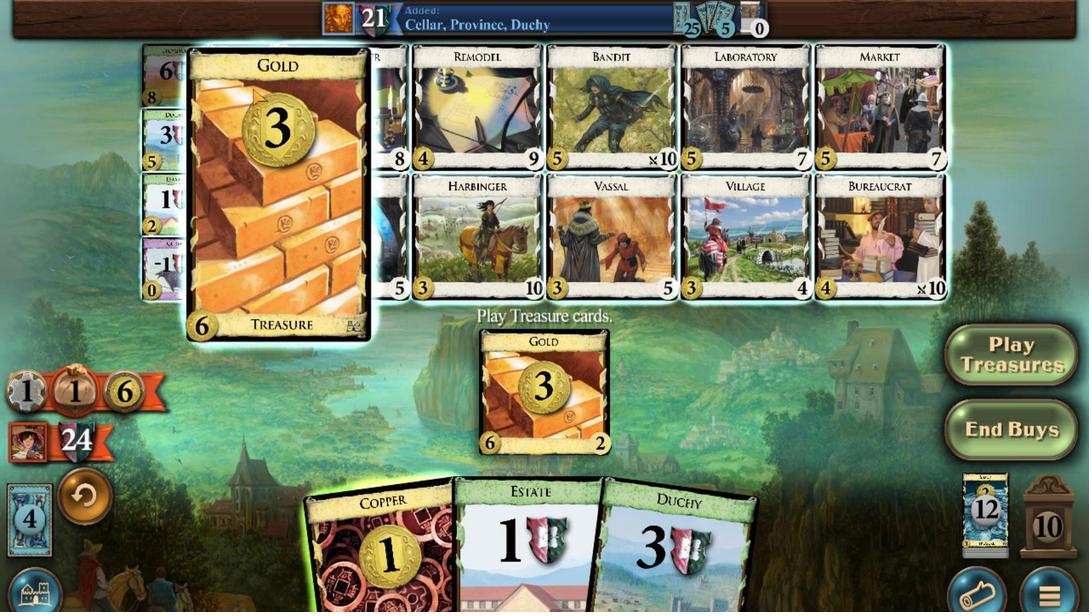 
Action: Mouse moved to (426, 539)
Screenshot: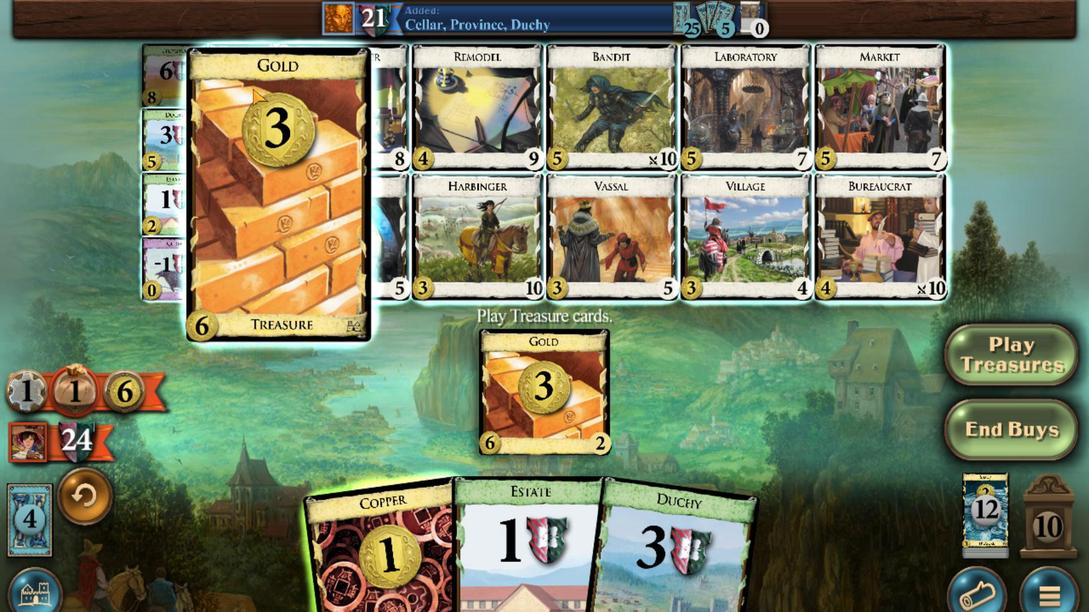 
Action: Mouse scrolled (426, 539) with delta (0, 0)
Screenshot: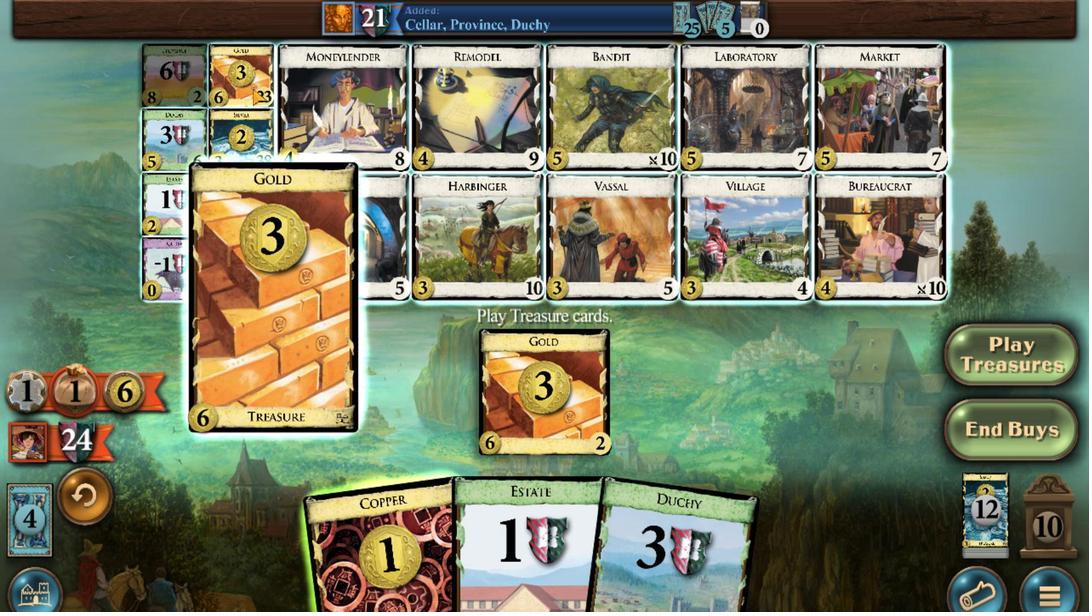 
Action: Mouse scrolled (426, 539) with delta (0, 0)
Screenshot: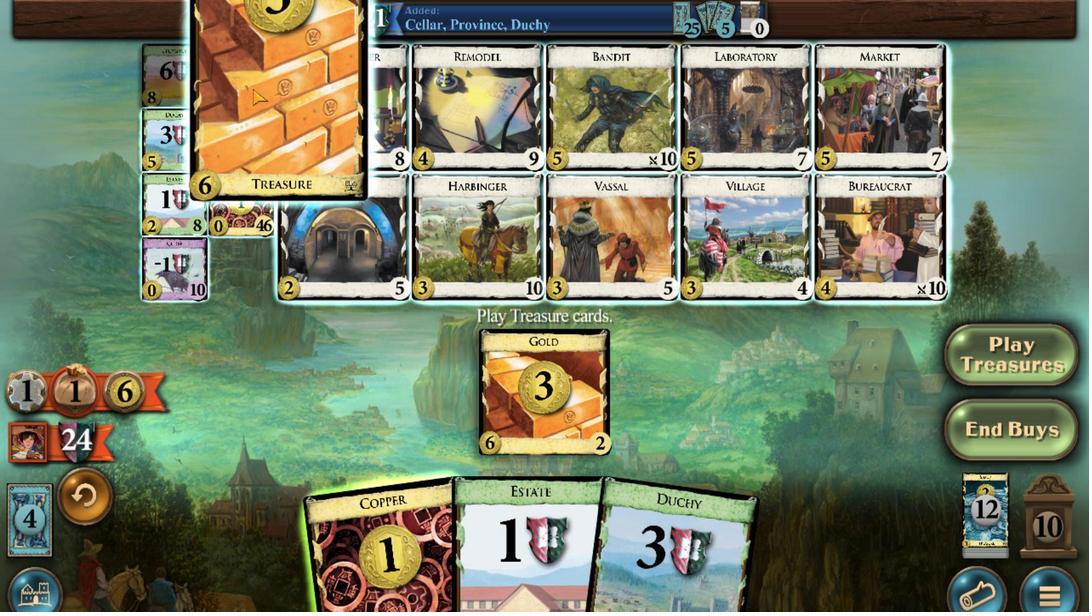 
Action: Mouse moved to (423, 541)
Screenshot: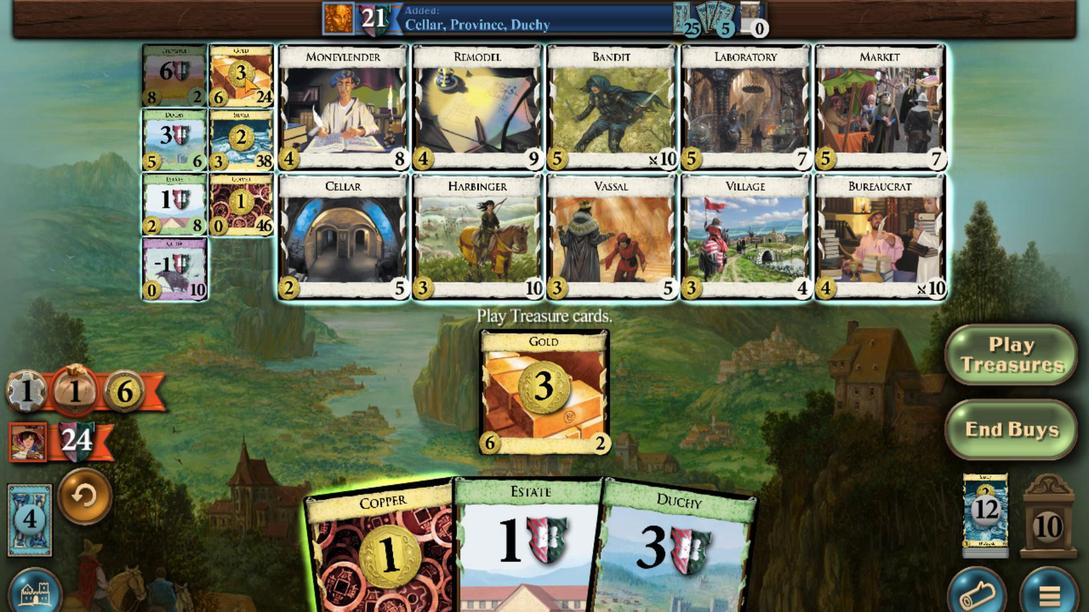 
Action: Mouse scrolled (423, 541) with delta (0, 0)
Screenshot: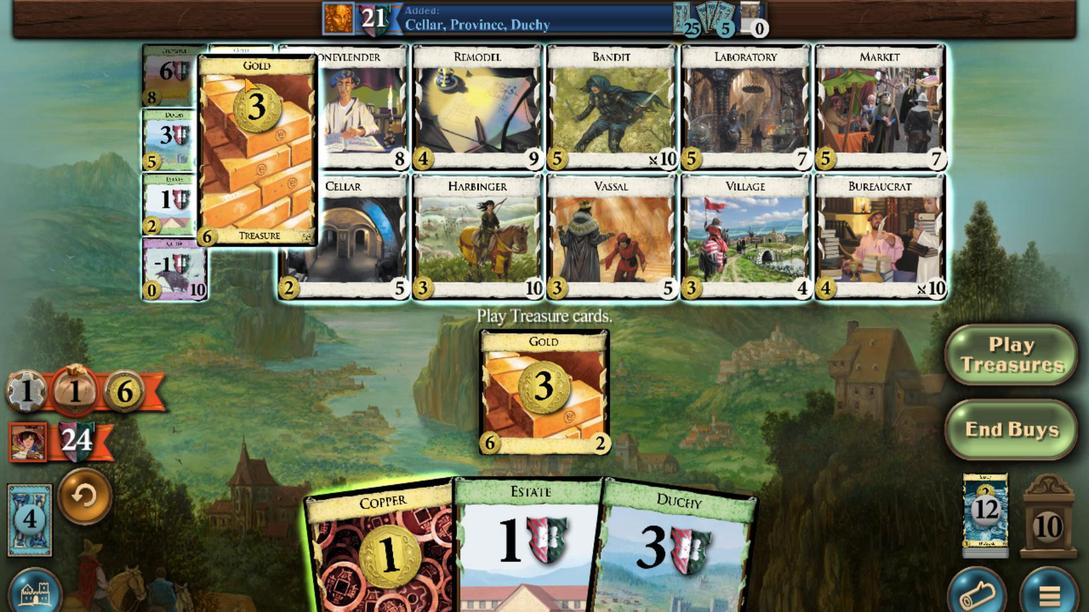 
Action: Mouse scrolled (423, 541) with delta (0, 0)
Screenshot: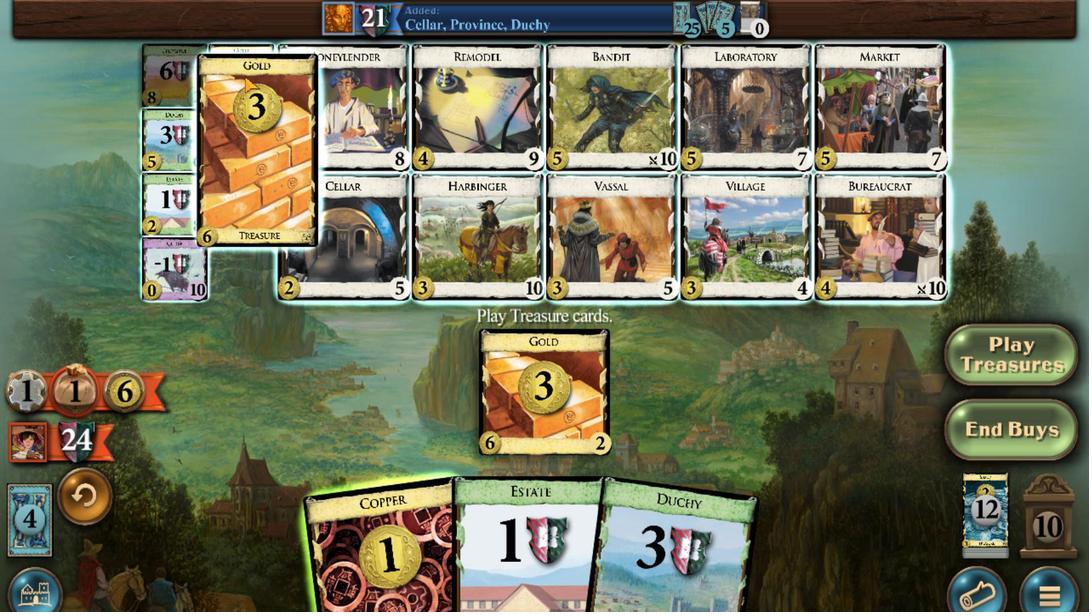 
Action: Mouse scrolled (423, 541) with delta (0, 0)
Screenshot: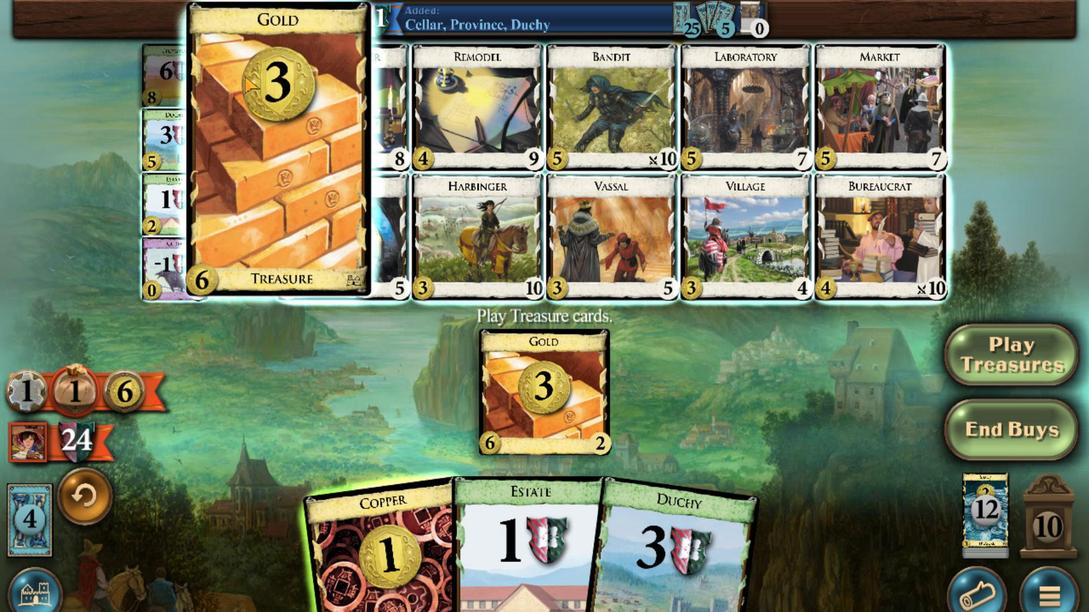 
Action: Mouse scrolled (423, 541) with delta (0, 0)
Screenshot: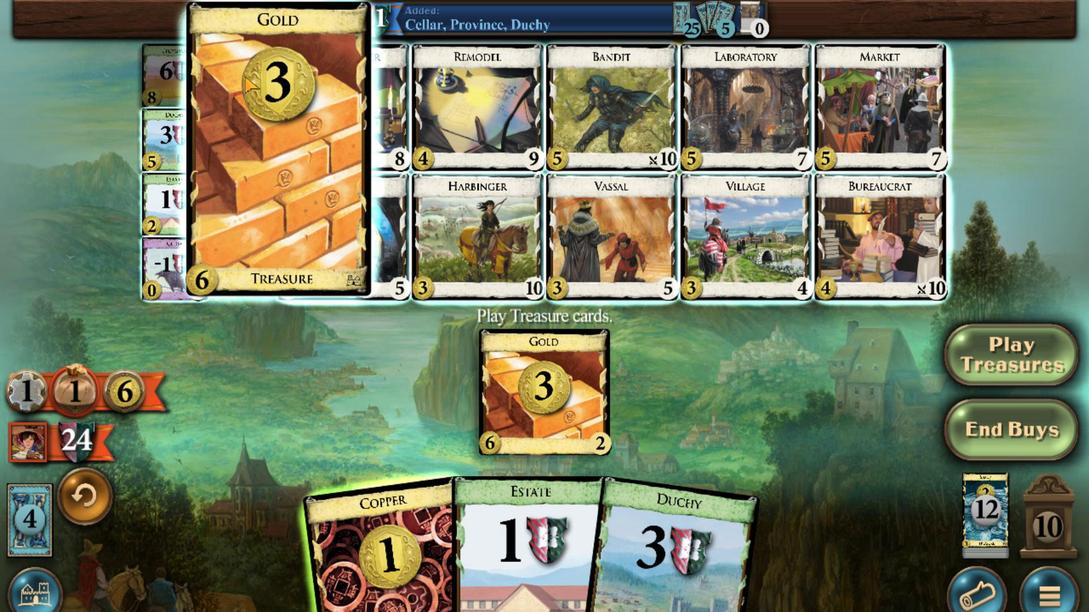 
Action: Mouse scrolled (423, 541) with delta (0, 0)
Screenshot: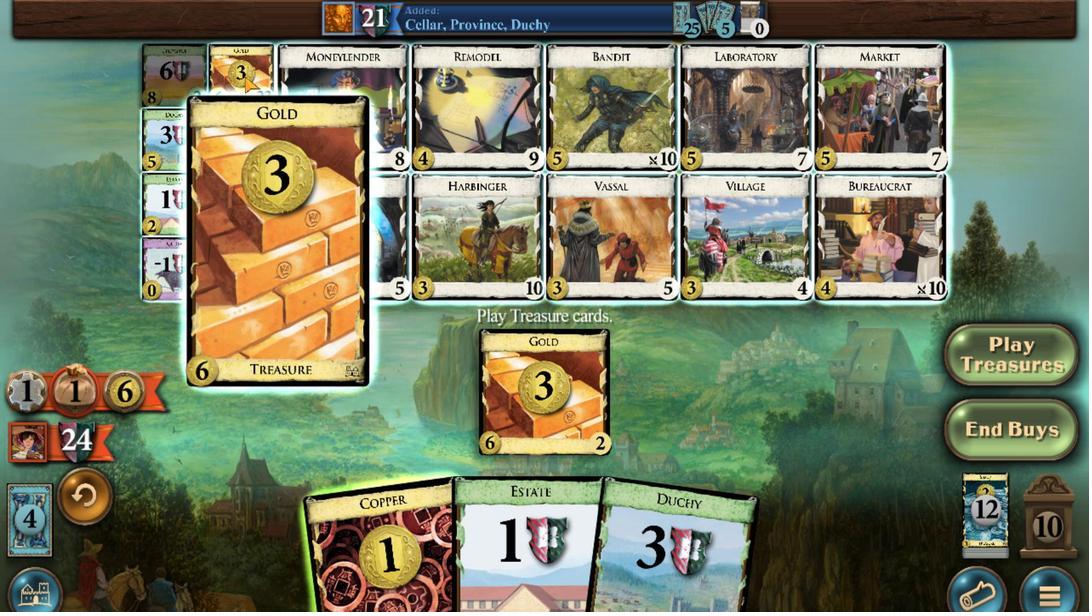 
Action: Mouse scrolled (423, 541) with delta (0, 0)
Screenshot: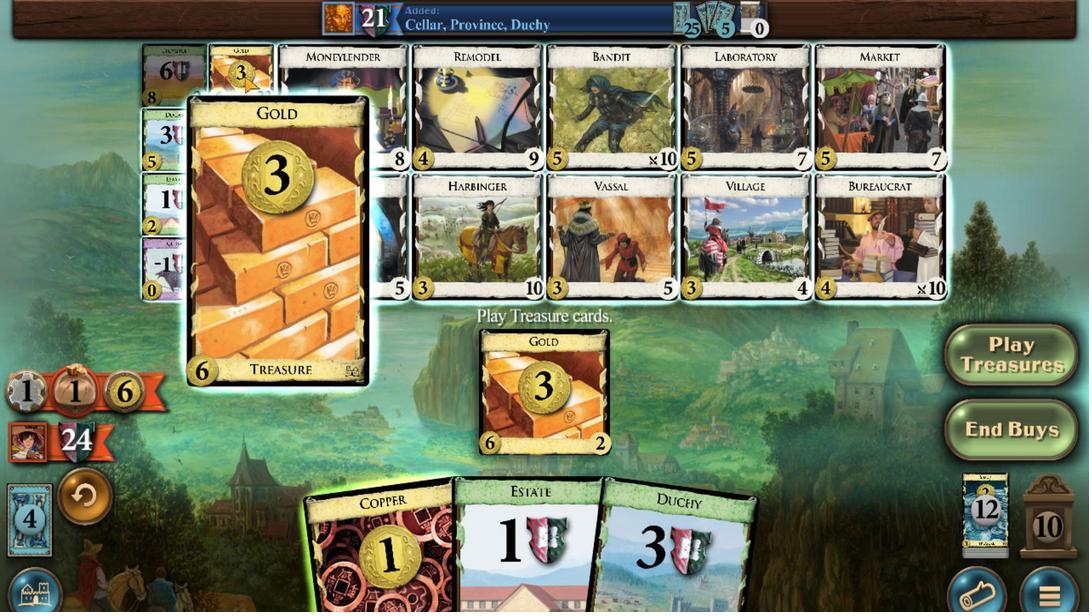 
Action: Mouse scrolled (423, 541) with delta (0, 0)
Screenshot: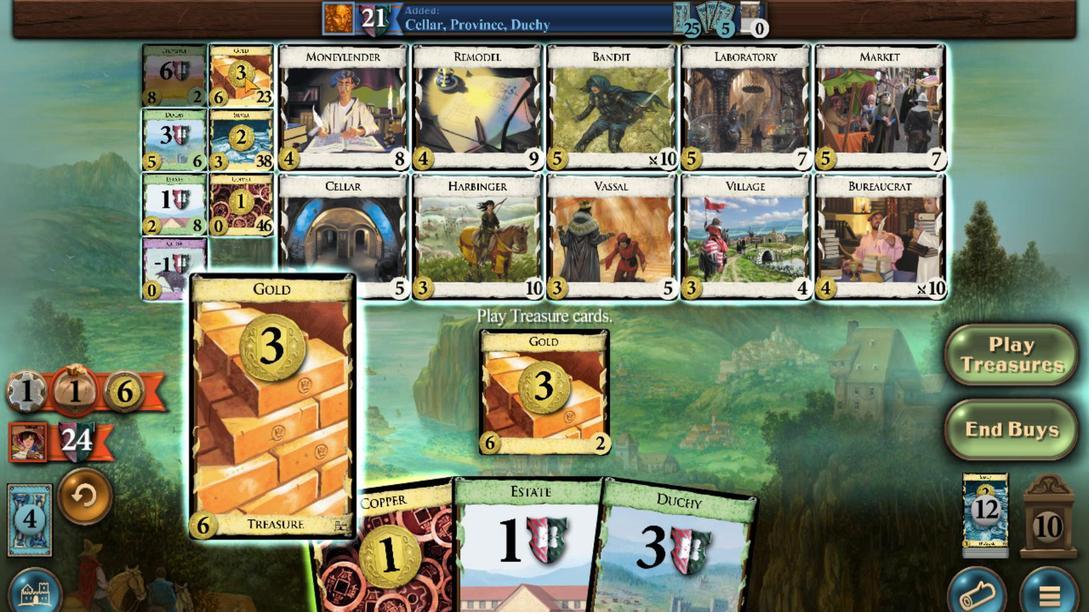 
Action: Mouse moved to (428, 491)
Screenshot: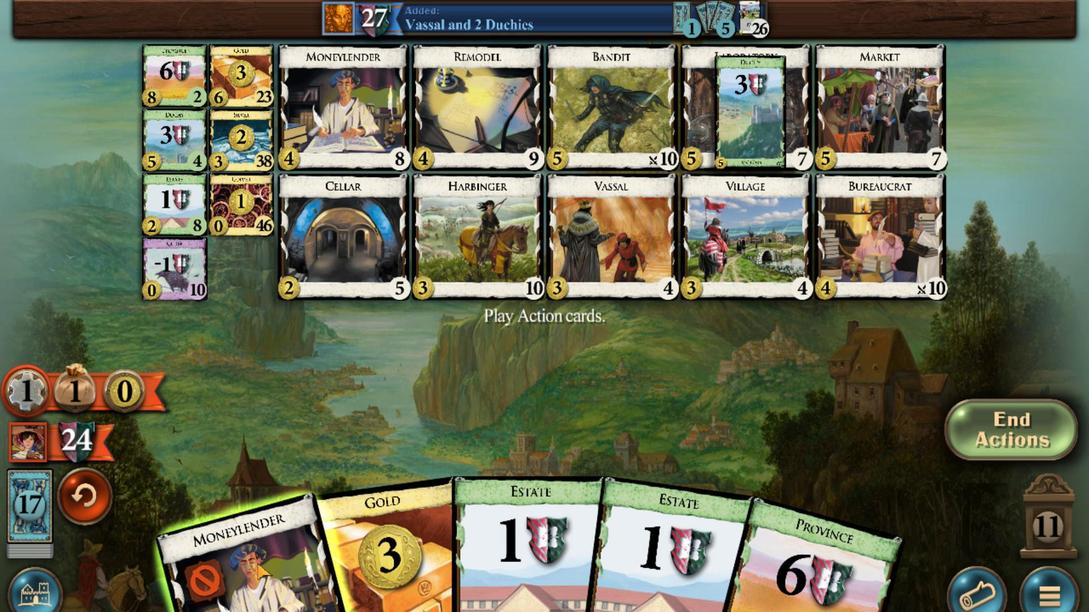 
Action: Mouse scrolled (428, 491) with delta (0, 0)
Screenshot: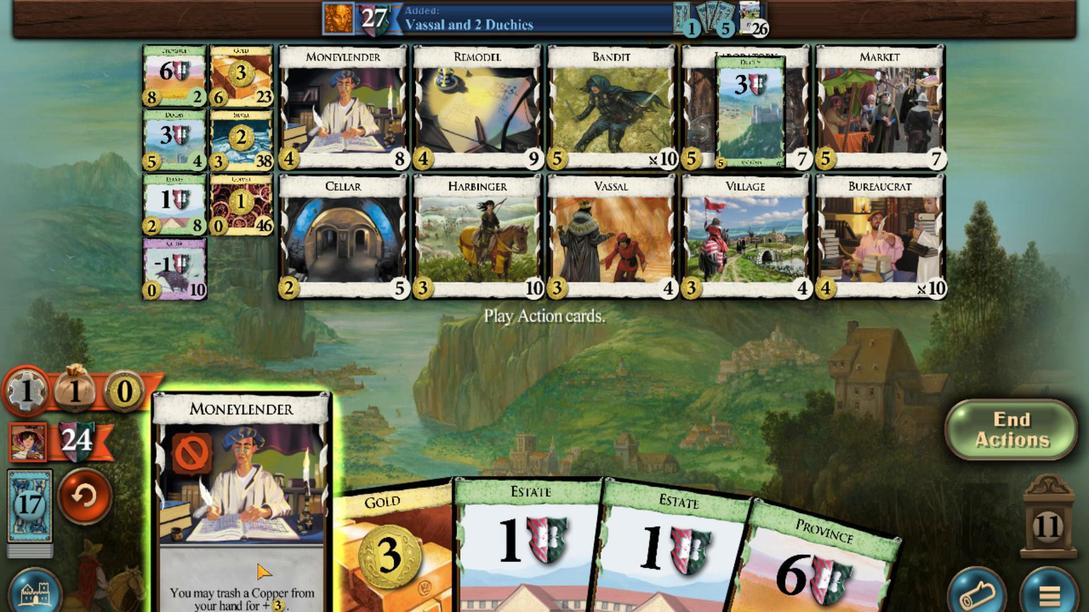 
Action: Mouse moved to (473, 495)
Screenshot: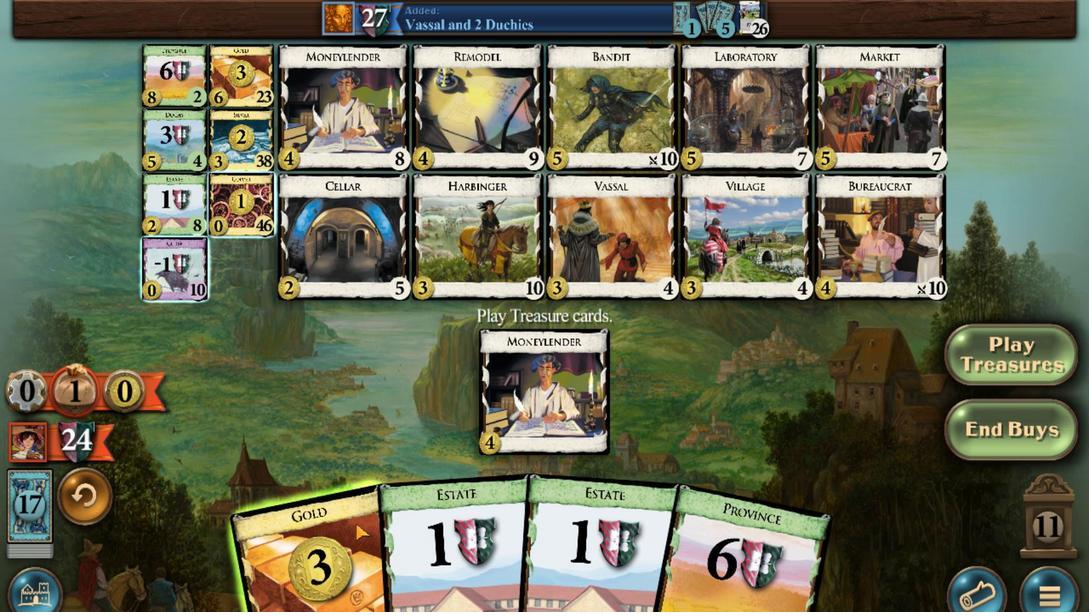 
Action: Mouse scrolled (473, 495) with delta (0, 0)
Screenshot: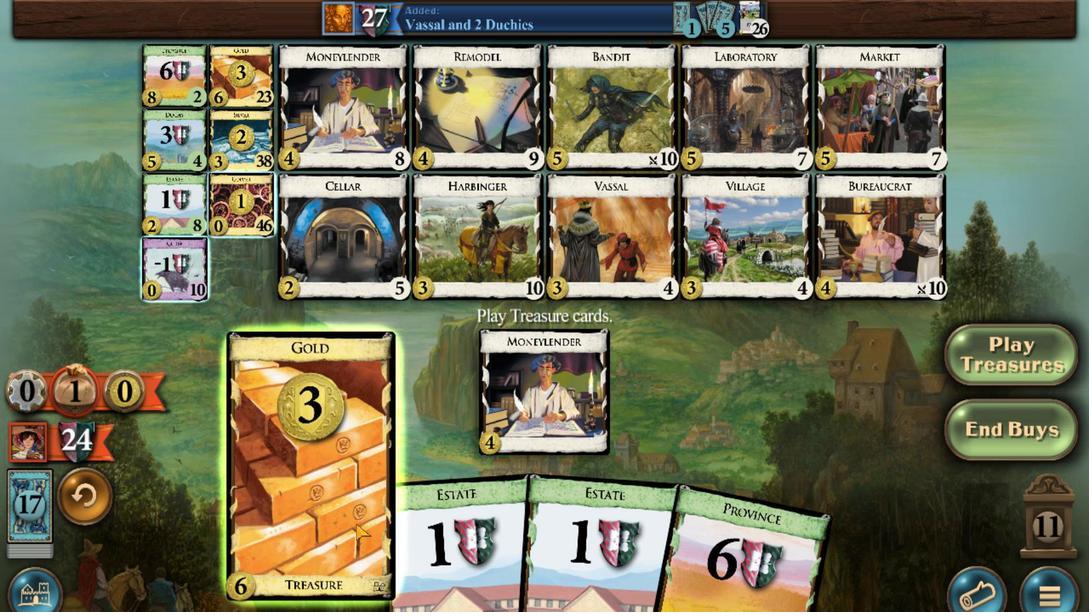 
Action: Mouse moved to (420, 536)
Screenshot: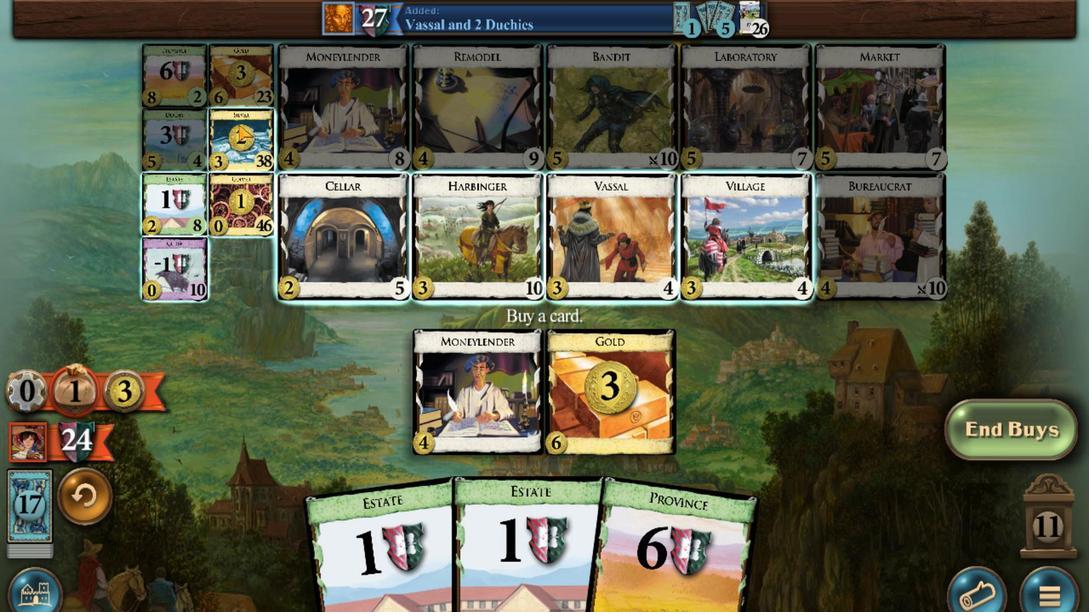 
Action: Mouse scrolled (420, 535) with delta (0, 0)
Screenshot: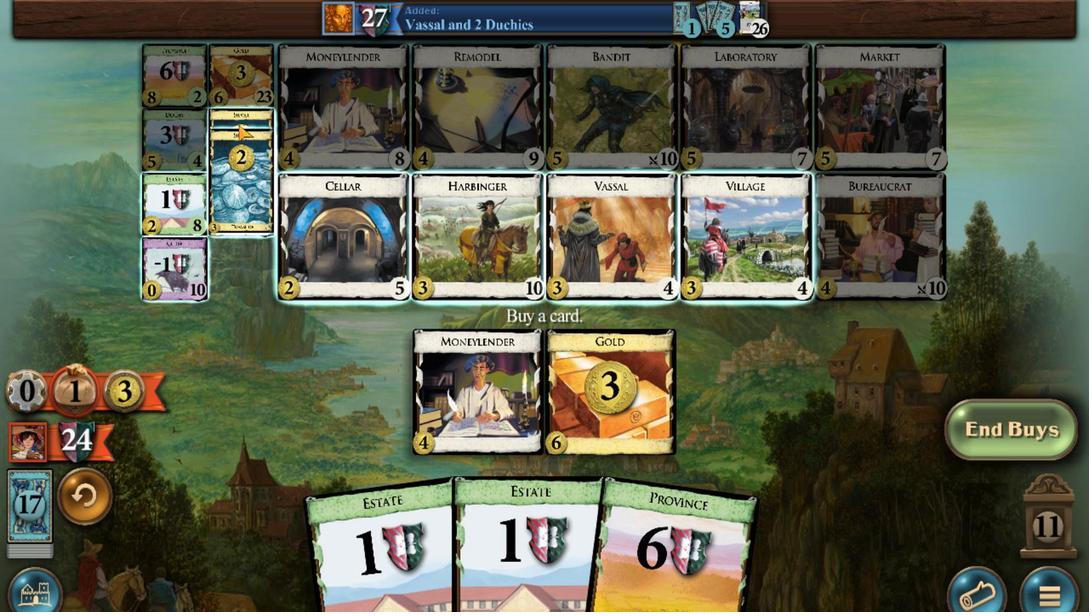 
Action: Mouse scrolled (420, 535) with delta (0, 0)
Screenshot: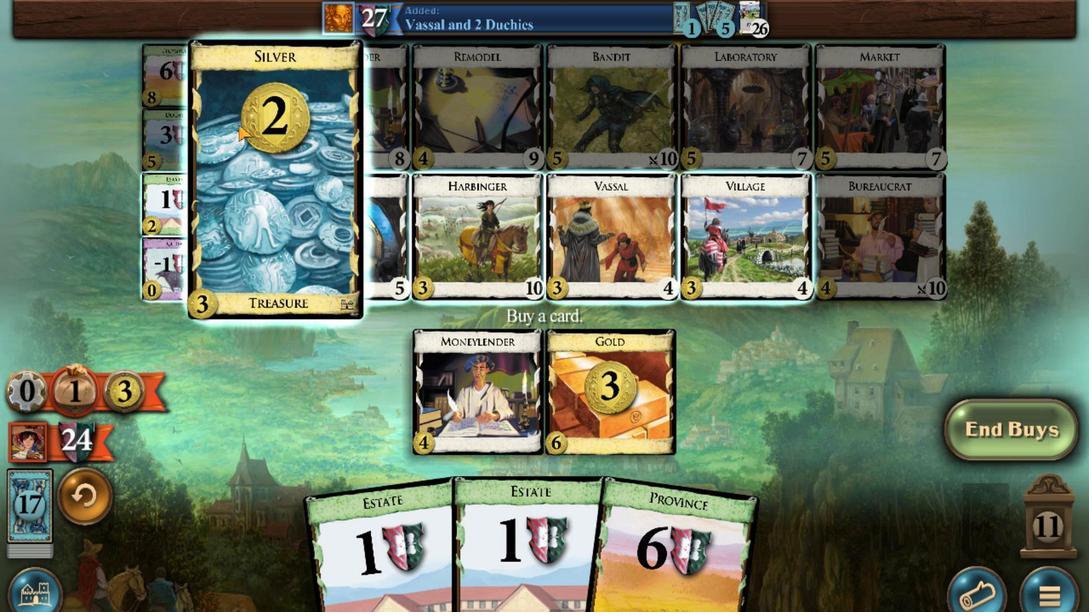 
Action: Mouse scrolled (420, 535) with delta (0, 0)
Screenshot: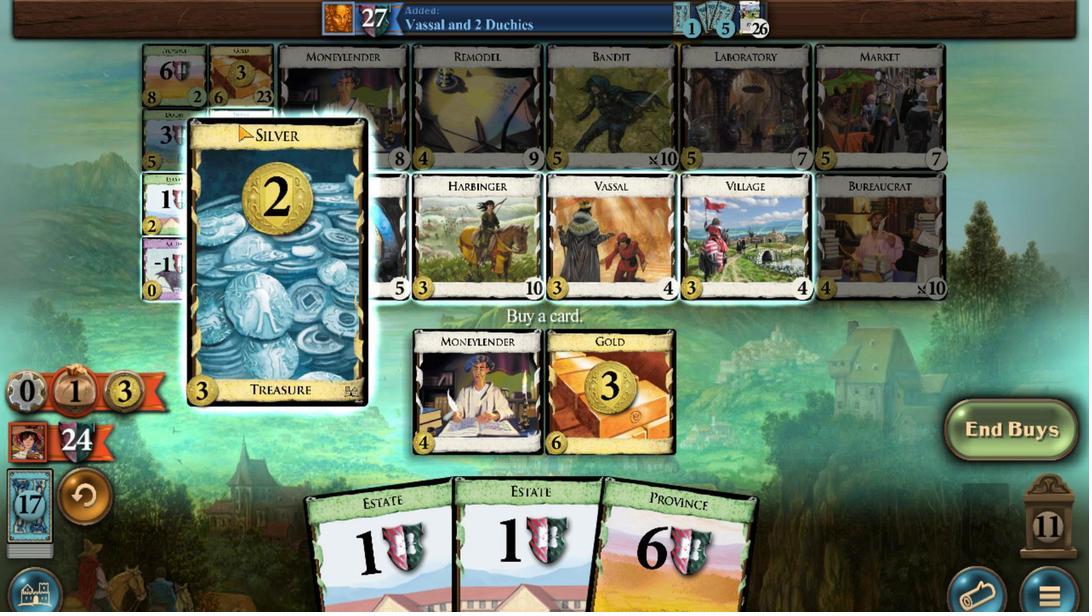 
Action: Mouse scrolled (420, 535) with delta (0, 0)
Screenshot: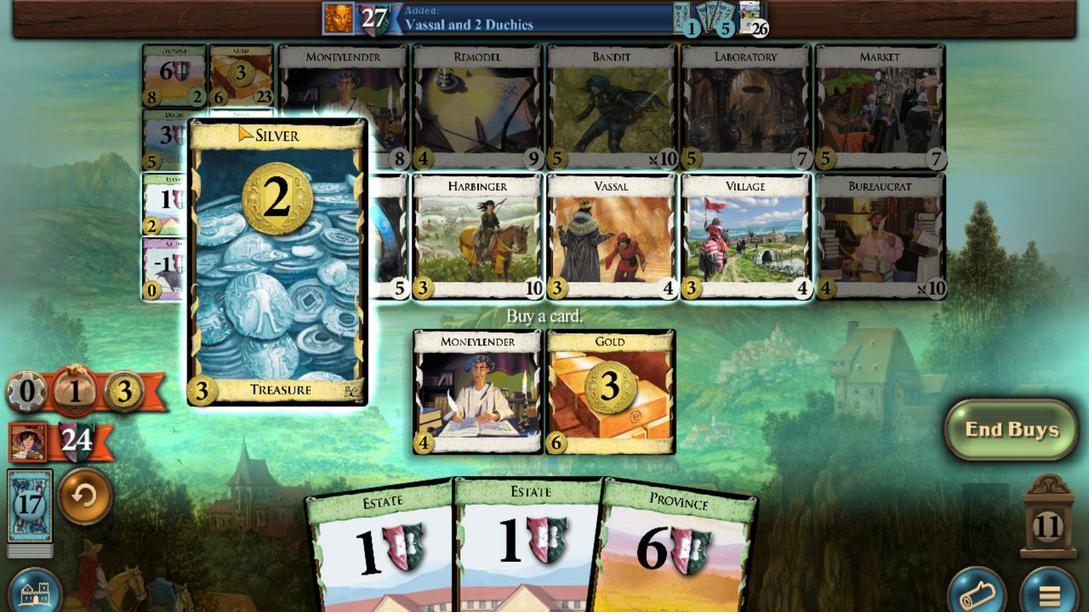 
Action: Mouse scrolled (420, 535) with delta (0, 0)
Screenshot: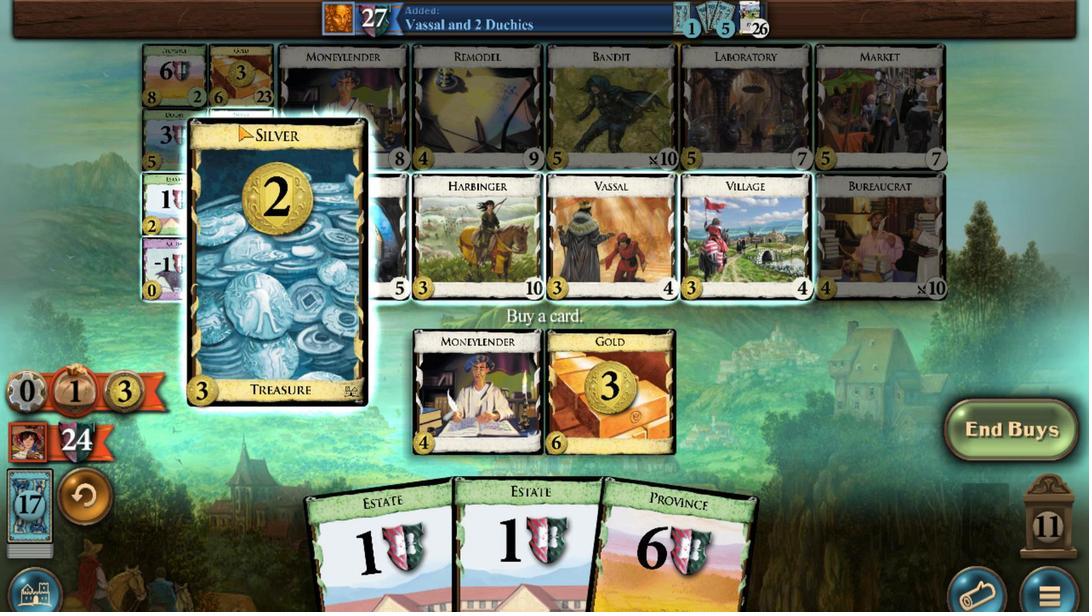 
Action: Mouse moved to (617, 494)
Screenshot: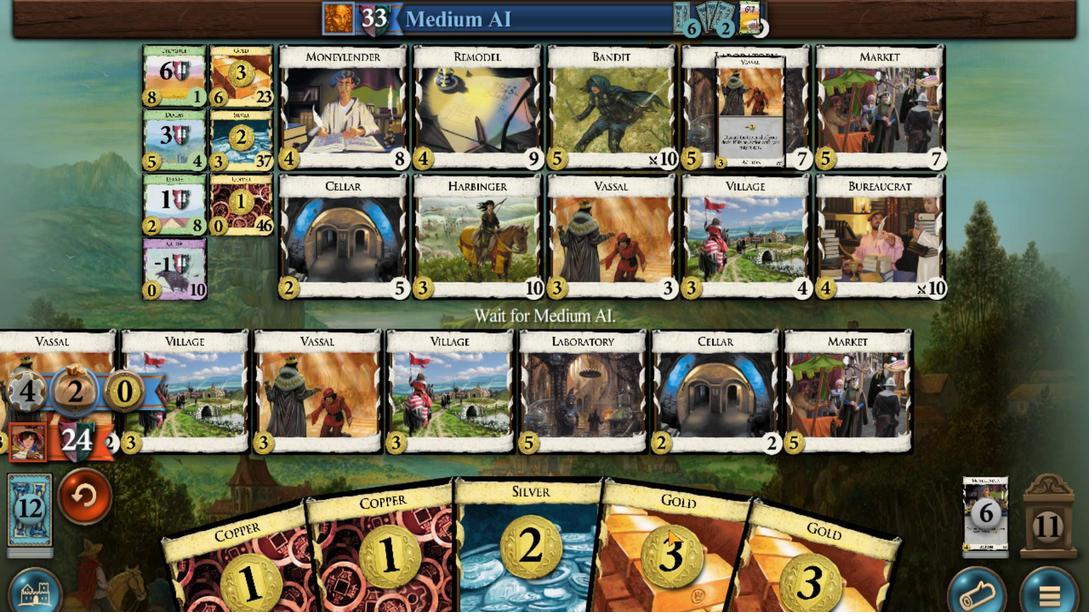 
Action: Mouse scrolled (617, 494) with delta (0, 0)
Screenshot: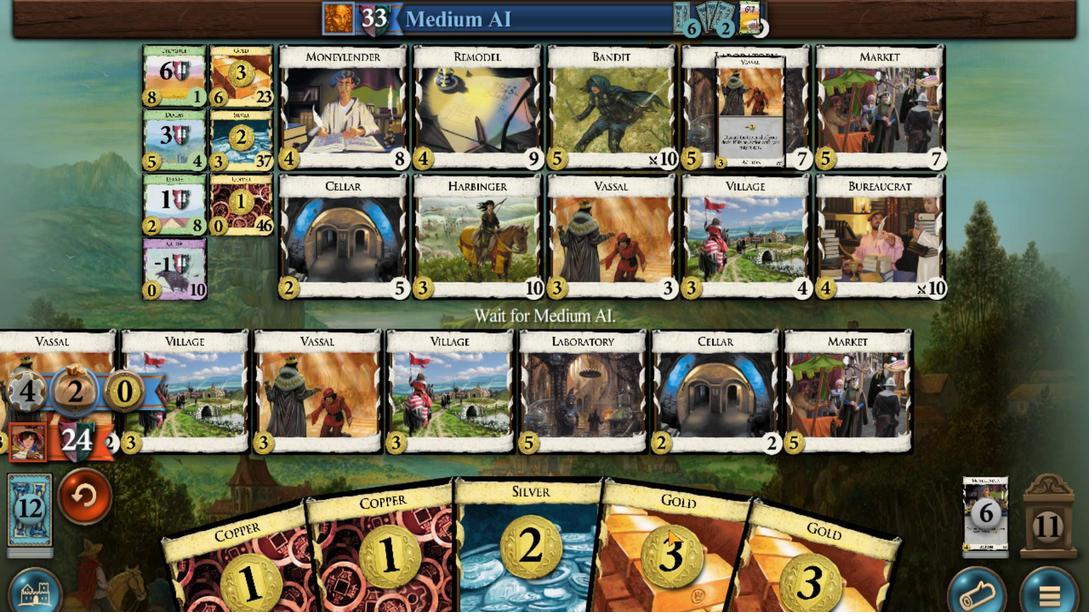 
Action: Mouse moved to (663, 494)
Screenshot: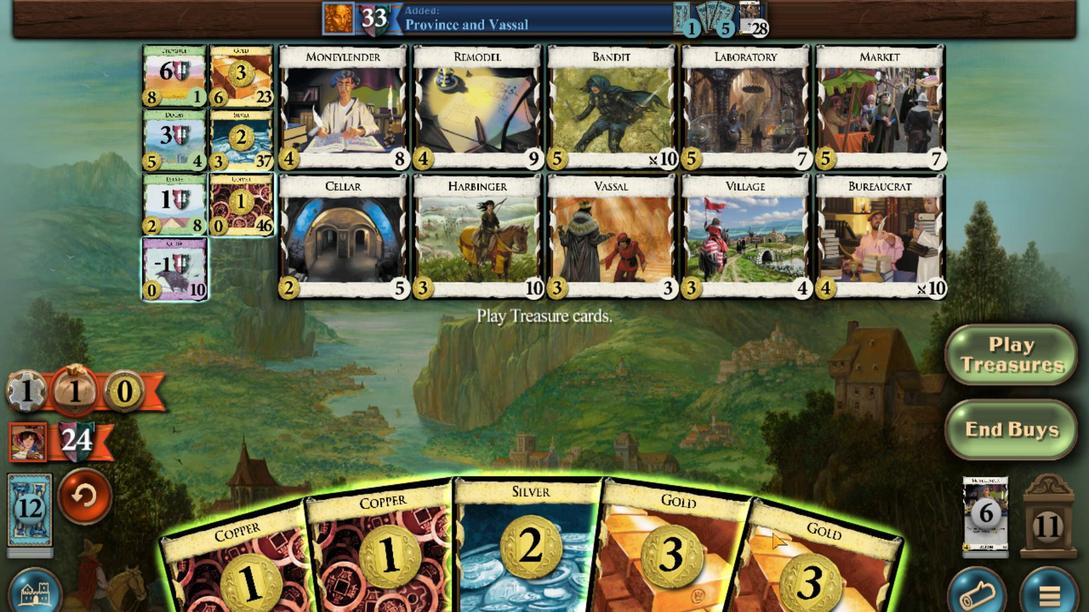 
Action: Mouse scrolled (663, 494) with delta (0, 0)
Screenshot: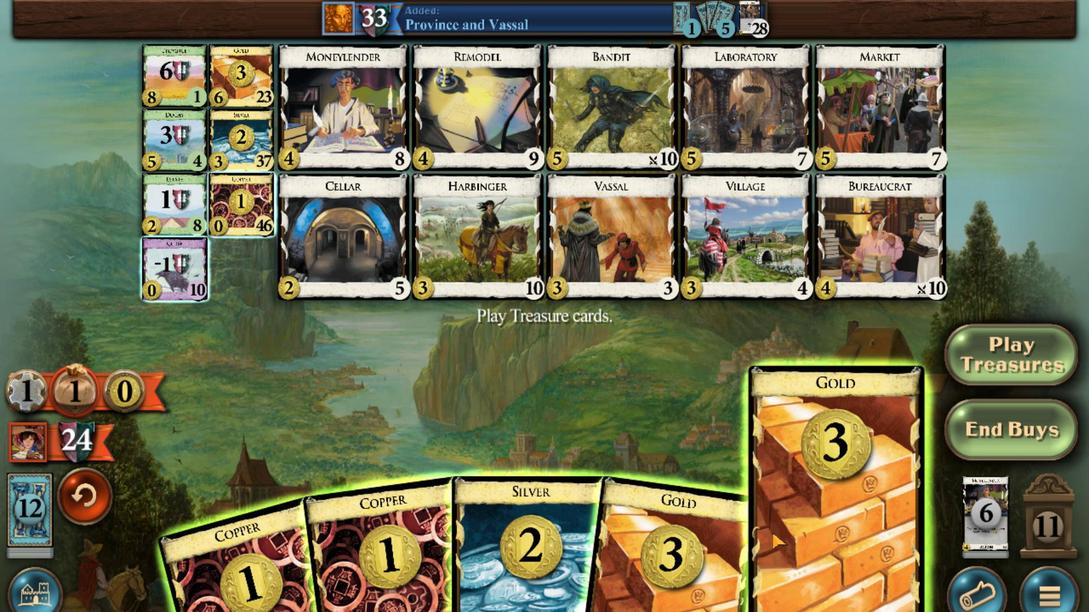
Action: Mouse moved to (643, 494)
Screenshot: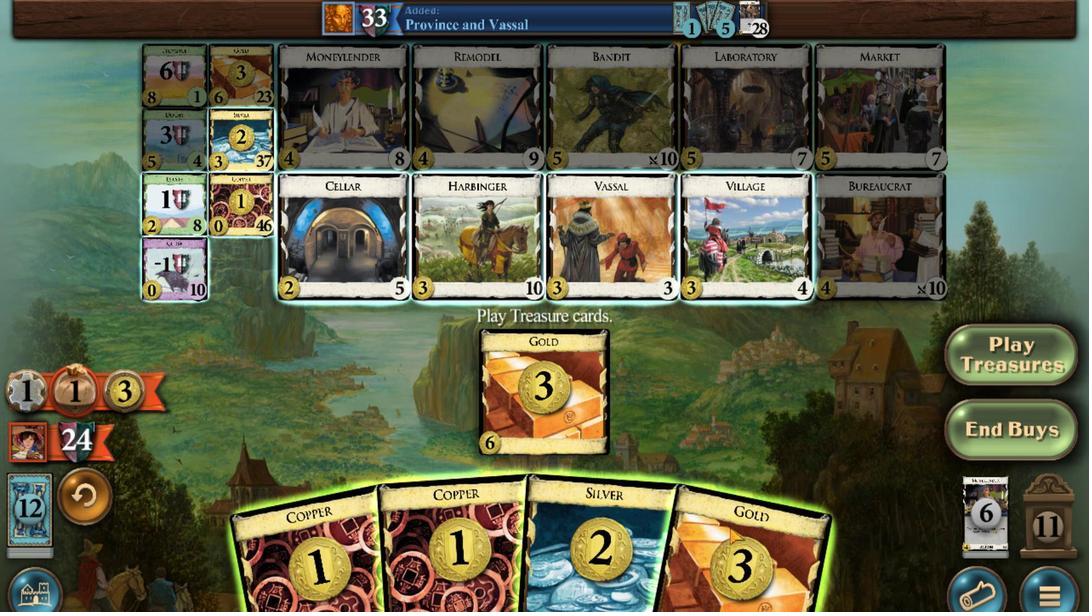 
Action: Mouse scrolled (643, 494) with delta (0, 0)
Screenshot: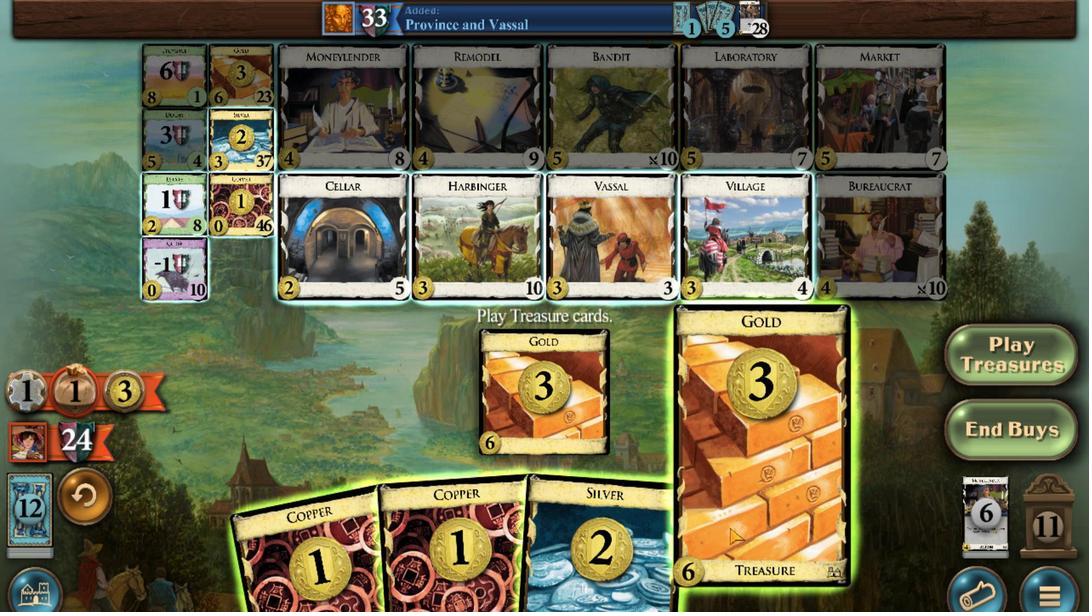 
Action: Mouse moved to (558, 497)
Screenshot: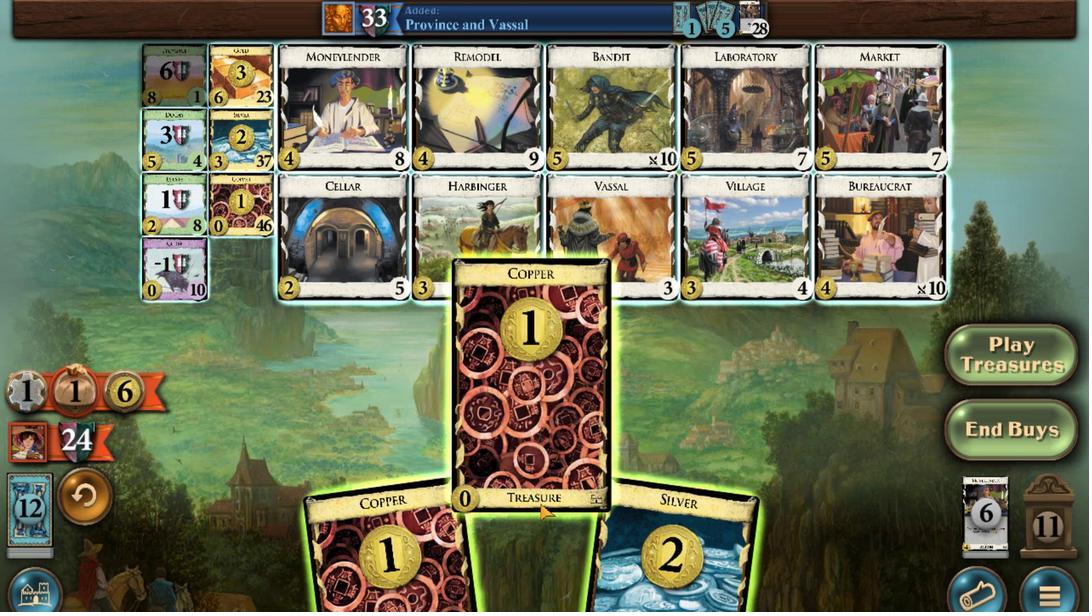 
Action: Mouse scrolled (558, 497) with delta (0, 0)
Screenshot: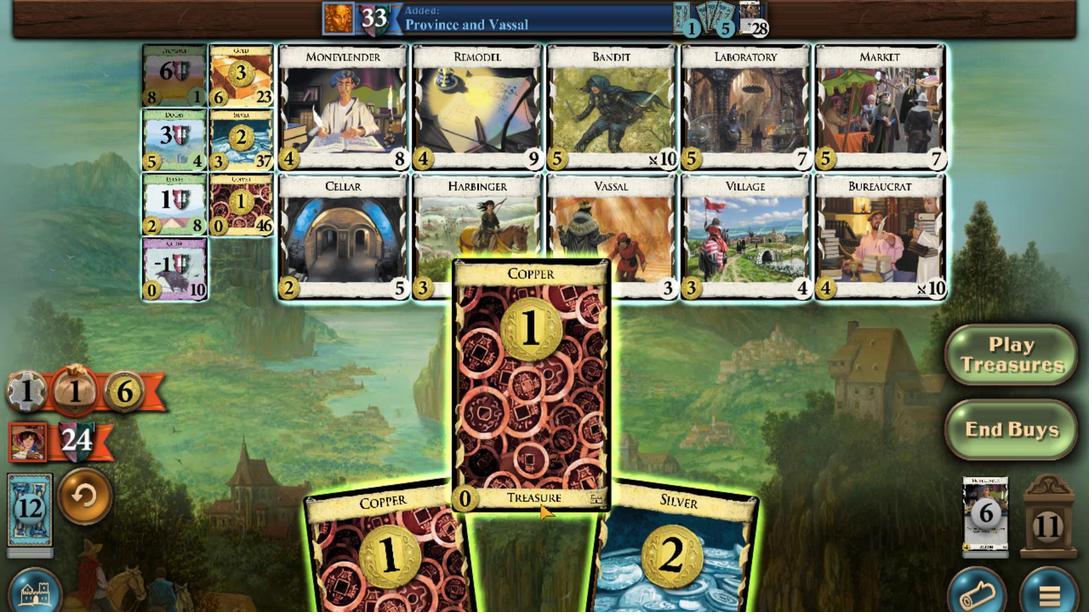 
Action: Mouse moved to (533, 496)
Screenshot: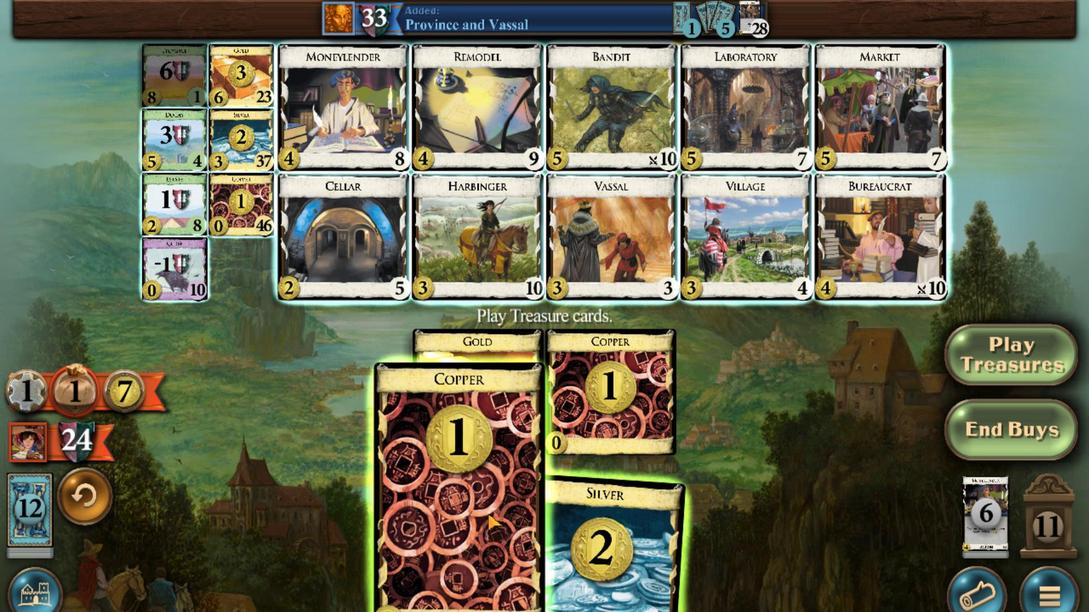 
Action: Mouse scrolled (533, 496) with delta (0, 0)
Screenshot: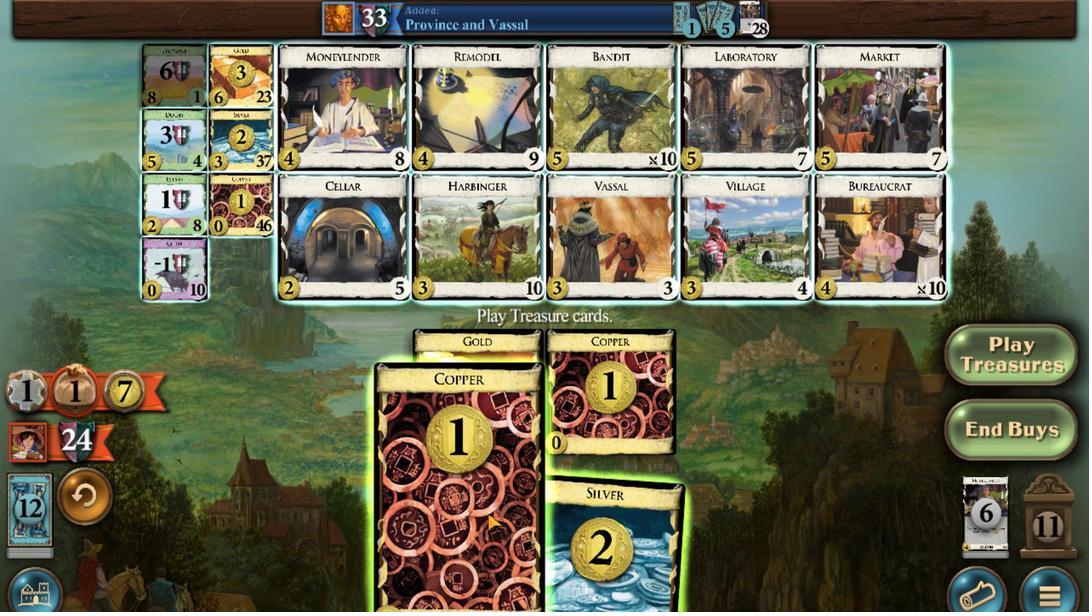 
Action: Mouse moved to (397, 541)
Screenshot: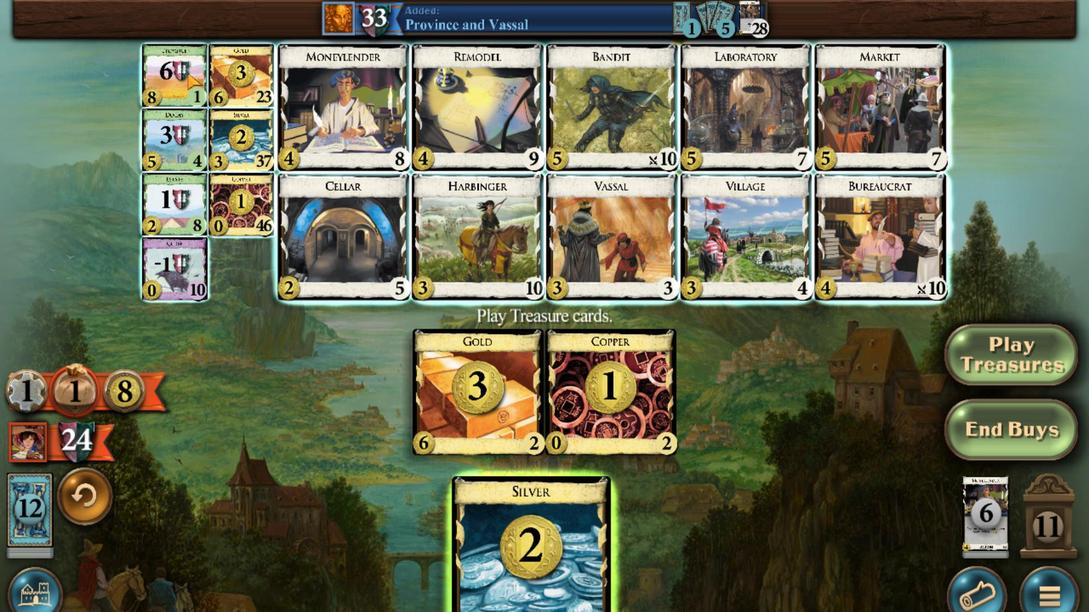 
Action: Mouse scrolled (397, 541) with delta (0, 0)
Screenshot: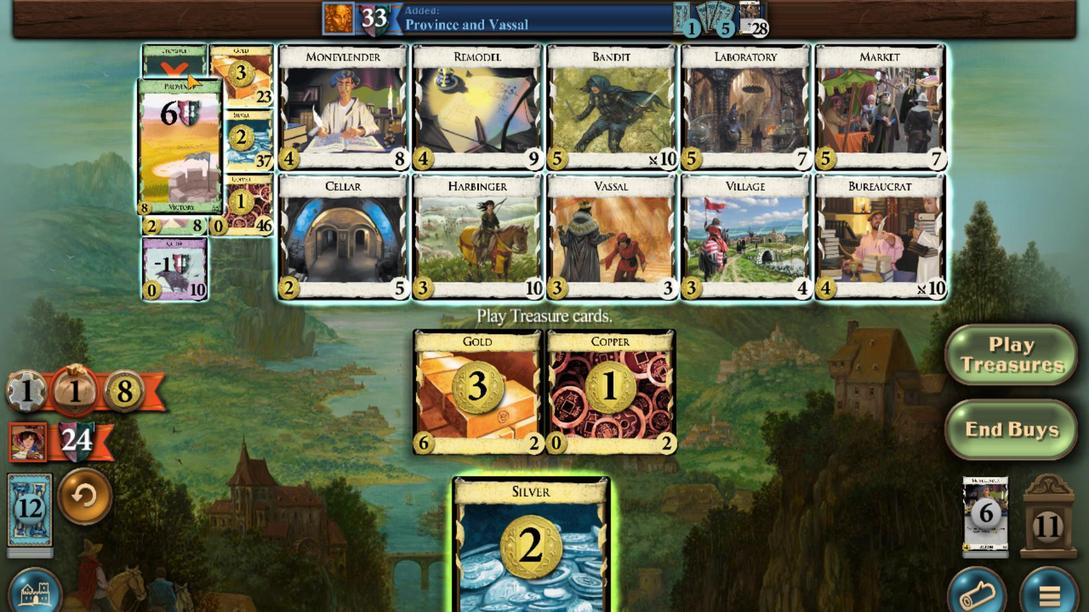 
Action: Mouse scrolled (397, 541) with delta (0, 0)
Screenshot: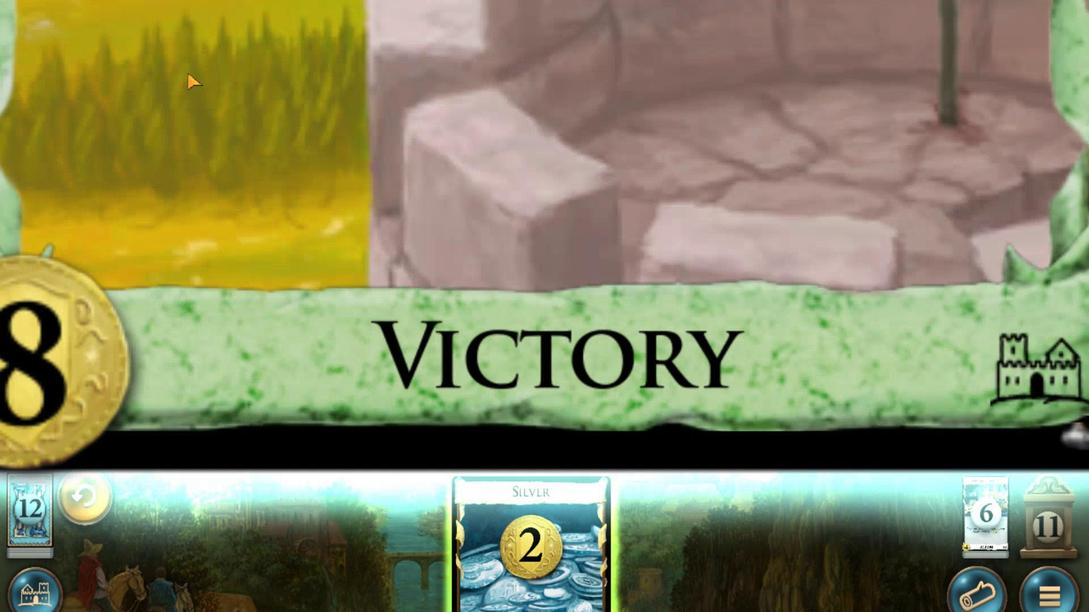 
Action: Mouse scrolled (397, 541) with delta (0, 0)
Screenshot: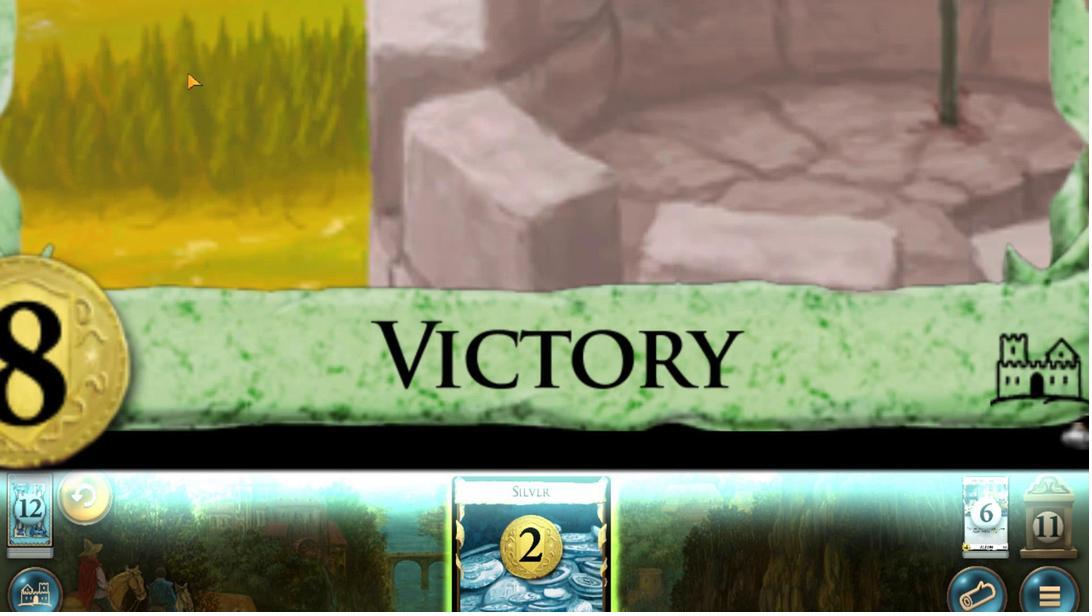 
Action: Mouse scrolled (397, 541) with delta (0, 0)
Screenshot: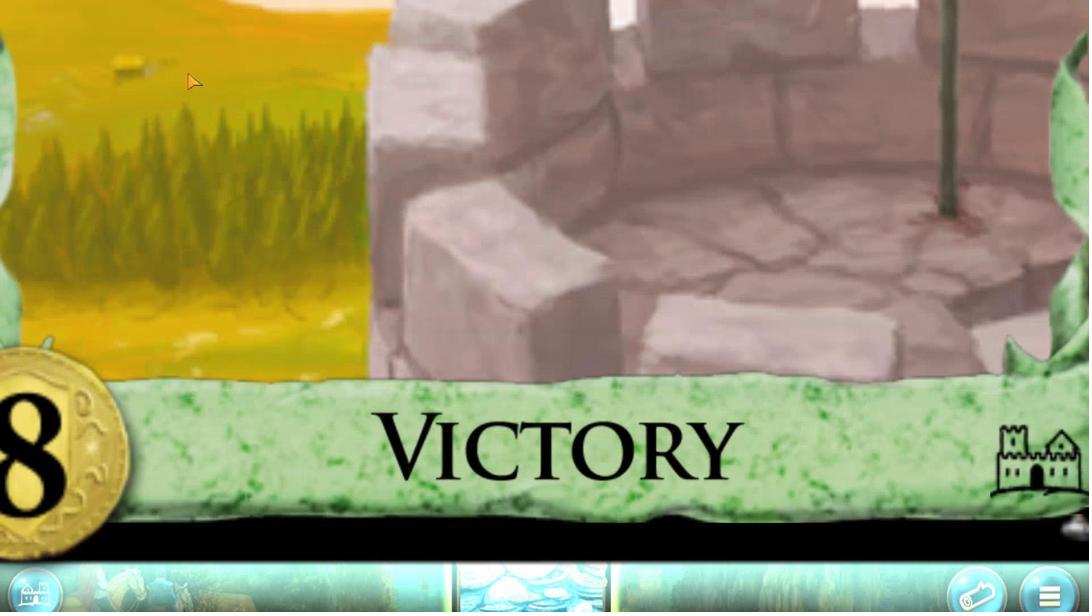 
Action: Mouse scrolled (397, 541) with delta (0, 0)
Screenshot: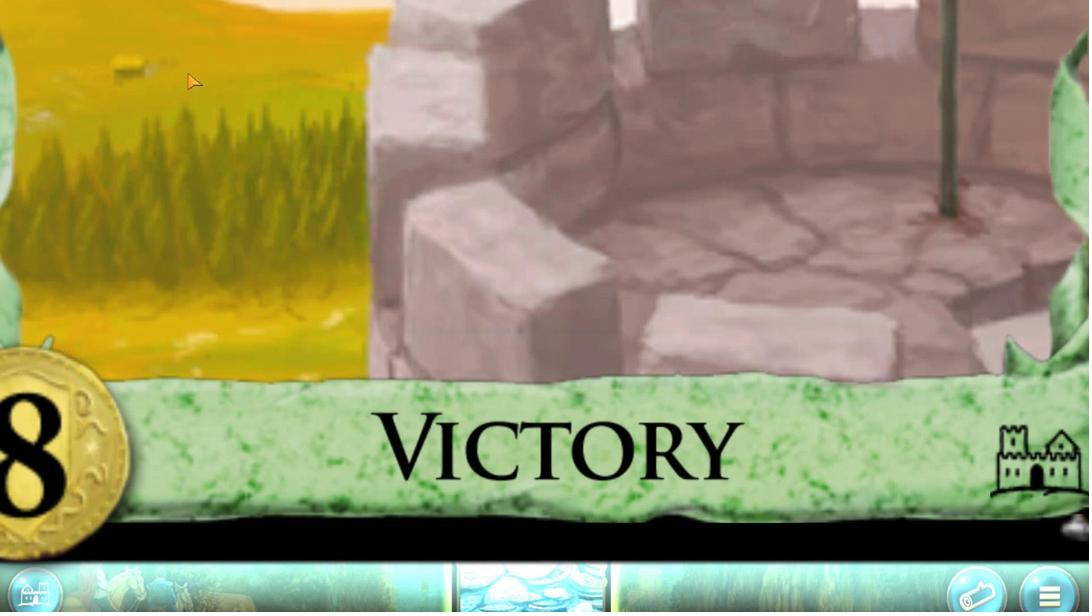 
Action: Mouse moved to (576, 499)
Screenshot: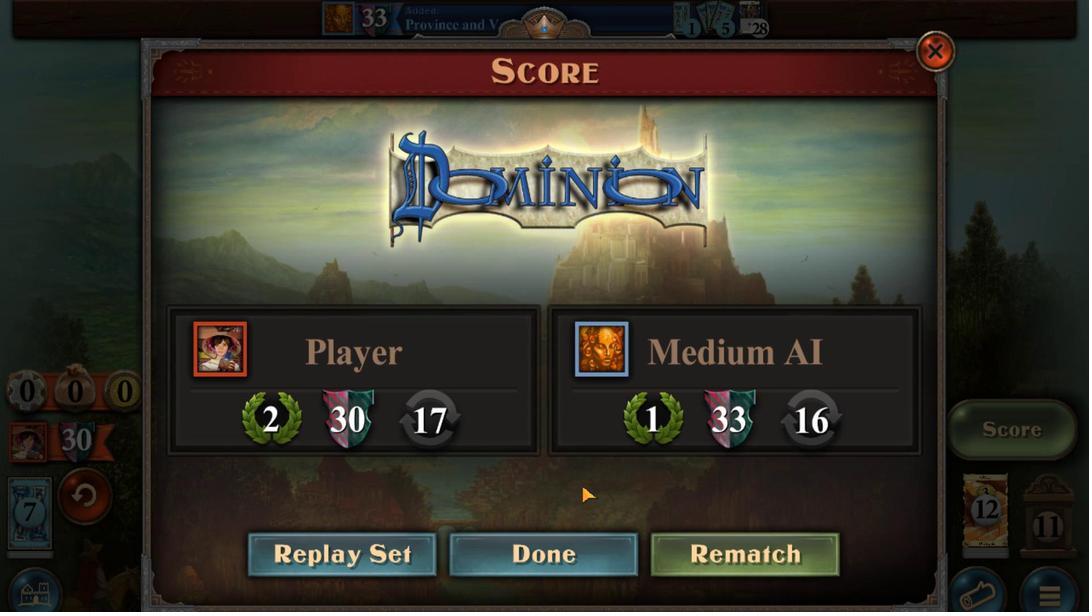 
